 Task: Select traffic view around selected location Grand Teton National Park, Wyoming, United States and identify the nearest hotel to the peak traffic point
Action: Mouse moved to (379, 236)
Screenshot: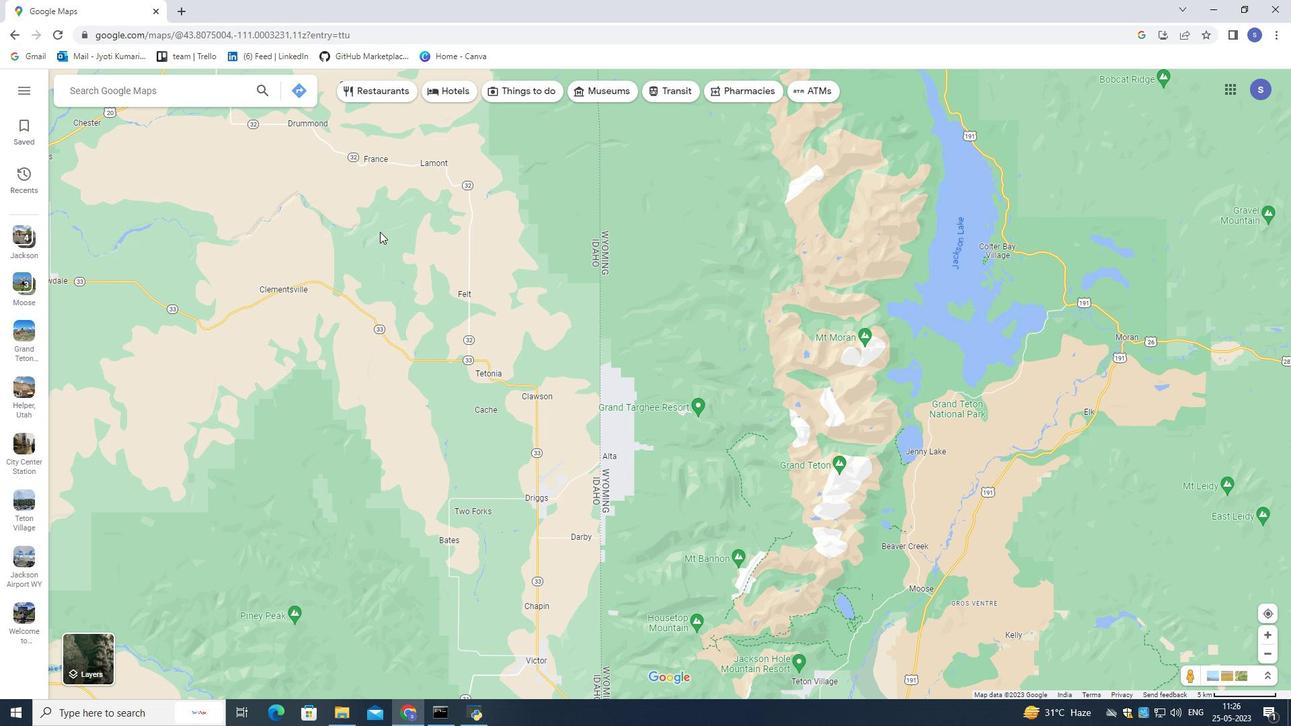 
Action: Mouse scrolled (379, 232) with delta (0, 0)
Screenshot: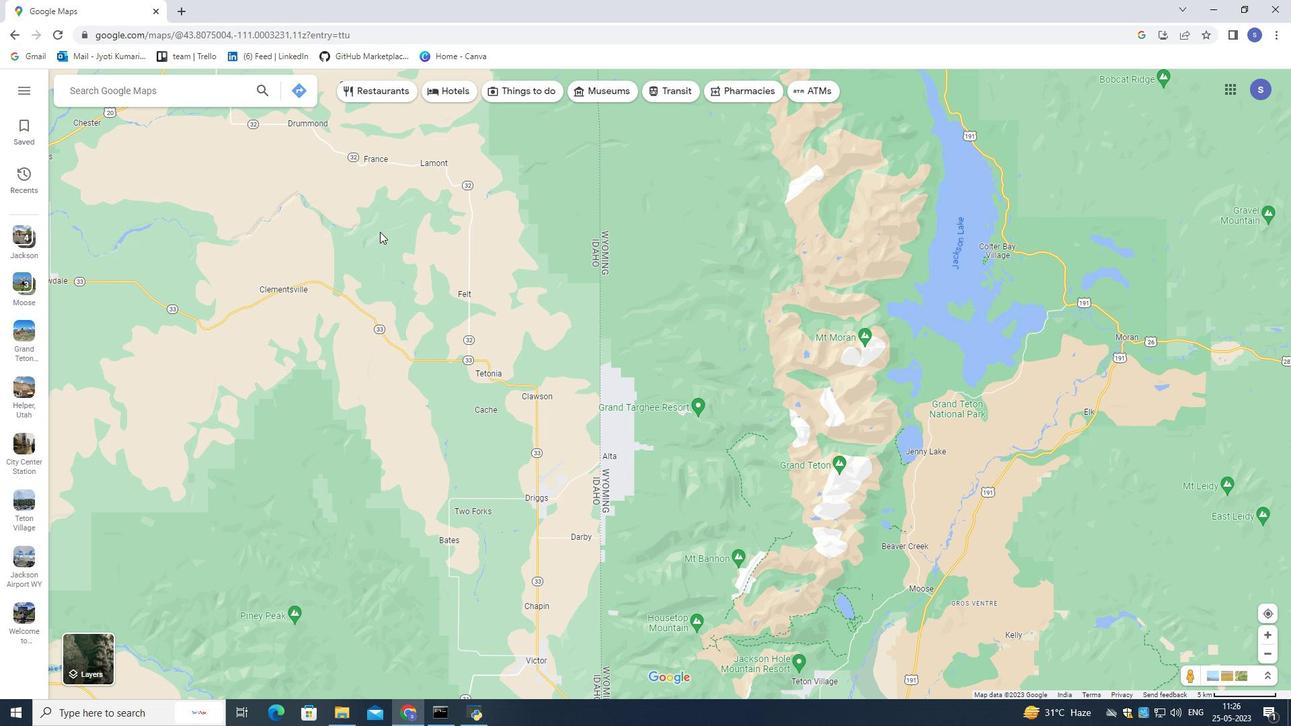 
Action: Mouse moved to (379, 247)
Screenshot: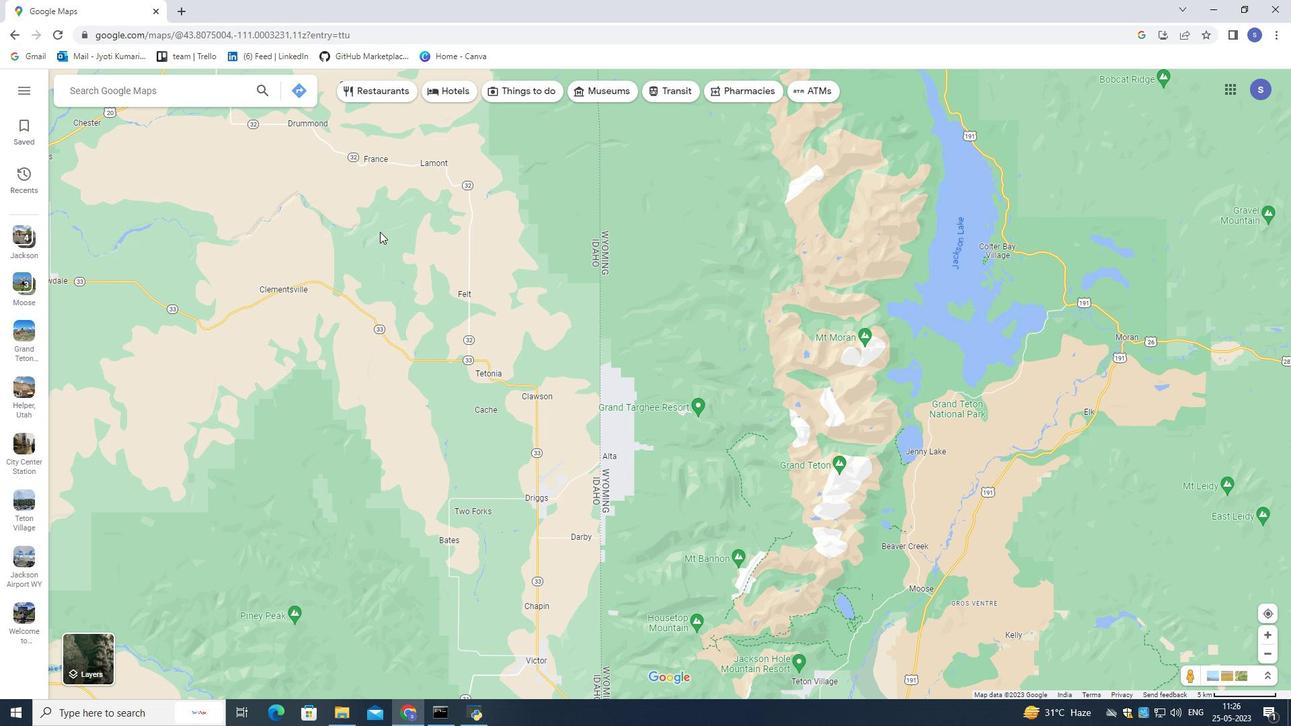 
Action: Mouse scrolled (379, 235) with delta (0, 0)
Screenshot: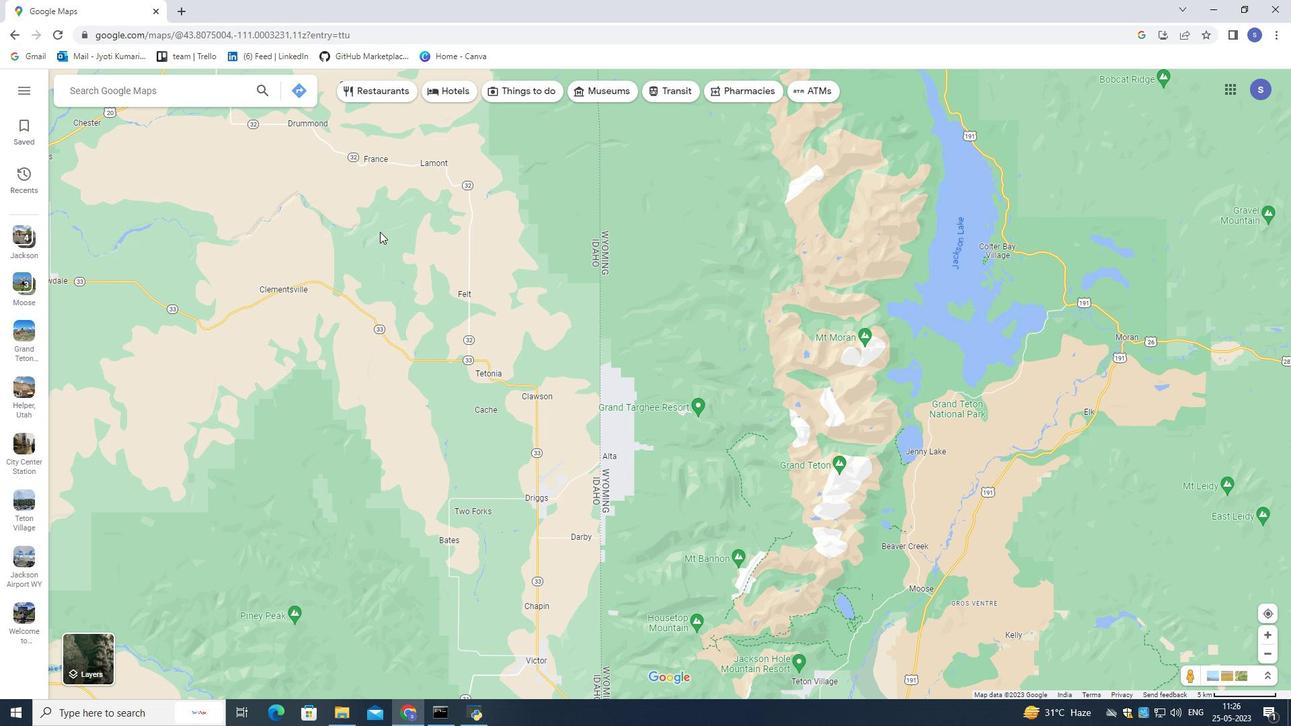 
Action: Mouse scrolled (379, 238) with delta (0, 0)
Screenshot: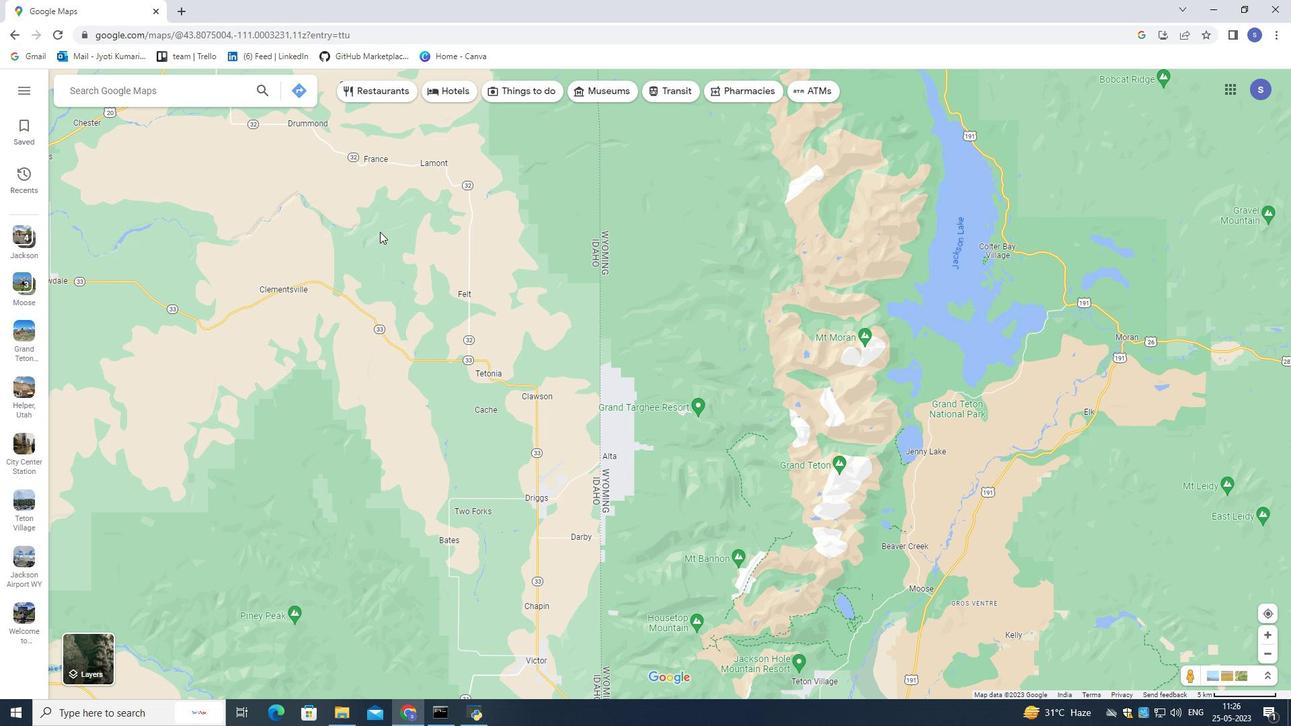 
Action: Mouse scrolled (379, 244) with delta (0, 0)
Screenshot: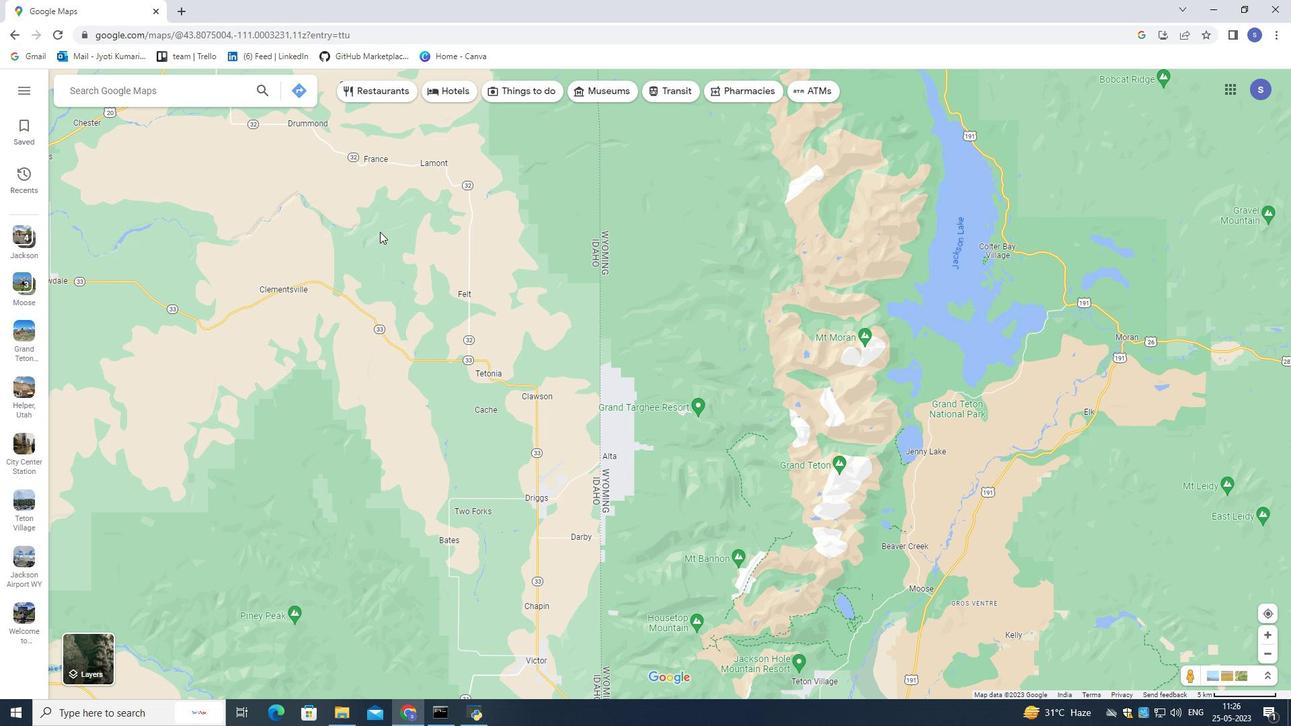 
Action: Mouse scrolled (379, 246) with delta (0, 0)
Screenshot: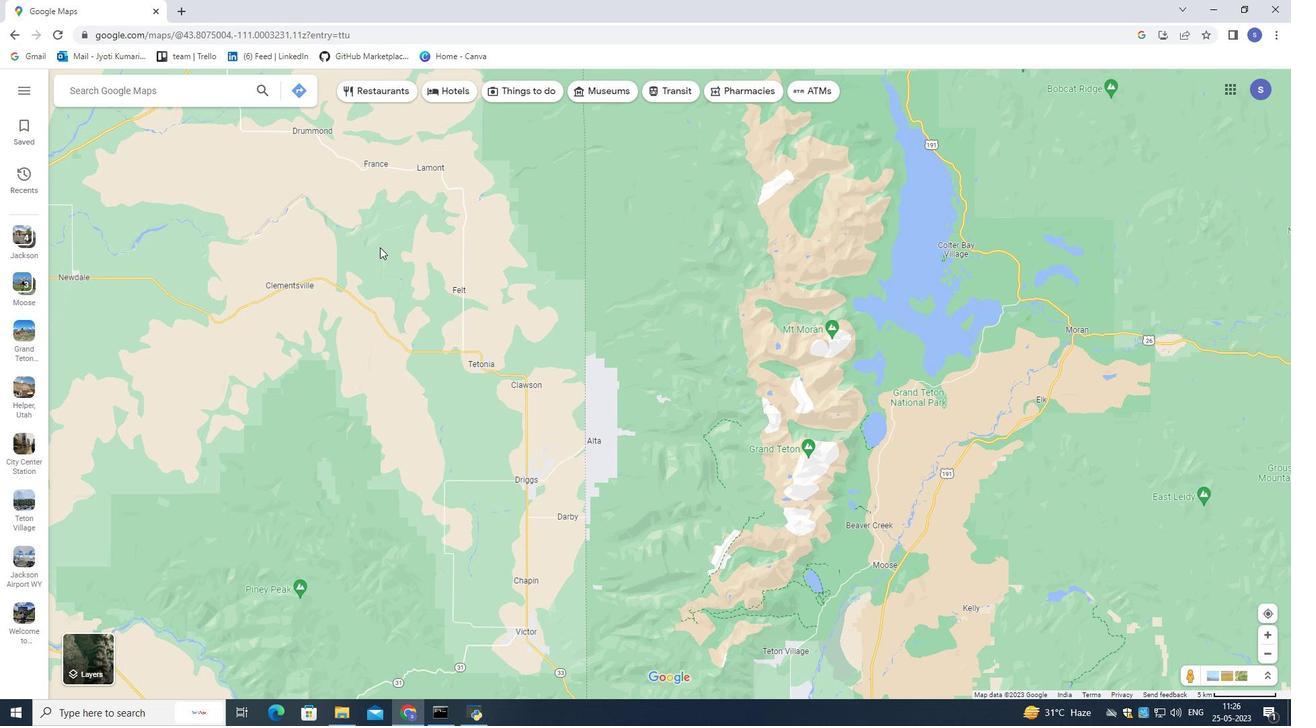 
Action: Mouse scrolled (379, 246) with delta (0, 0)
Screenshot: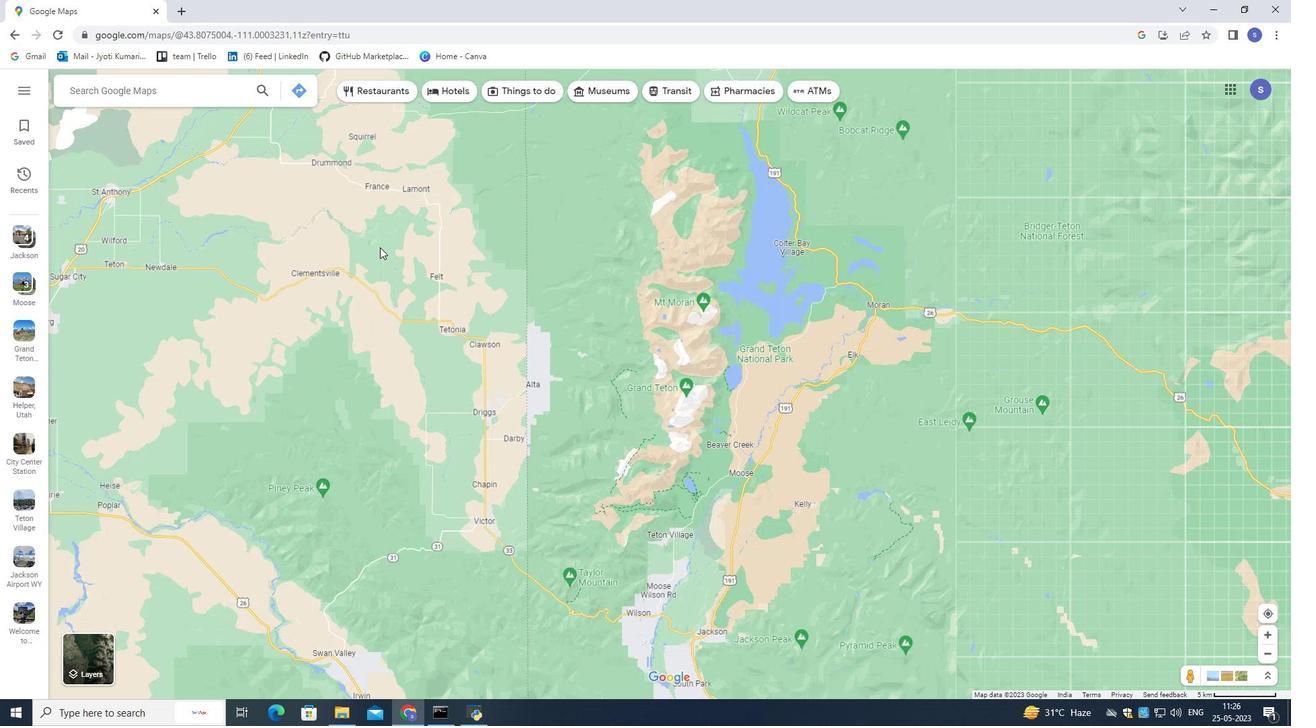 
Action: Mouse moved to (379, 248)
Screenshot: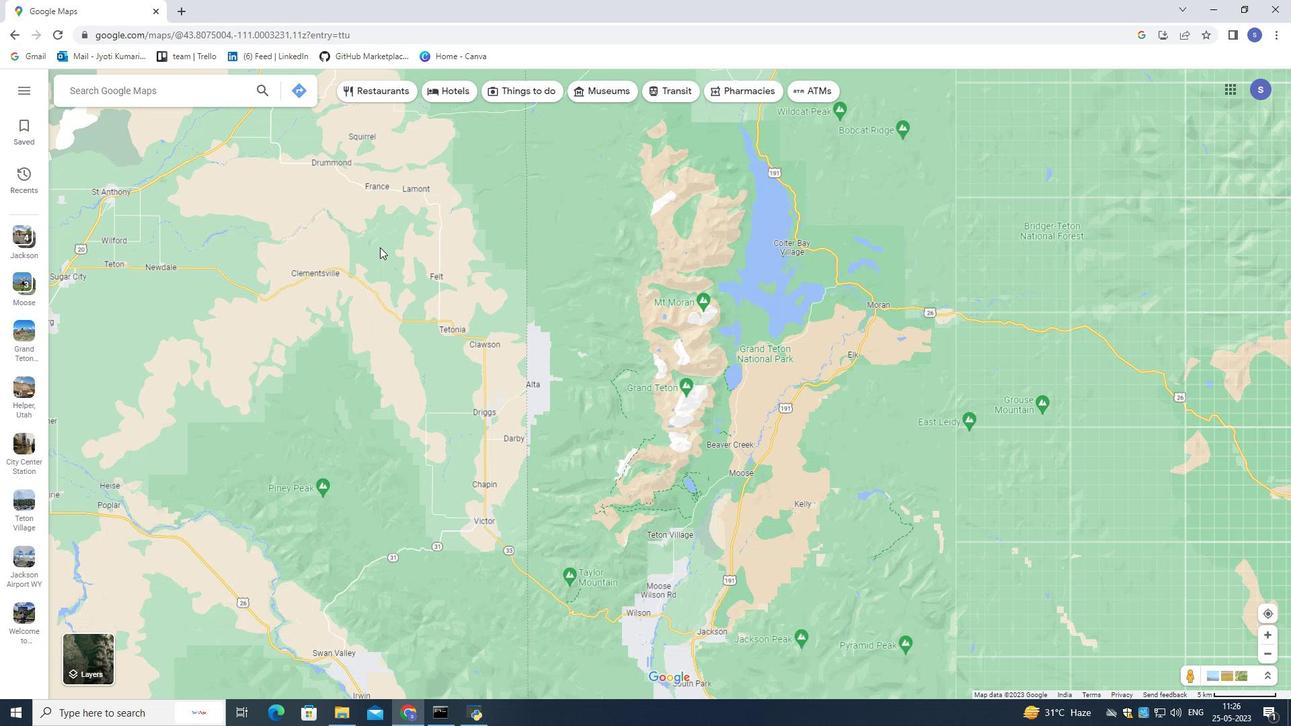 
Action: Mouse scrolled (379, 247) with delta (0, 0)
Screenshot: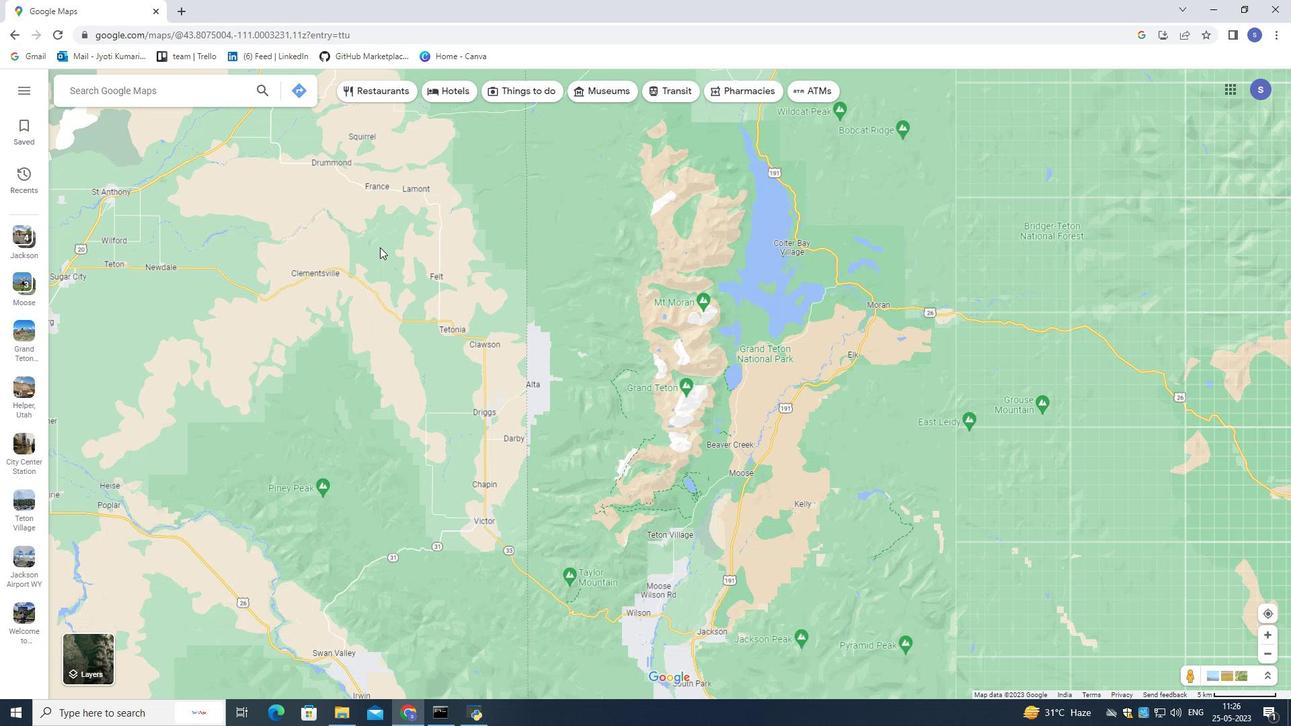 
Action: Mouse moved to (379, 248)
Screenshot: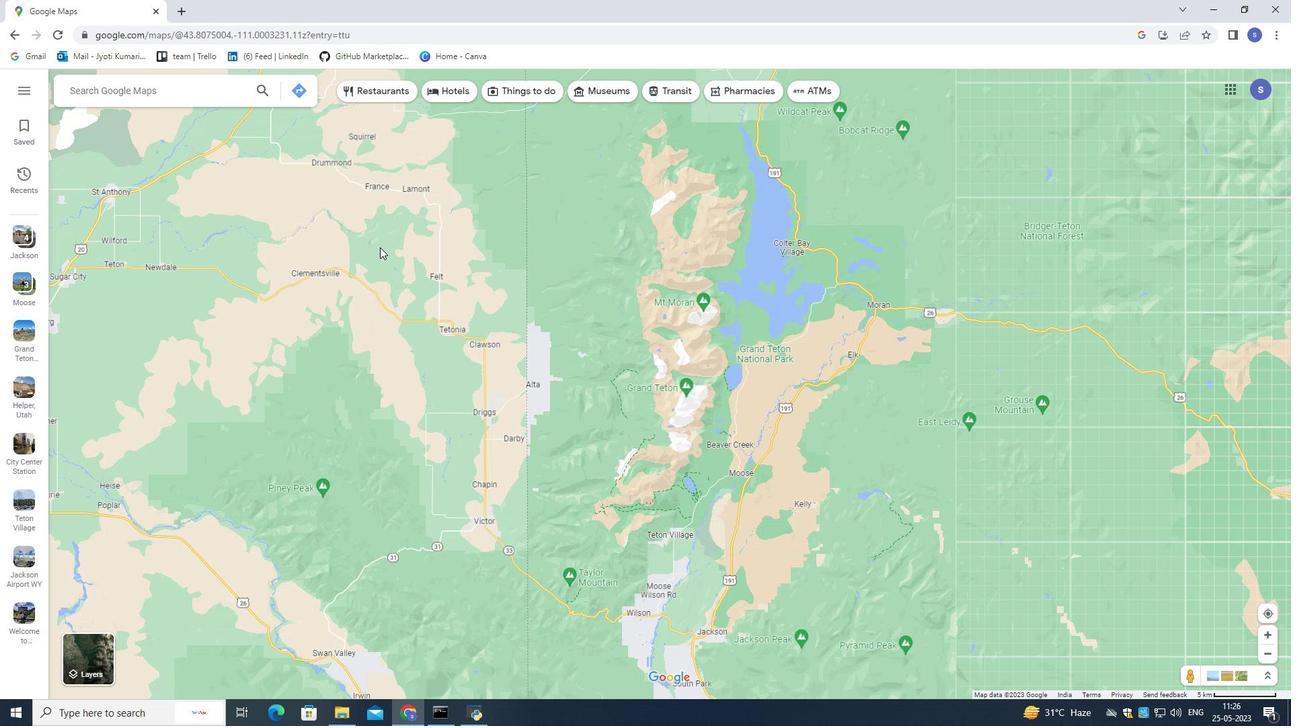 
Action: Mouse scrolled (379, 248) with delta (0, 0)
Screenshot: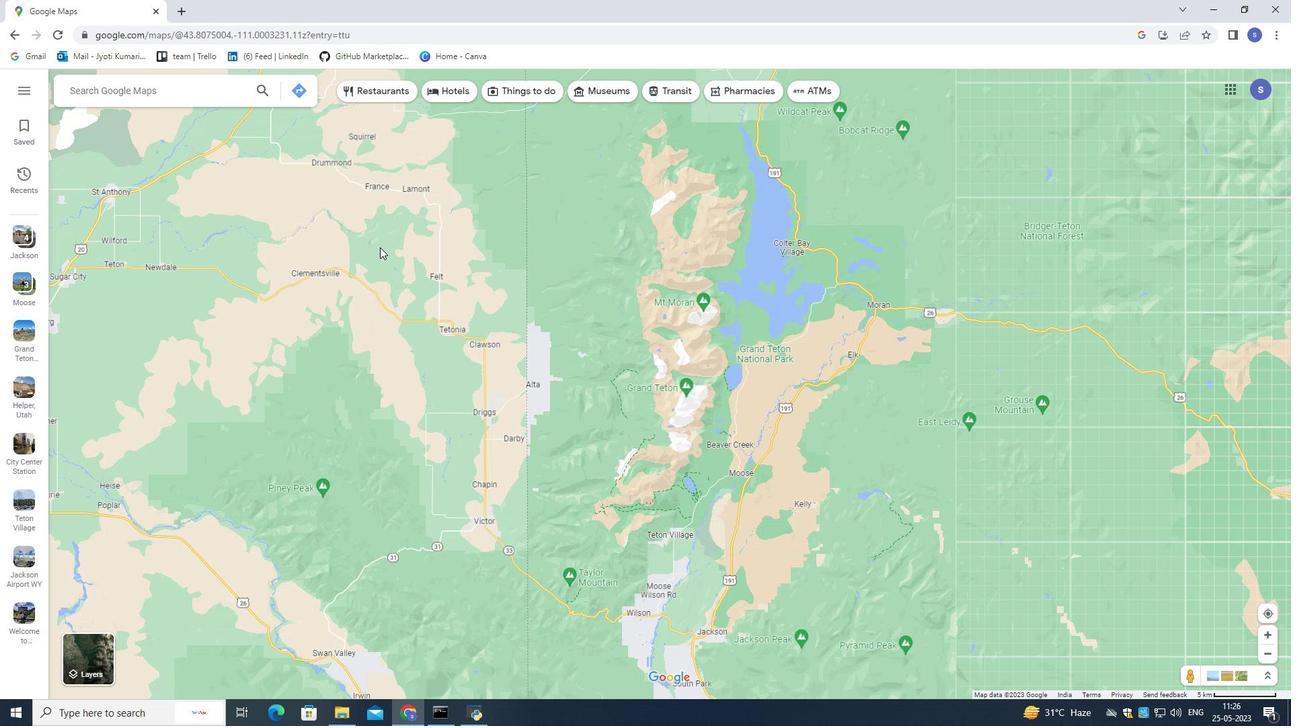 
Action: Mouse moved to (379, 249)
Screenshot: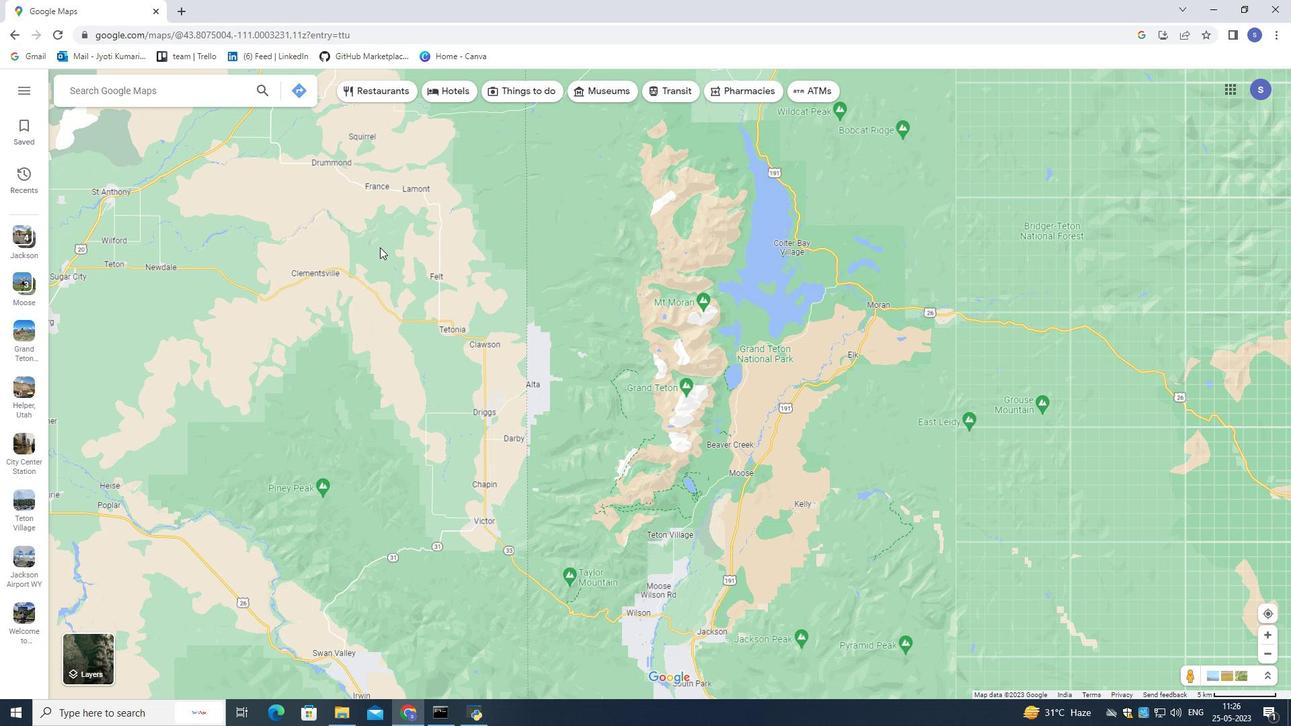 
Action: Mouse scrolled (379, 248) with delta (0, 0)
Screenshot: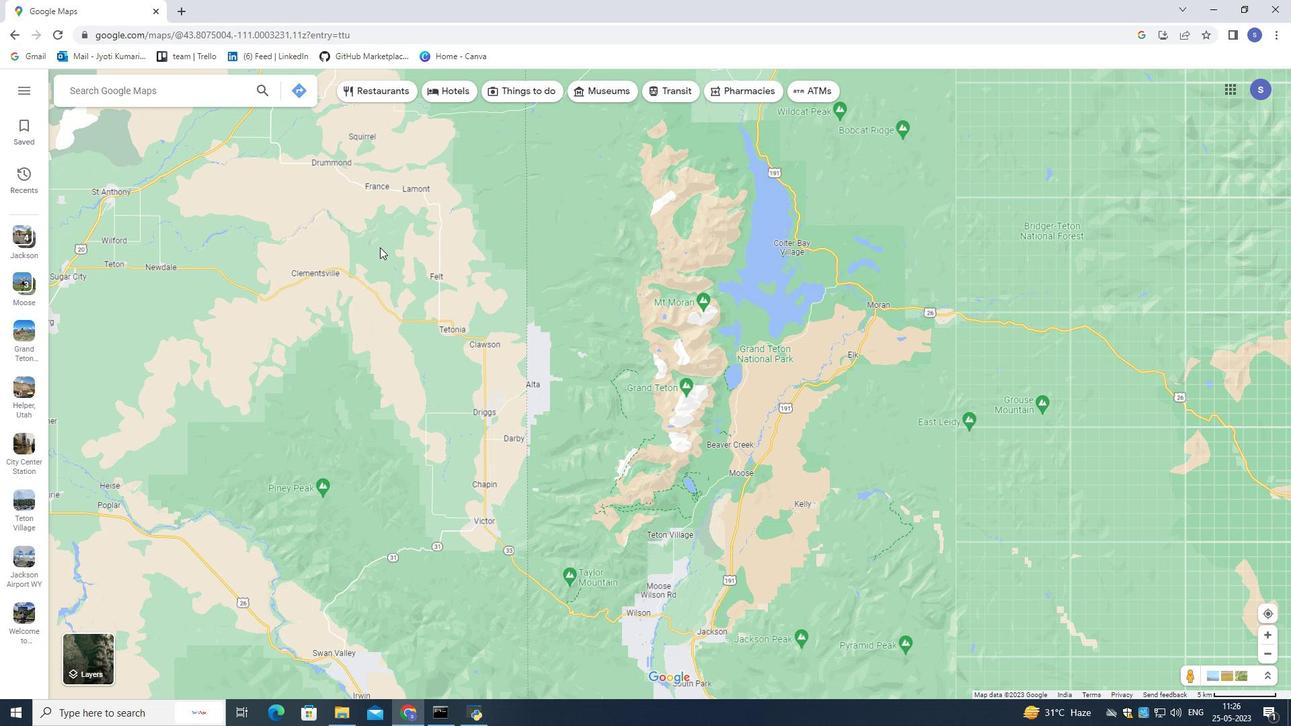 
Action: Mouse moved to (379, 249)
Screenshot: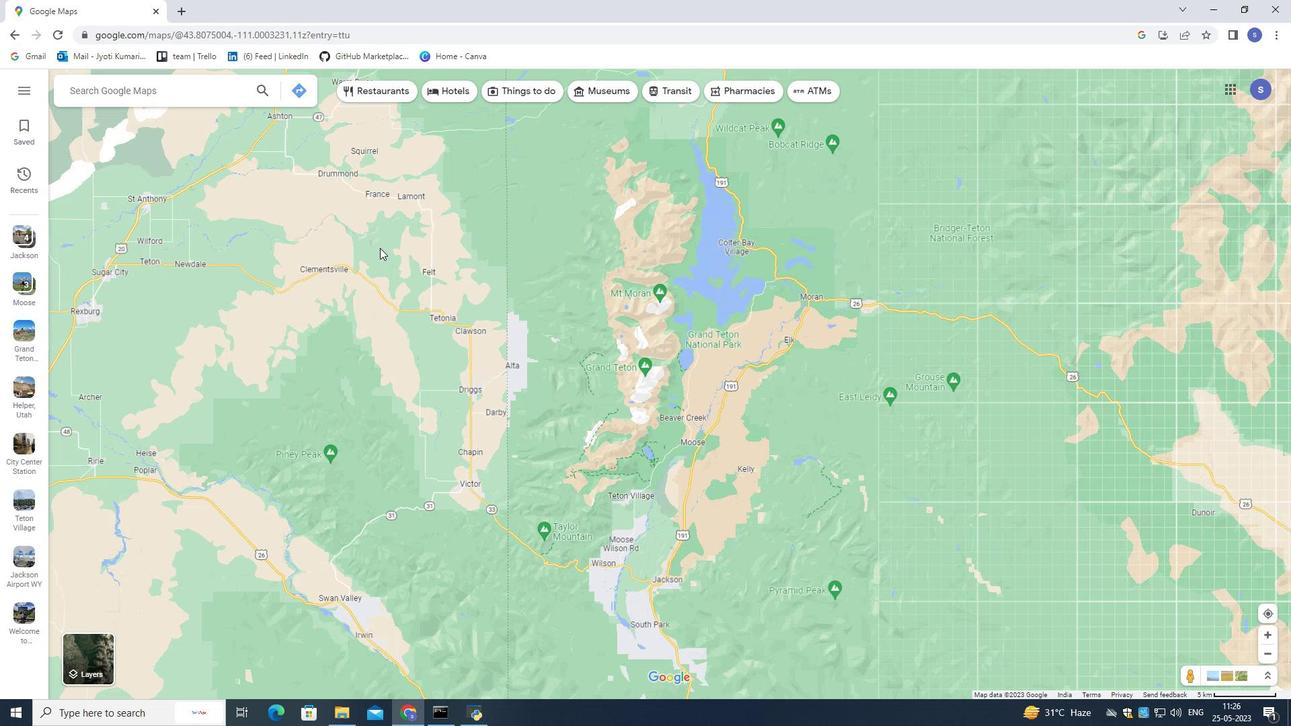 
Action: Mouse scrolled (379, 248) with delta (0, 0)
Screenshot: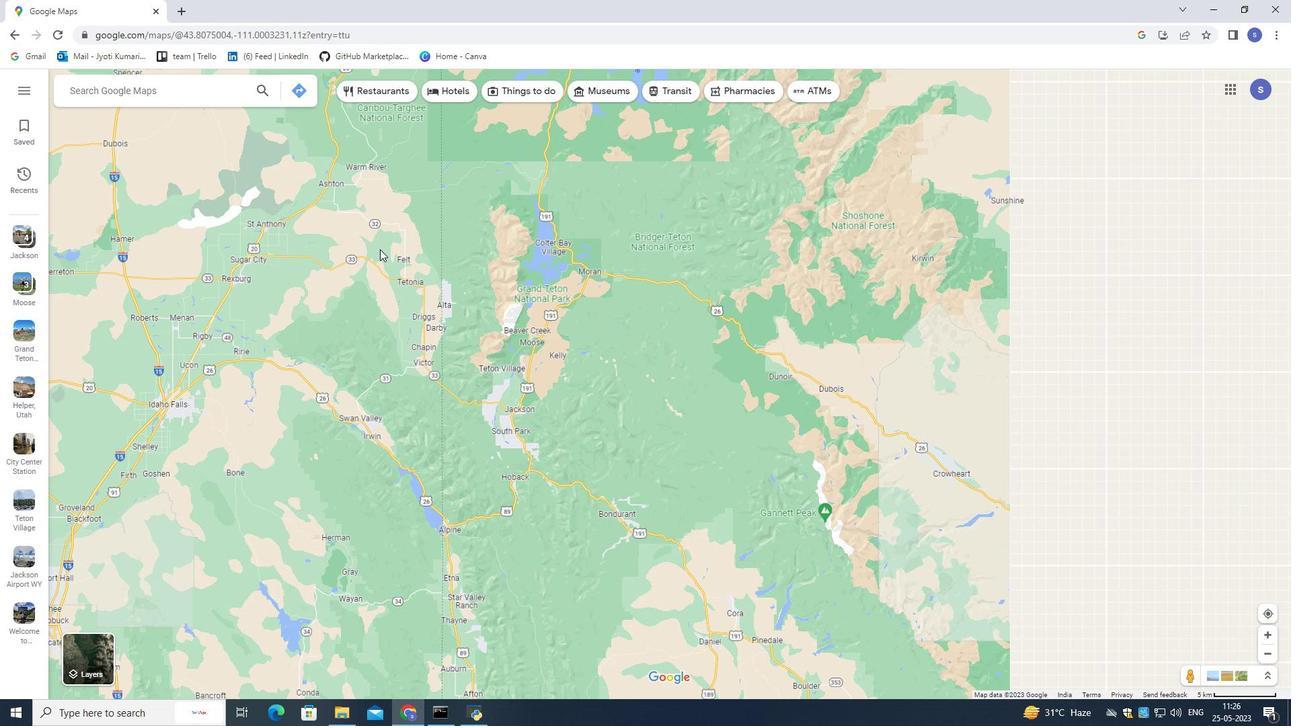 
Action: Mouse scrolled (379, 248) with delta (0, 0)
Screenshot: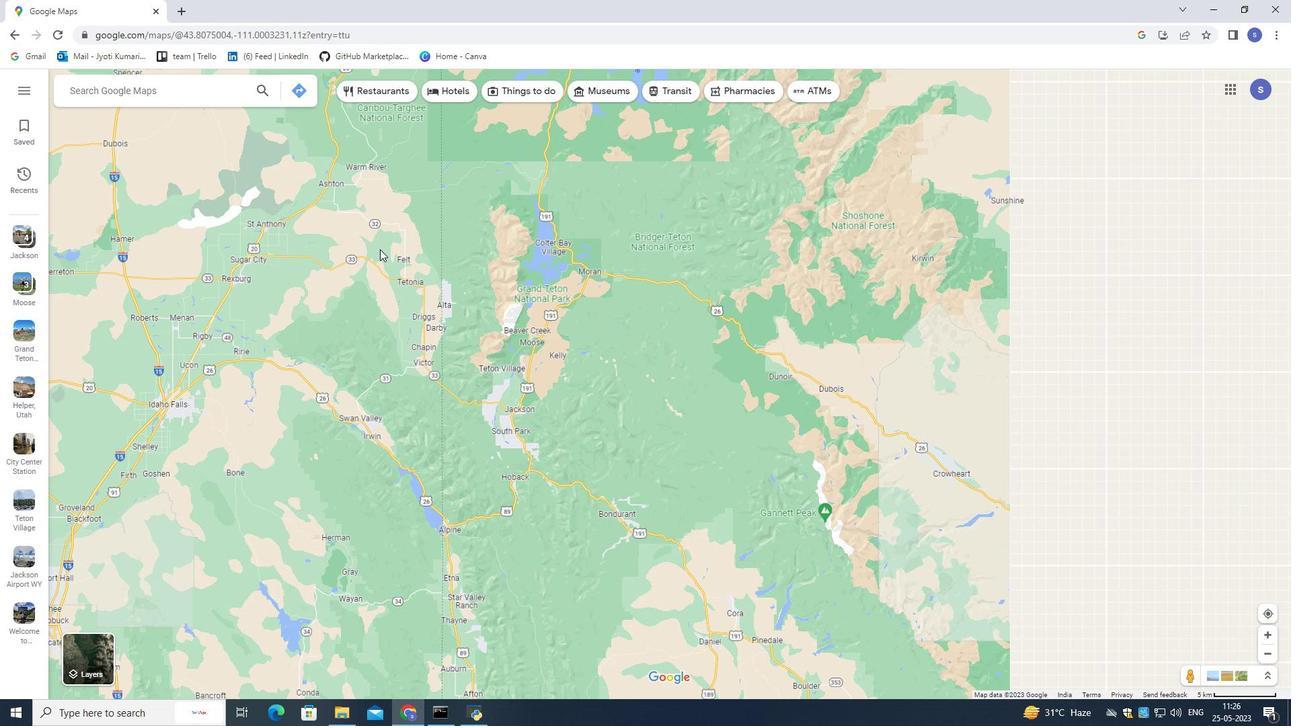 
Action: Mouse scrolled (379, 248) with delta (0, 0)
Screenshot: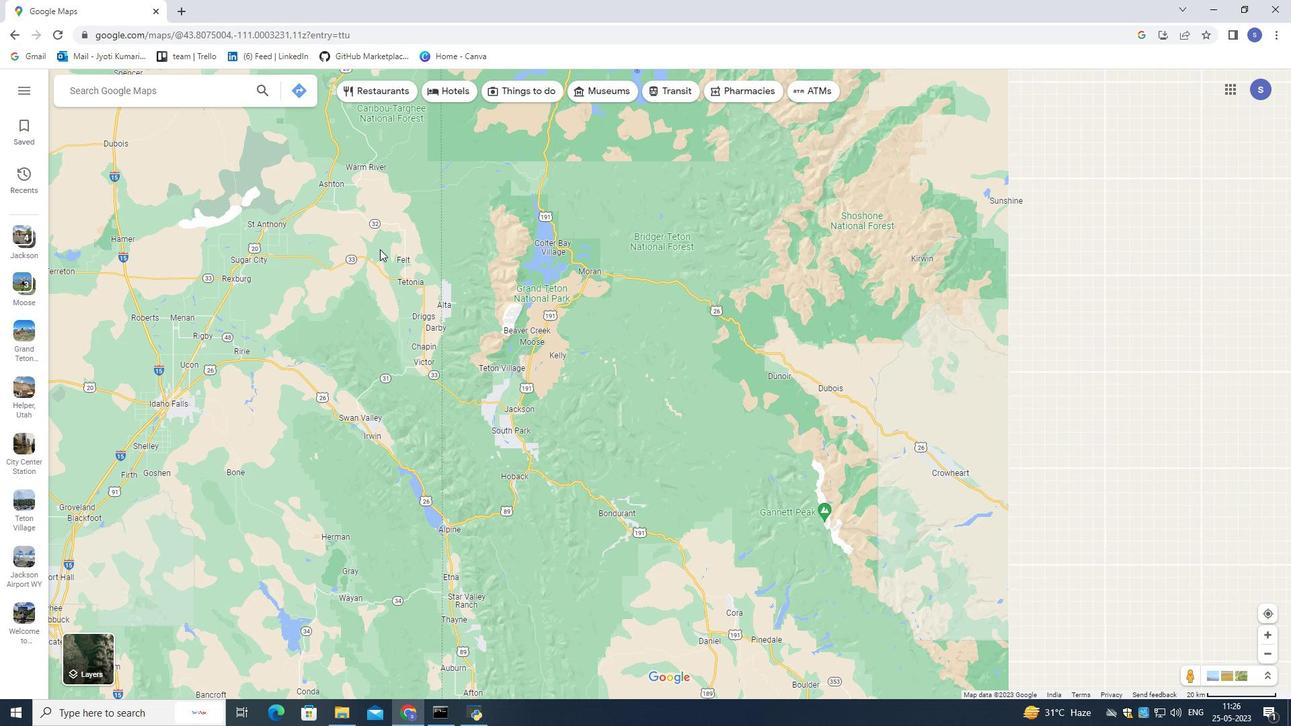 
Action: Mouse scrolled (379, 248) with delta (0, 0)
Screenshot: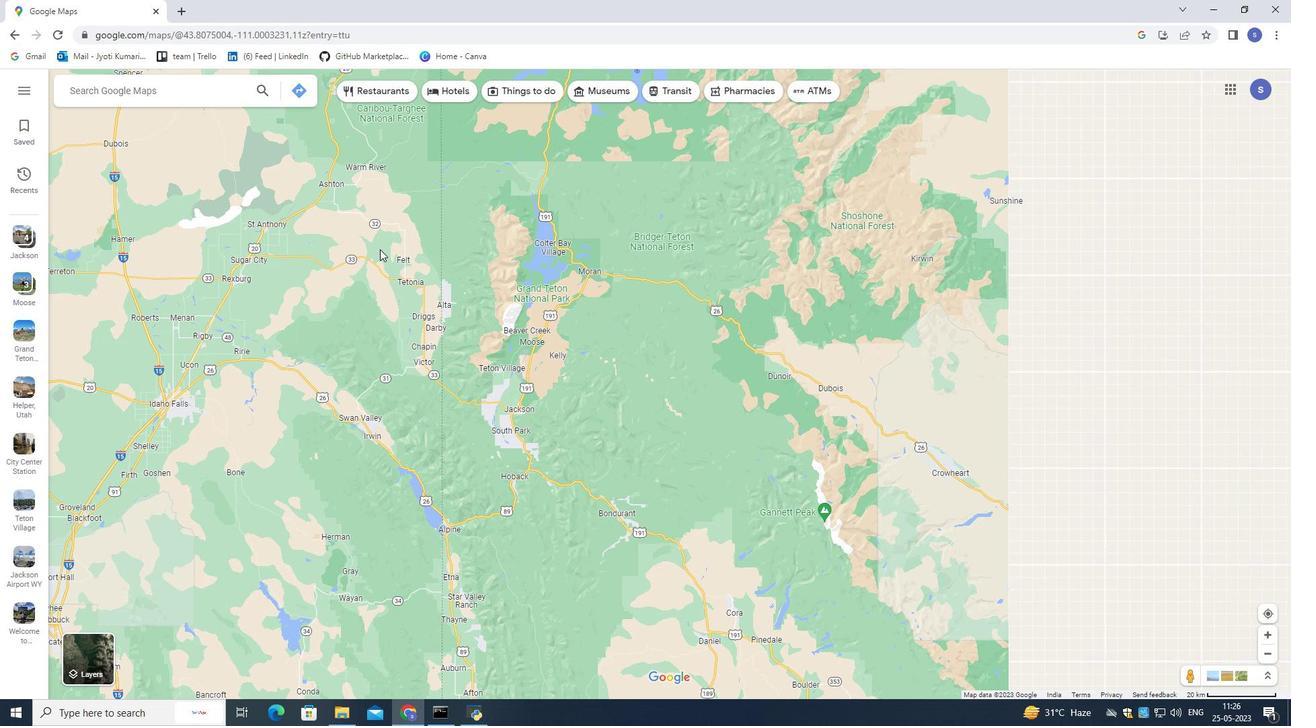 
Action: Mouse scrolled (379, 248) with delta (0, 0)
Screenshot: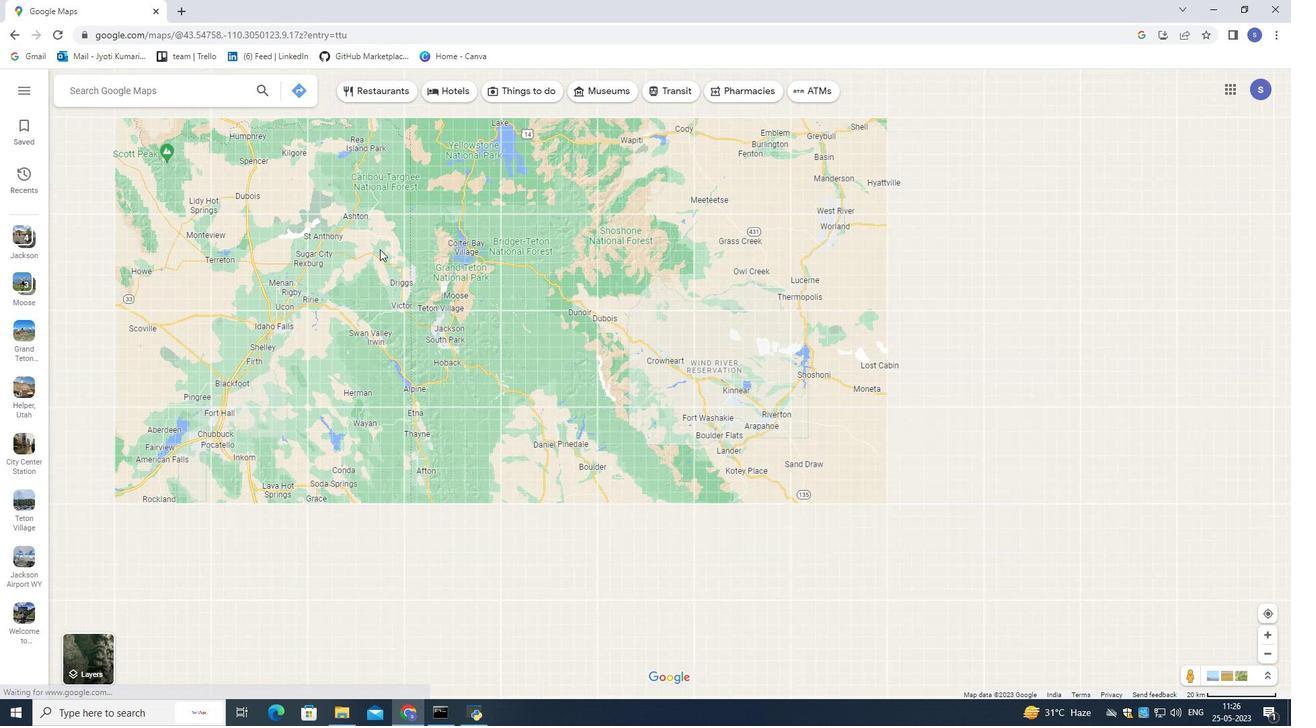 
Action: Mouse scrolled (379, 248) with delta (0, 0)
Screenshot: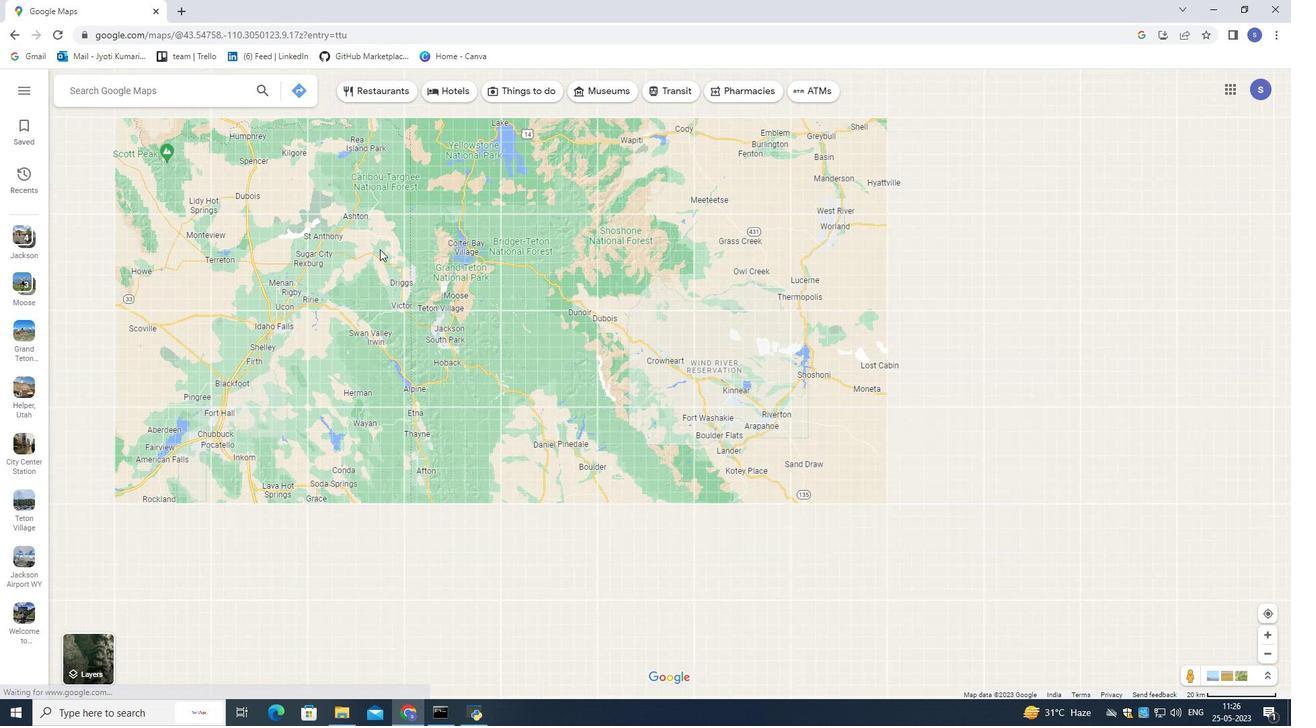 
Action: Mouse scrolled (379, 248) with delta (0, 0)
Screenshot: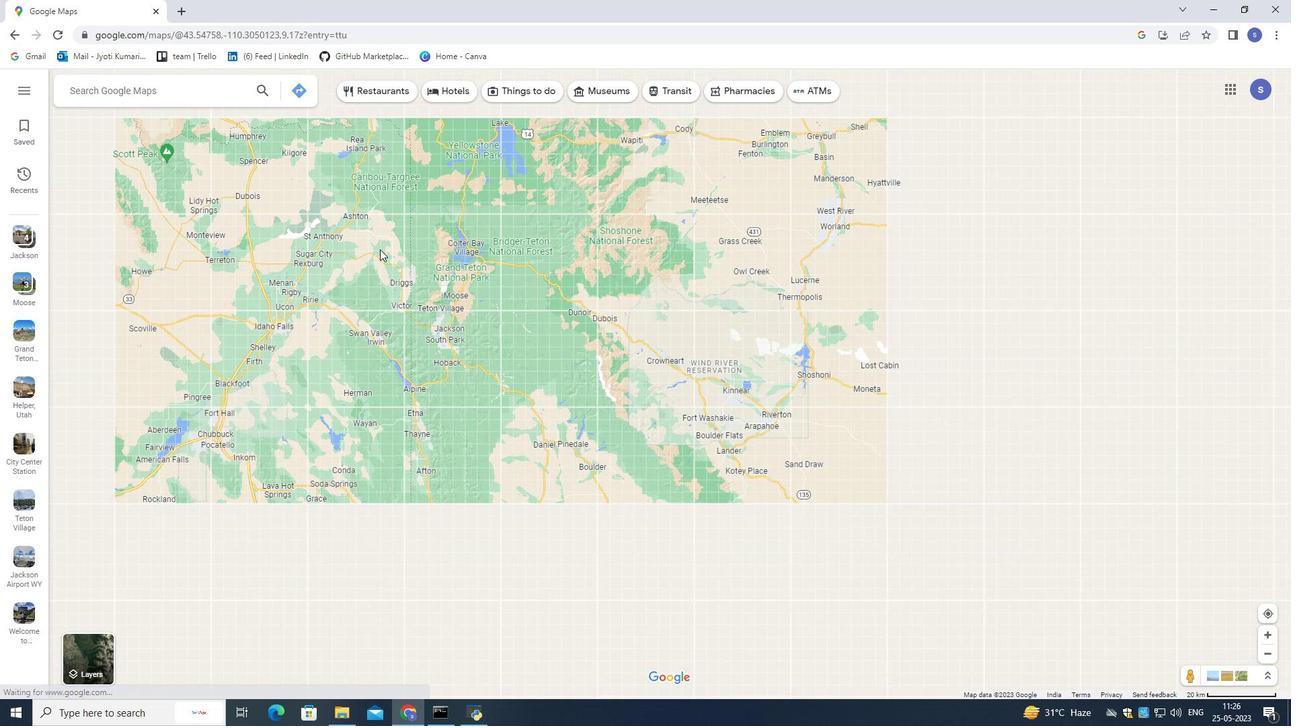 
Action: Mouse scrolled (379, 248) with delta (0, 0)
Screenshot: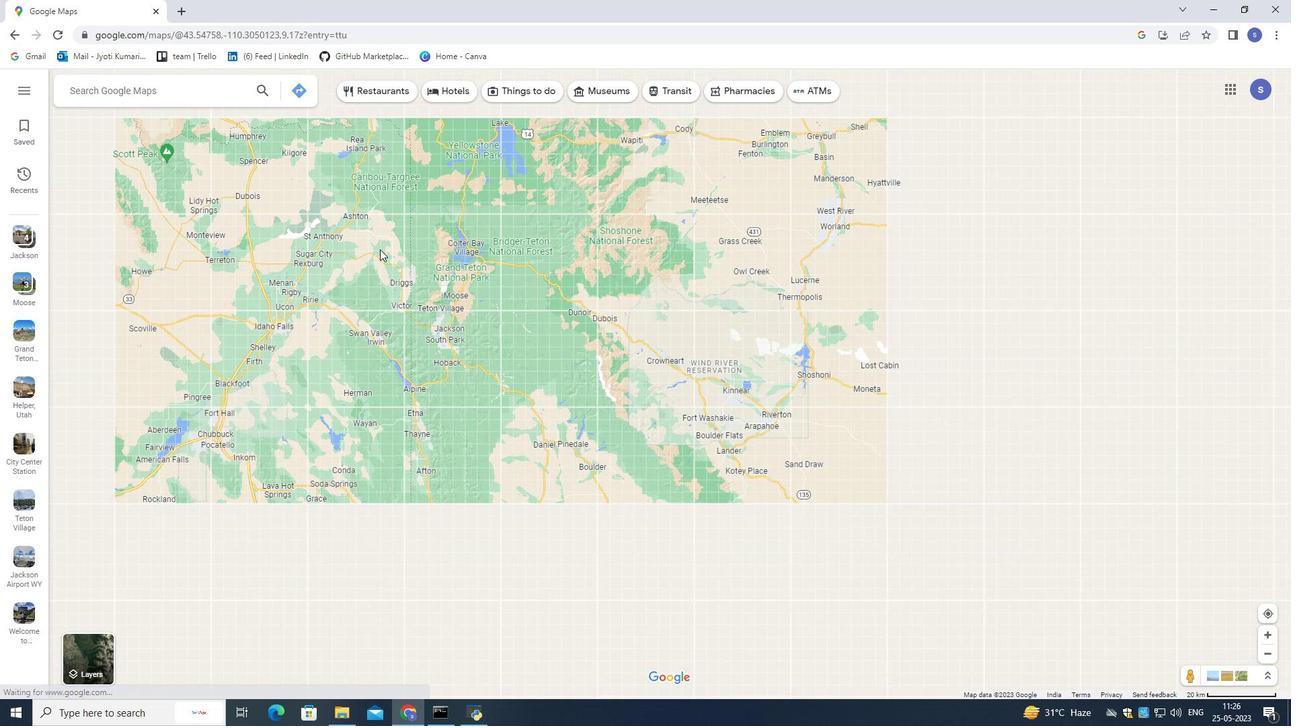 
Action: Mouse scrolled (379, 248) with delta (0, 0)
Screenshot: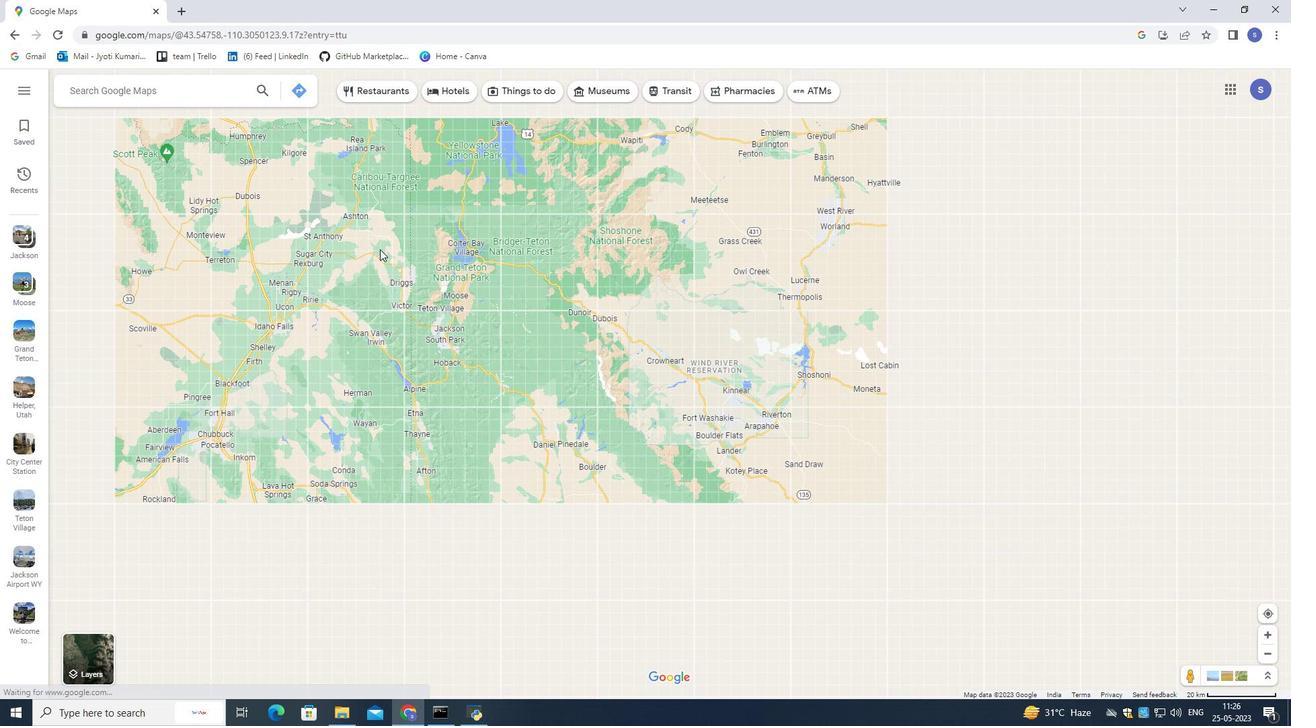 
Action: Mouse moved to (379, 248)
Screenshot: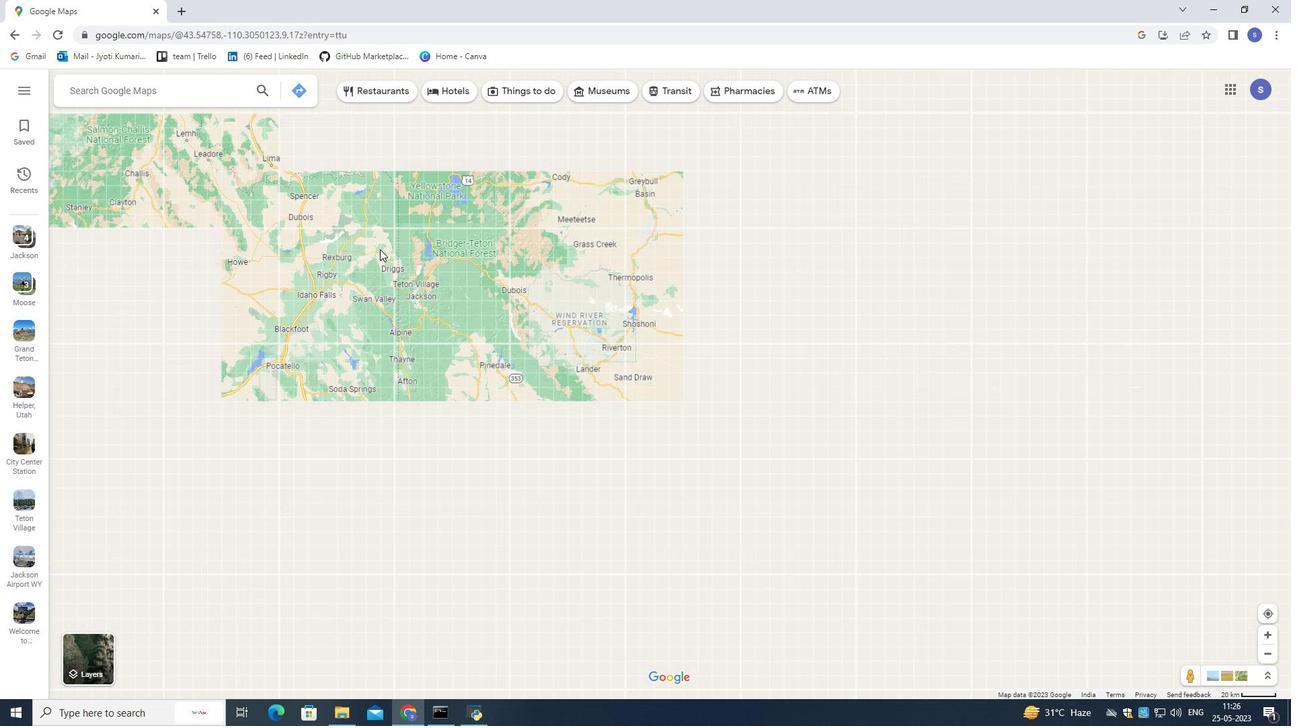 
Action: Mouse scrolled (379, 248) with delta (0, 0)
Screenshot: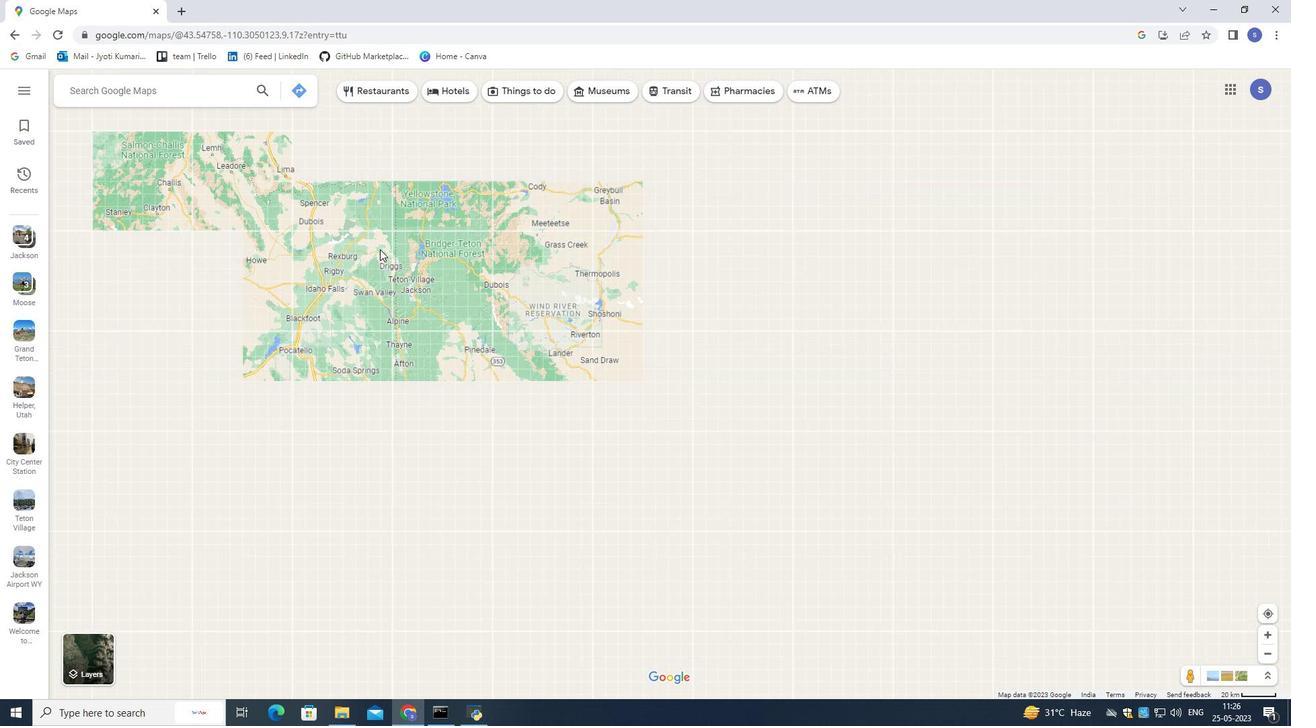 
Action: Mouse scrolled (379, 248) with delta (0, 0)
Screenshot: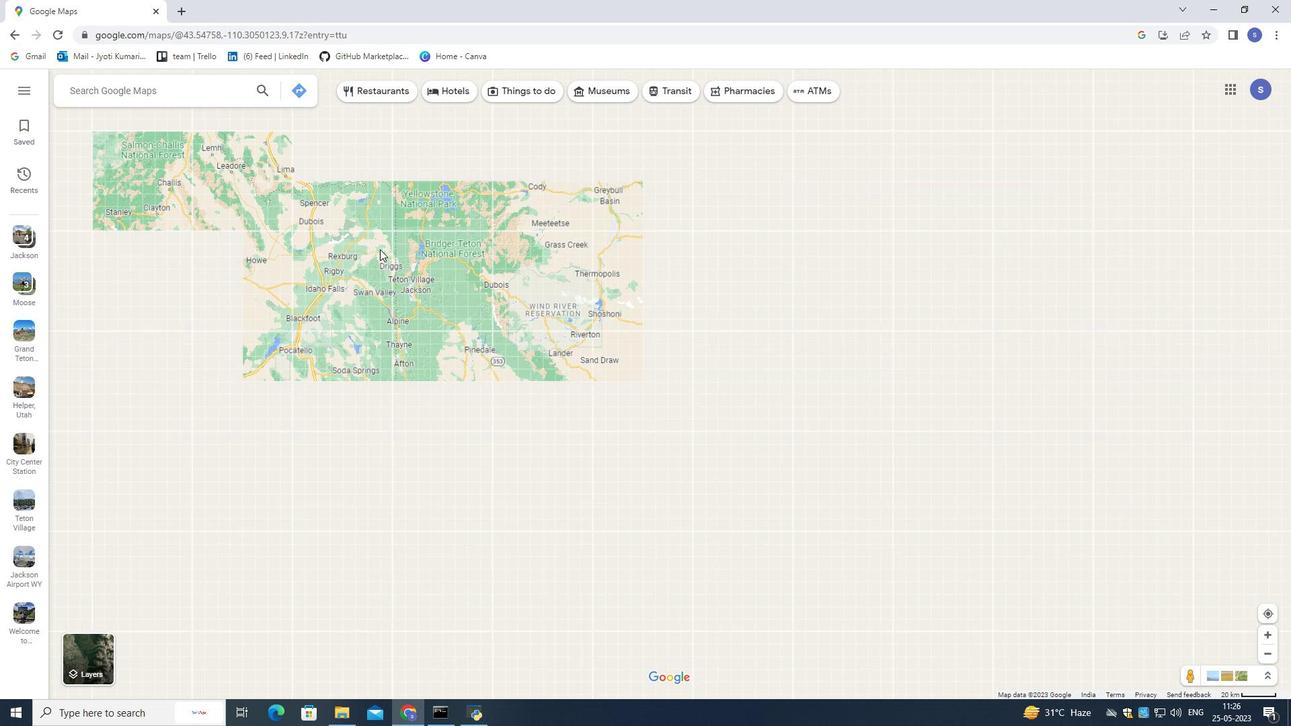 
Action: Mouse scrolled (379, 248) with delta (0, 0)
Screenshot: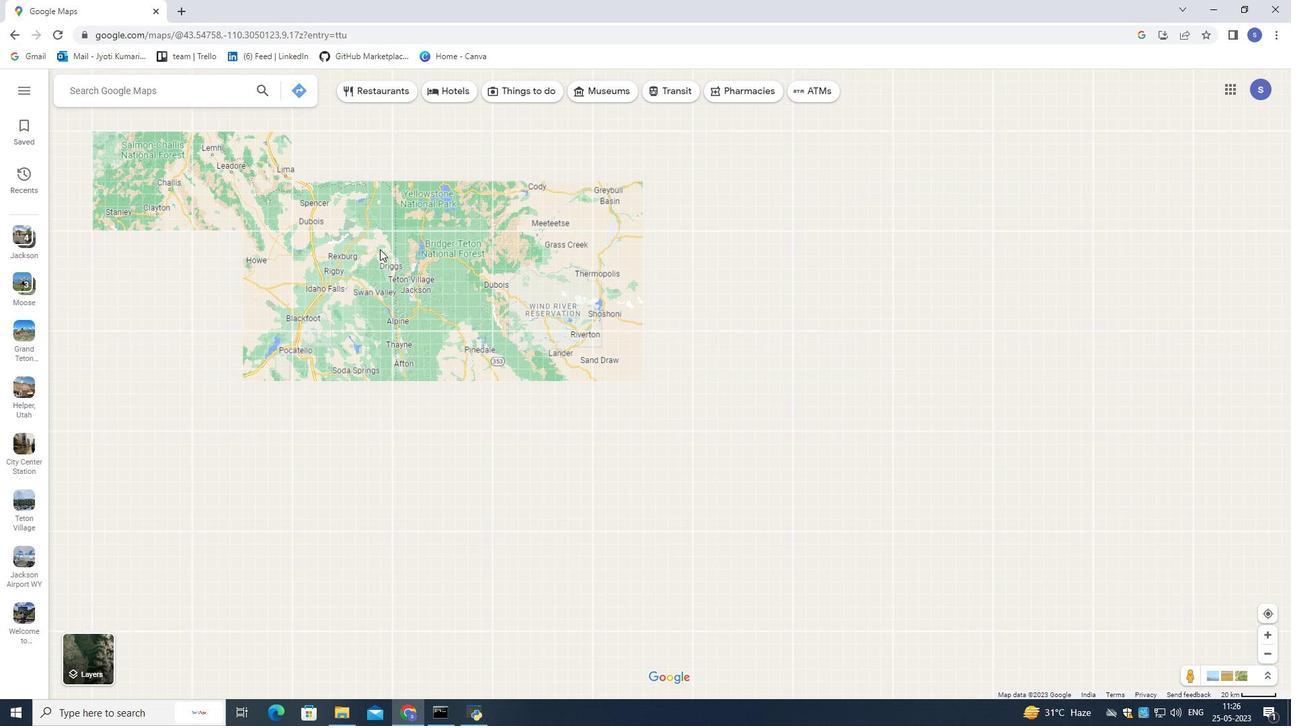 
Action: Mouse scrolled (379, 248) with delta (0, 0)
Screenshot: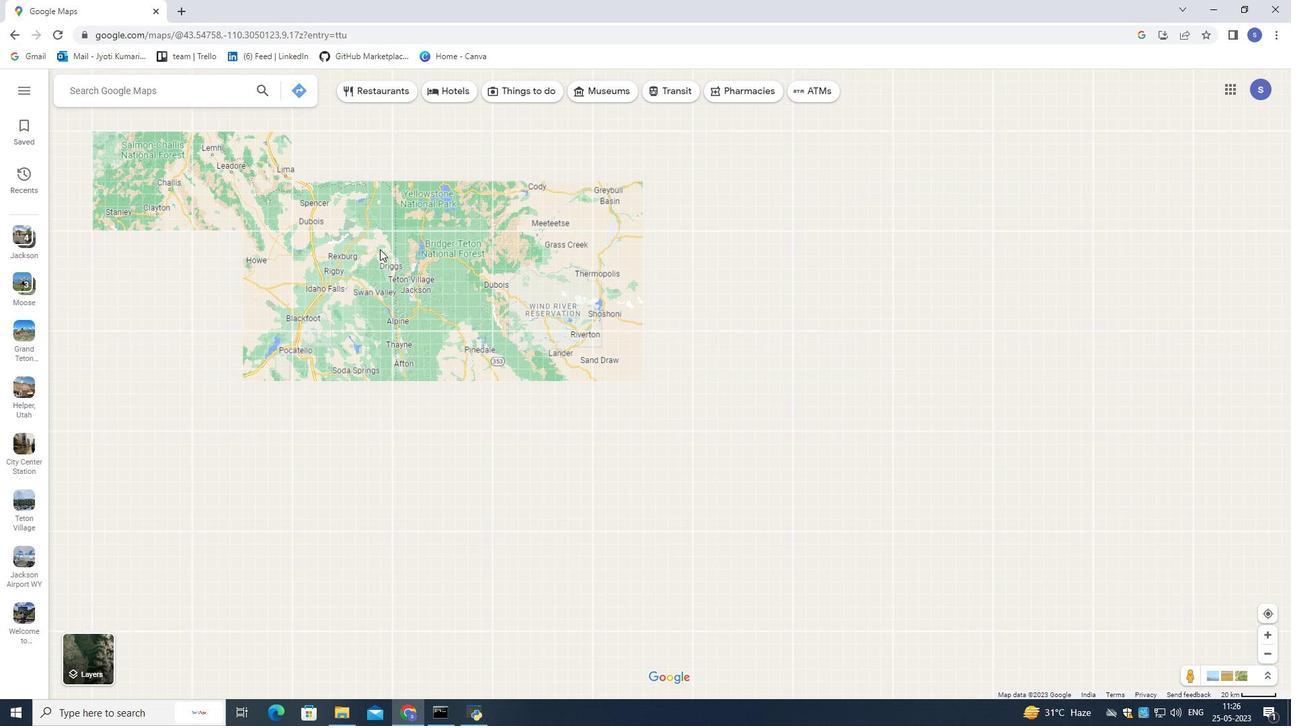 
Action: Mouse scrolled (379, 248) with delta (0, 0)
Screenshot: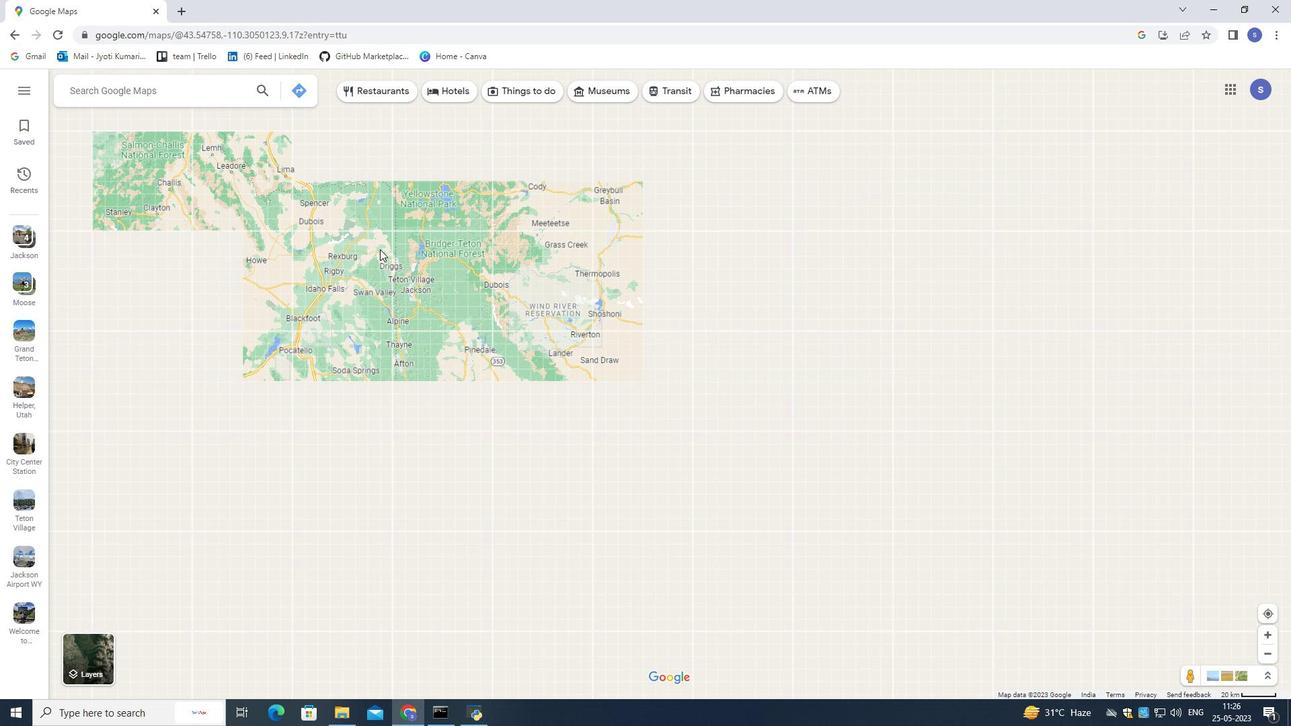 
Action: Mouse moved to (379, 246)
Screenshot: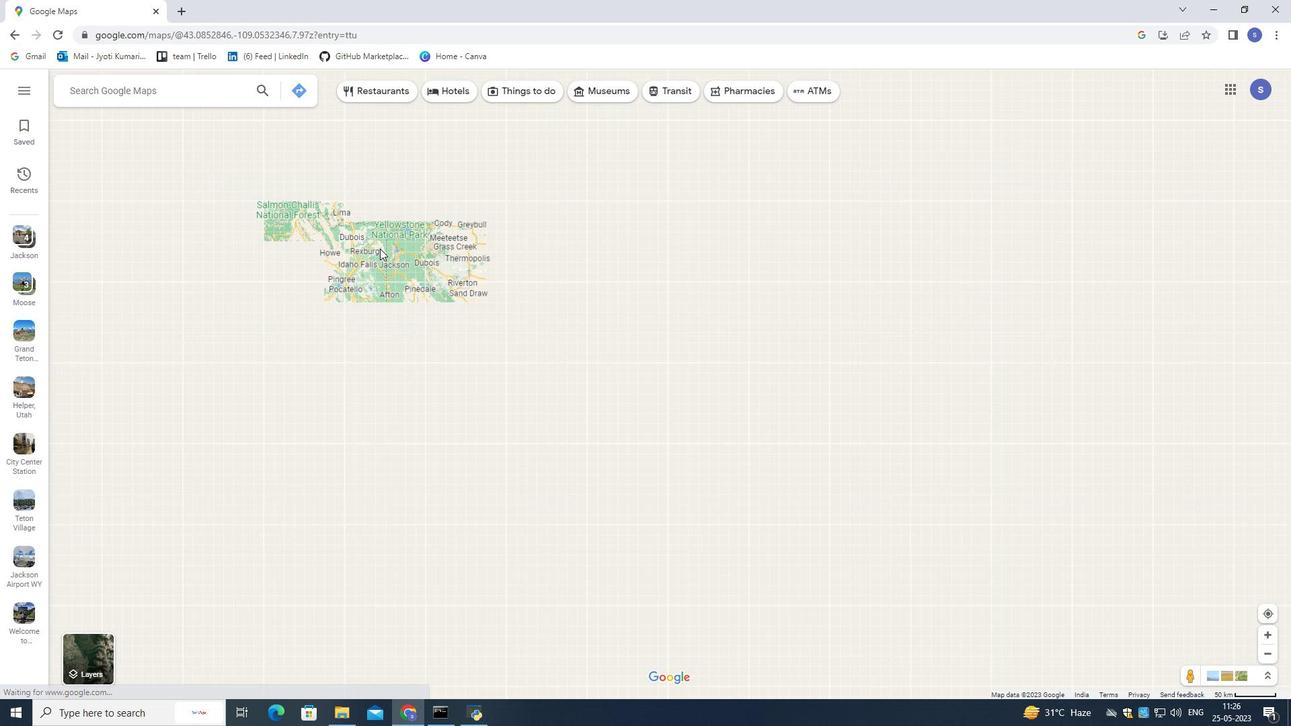 
Action: Mouse scrolled (379, 245) with delta (0, 0)
Screenshot: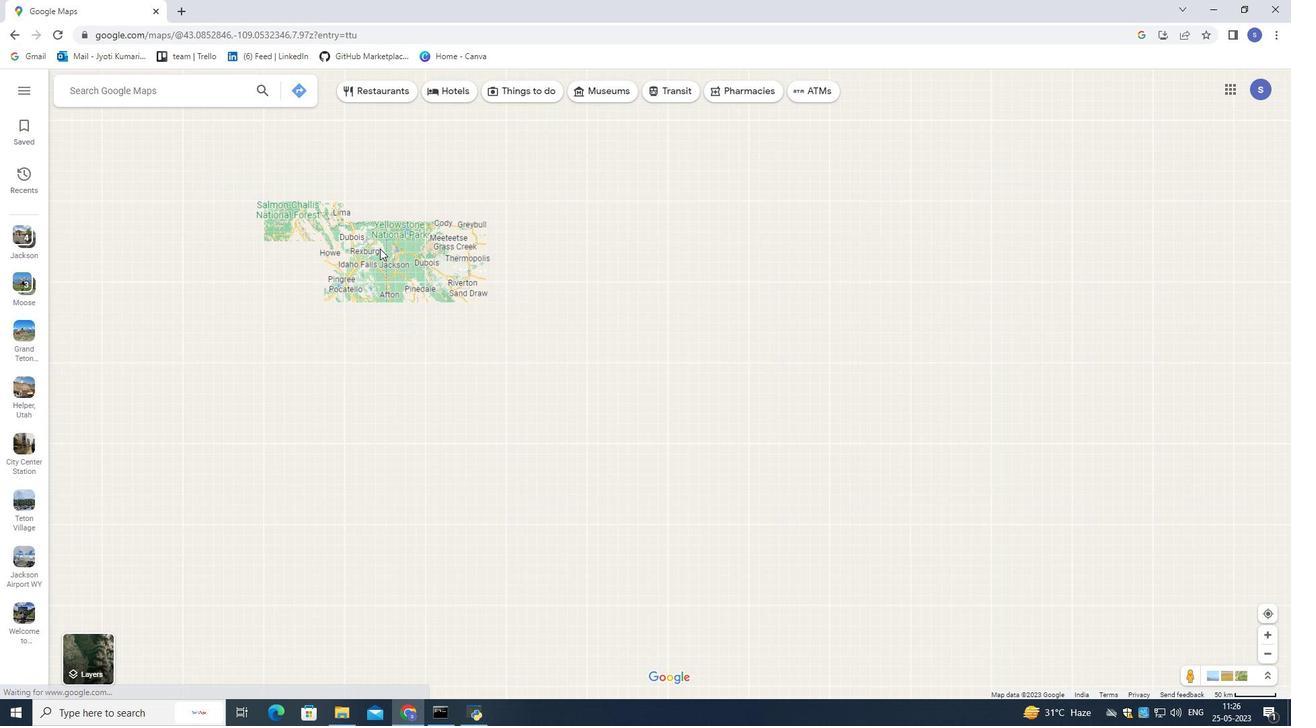 
Action: Mouse scrolled (379, 245) with delta (0, 0)
Screenshot: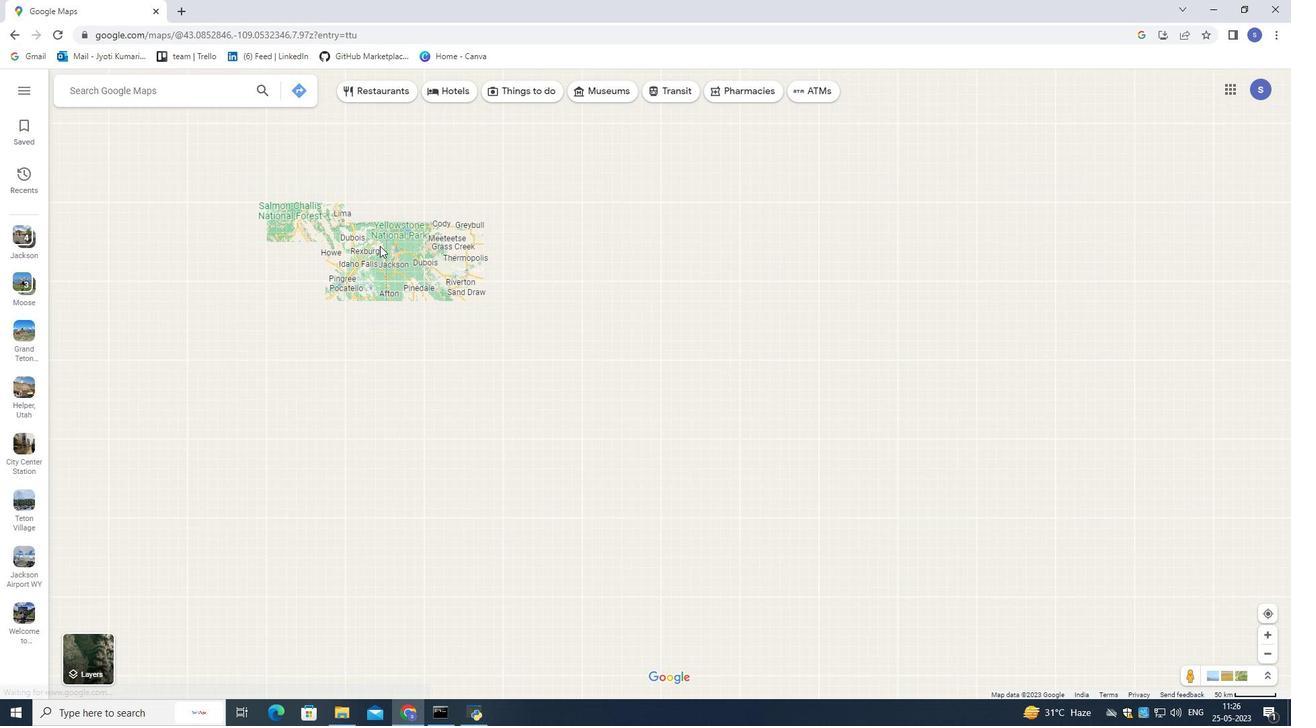 
Action: Mouse scrolled (379, 245) with delta (0, 0)
Screenshot: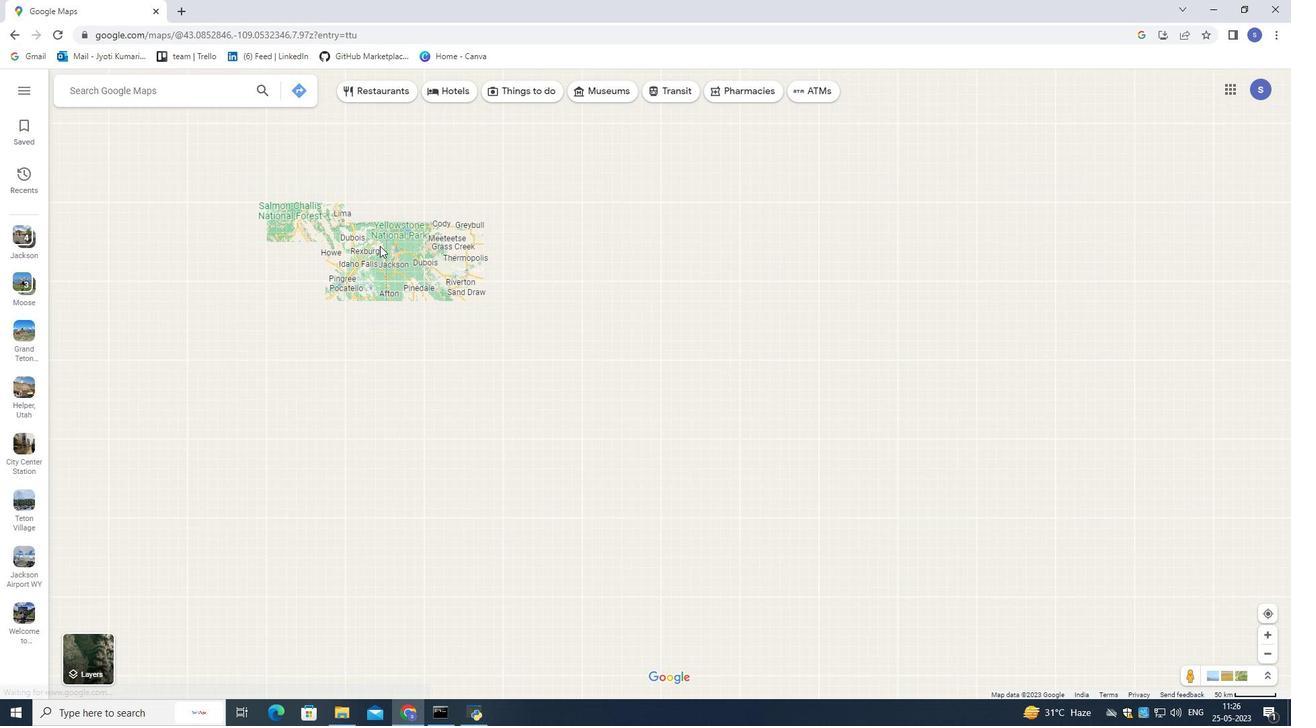 
Action: Mouse scrolled (379, 245) with delta (0, 0)
Screenshot: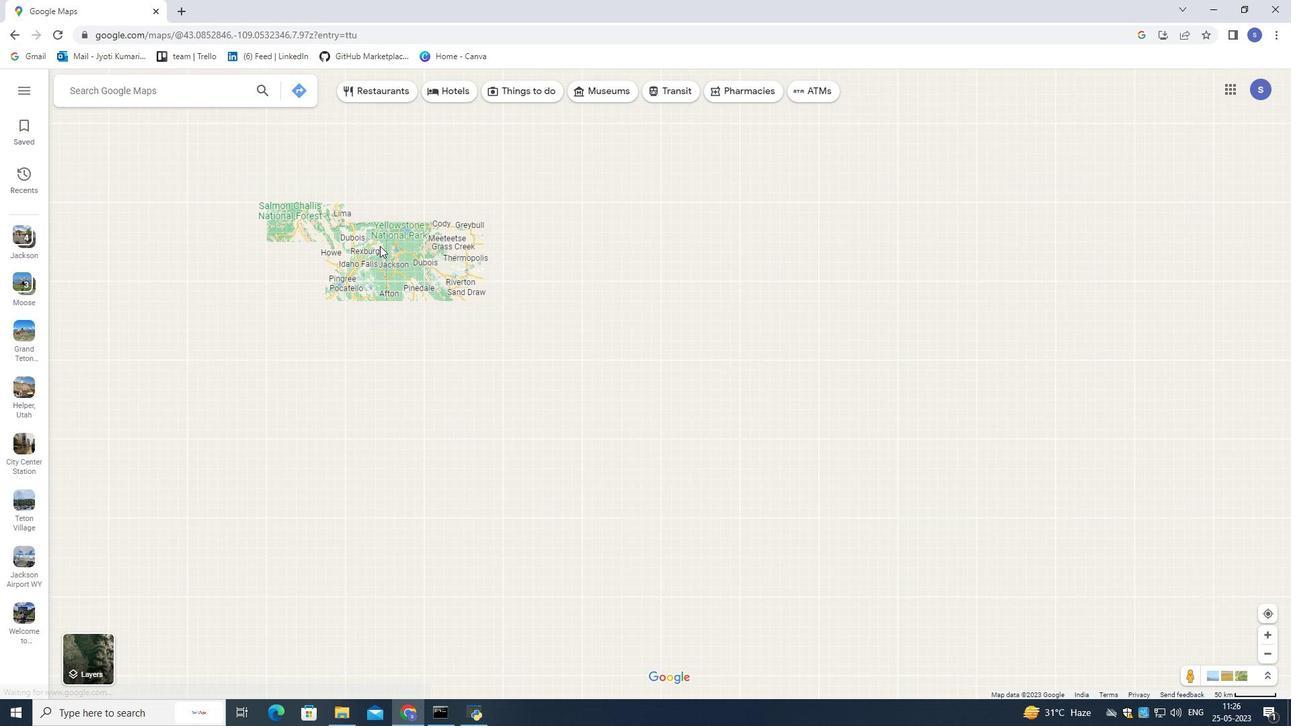 
Action: Mouse scrolled (379, 245) with delta (0, 0)
Screenshot: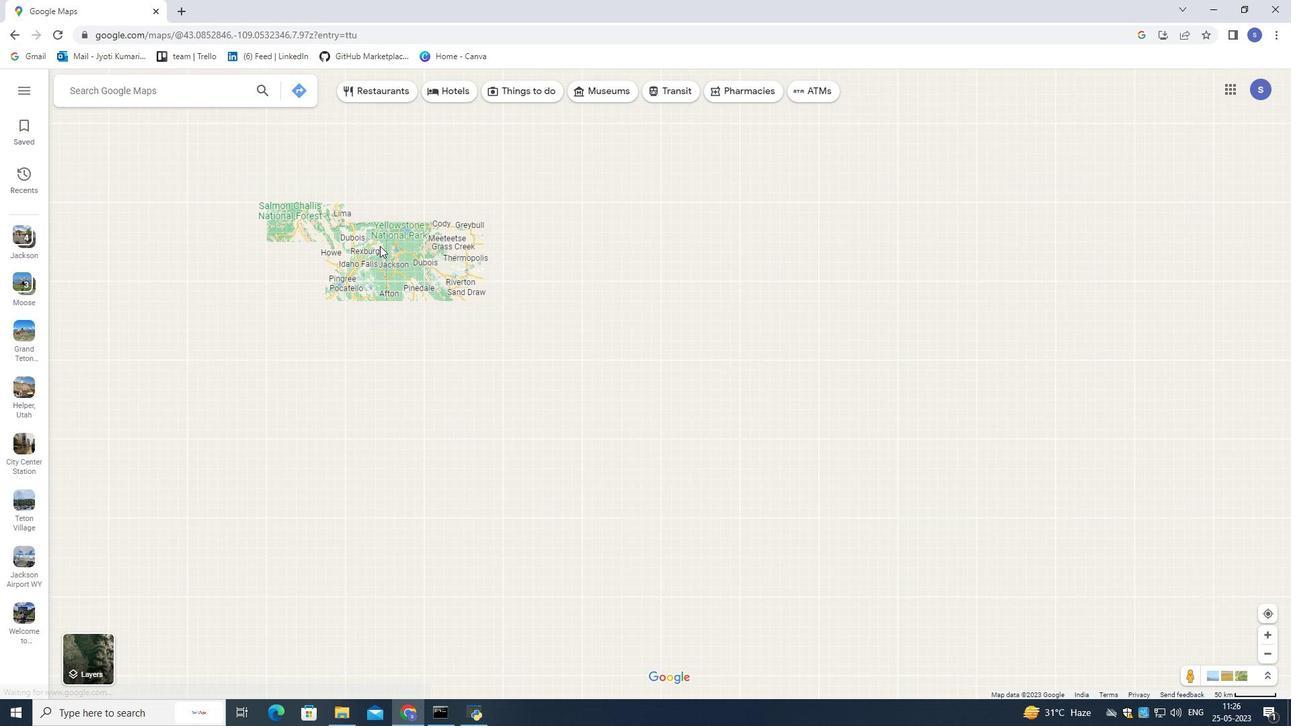 
Action: Mouse scrolled (379, 245) with delta (0, 0)
Screenshot: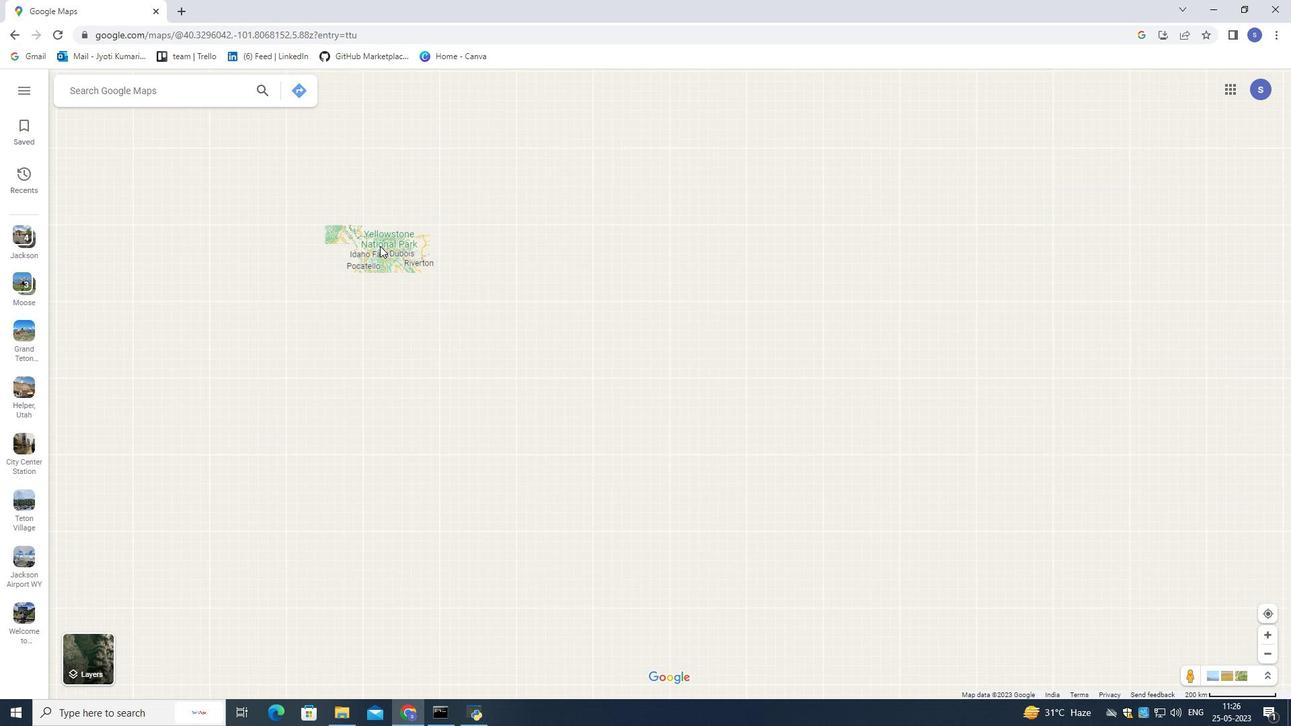 
Action: Mouse scrolled (379, 245) with delta (0, 0)
Screenshot: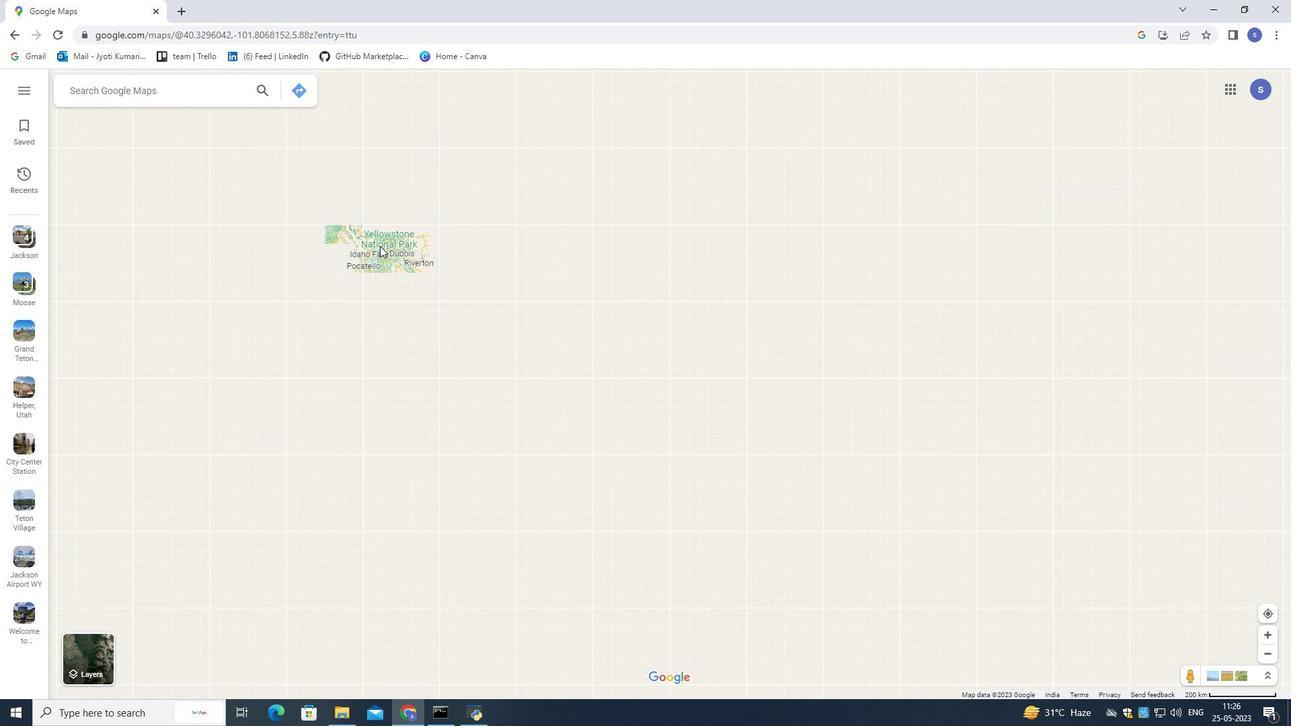 
Action: Mouse scrolled (379, 245) with delta (0, 0)
Screenshot: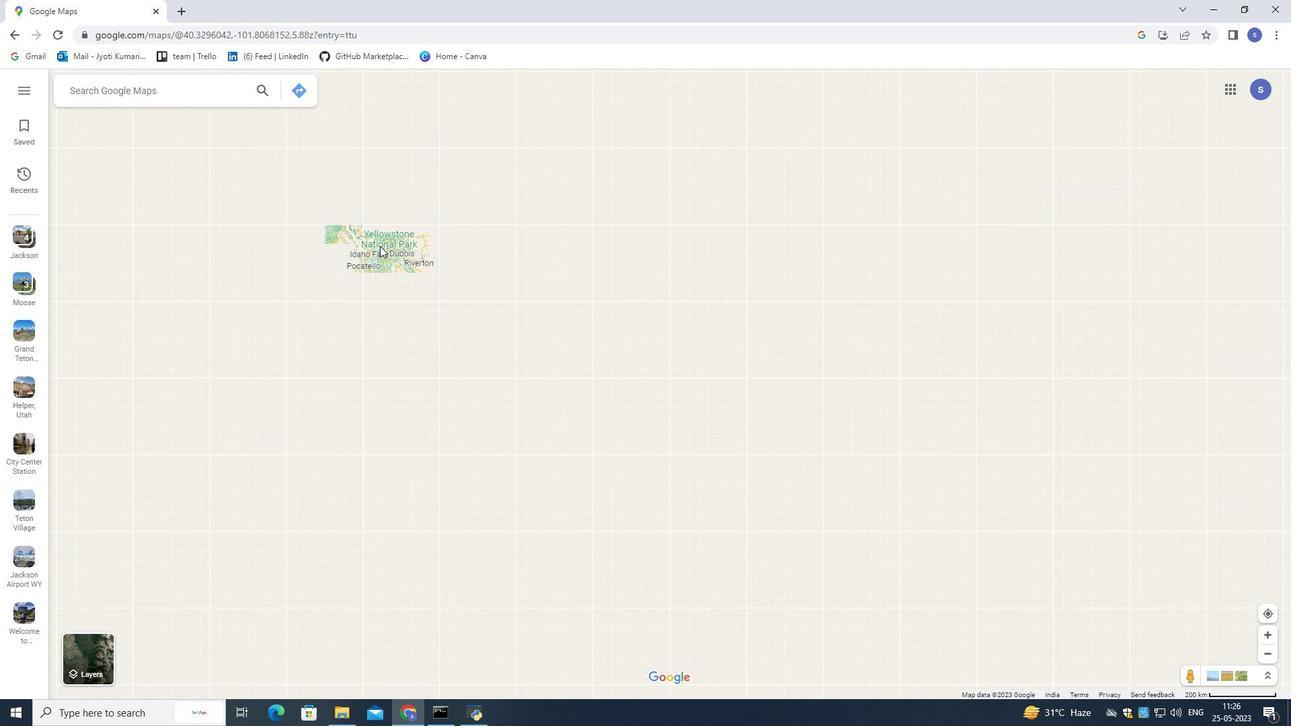 
Action: Mouse scrolled (379, 245) with delta (0, 0)
Screenshot: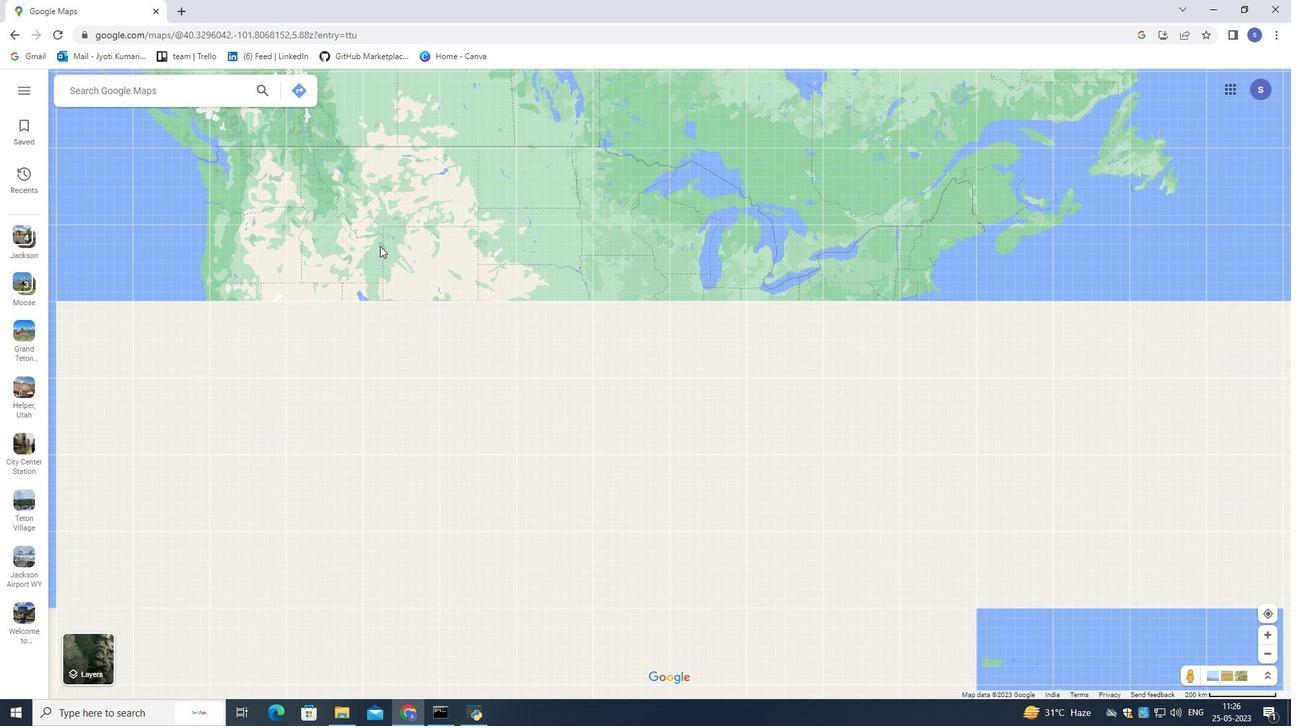 
Action: Mouse moved to (379, 245)
Screenshot: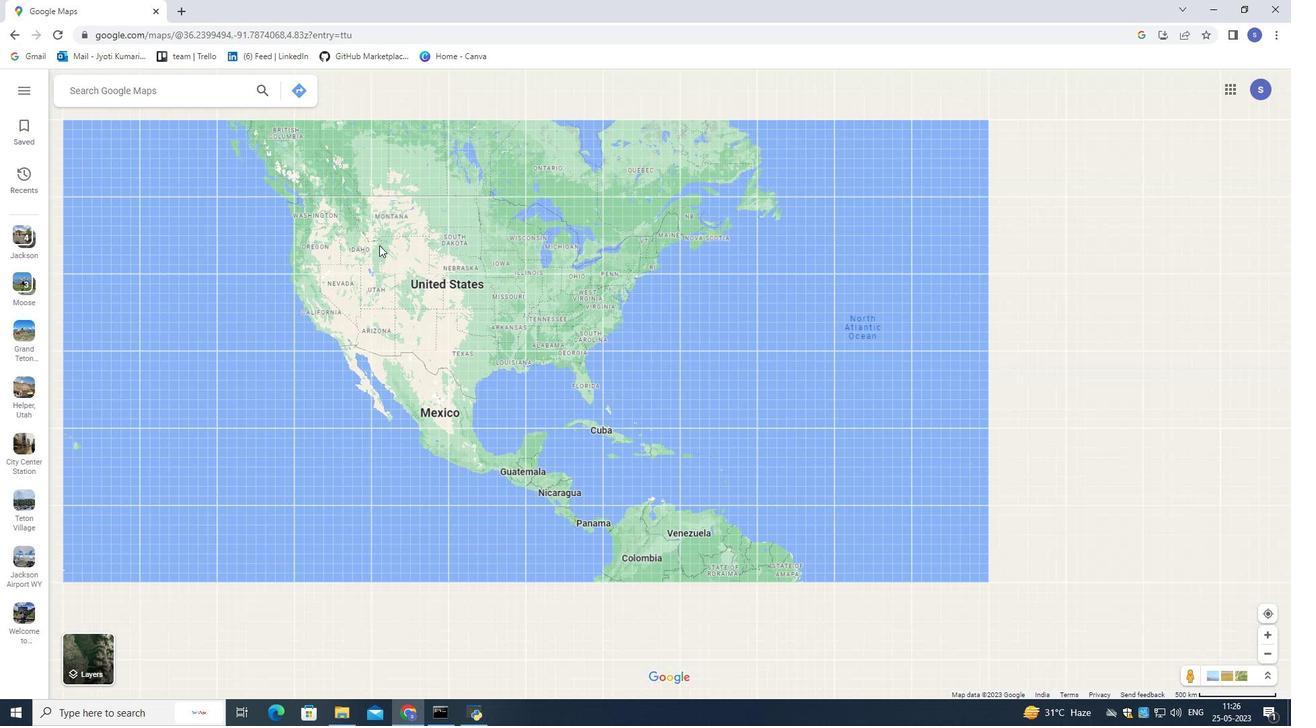 
Action: Mouse scrolled (379, 244) with delta (0, 0)
Screenshot: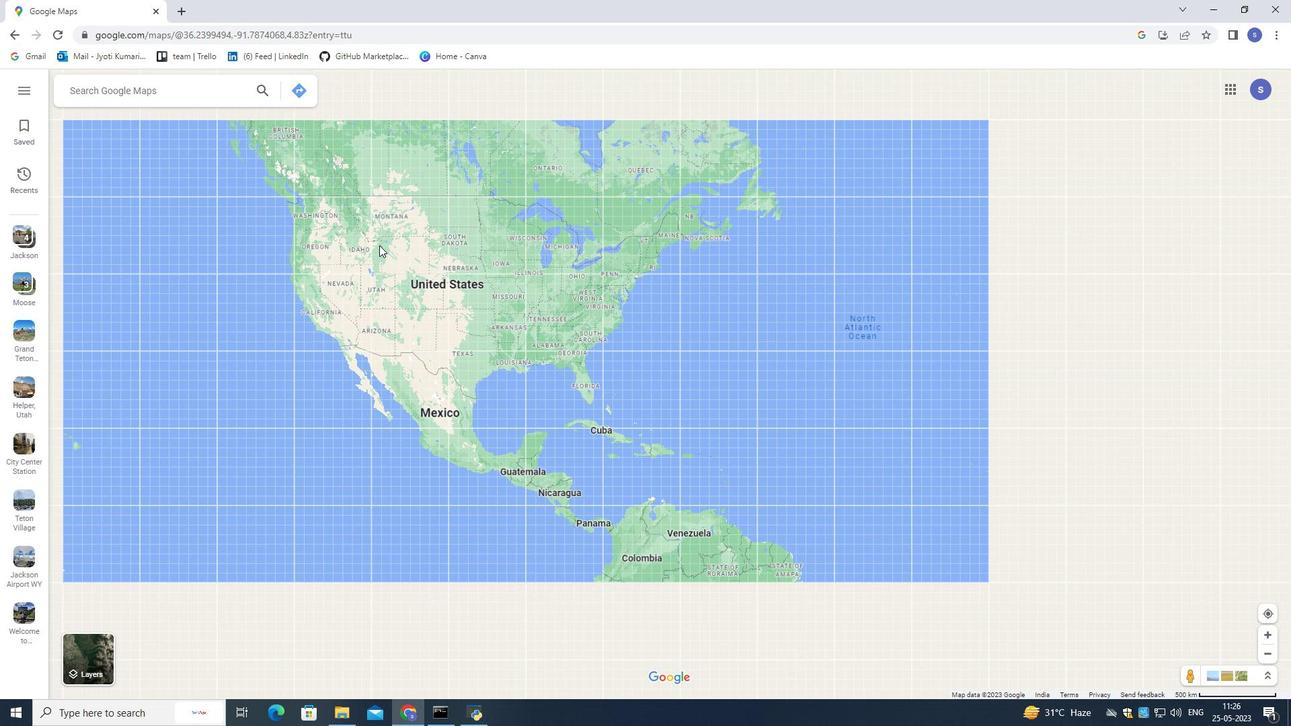 
Action: Mouse scrolled (379, 244) with delta (0, 0)
Screenshot: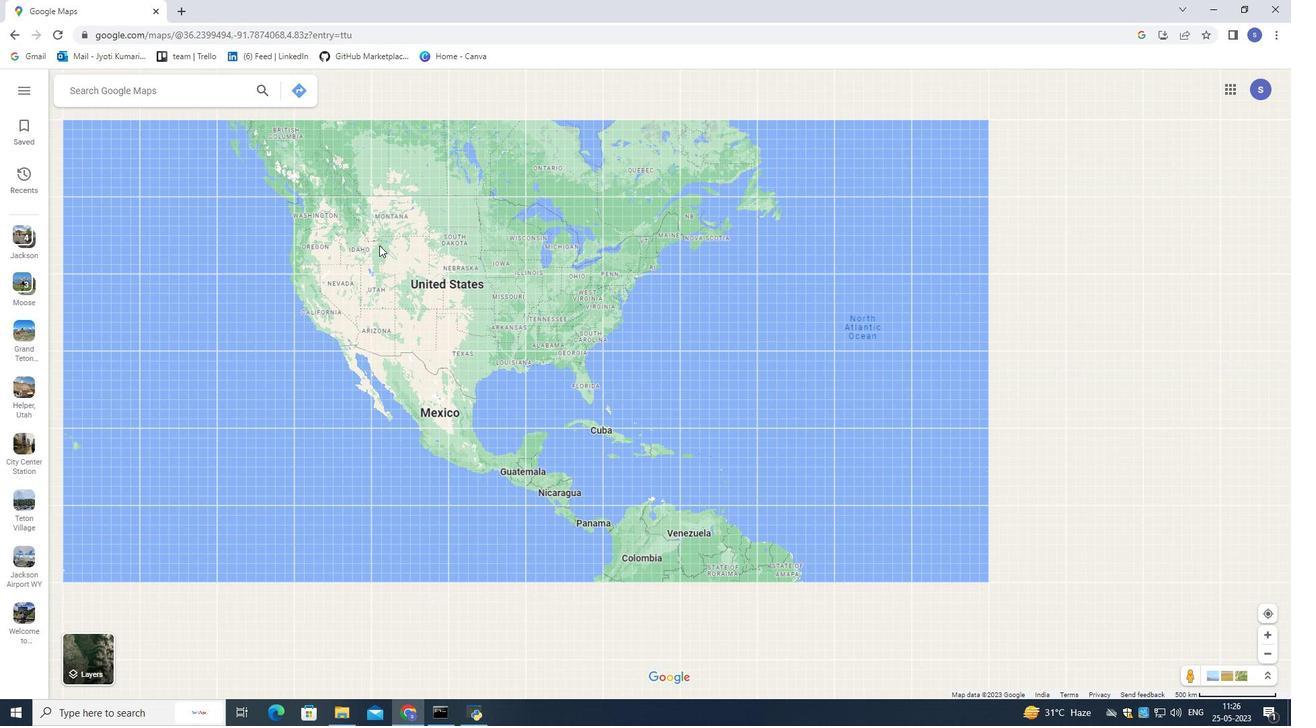 
Action: Mouse scrolled (379, 244) with delta (0, 0)
Screenshot: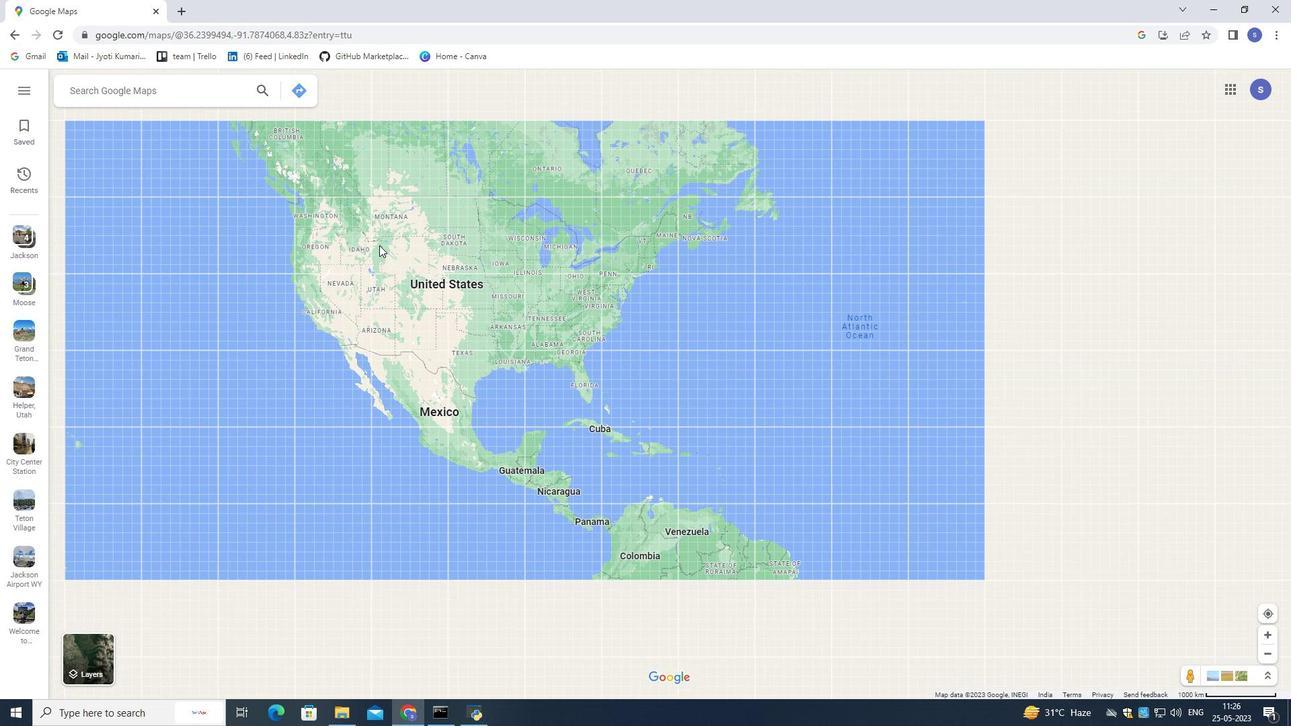
Action: Mouse scrolled (379, 244) with delta (0, 0)
Screenshot: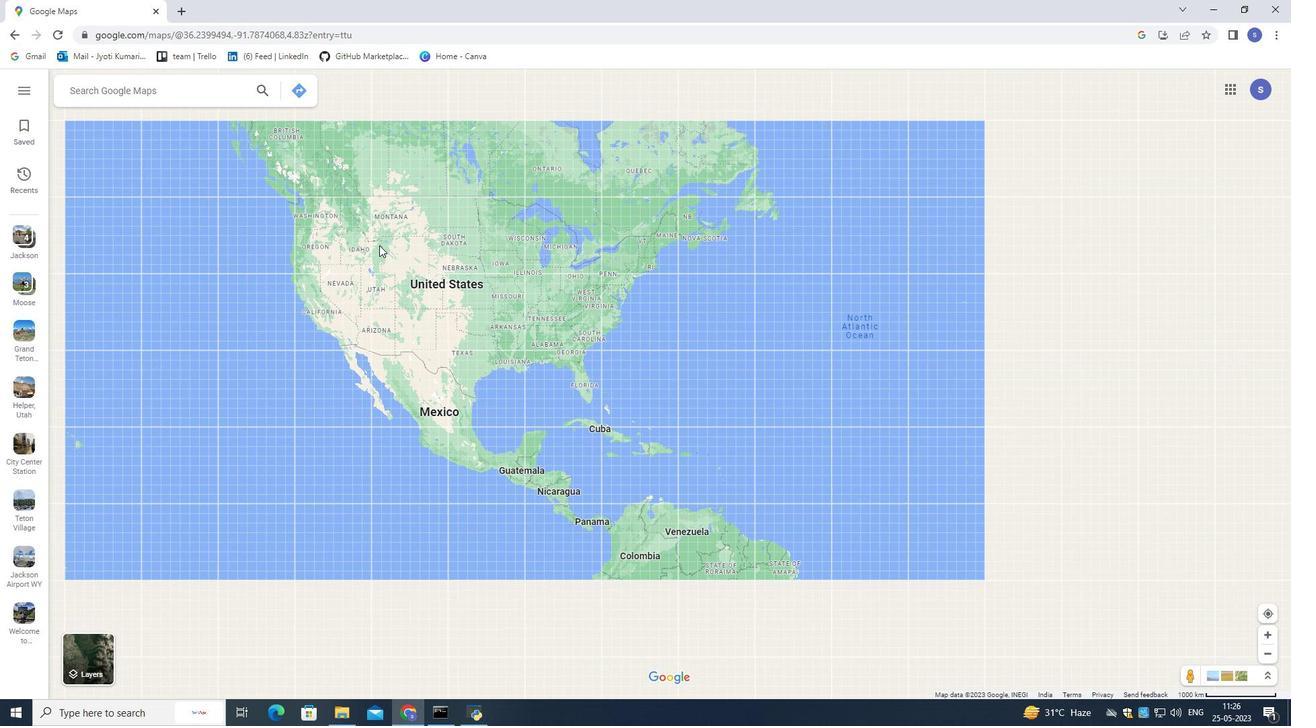 
Action: Mouse moved to (379, 244)
Screenshot: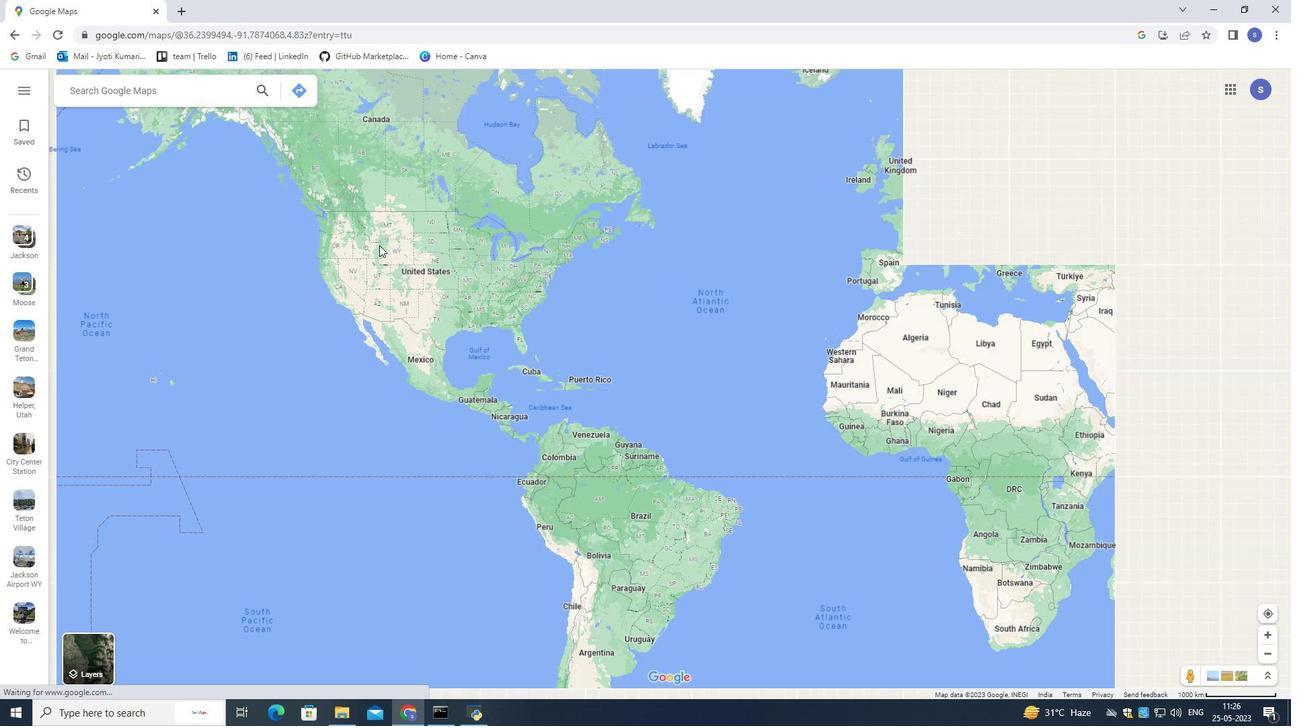 
Action: Mouse scrolled (379, 243) with delta (0, 0)
Screenshot: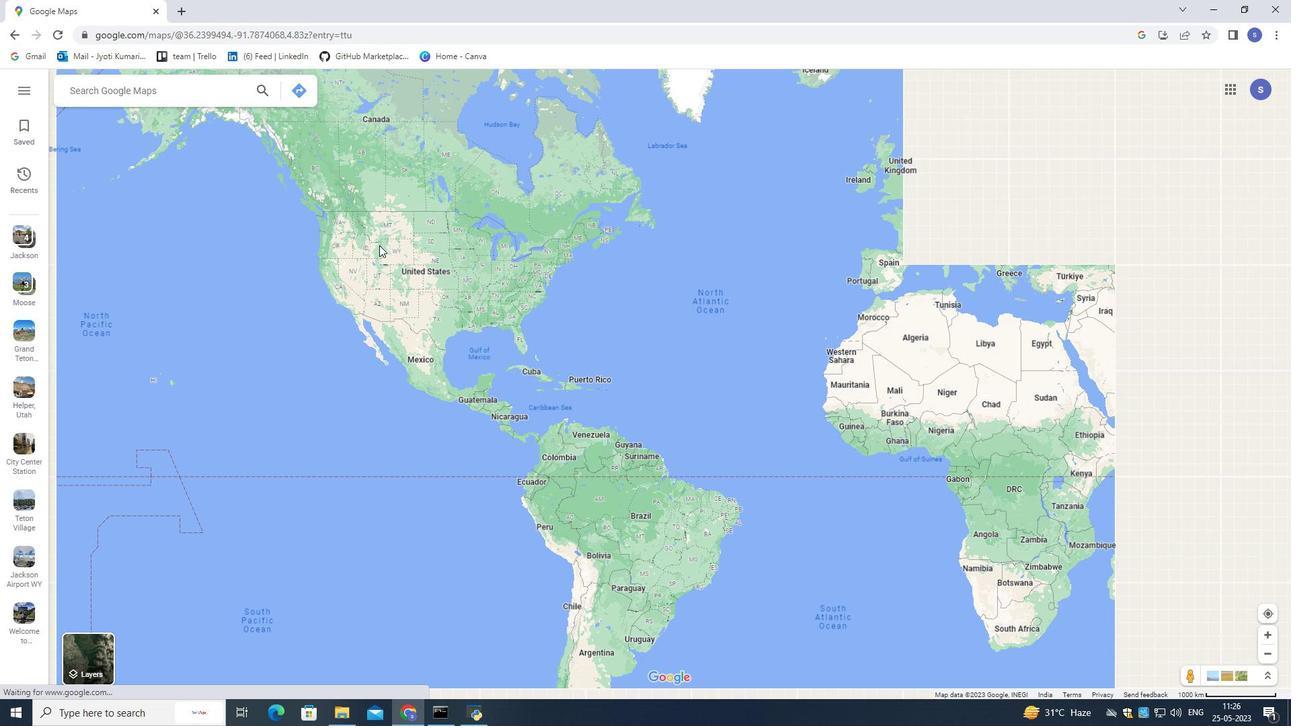 
Action: Mouse scrolled (379, 243) with delta (0, 0)
Screenshot: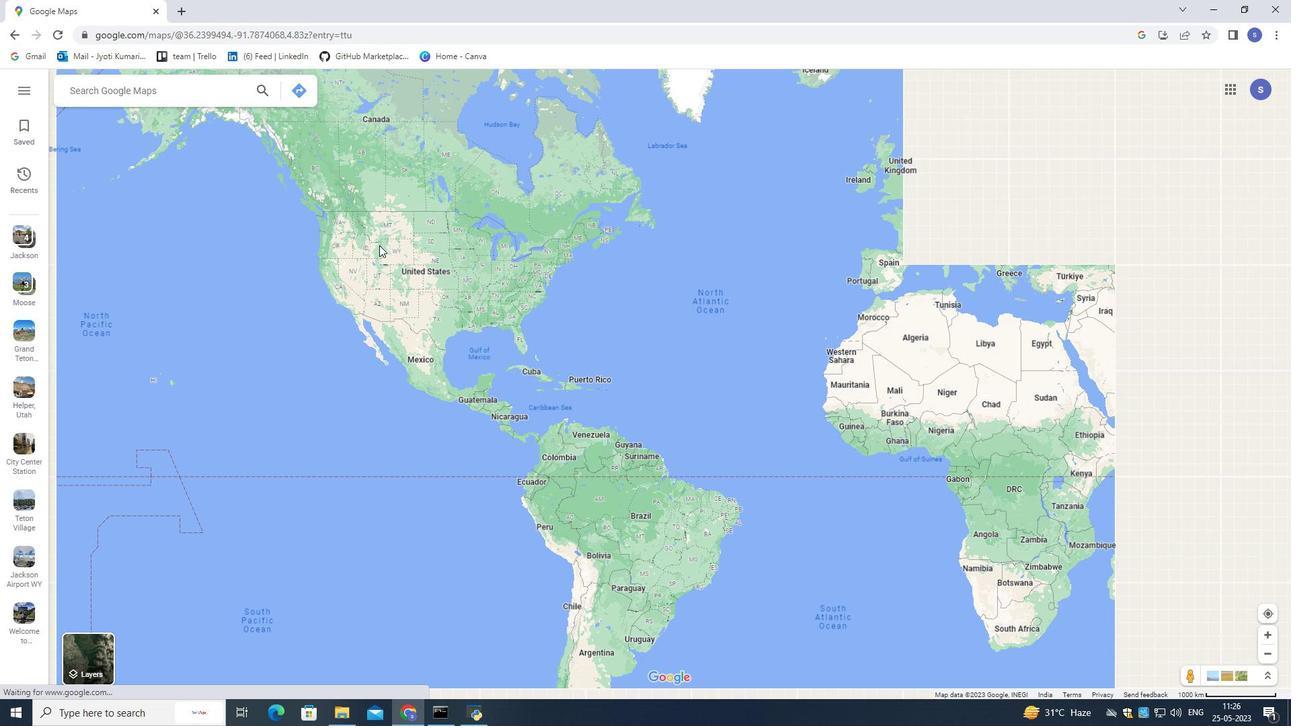 
Action: Mouse scrolled (379, 243) with delta (0, 0)
Screenshot: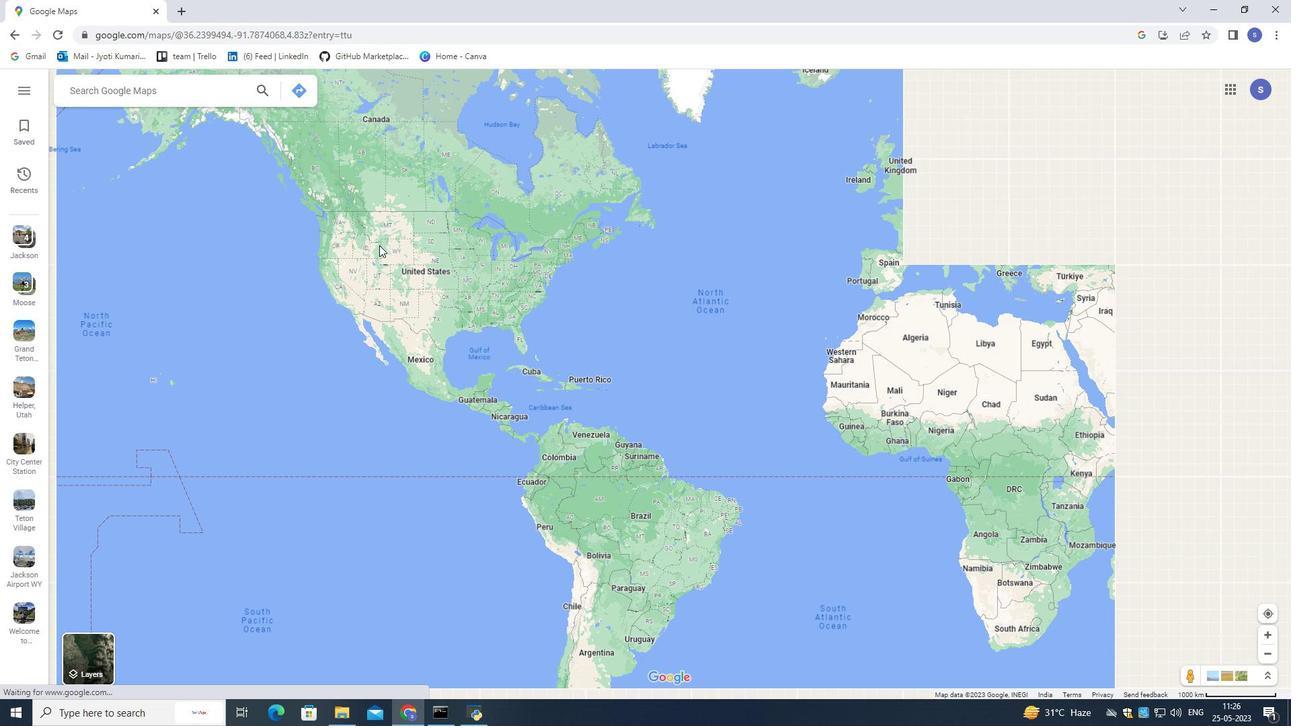 
Action: Mouse scrolled (379, 243) with delta (0, 0)
Screenshot: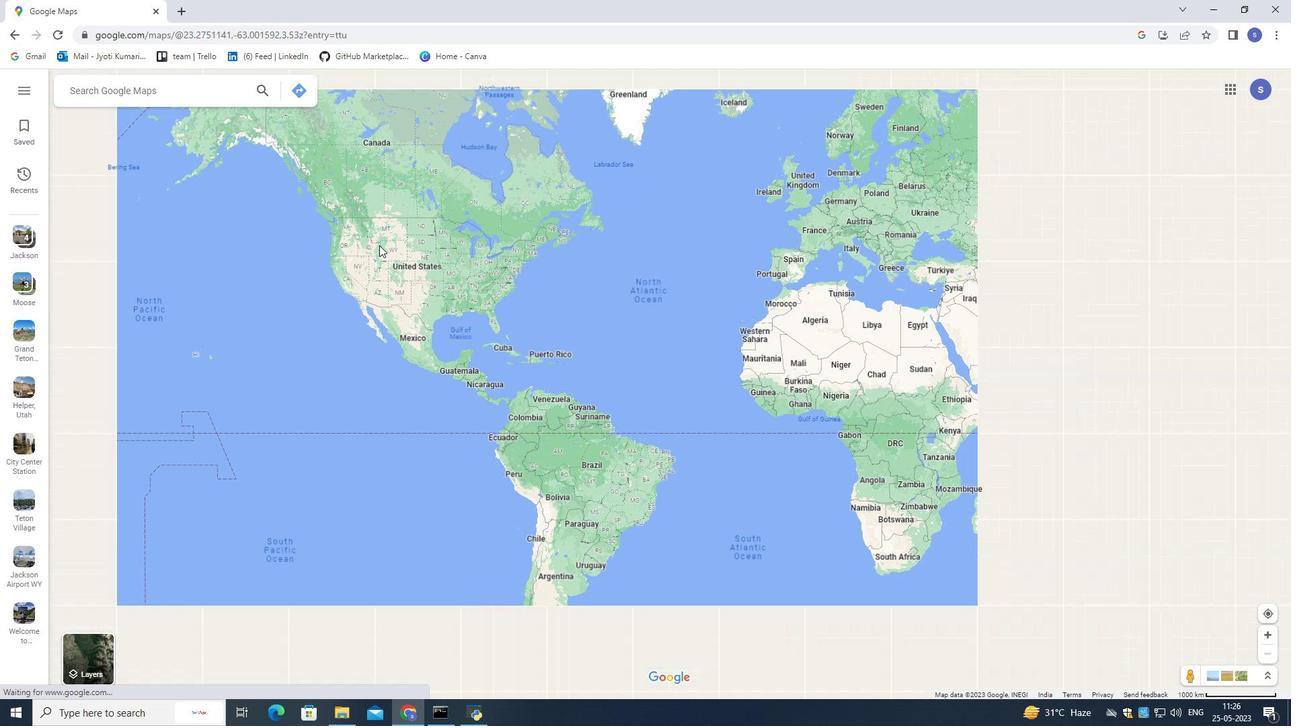 
Action: Mouse moved to (378, 243)
Screenshot: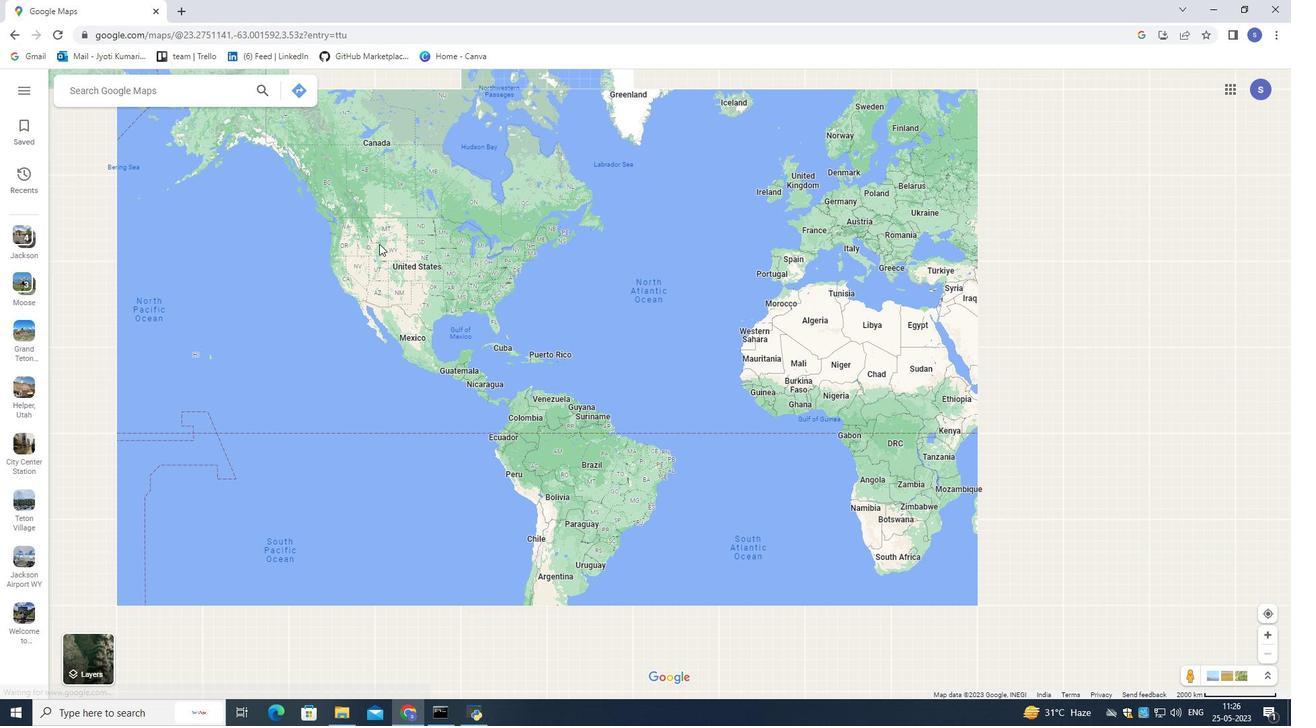 
Action: Mouse scrolled (378, 242) with delta (0, 0)
Screenshot: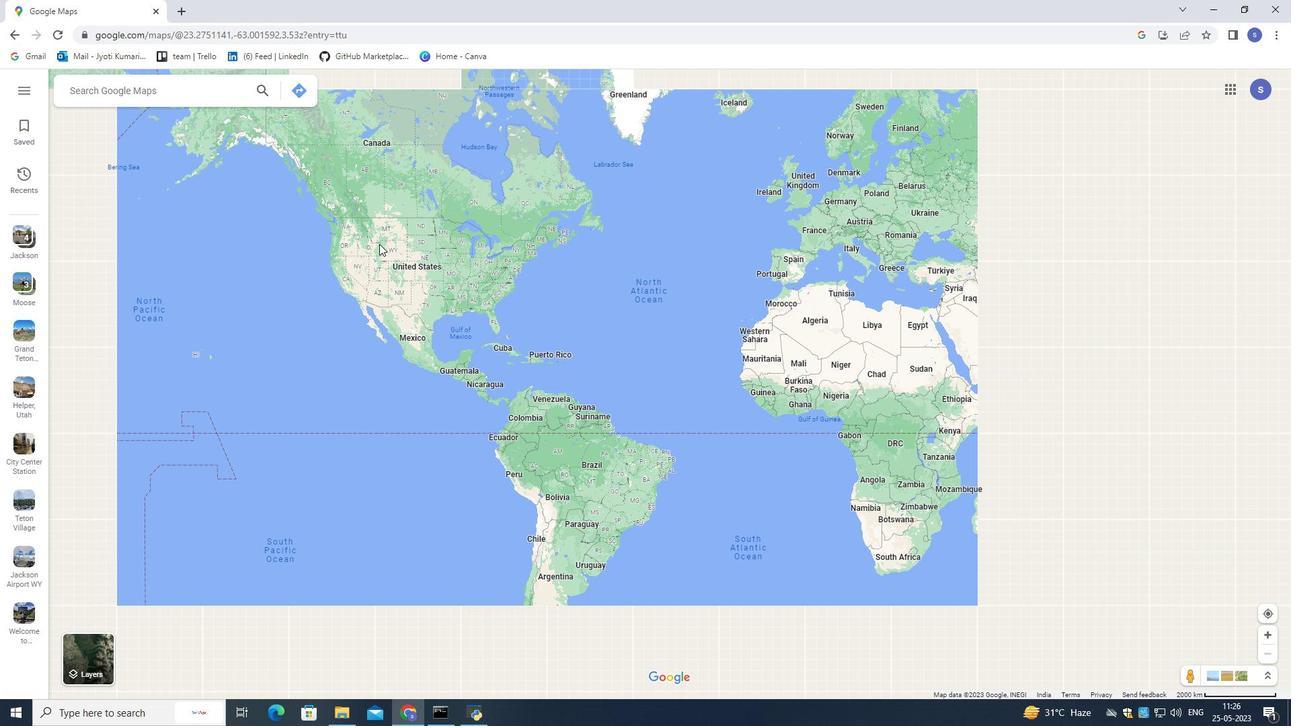 
Action: Mouse scrolled (378, 242) with delta (0, 0)
Screenshot: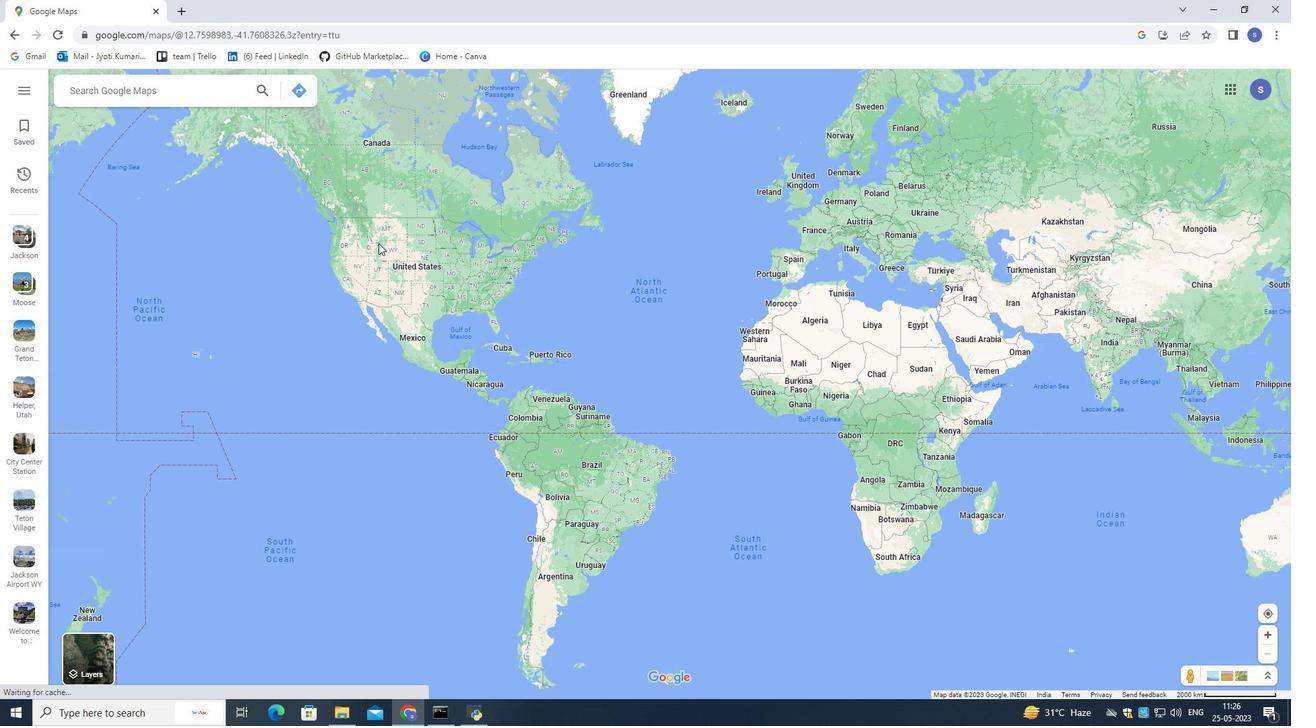 
Action: Mouse scrolled (378, 242) with delta (0, 0)
Screenshot: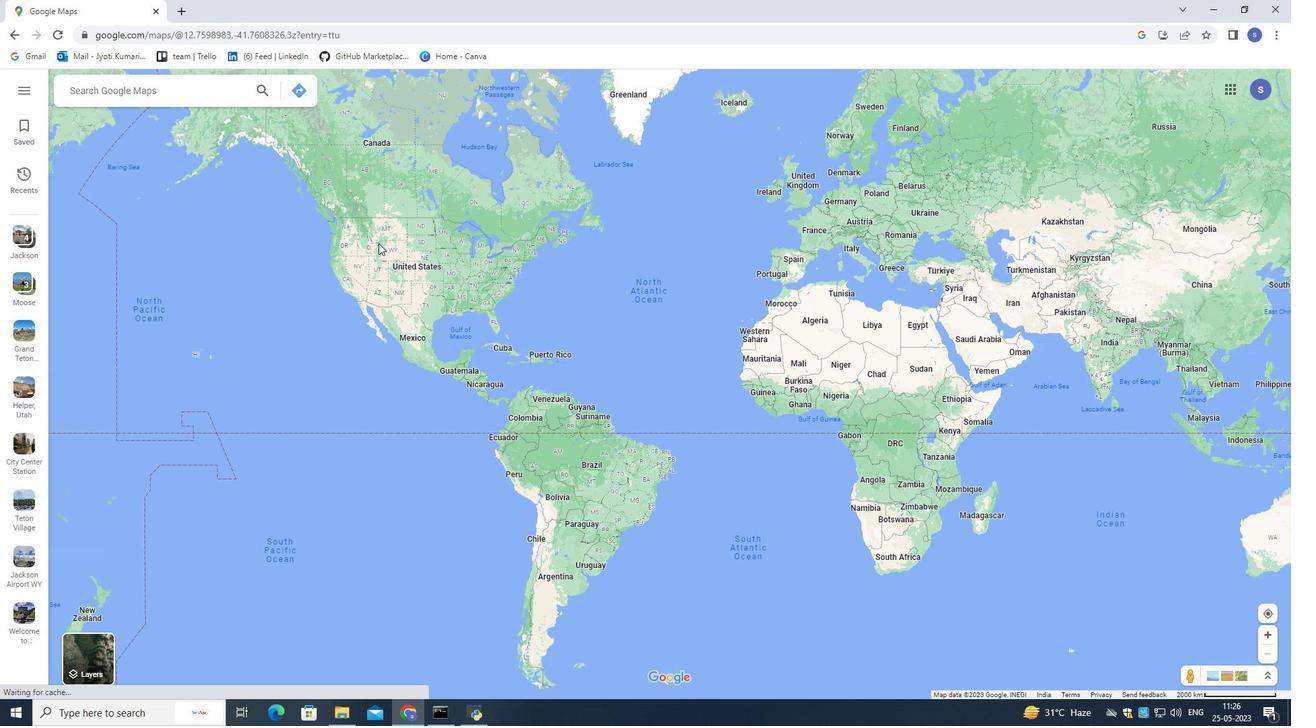 
Action: Mouse scrolled (378, 242) with delta (0, 0)
Screenshot: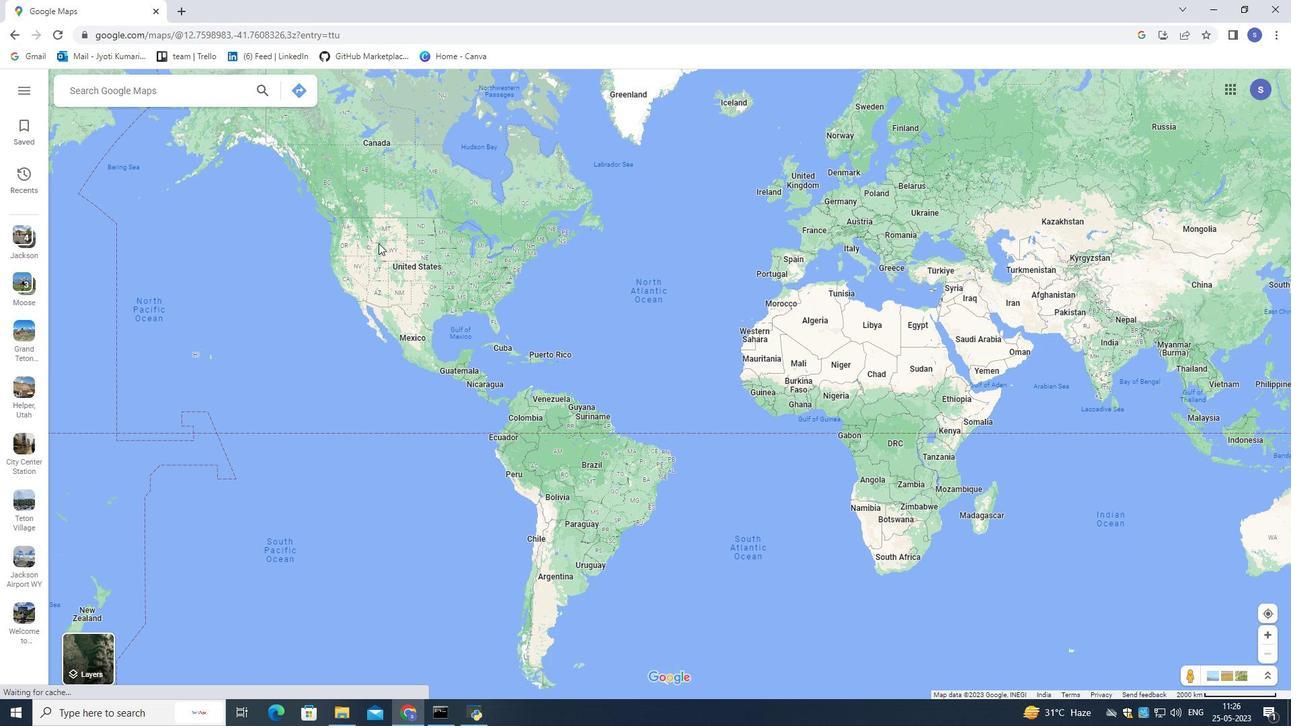 
Action: Mouse moved to (378, 243)
Screenshot: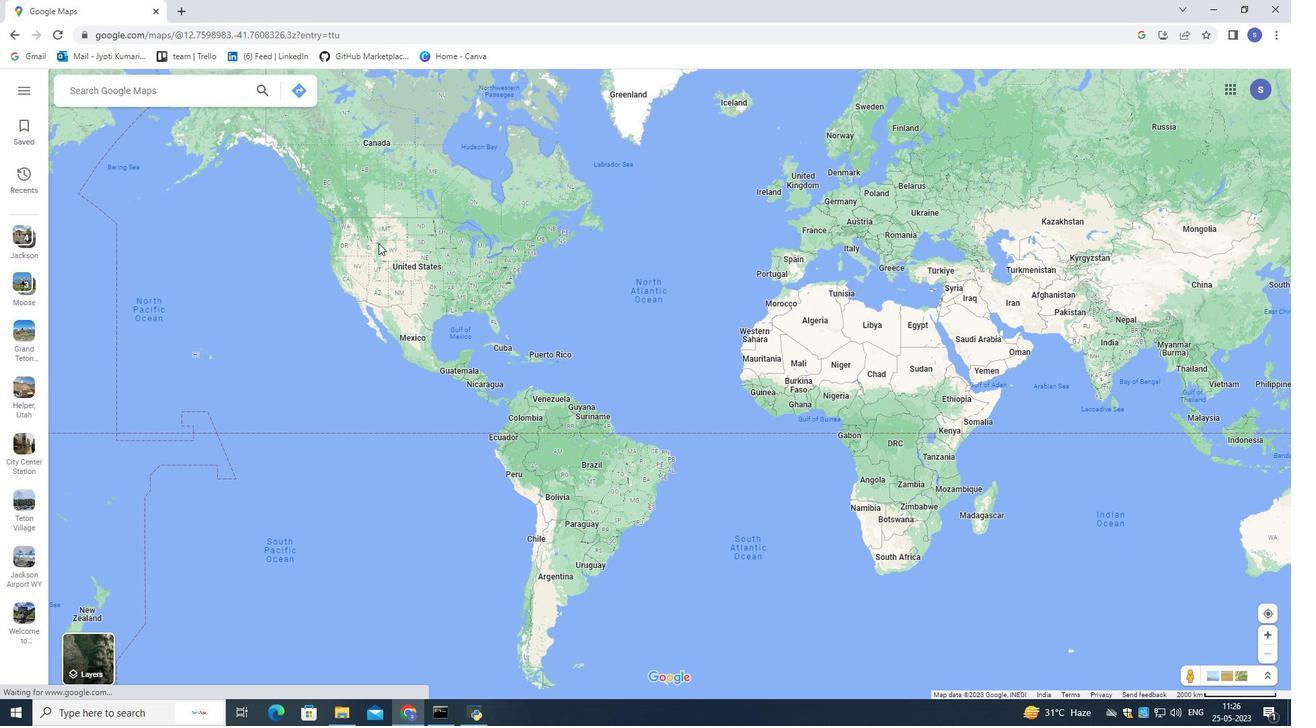 
Action: Mouse scrolled (378, 242) with delta (0, 0)
Screenshot: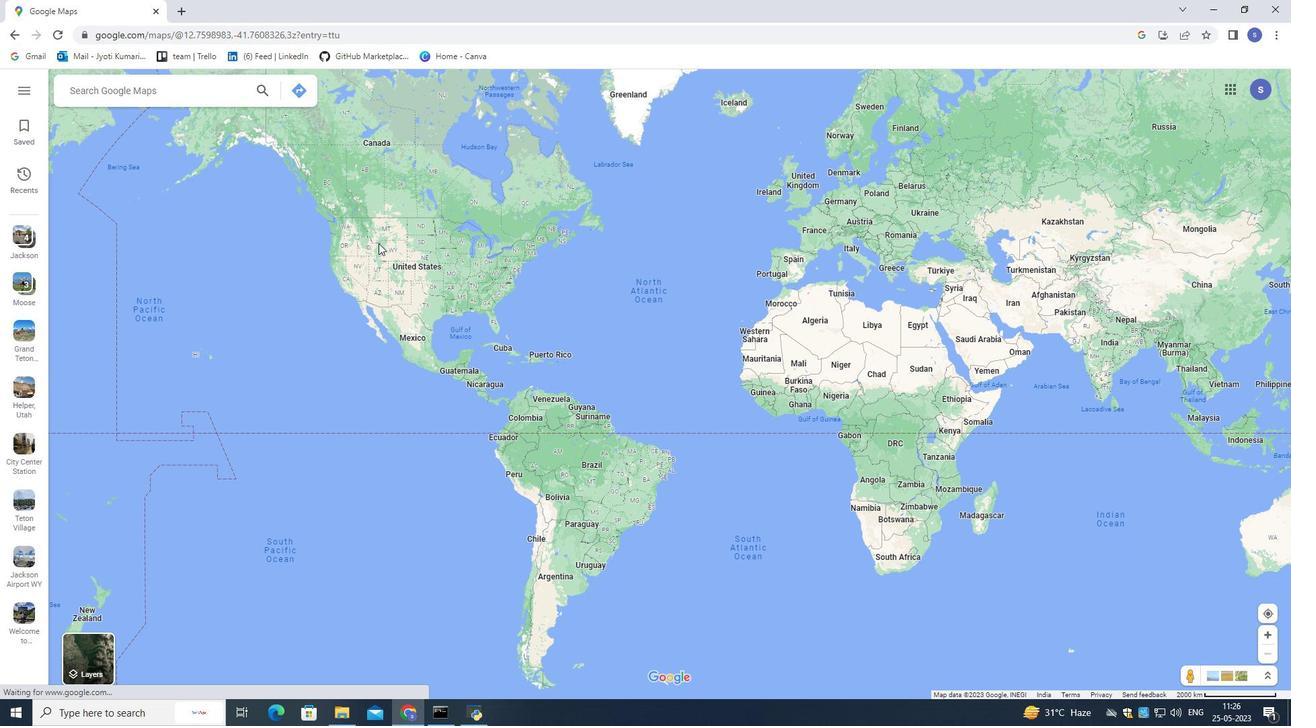 
Action: Mouse scrolled (378, 242) with delta (0, 0)
Screenshot: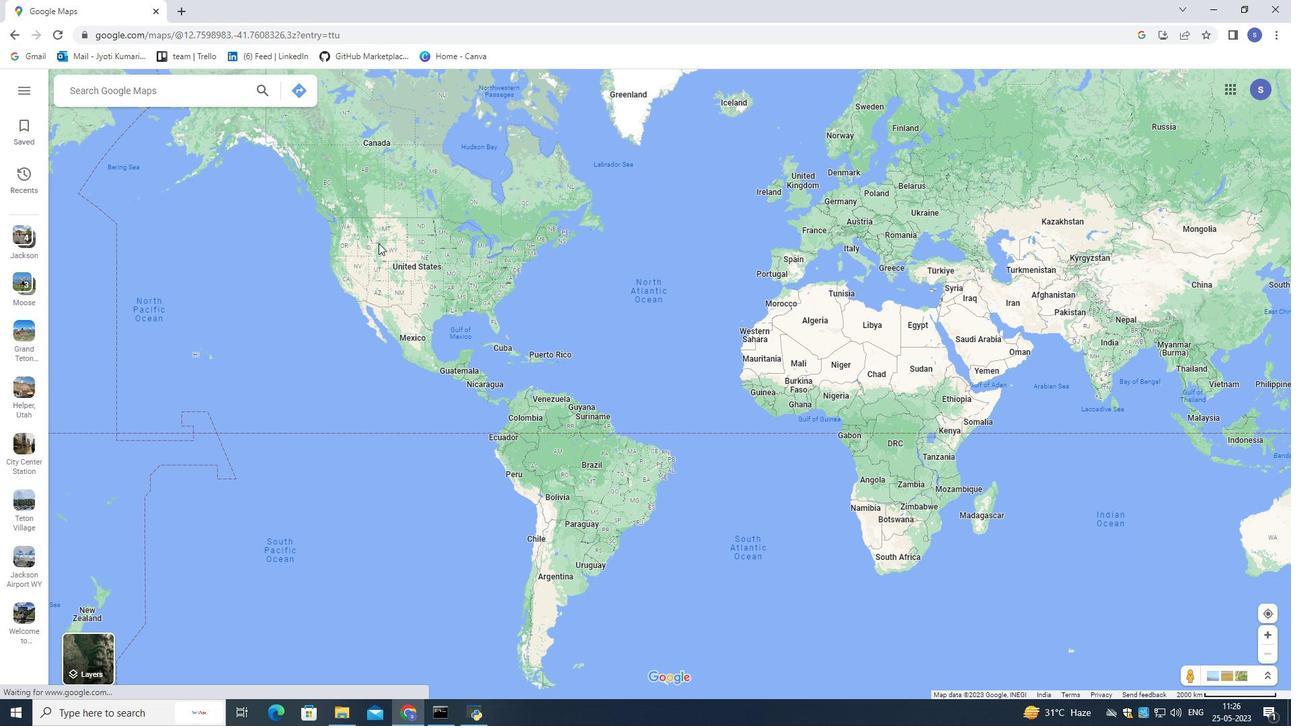 
Action: Mouse scrolled (378, 242) with delta (0, 0)
Screenshot: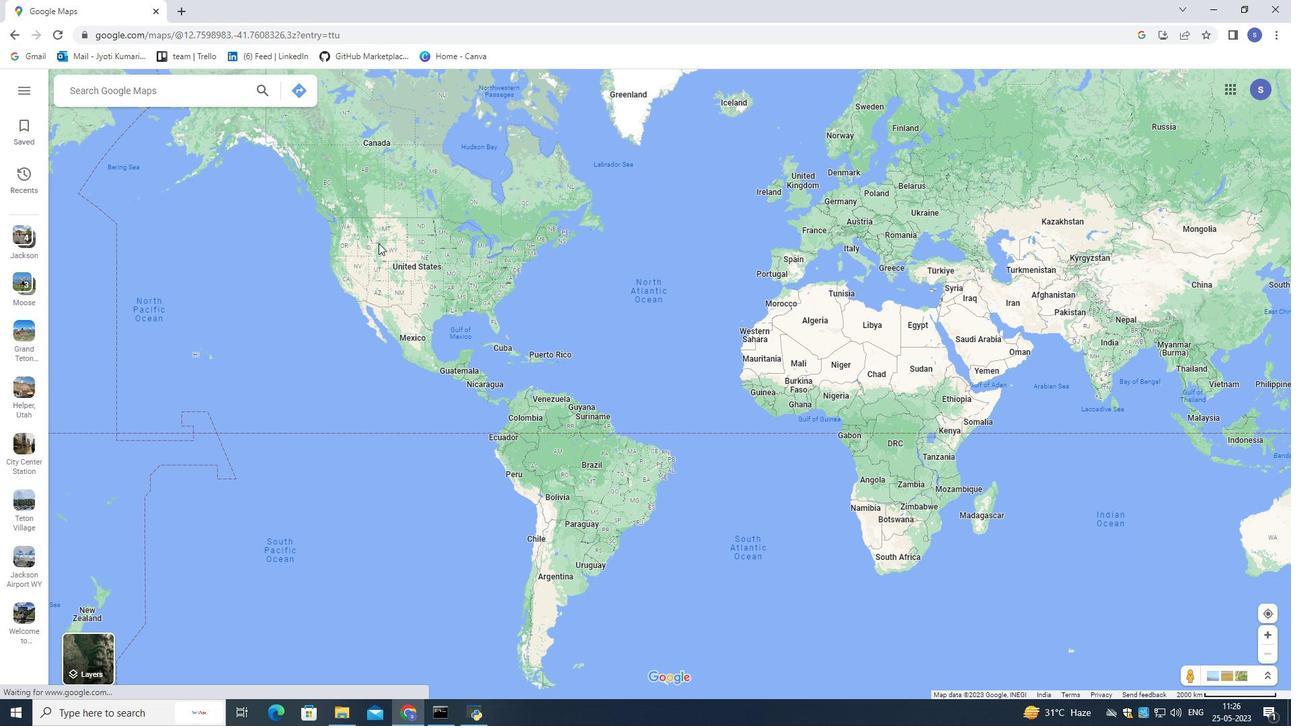 
Action: Mouse scrolled (378, 242) with delta (0, 0)
Screenshot: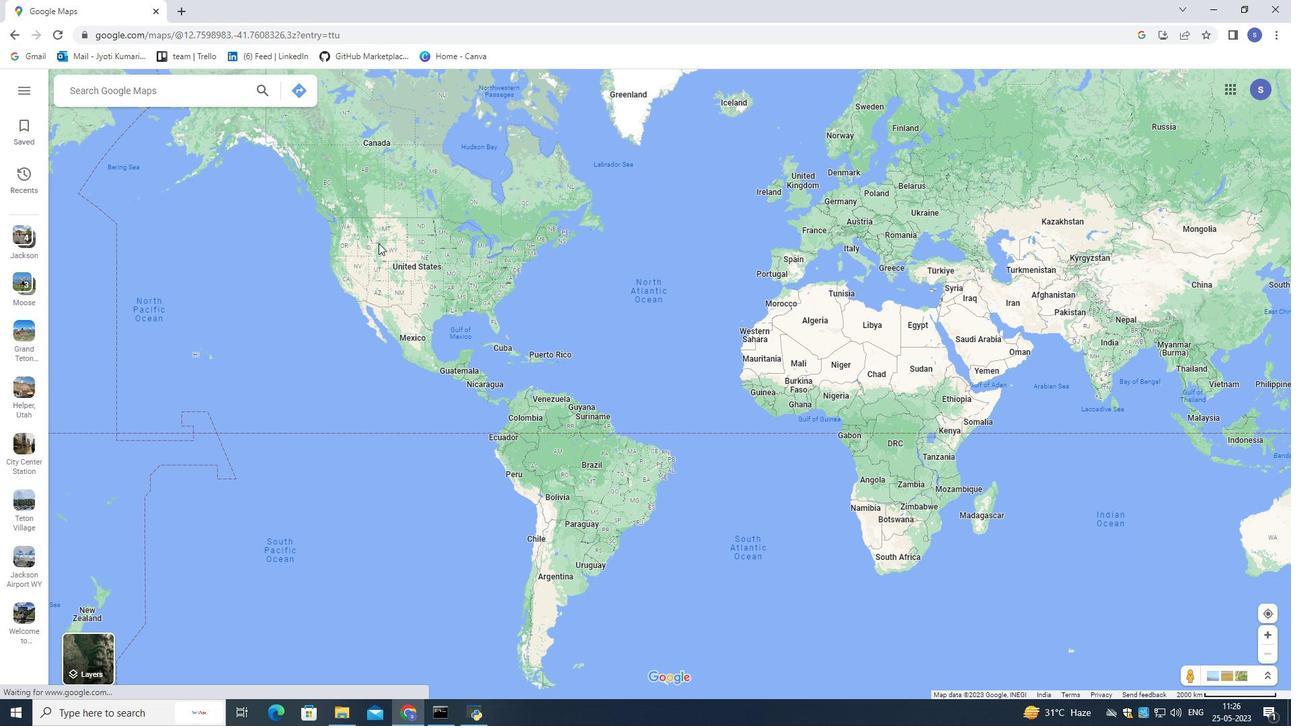 
Action: Mouse scrolled (378, 242) with delta (0, 0)
Screenshot: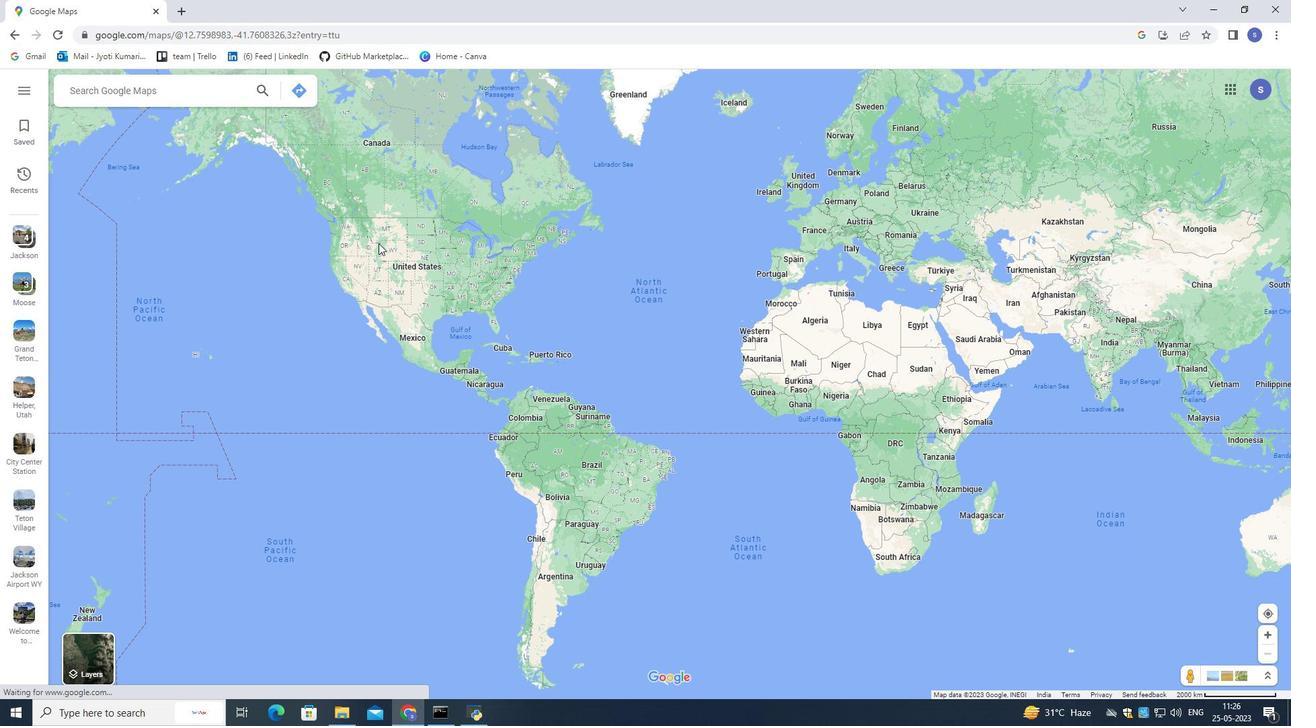 
Action: Mouse pressed left at (378, 243)
Screenshot: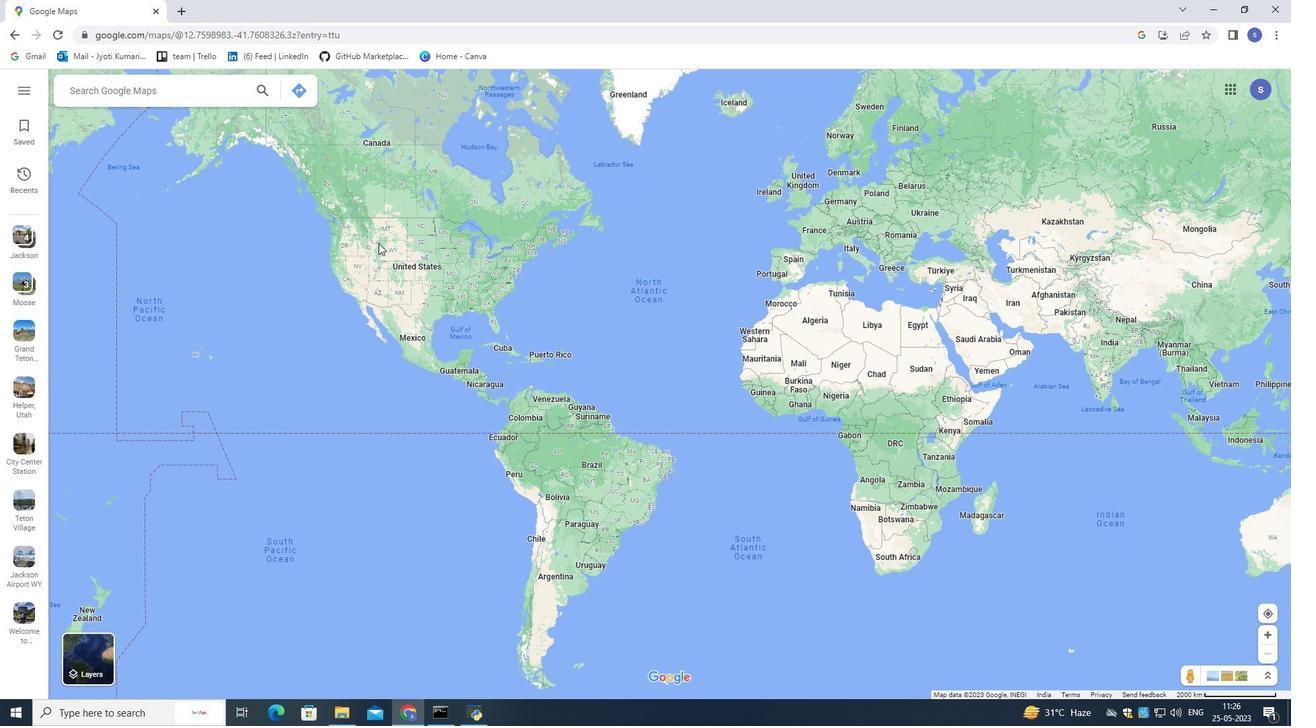 
Action: Mouse moved to (322, 354)
Screenshot: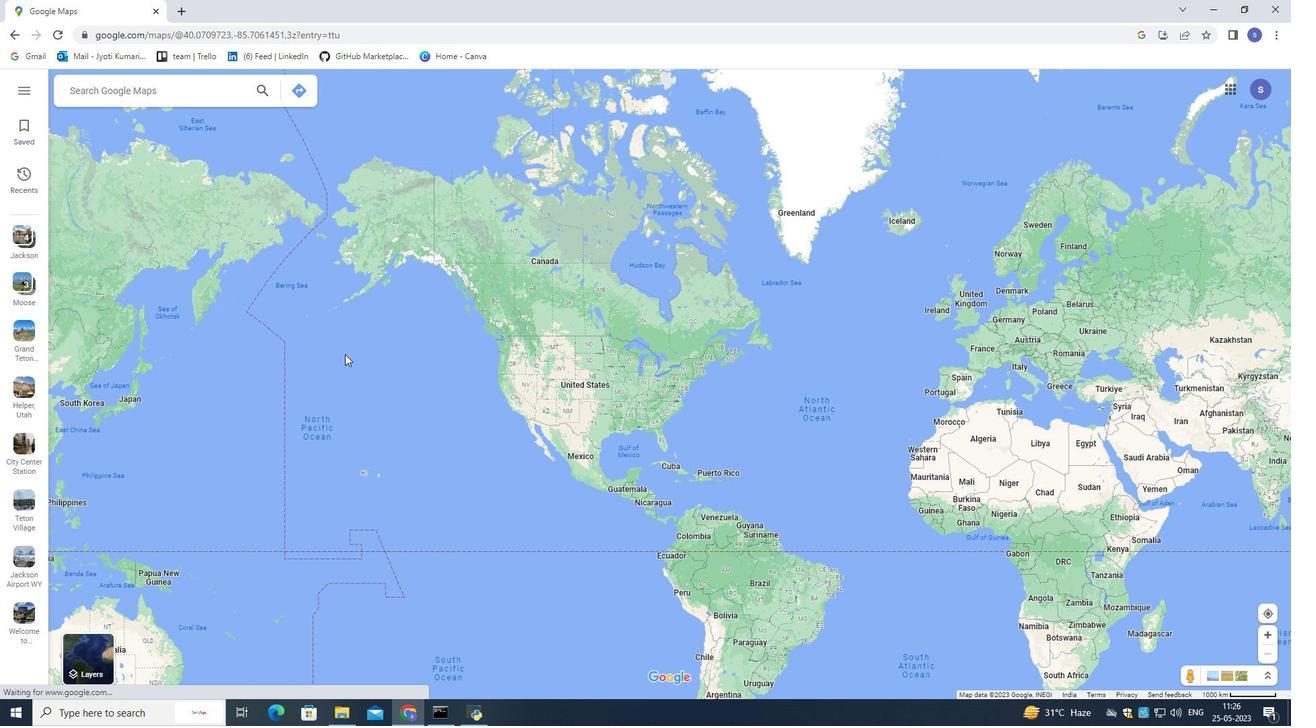 
Action: Mouse pressed left at (322, 354)
Screenshot: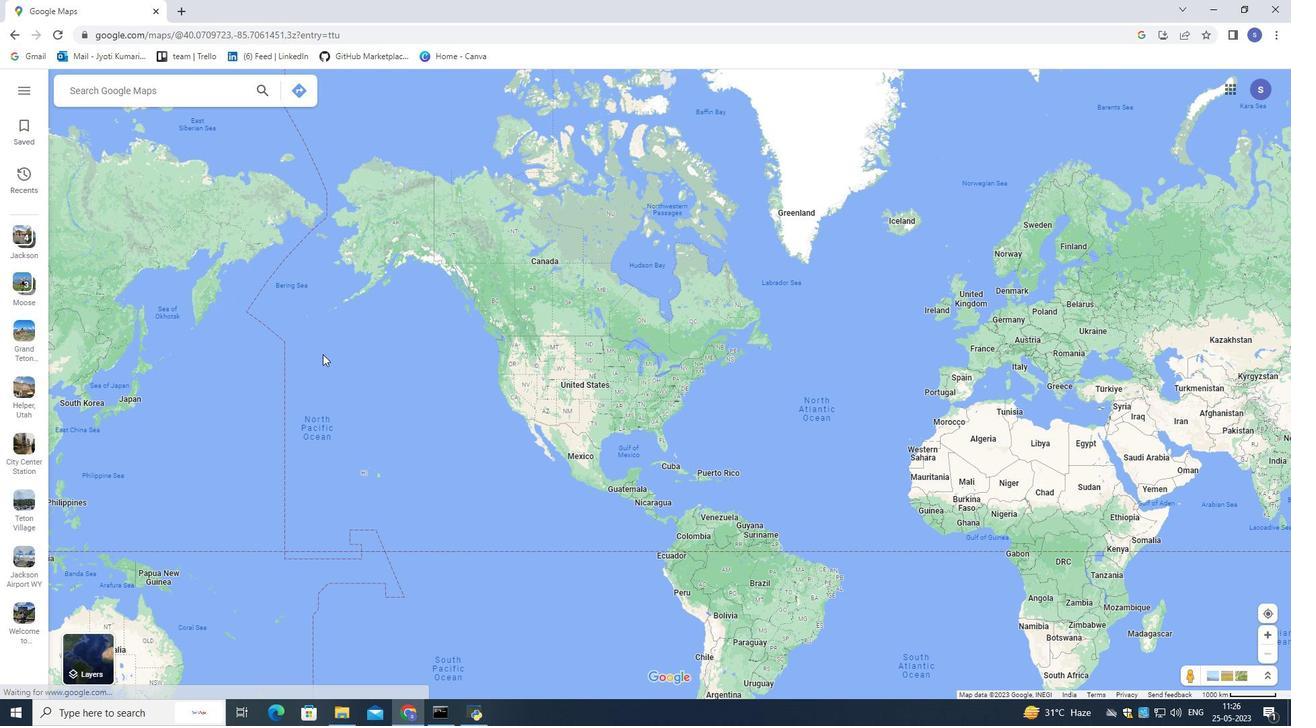 
Action: Mouse moved to (383, 455)
Screenshot: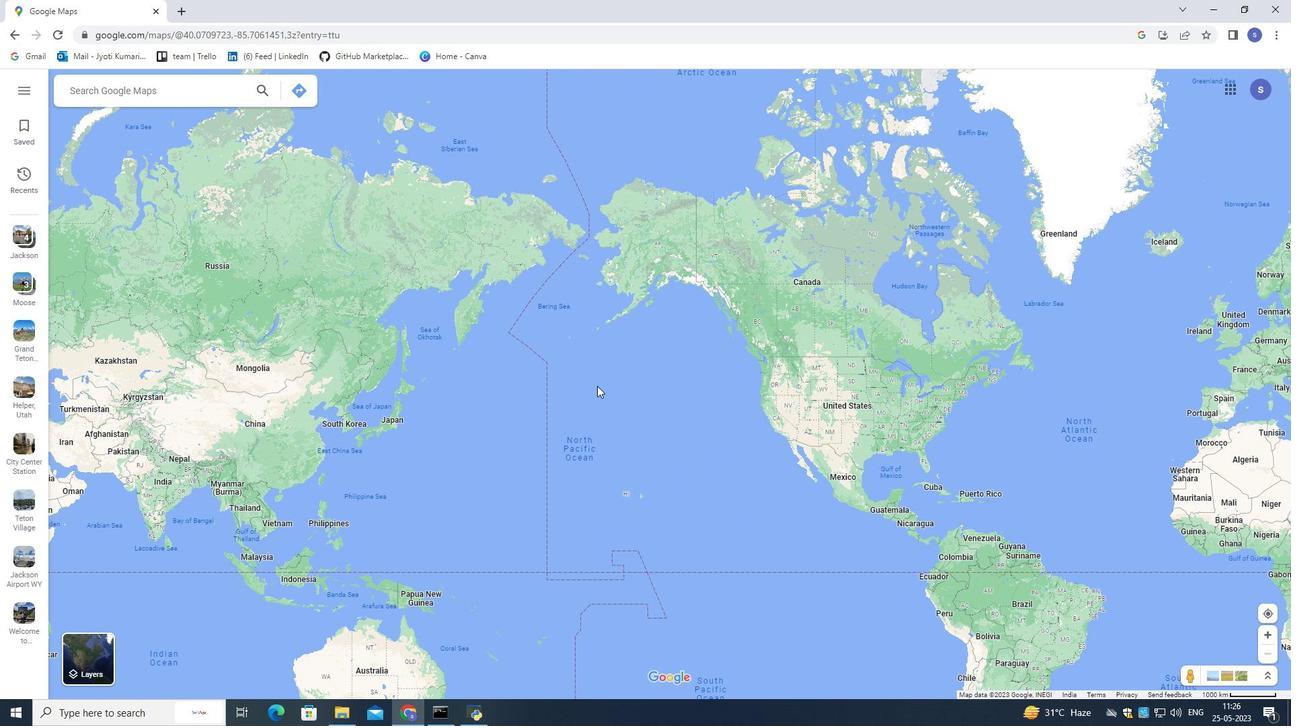 
Action: Mouse pressed left at (383, 455)
Screenshot: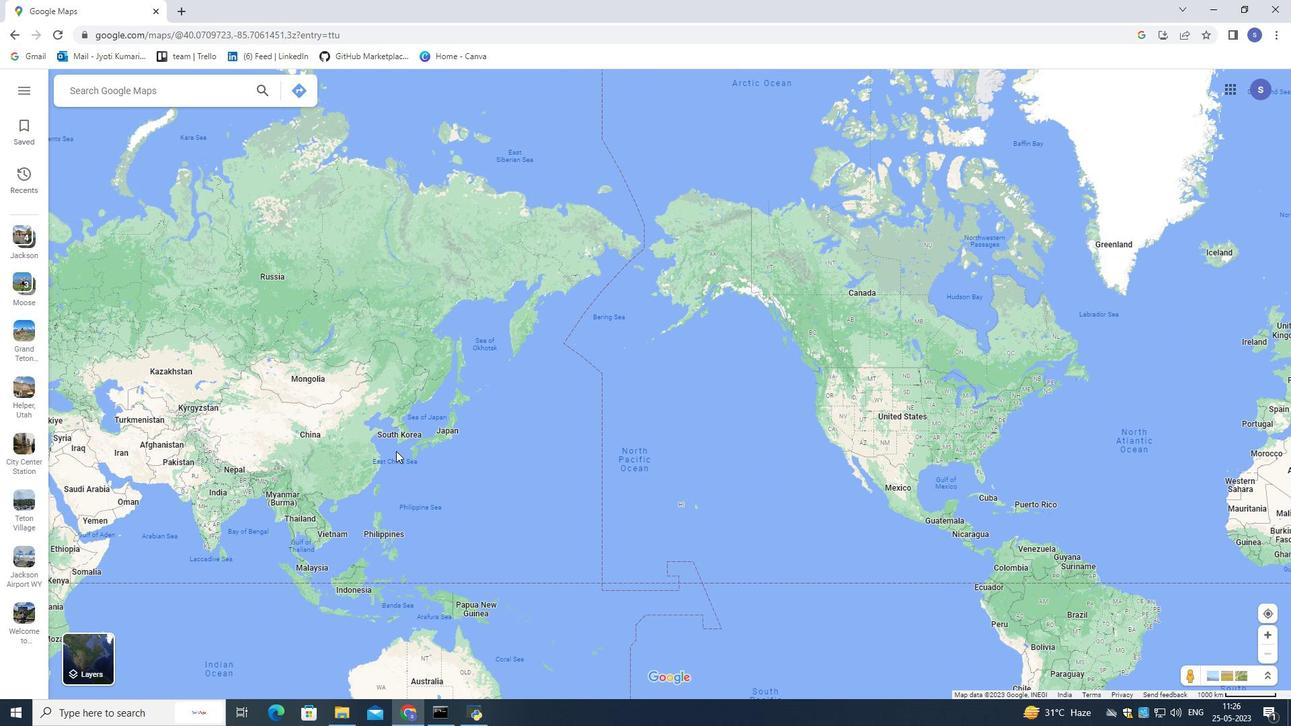 
Action: Mouse moved to (492, 457)
Screenshot: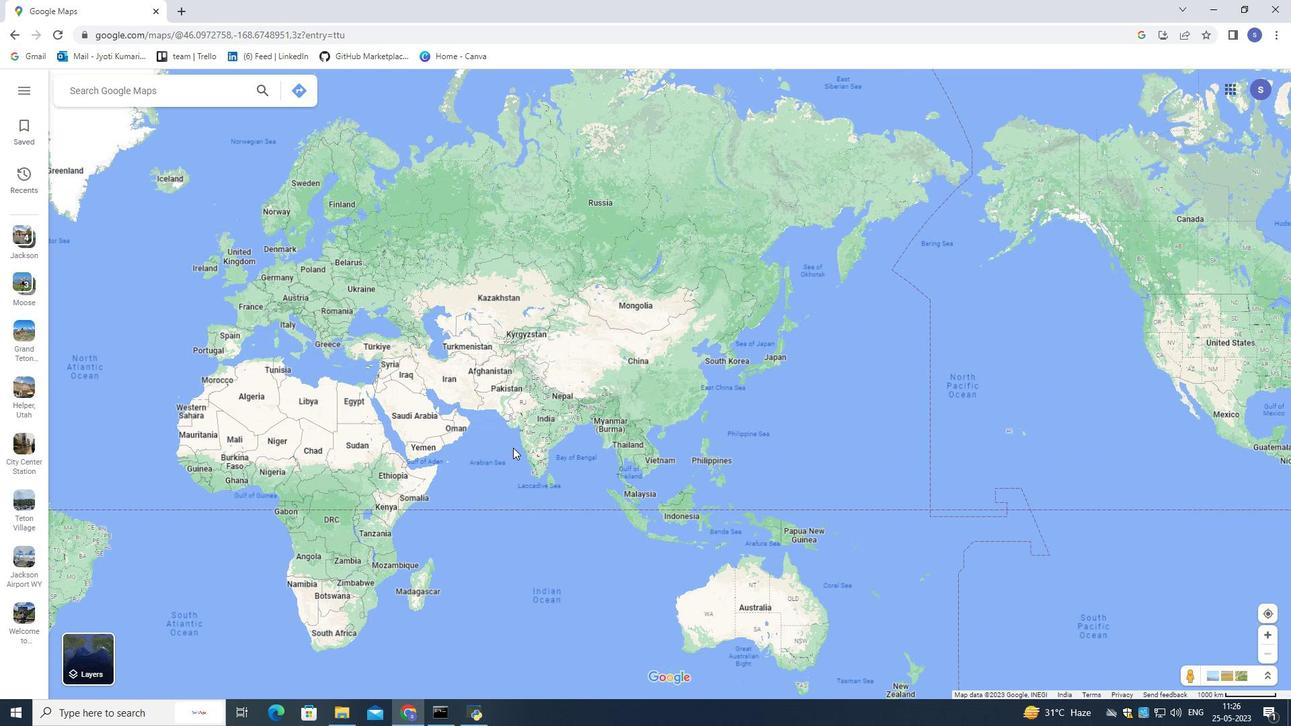 
Action: Mouse pressed left at (492, 457)
Screenshot: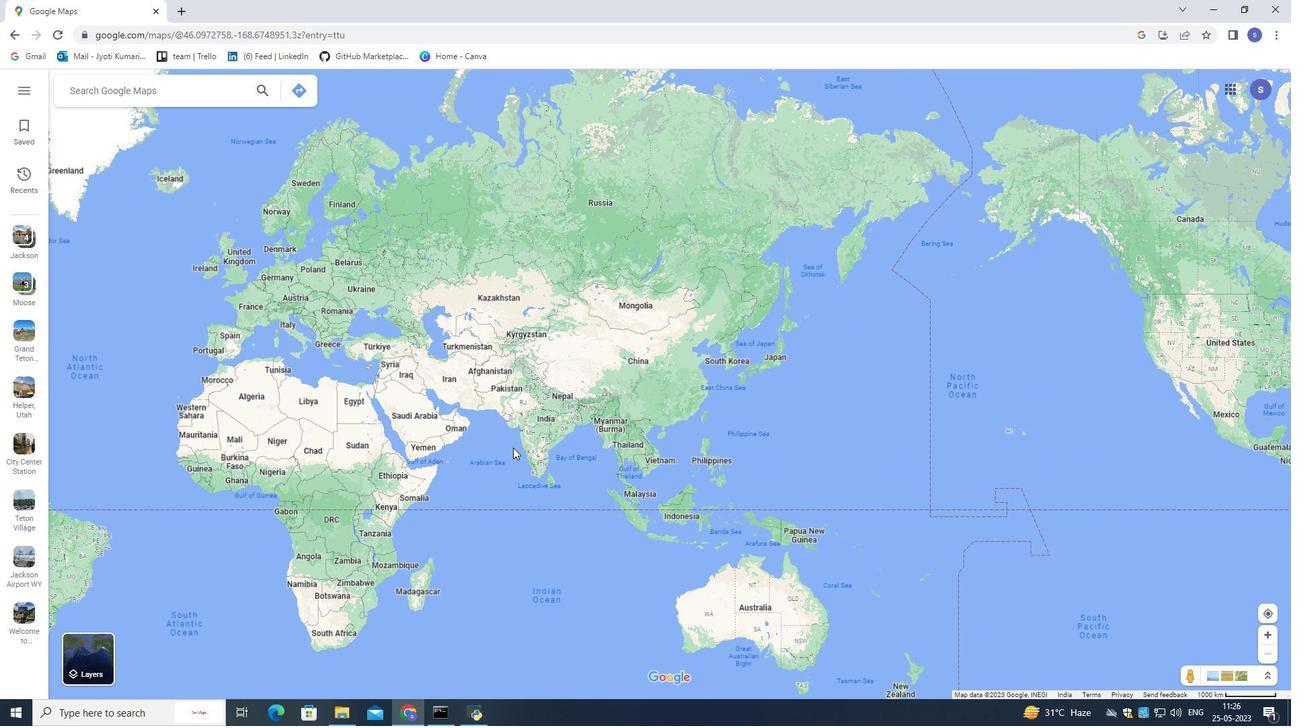 
Action: Mouse moved to (597, 449)
Screenshot: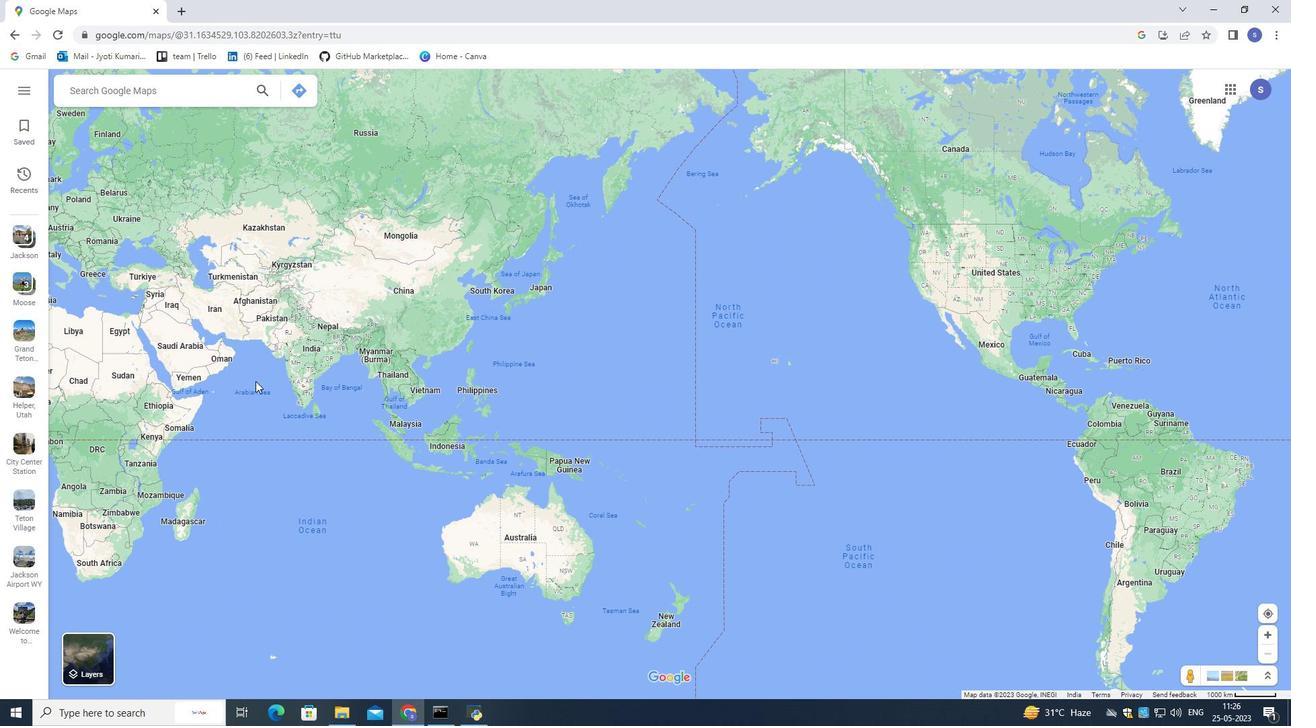 
Action: Mouse pressed left at (597, 449)
Screenshot: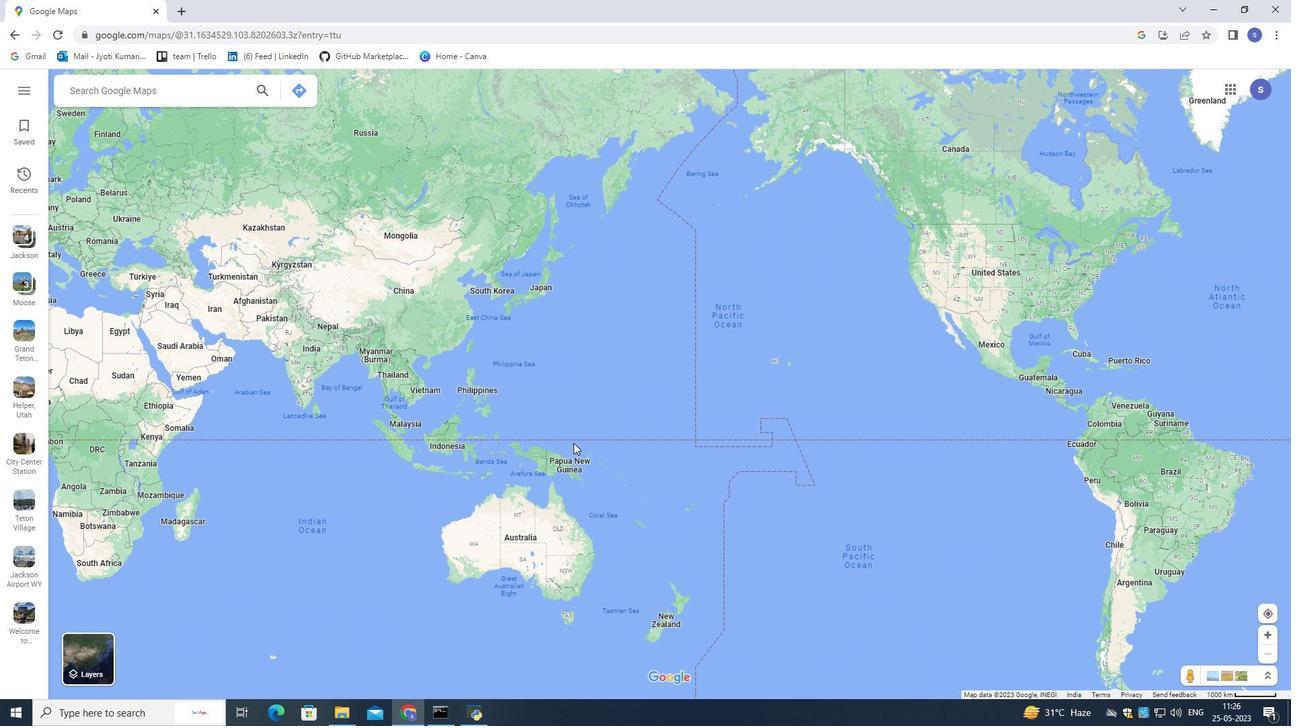 
Action: Mouse moved to (423, 326)
Screenshot: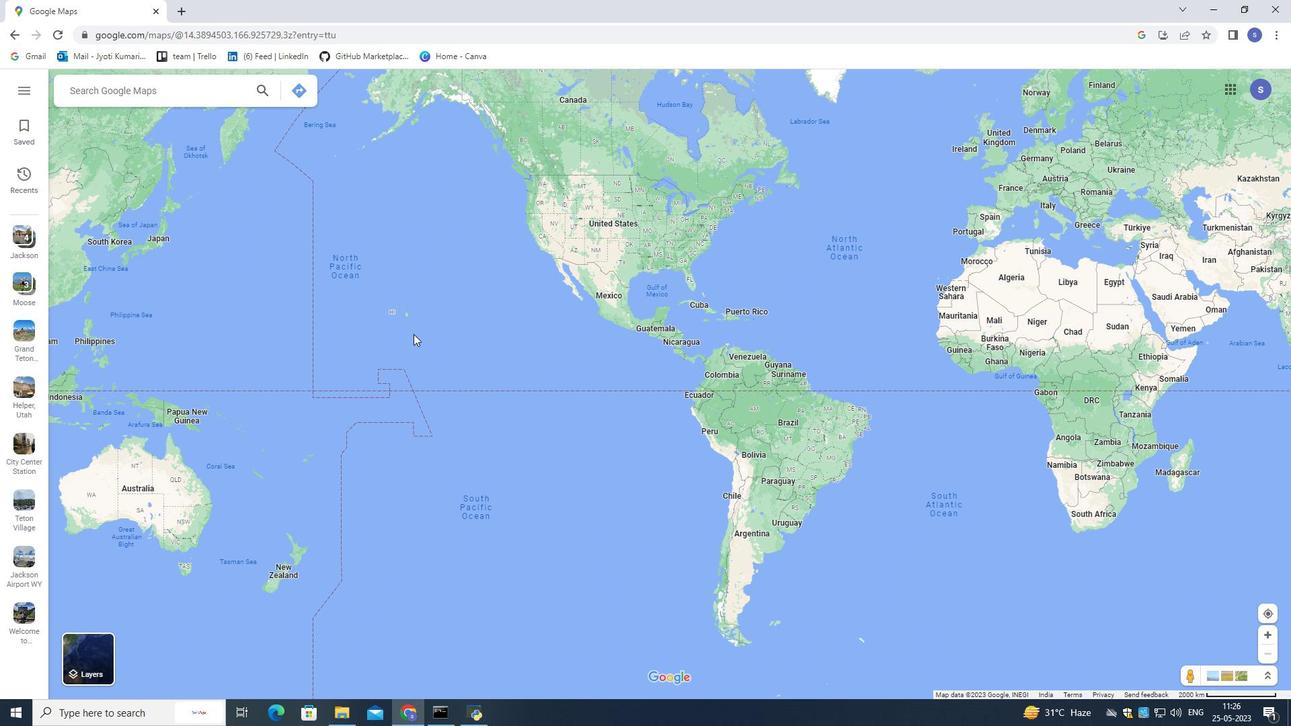 
Action: Mouse pressed left at (423, 326)
Screenshot: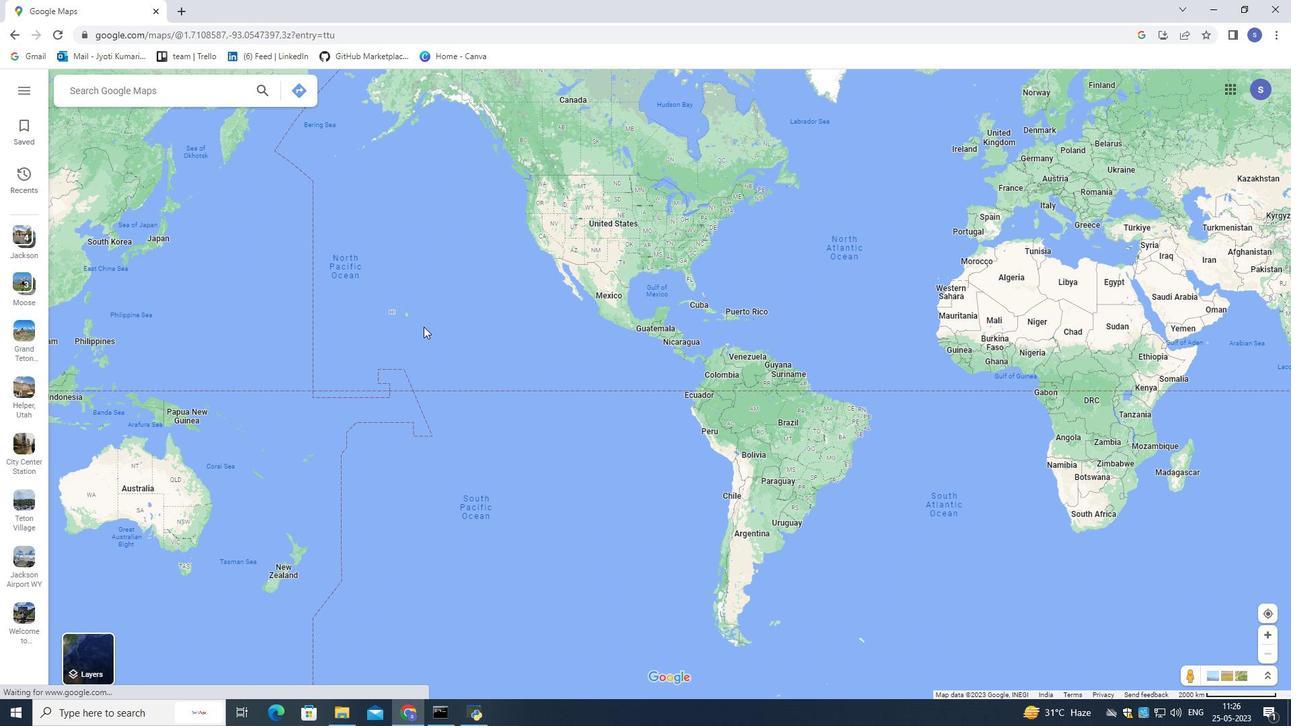 
Action: Mouse moved to (404, 381)
Screenshot: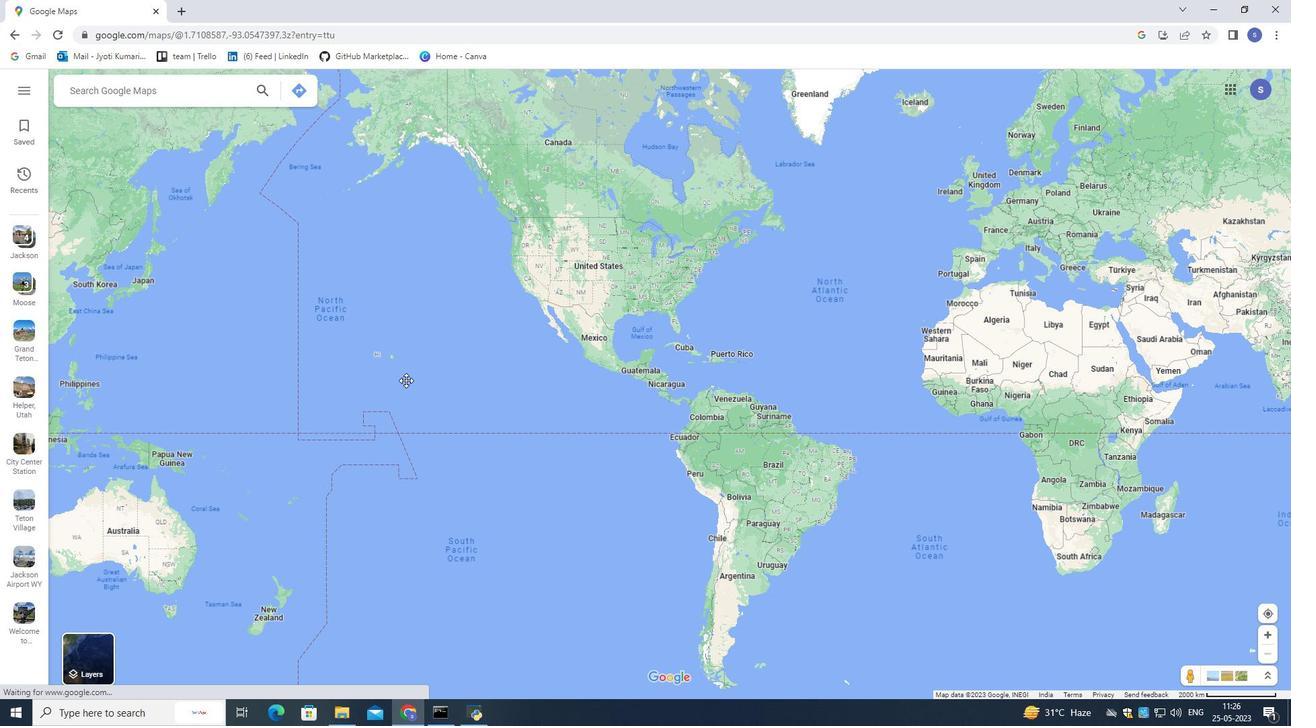 
Action: Mouse scrolled (402, 381) with delta (0, 0)
Screenshot: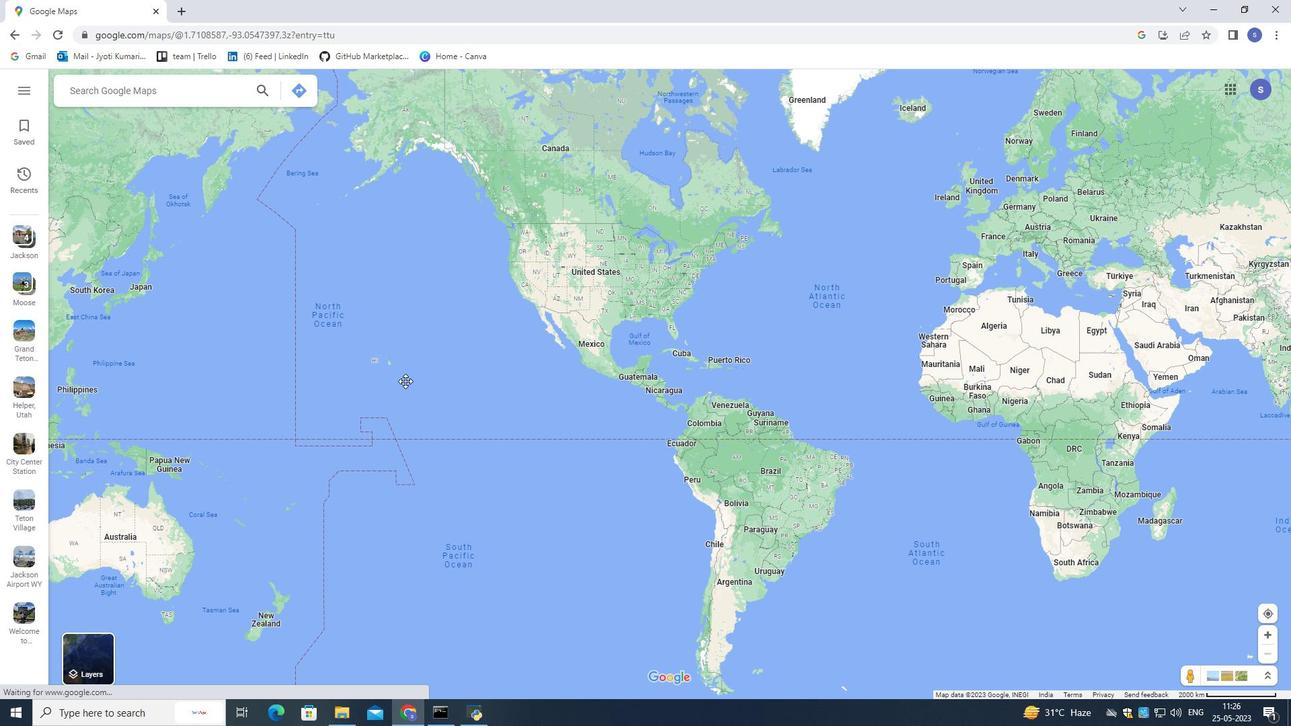 
Action: Mouse scrolled (402, 381) with delta (0, 0)
Screenshot: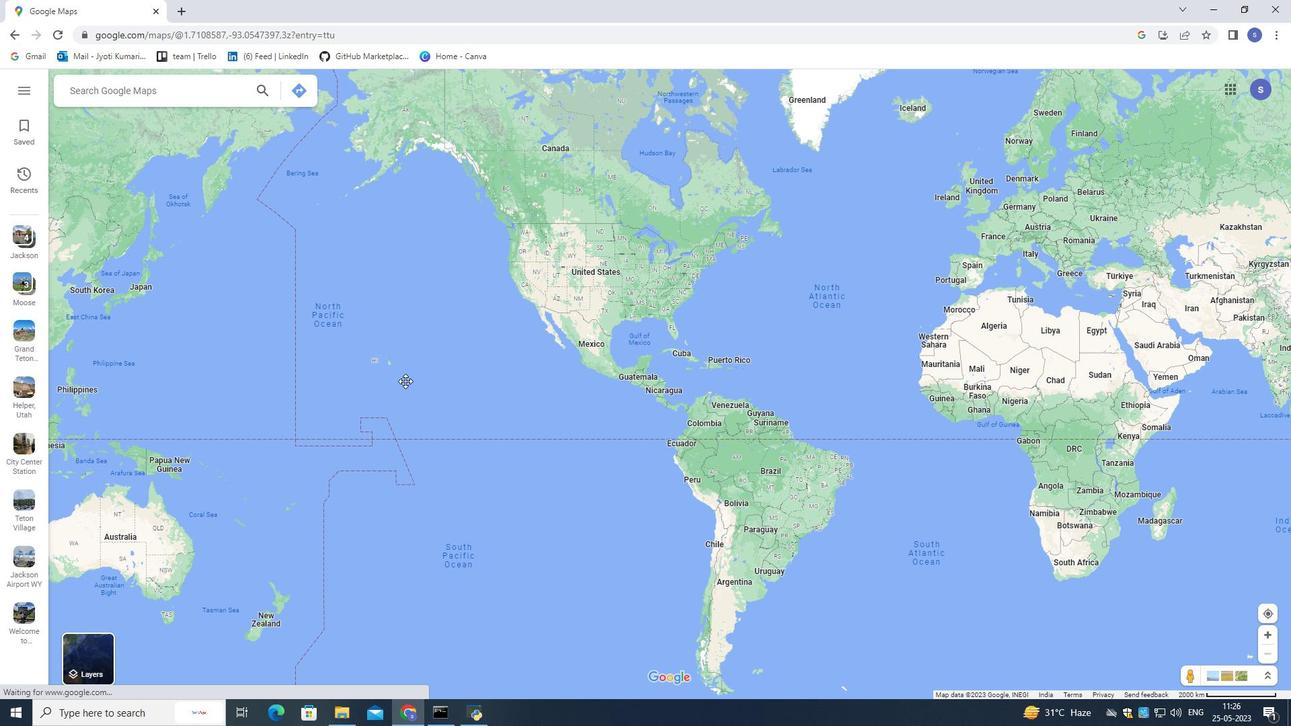 
Action: Mouse moved to (402, 380)
Screenshot: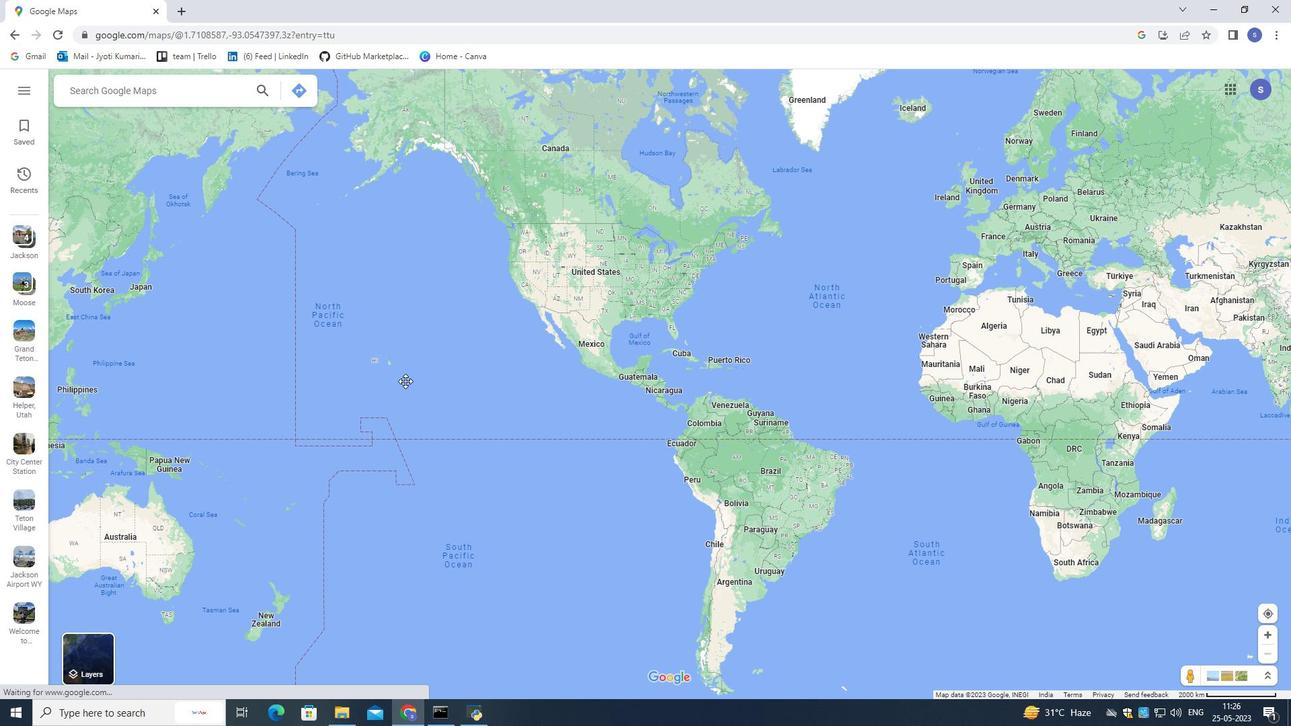 
Action: Mouse scrolled (402, 381) with delta (0, 0)
Screenshot: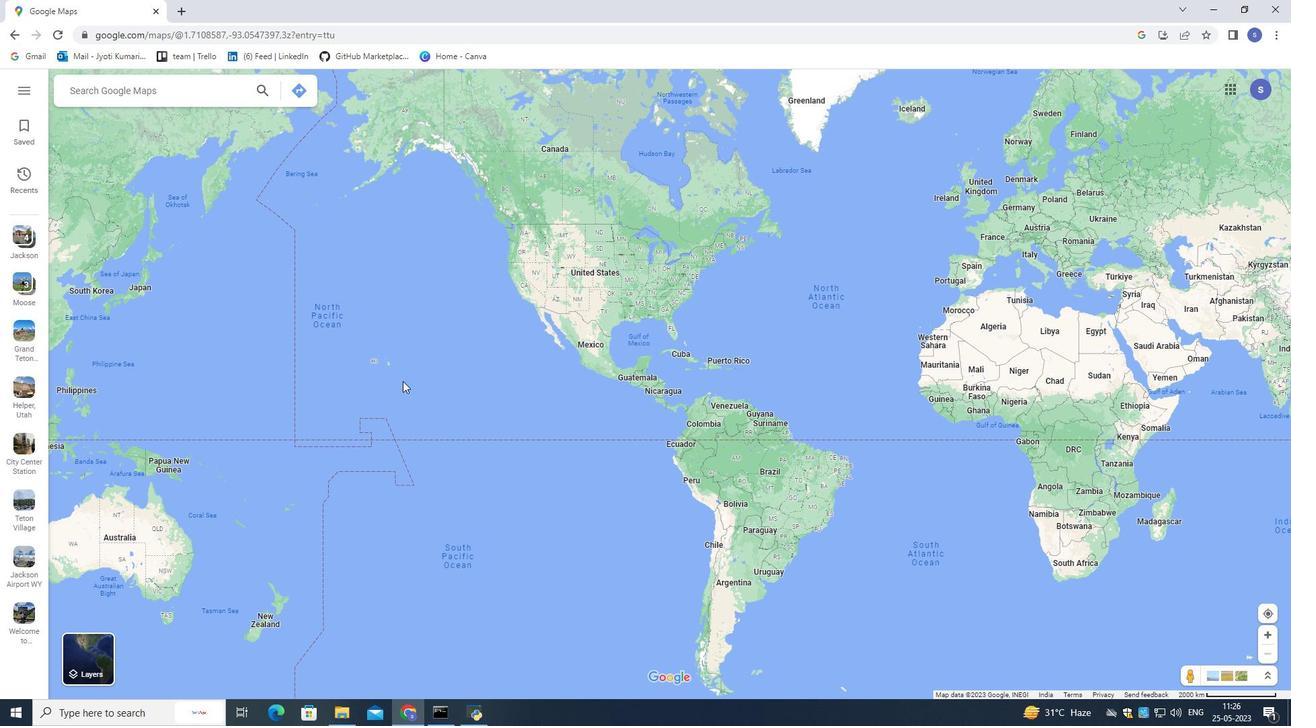 
Action: Mouse scrolled (402, 379) with delta (0, 0)
Screenshot: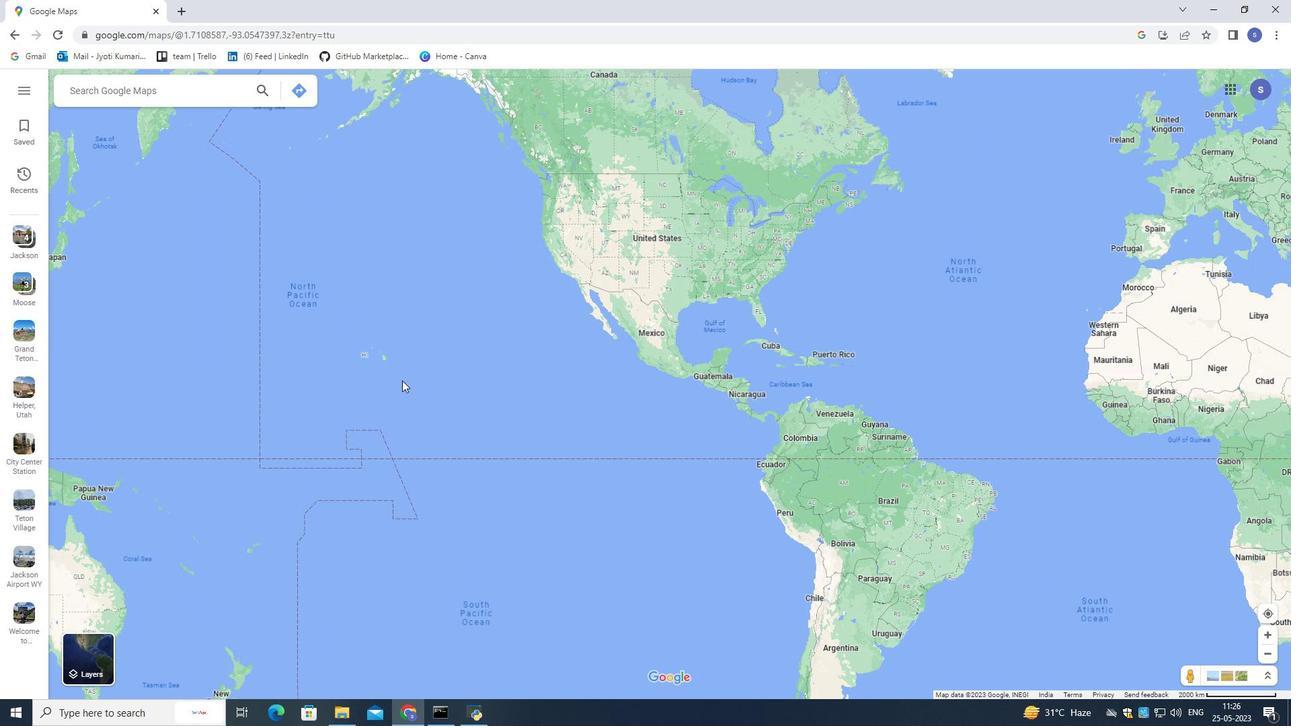 
Action: Mouse scrolled (402, 379) with delta (0, 0)
Screenshot: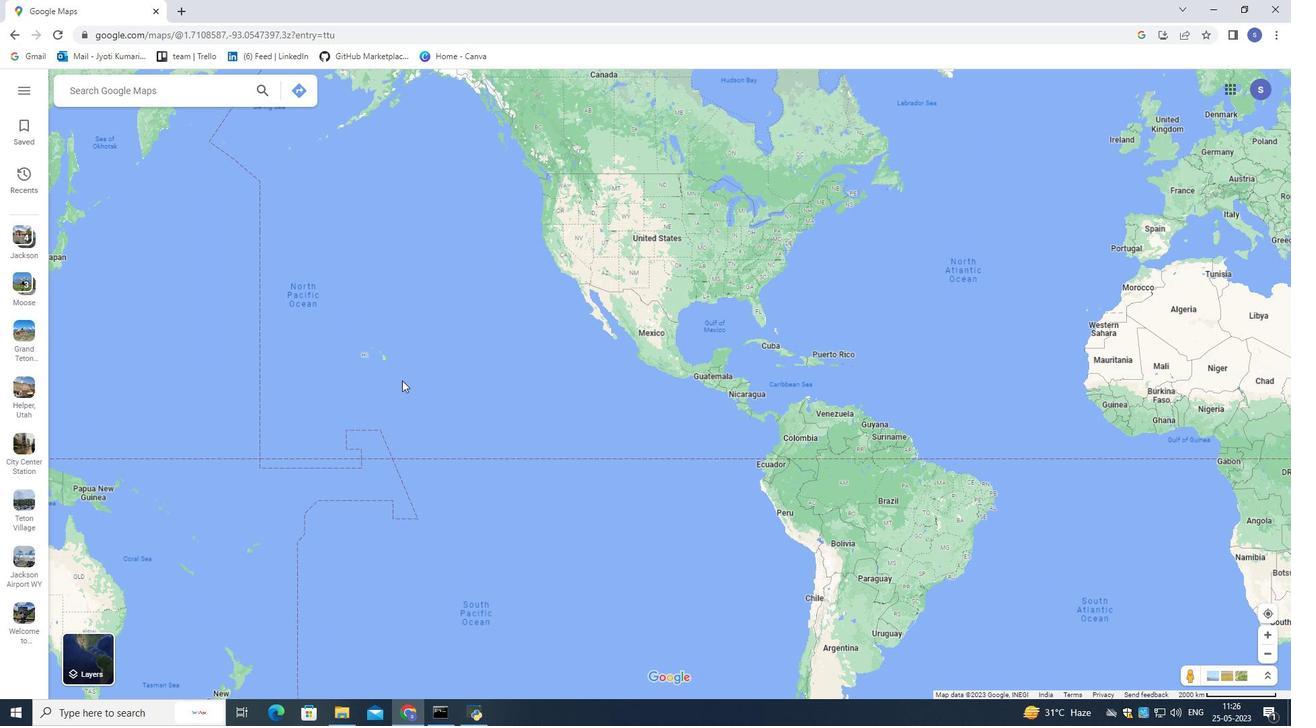 
Action: Mouse scrolled (402, 379) with delta (0, 0)
Screenshot: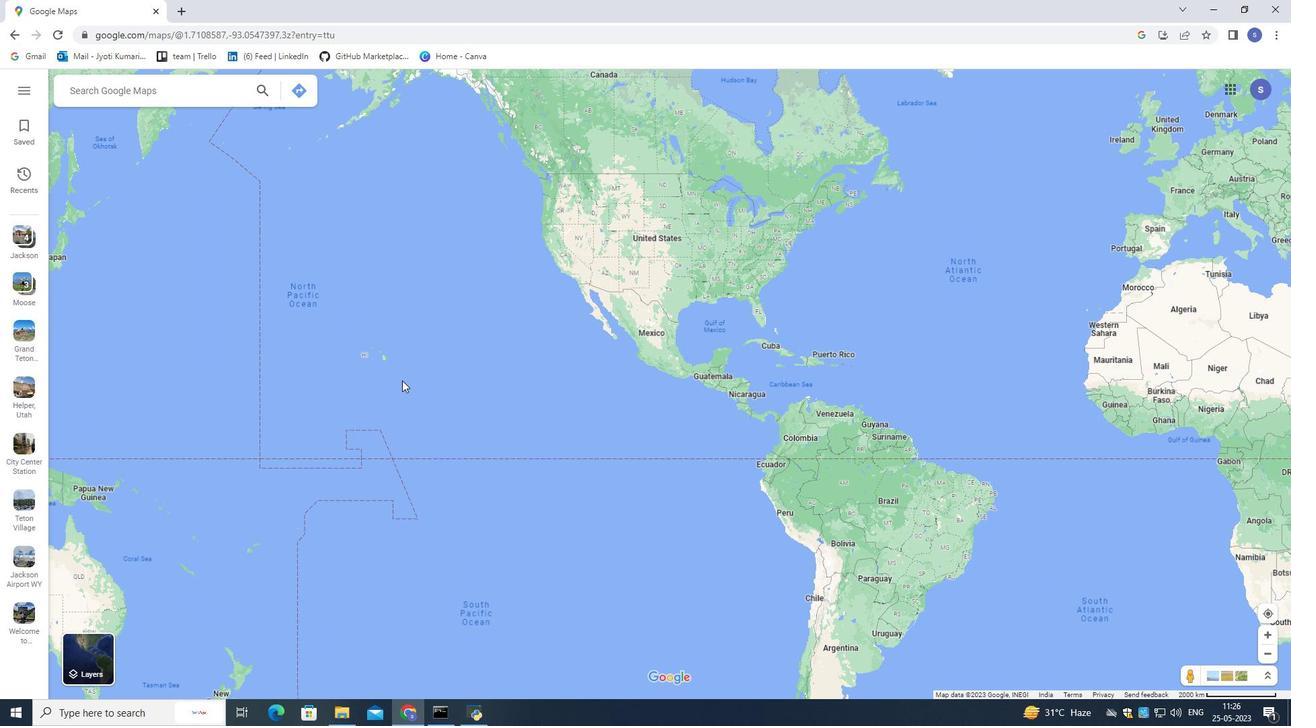 
Action: Mouse scrolled (402, 379) with delta (0, 0)
Screenshot: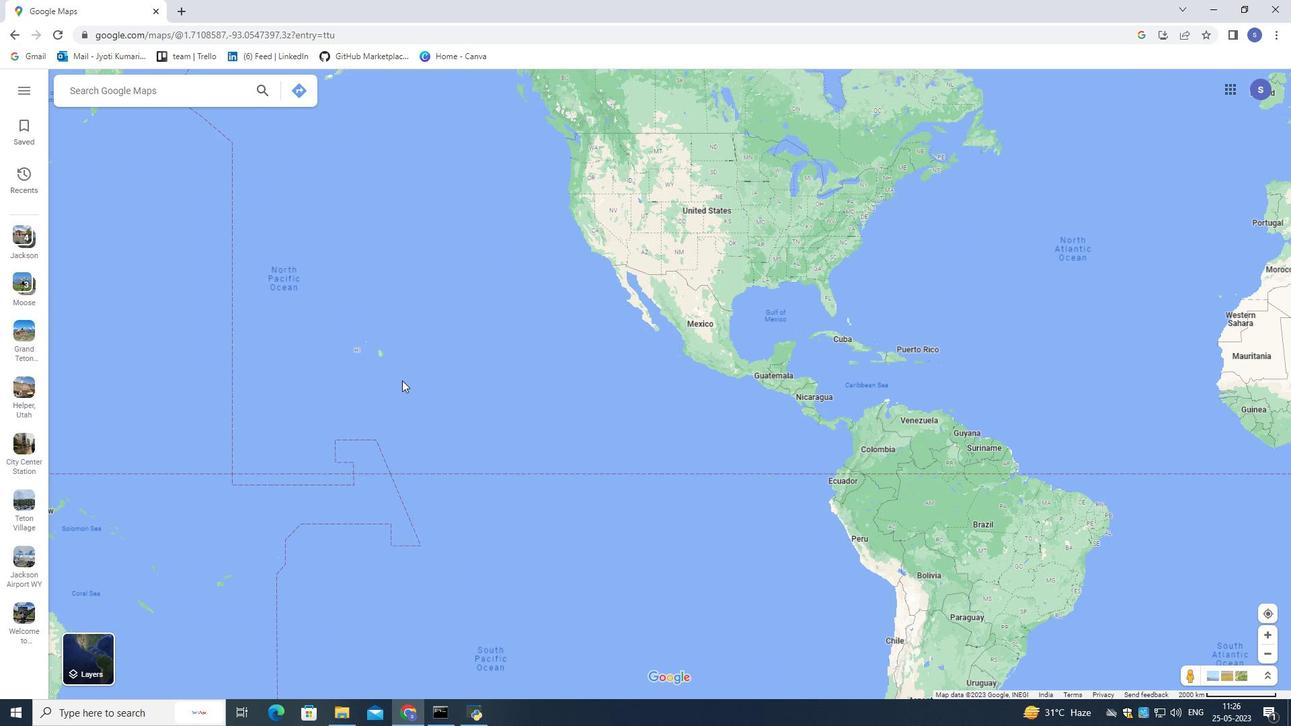 
Action: Mouse scrolled (402, 379) with delta (0, 0)
Screenshot: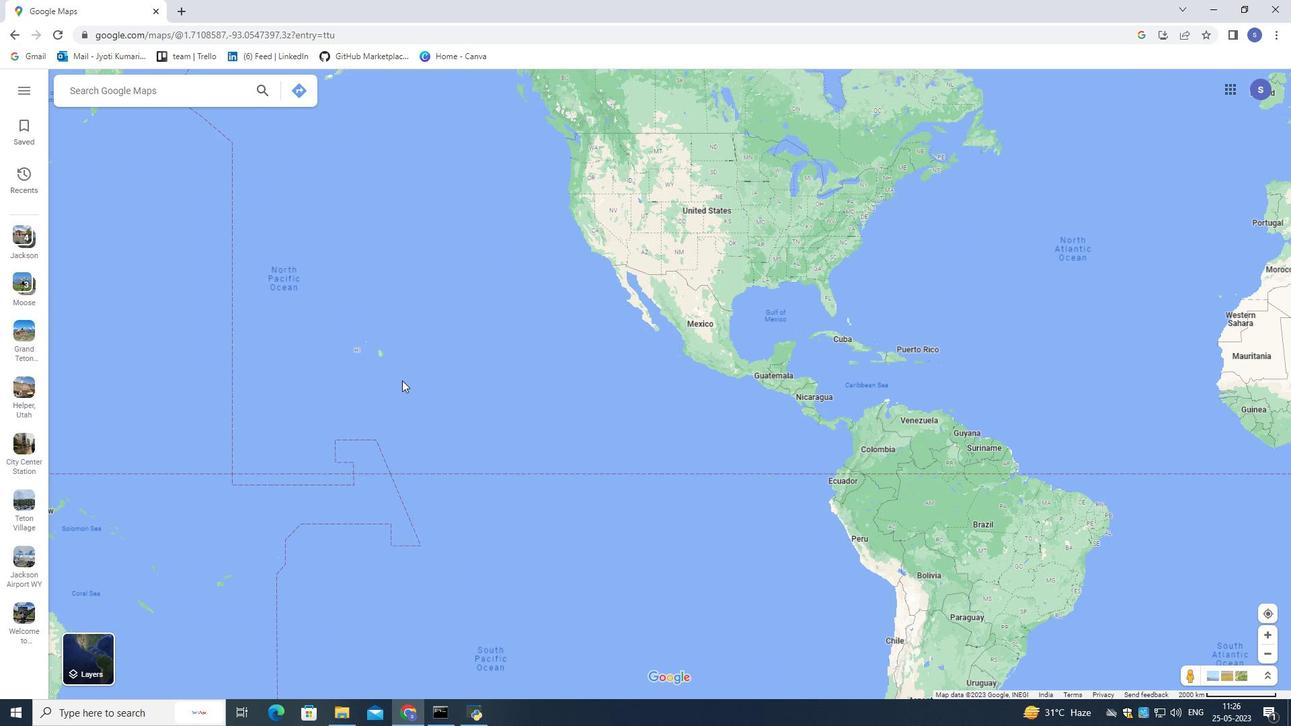 
Action: Mouse scrolled (402, 379) with delta (0, 0)
Screenshot: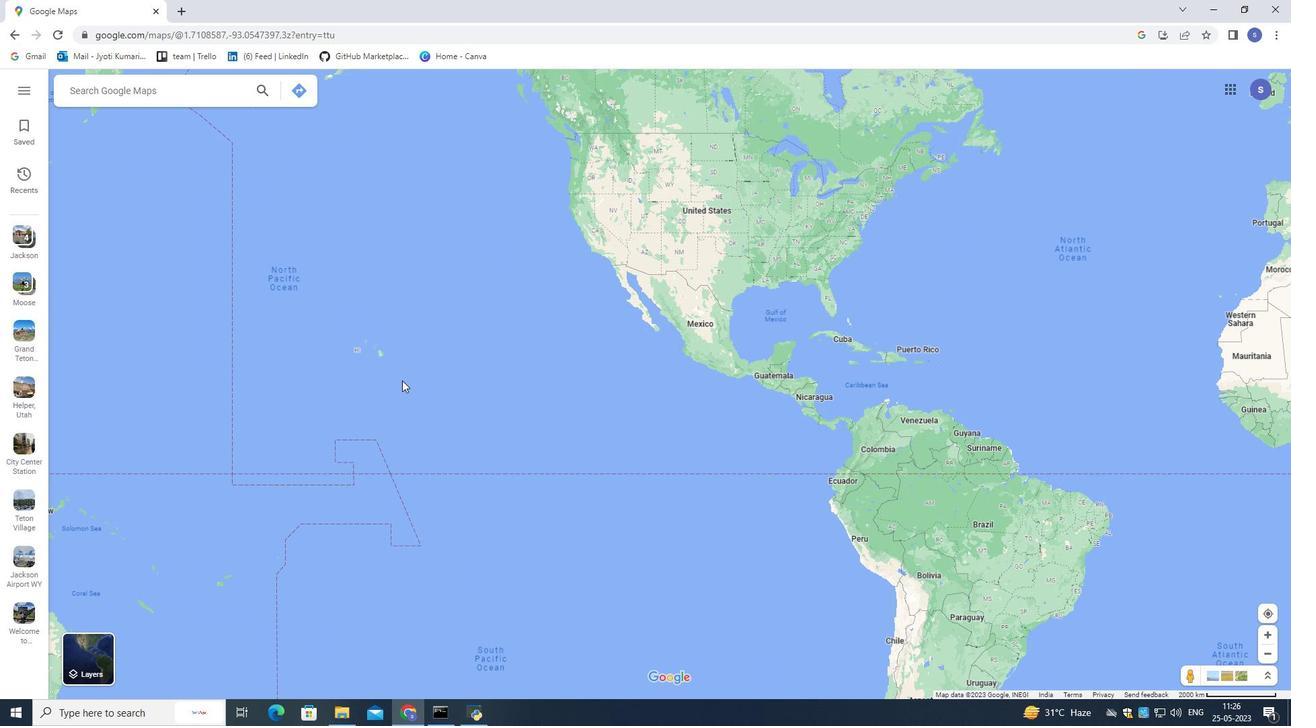 
Action: Mouse moved to (400, 378)
Screenshot: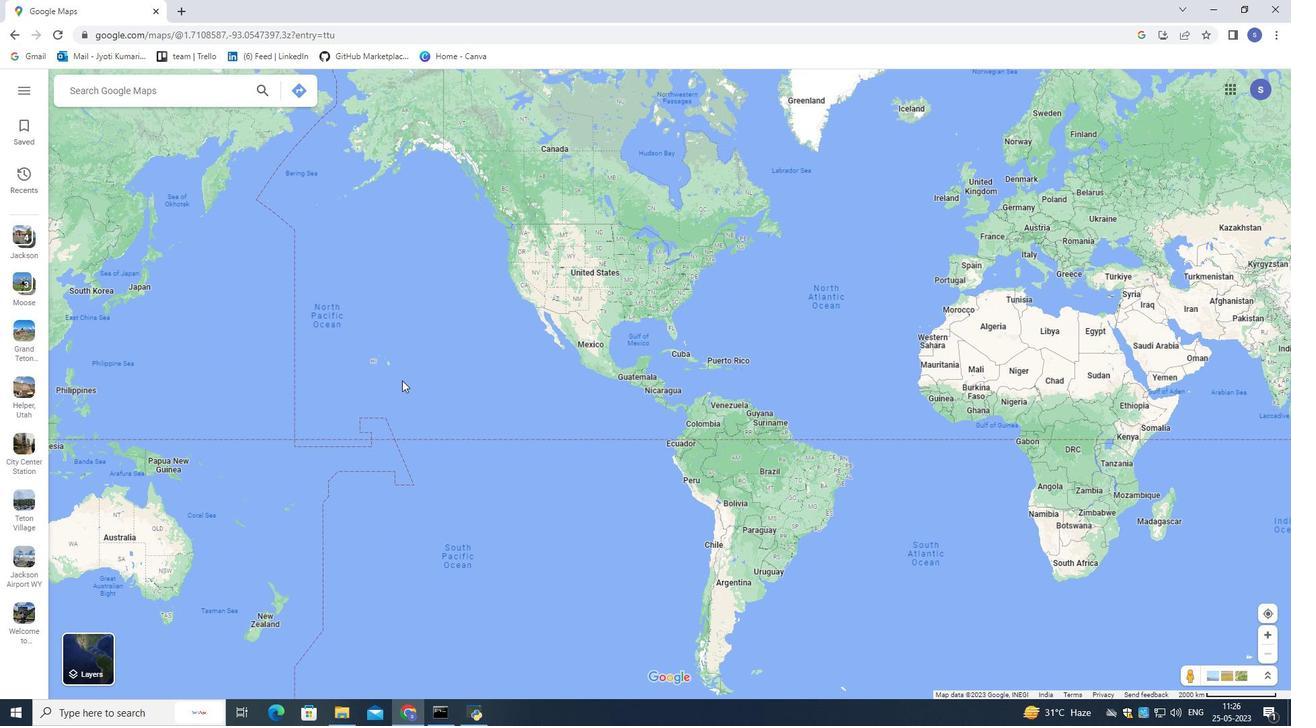 
Action: Mouse scrolled (400, 377) with delta (0, 0)
Screenshot: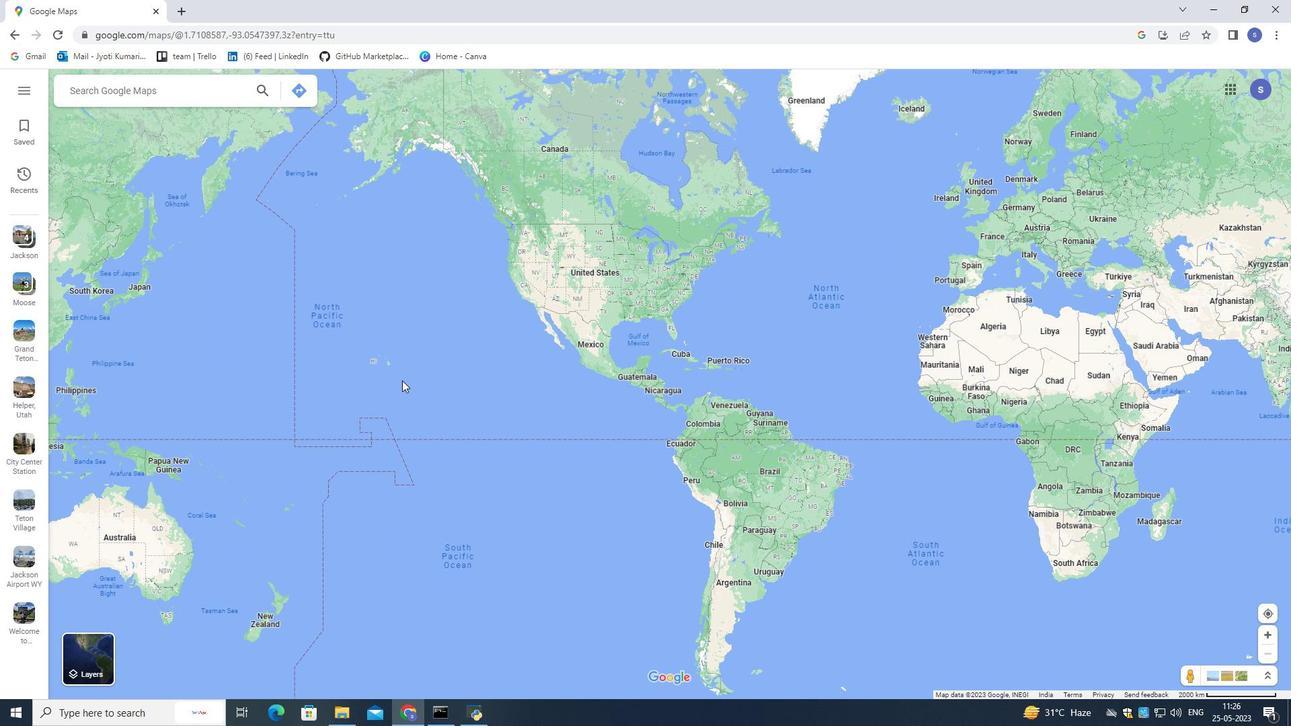 
Action: Mouse scrolled (400, 377) with delta (0, 0)
Screenshot: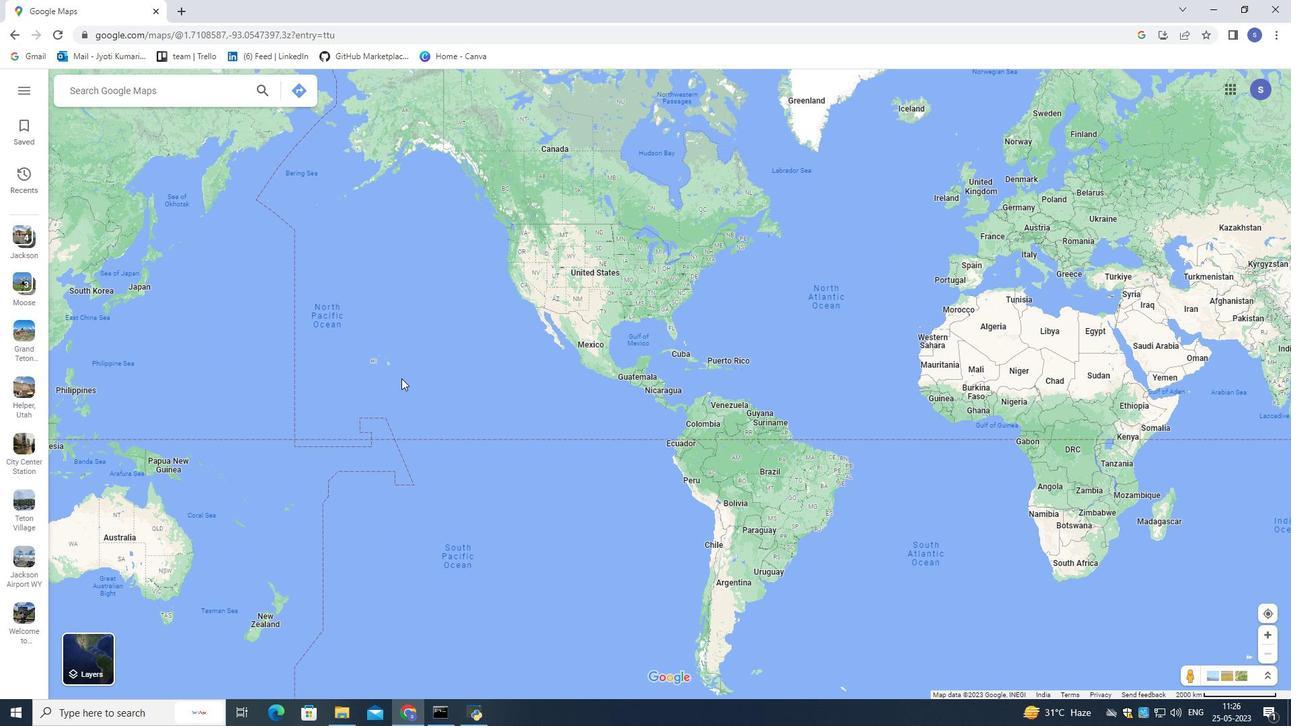 
Action: Mouse moved to (400, 377)
Screenshot: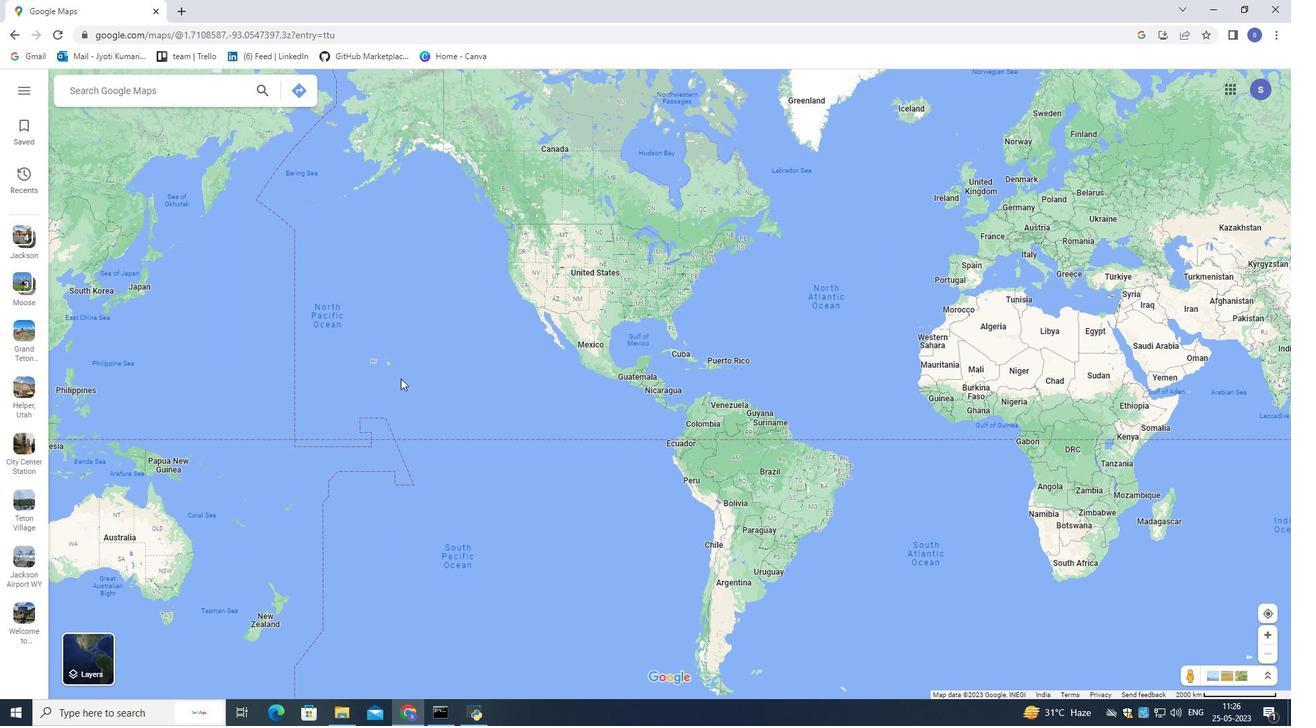 
Action: Mouse scrolled (400, 377) with delta (0, 0)
Screenshot: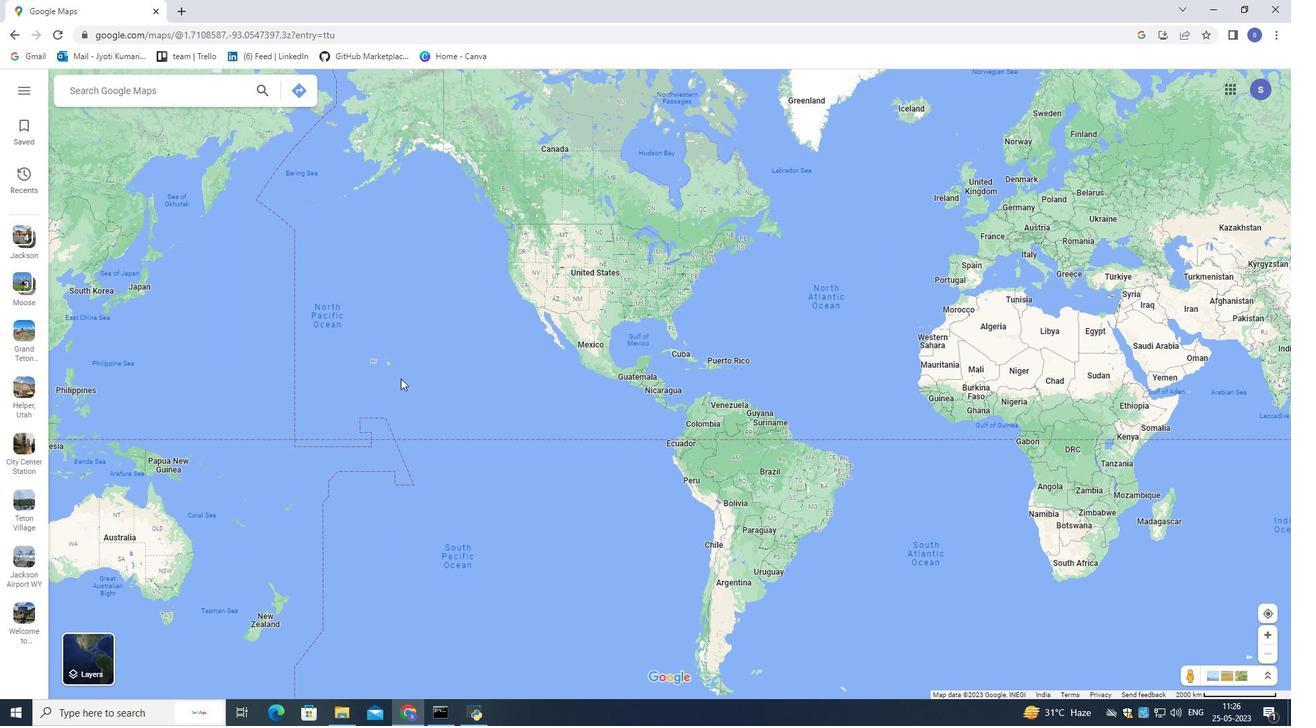 
Action: Mouse moved to (400, 377)
Screenshot: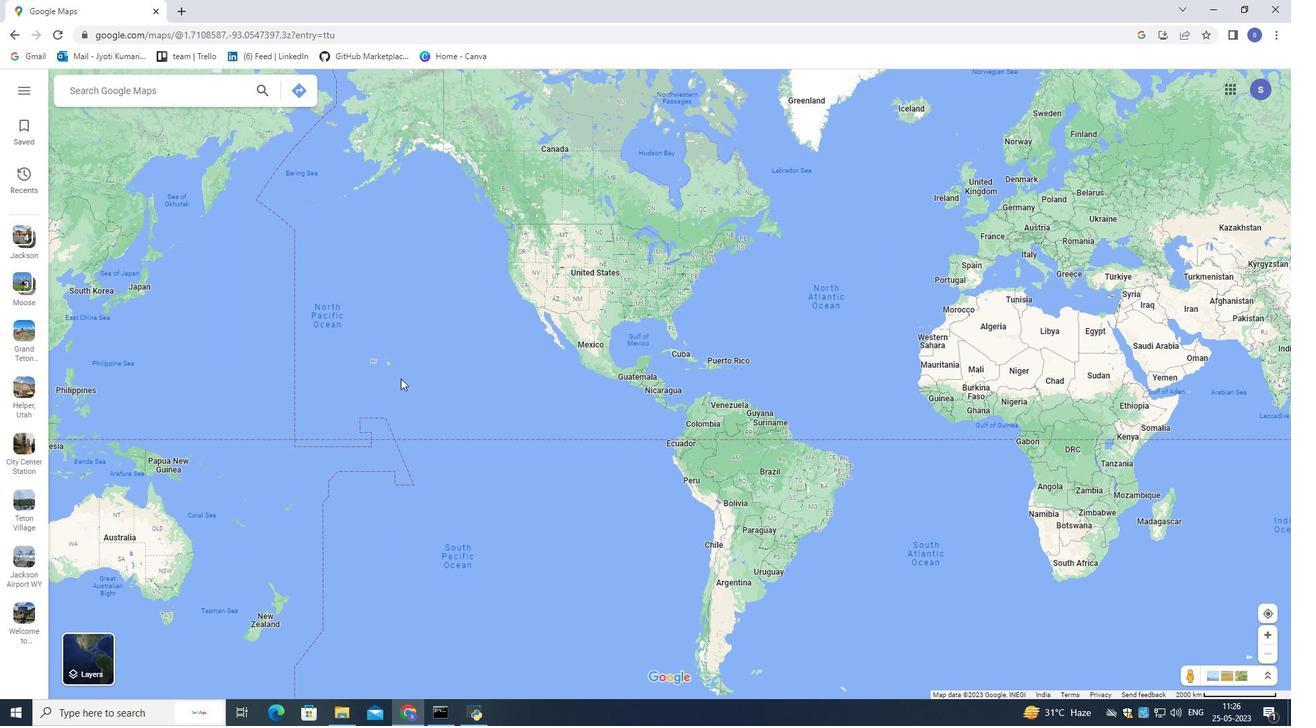 
Action: Mouse scrolled (400, 377) with delta (0, 0)
Screenshot: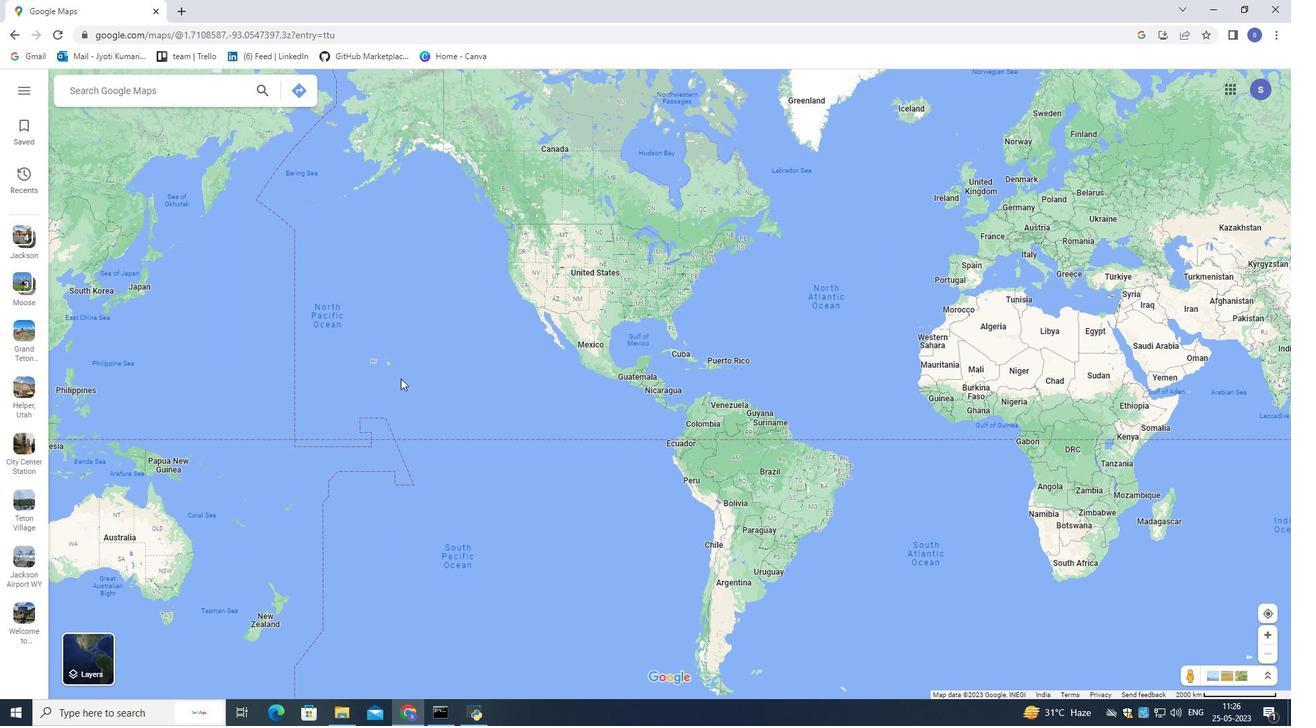 
Action: Mouse scrolled (400, 377) with delta (0, 0)
Screenshot: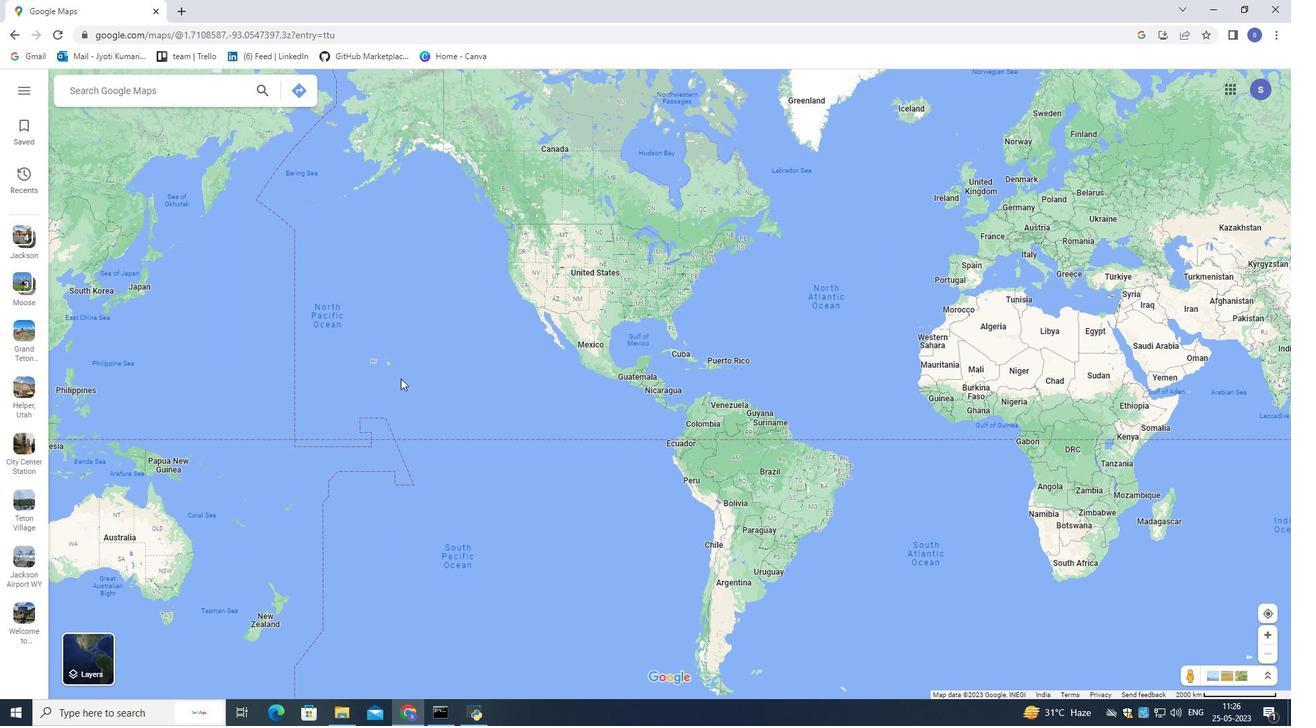 
Action: Mouse moved to (400, 375)
Screenshot: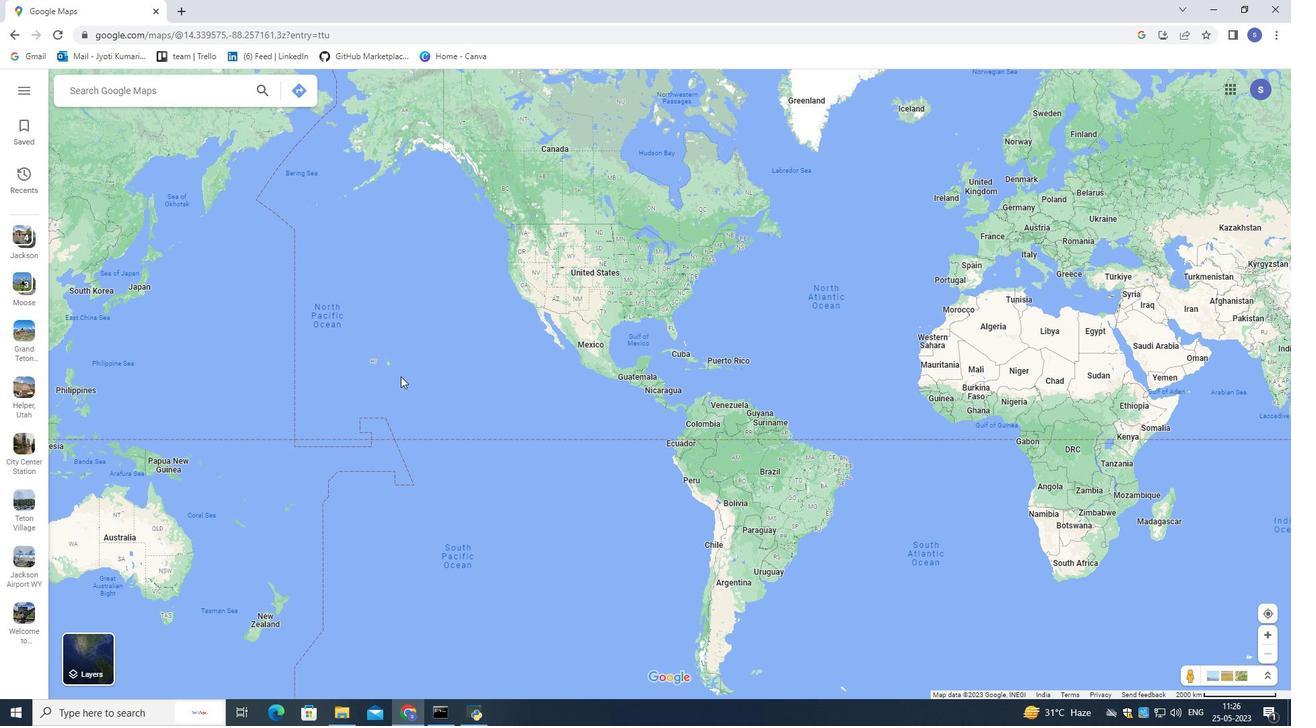 
Action: Mouse scrolled (400, 374) with delta (0, 0)
Screenshot: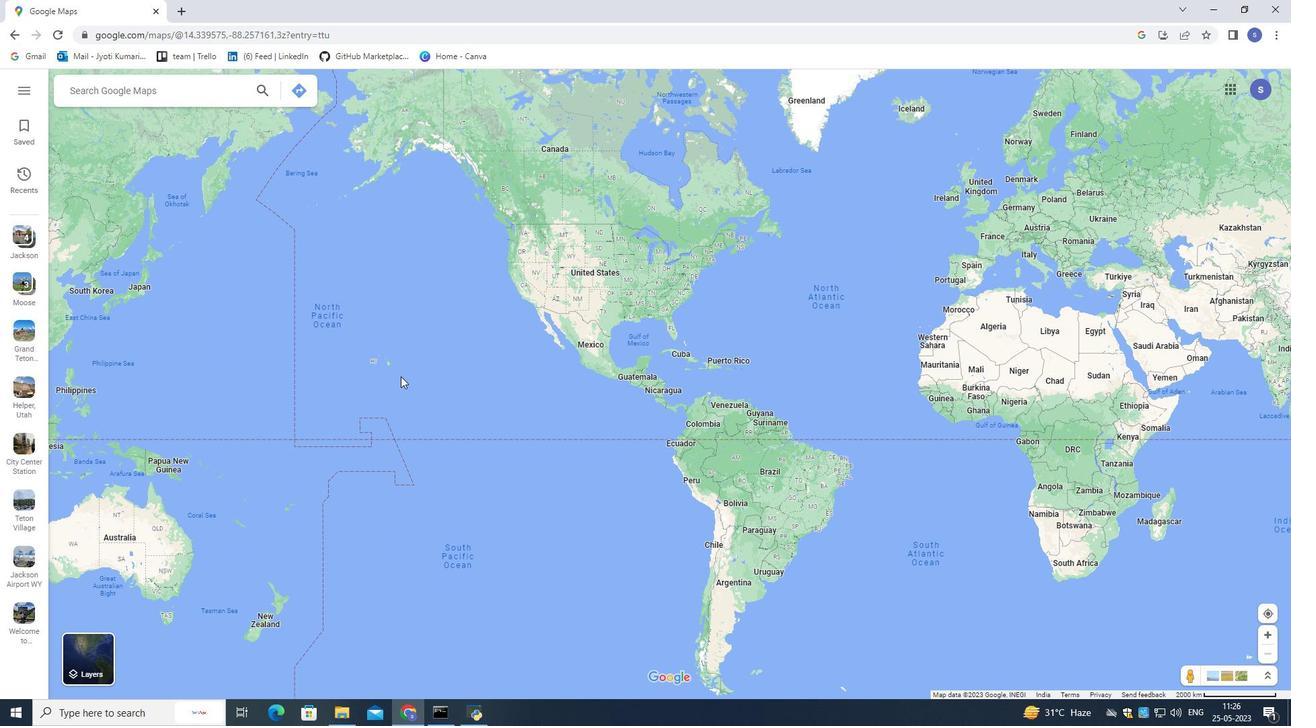 
Action: Mouse scrolled (400, 374) with delta (0, 0)
Screenshot: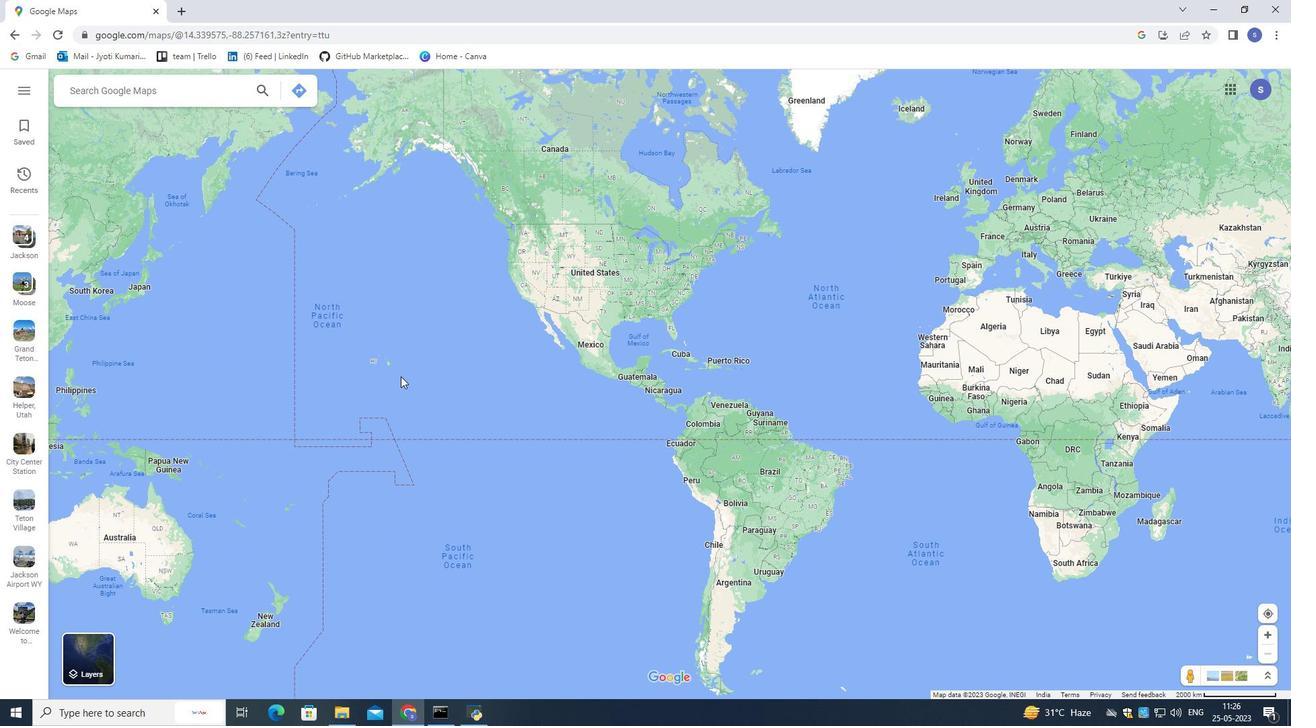 
Action: Mouse scrolled (400, 374) with delta (0, 0)
Screenshot: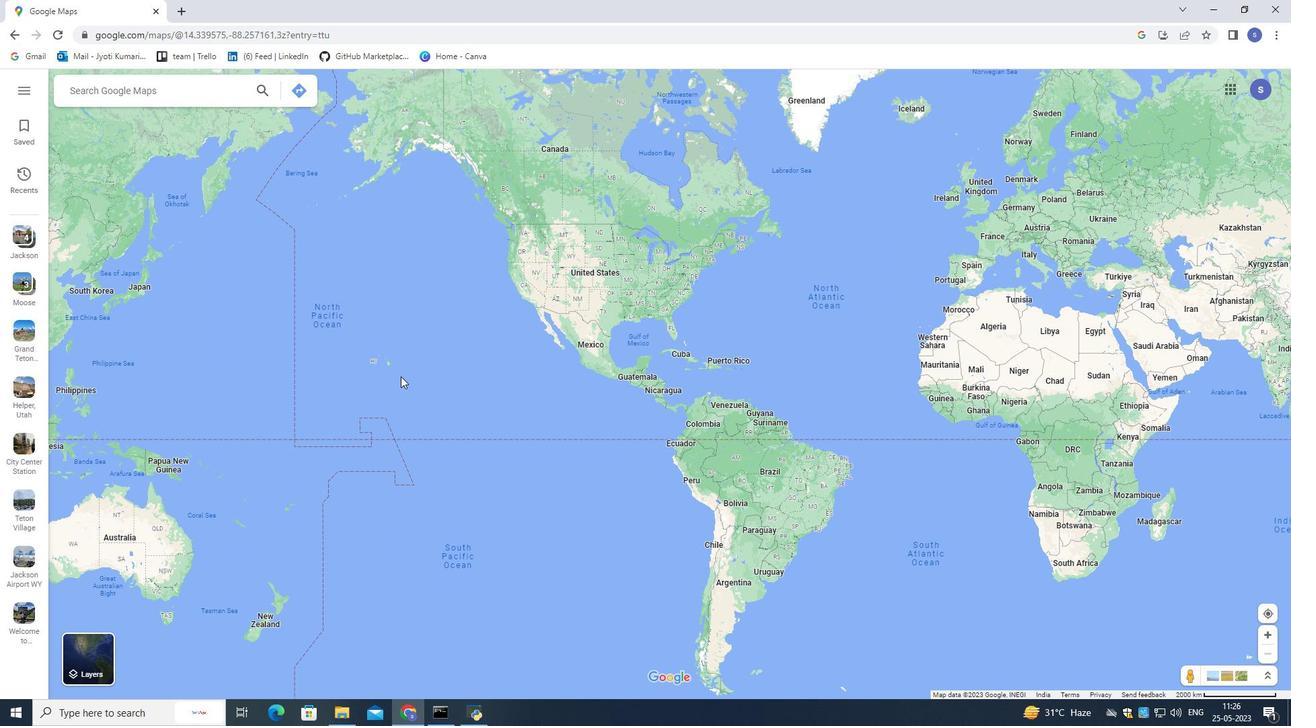 
Action: Mouse scrolled (400, 374) with delta (0, 0)
Screenshot: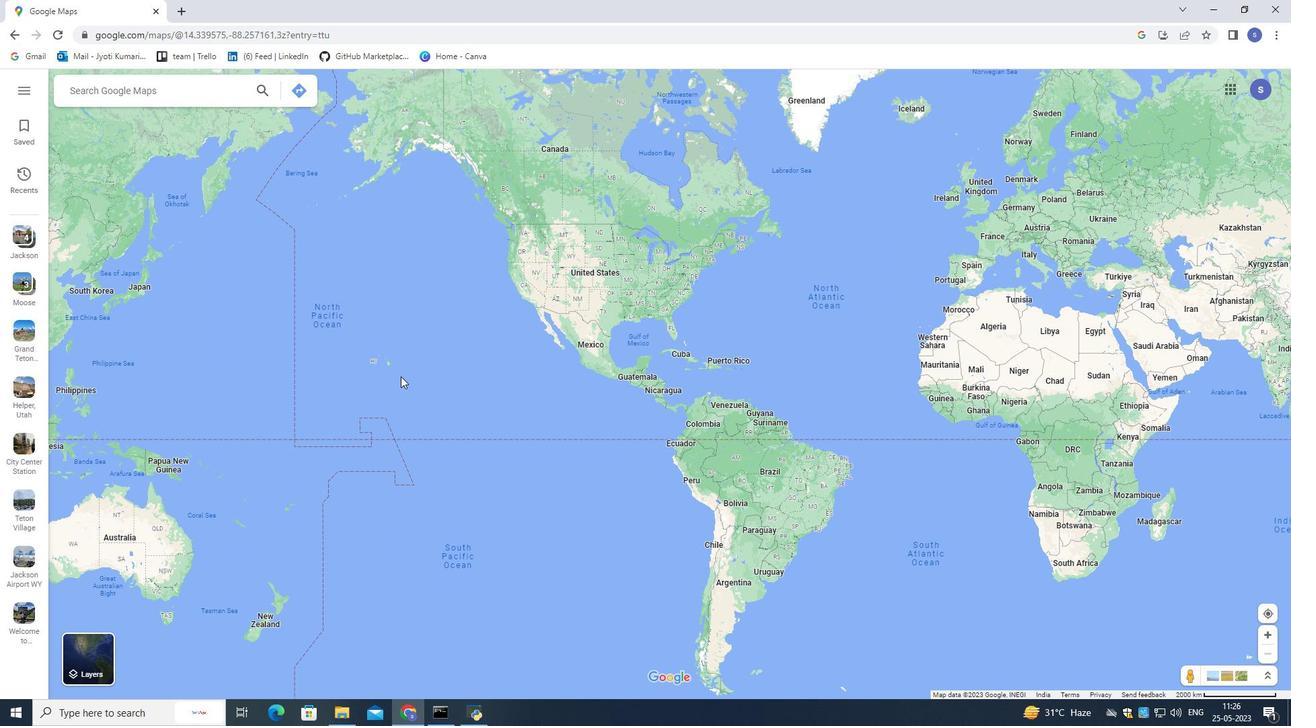 
Action: Mouse moved to (451, 324)
Screenshot: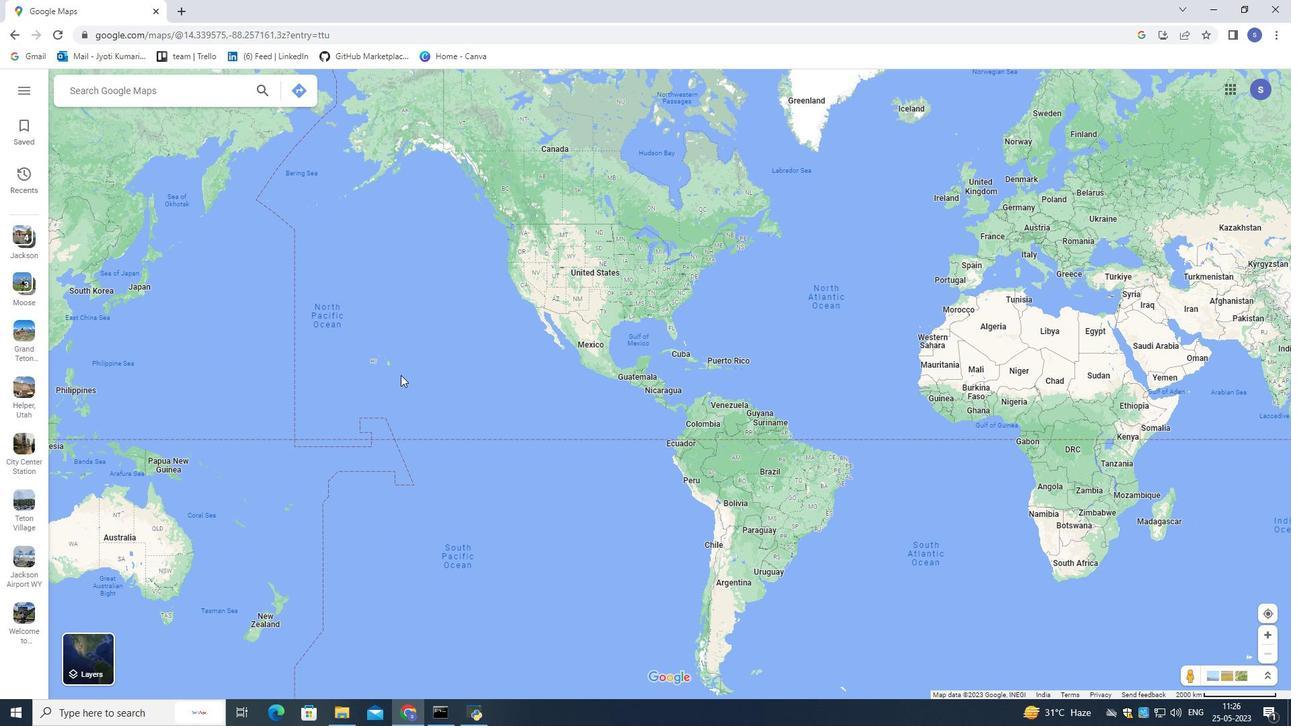 
Action: Mouse pressed left at (451, 324)
Screenshot: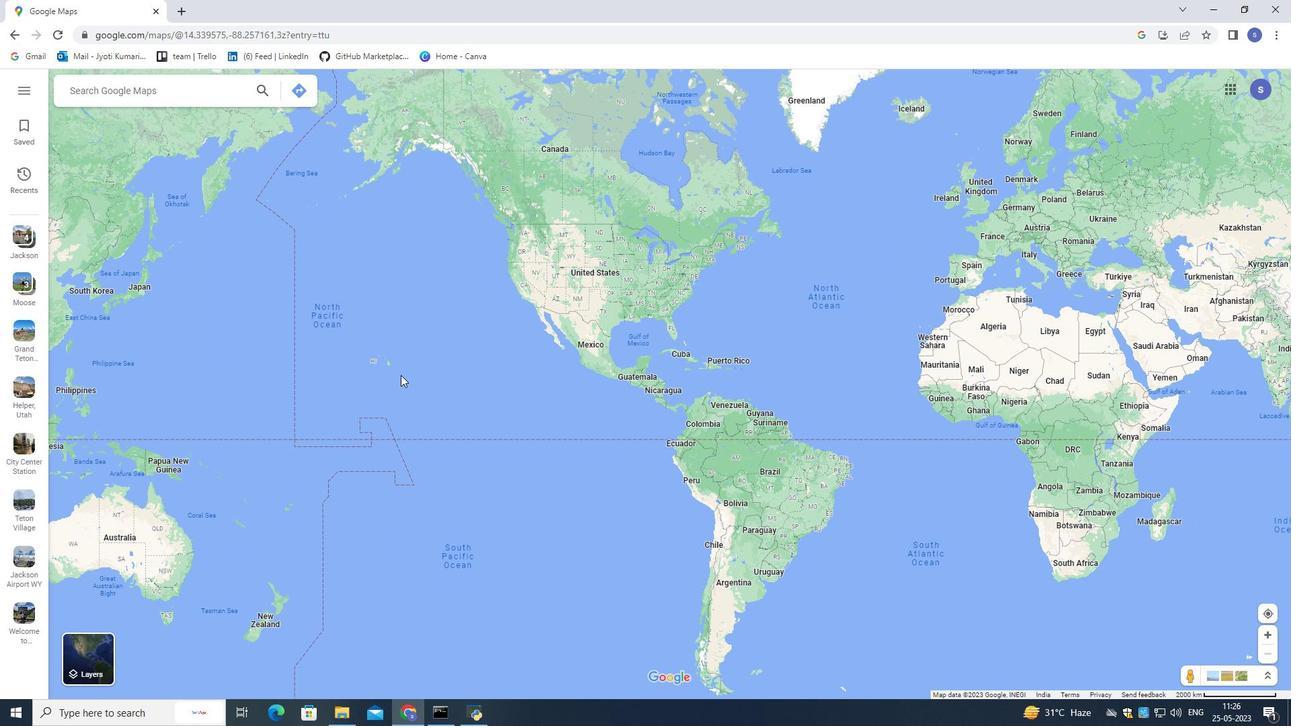 
Action: Mouse moved to (439, 392)
Screenshot: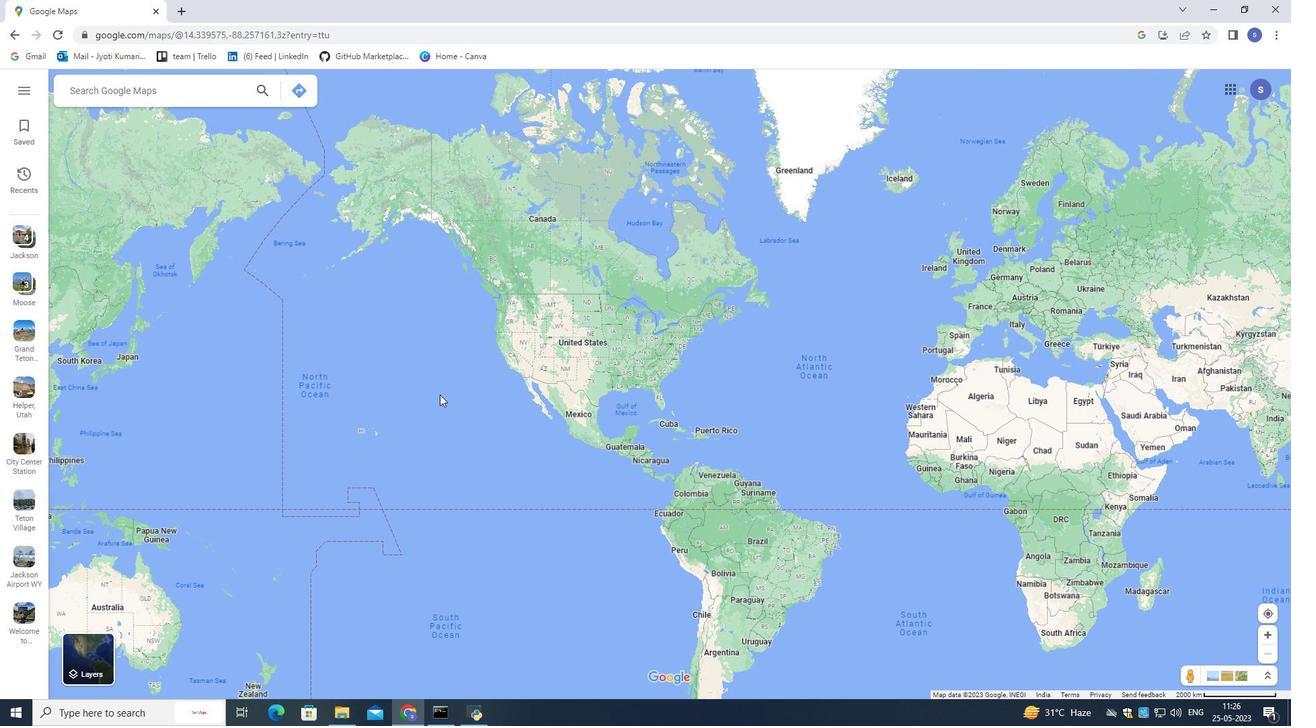 
Action: Mouse scrolled (439, 393) with delta (0, 0)
Screenshot: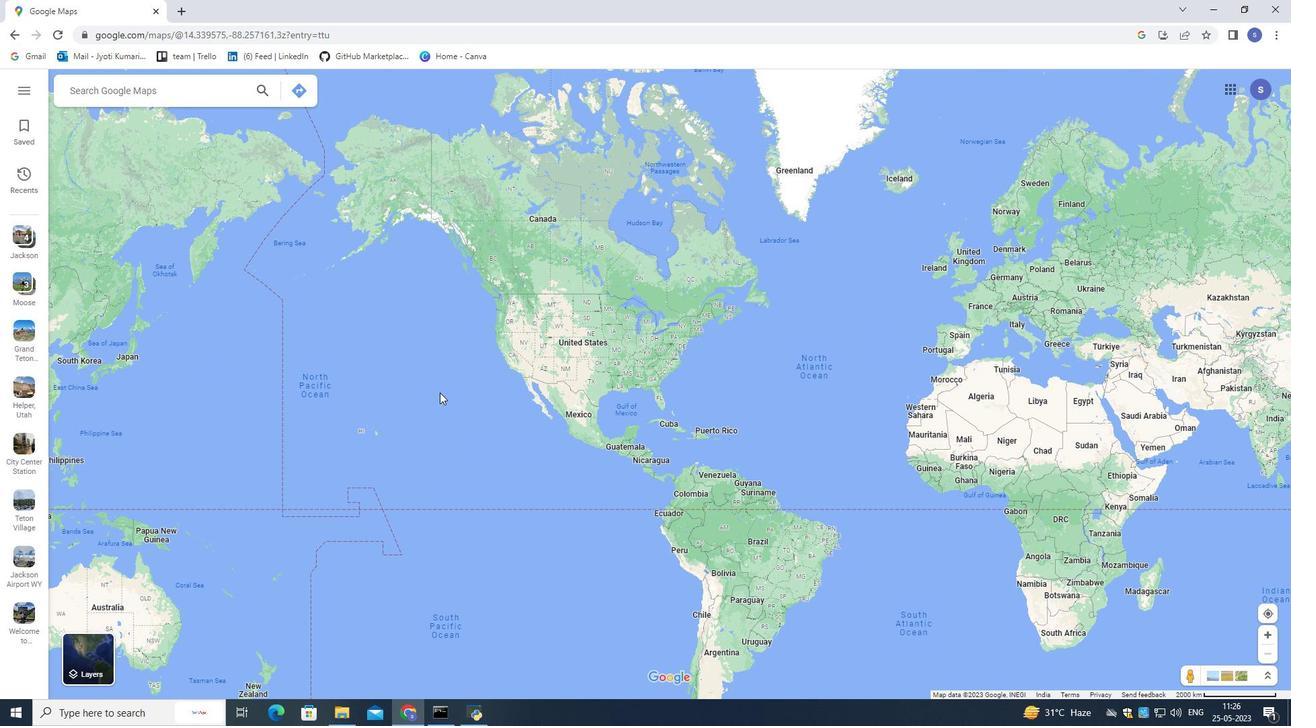 
Action: Mouse moved to (439, 390)
Screenshot: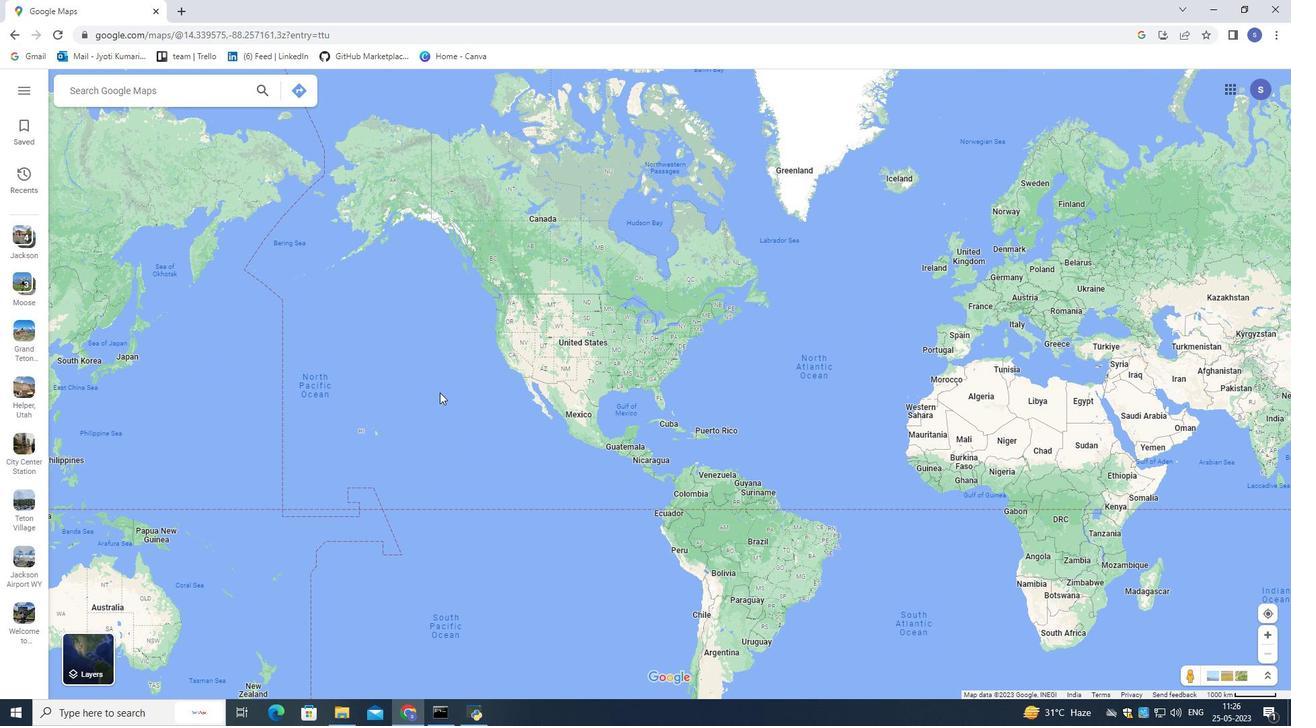 
Action: Mouse scrolled (439, 391) with delta (0, 0)
Screenshot: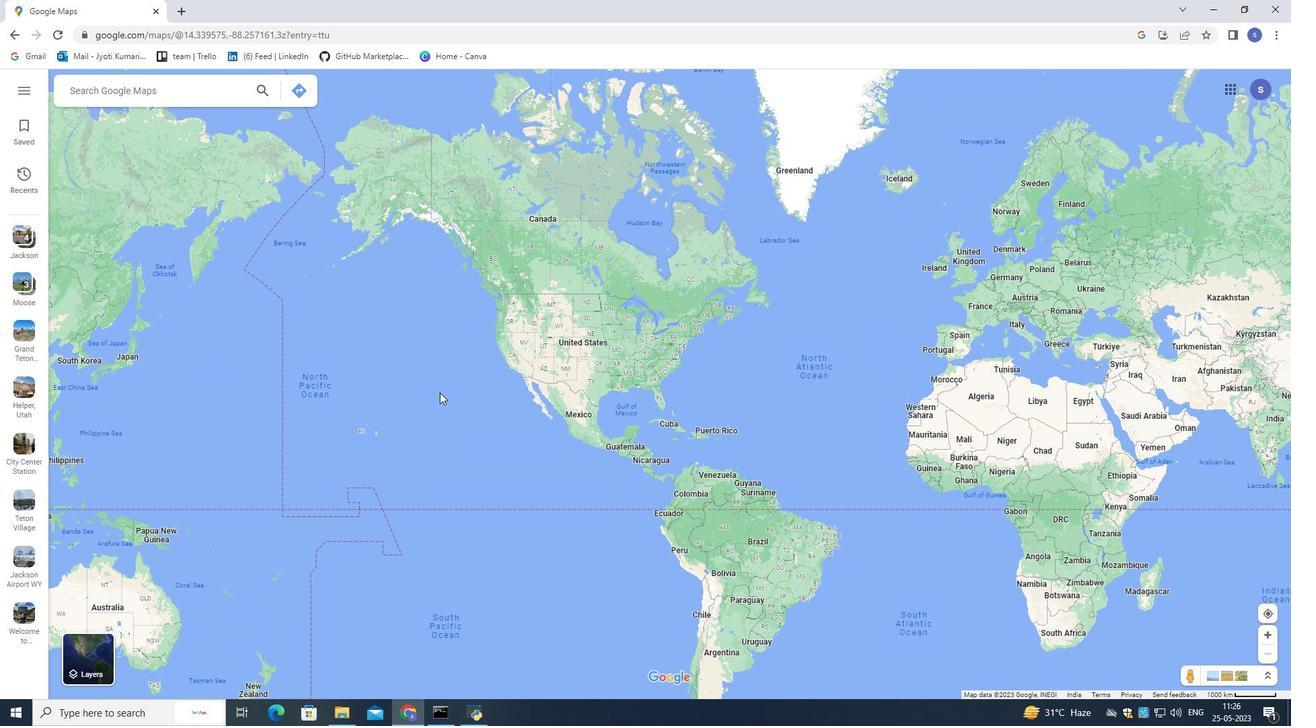 
Action: Mouse moved to (444, 368)
Screenshot: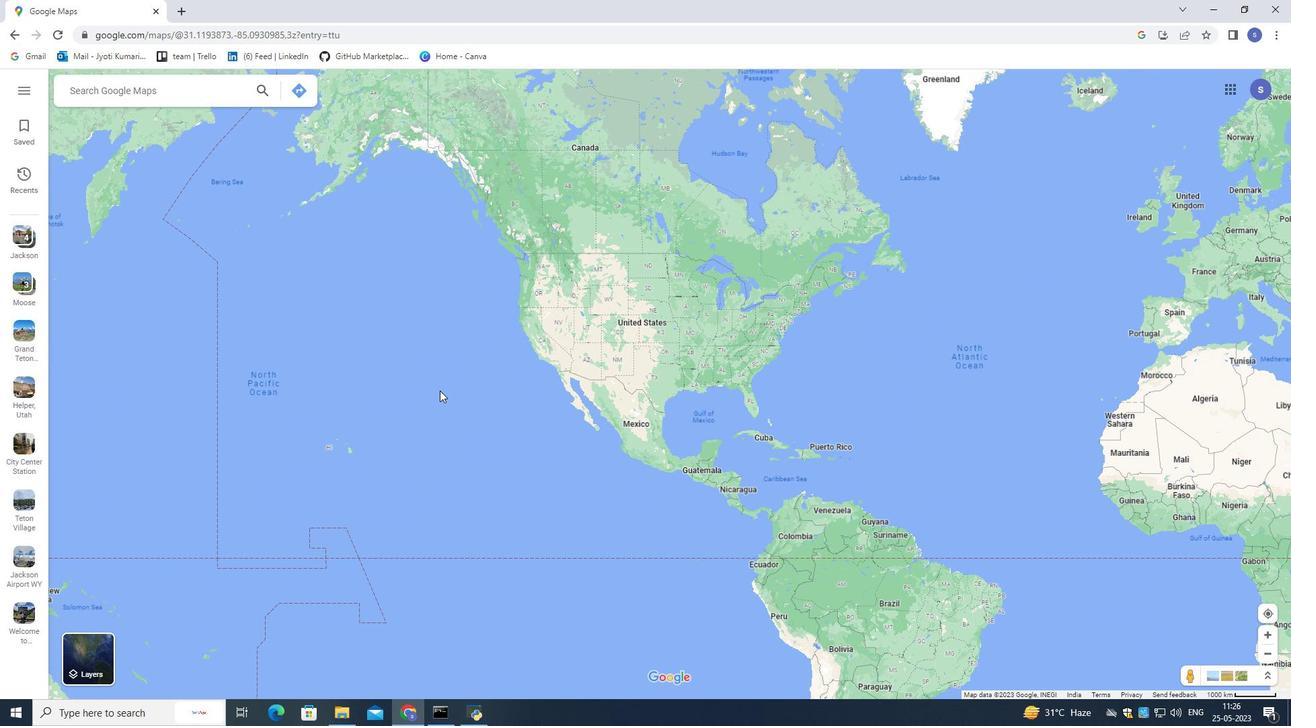 
Action: Mouse pressed left at (444, 368)
Screenshot: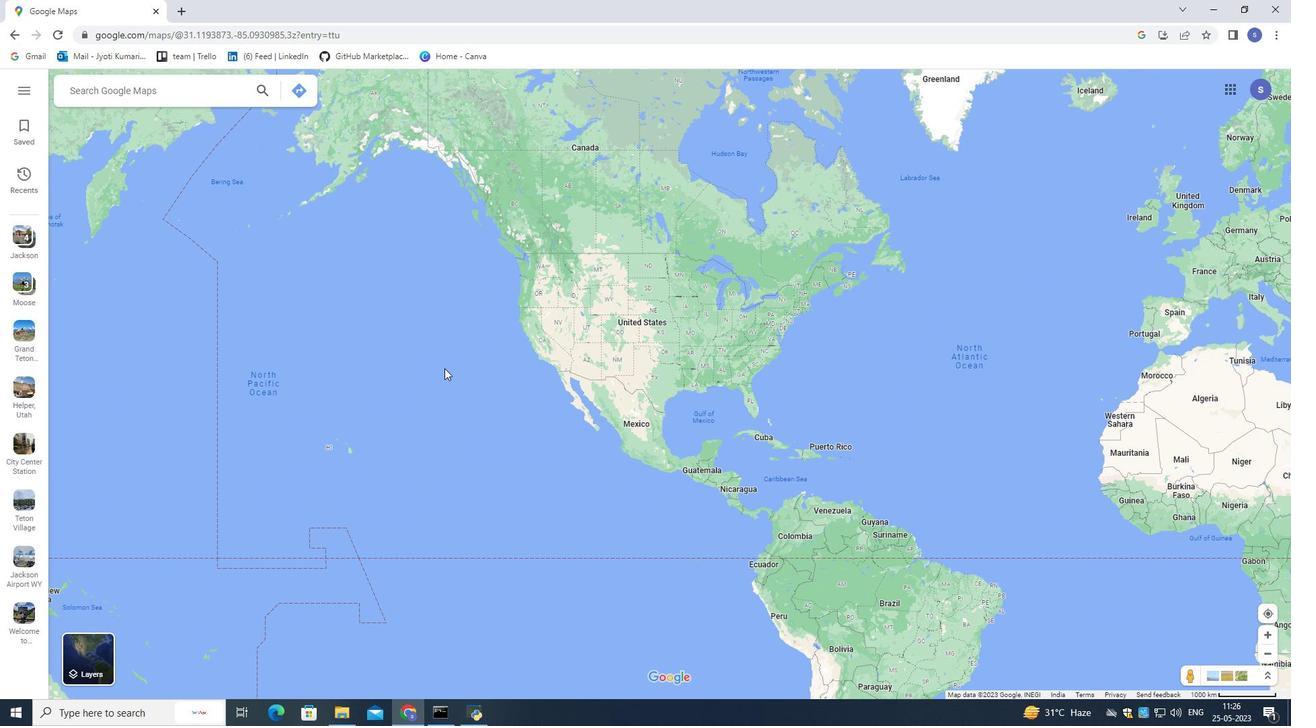 
Action: Mouse moved to (432, 404)
Screenshot: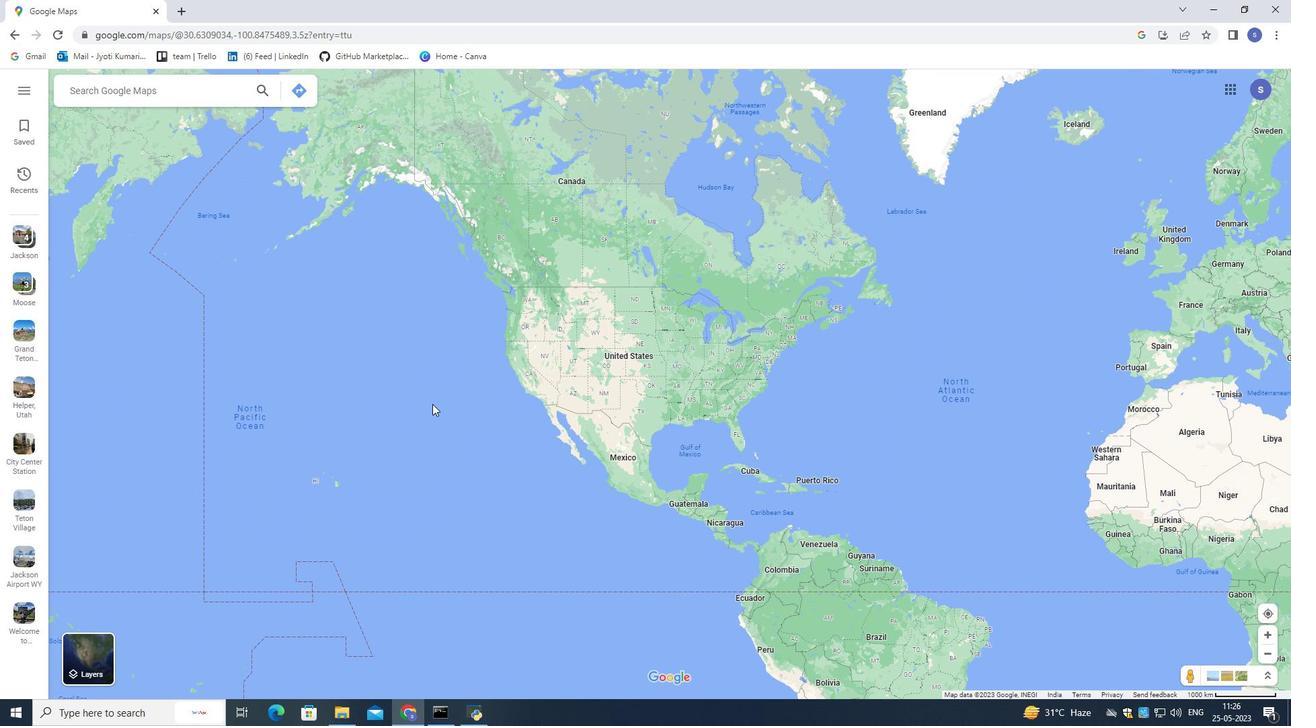 
Action: Mouse scrolled (432, 404) with delta (0, 0)
Screenshot: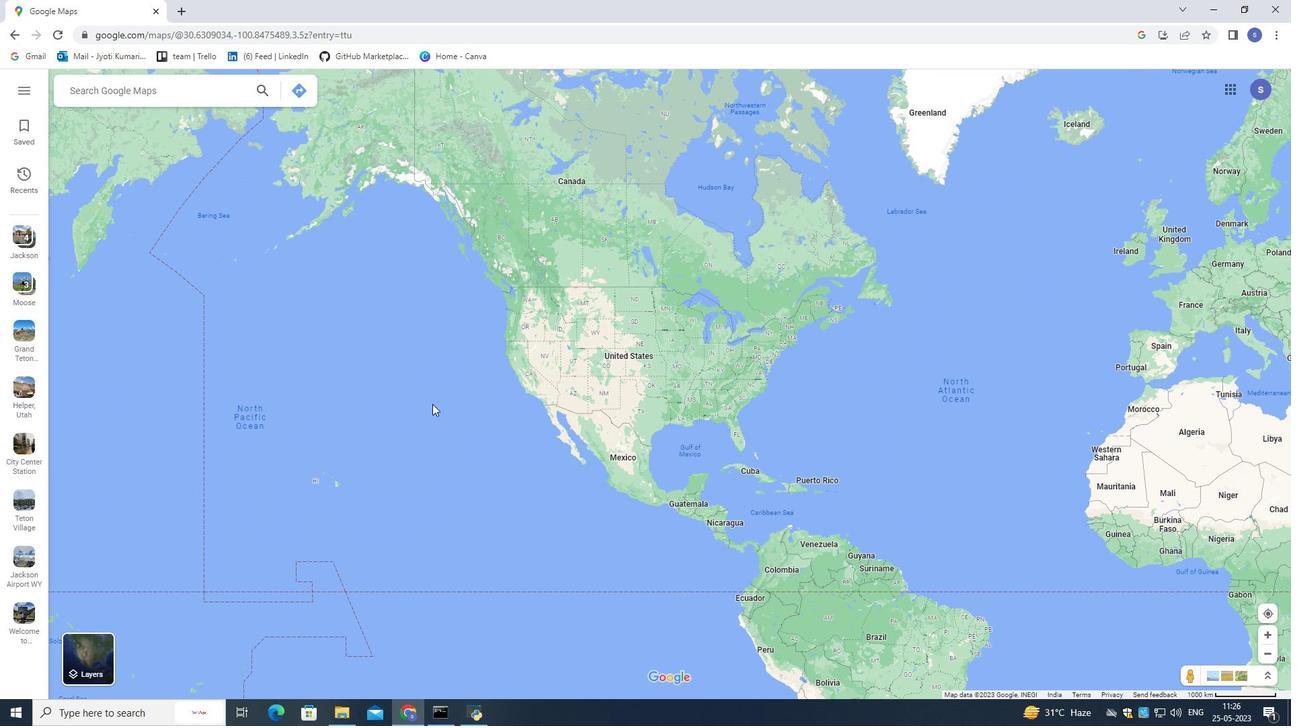 
Action: Mouse moved to (432, 402)
Screenshot: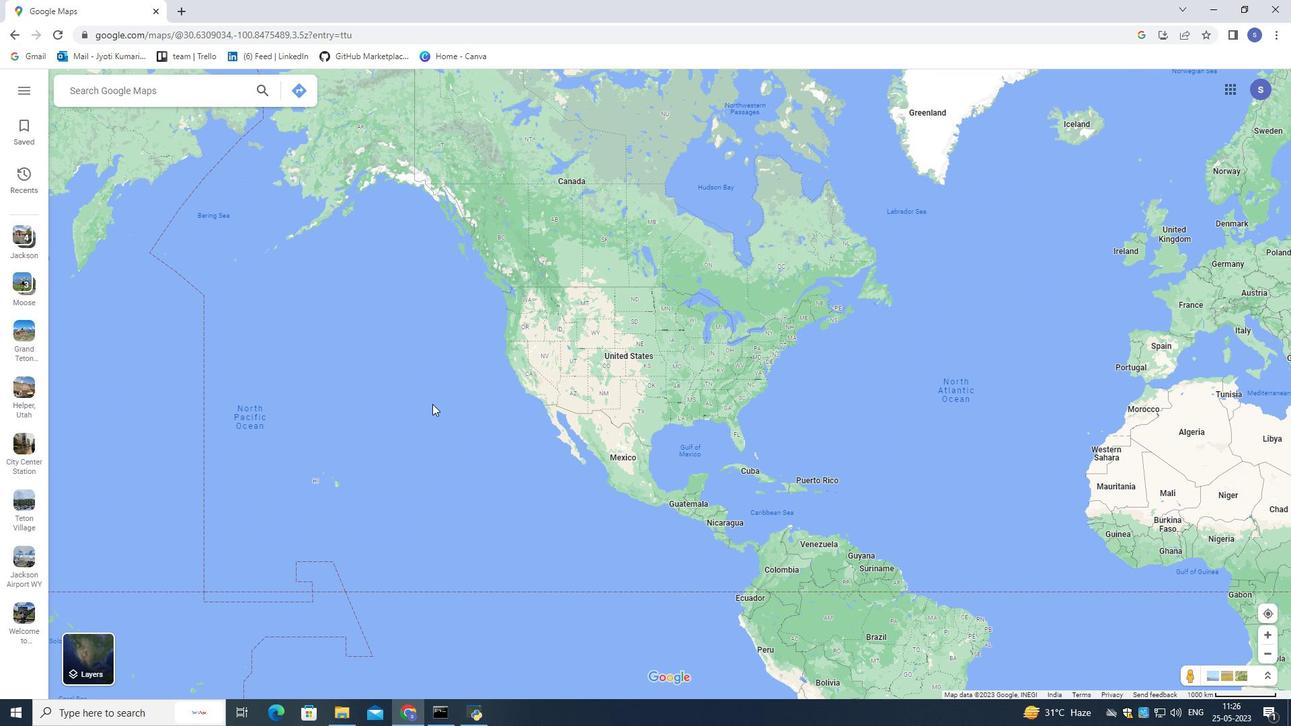 
Action: Mouse scrolled (432, 403) with delta (0, 0)
Screenshot: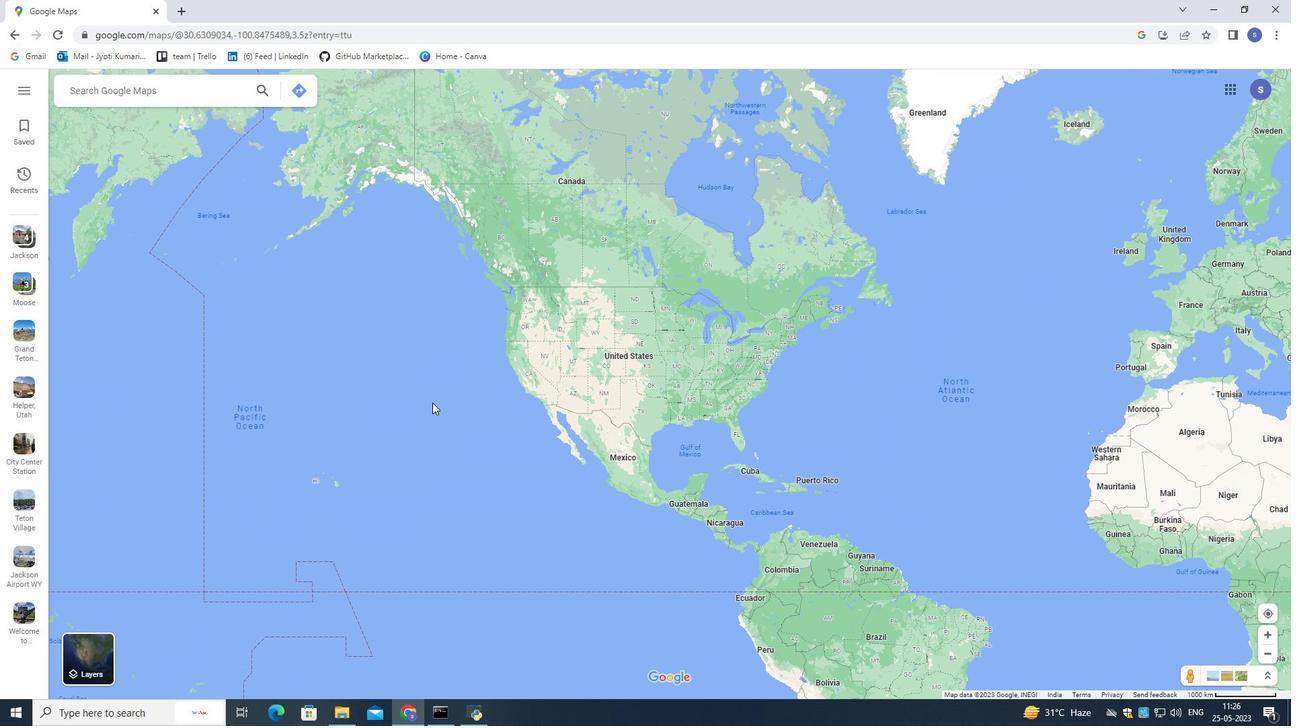 
Action: Mouse moved to (453, 363)
Screenshot: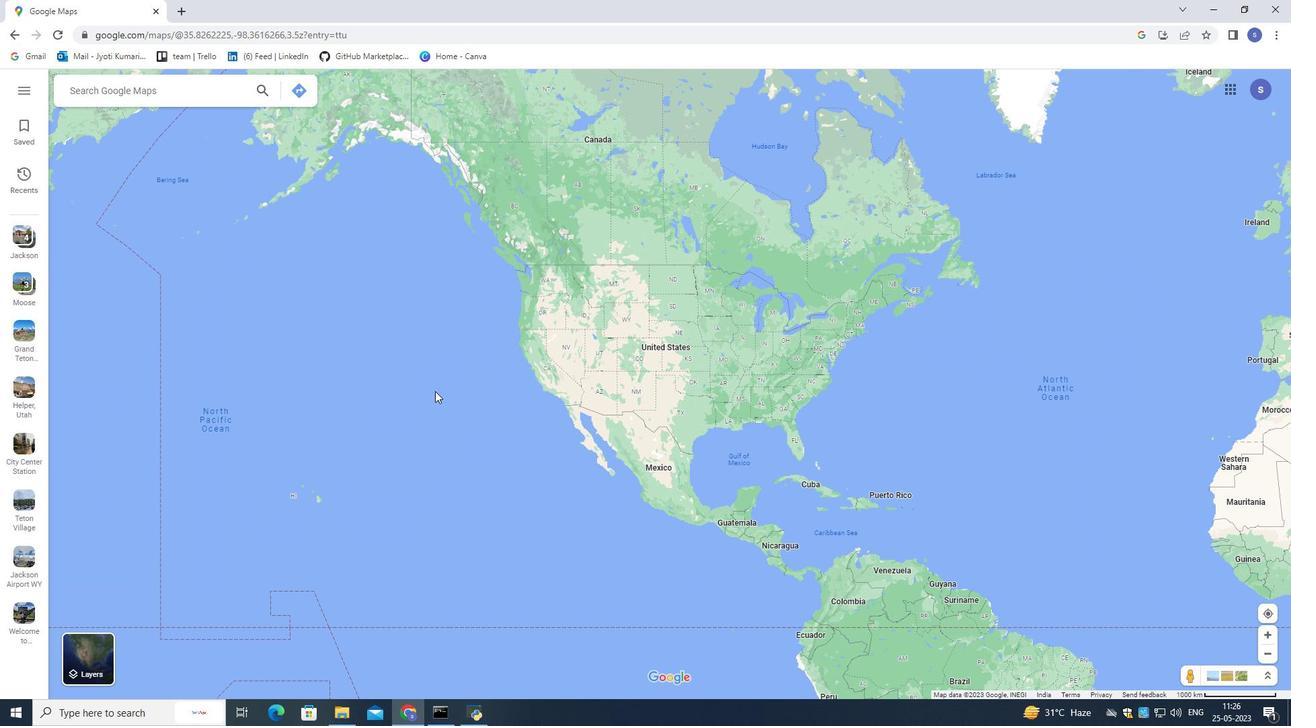 
Action: Mouse pressed left at (453, 363)
Screenshot: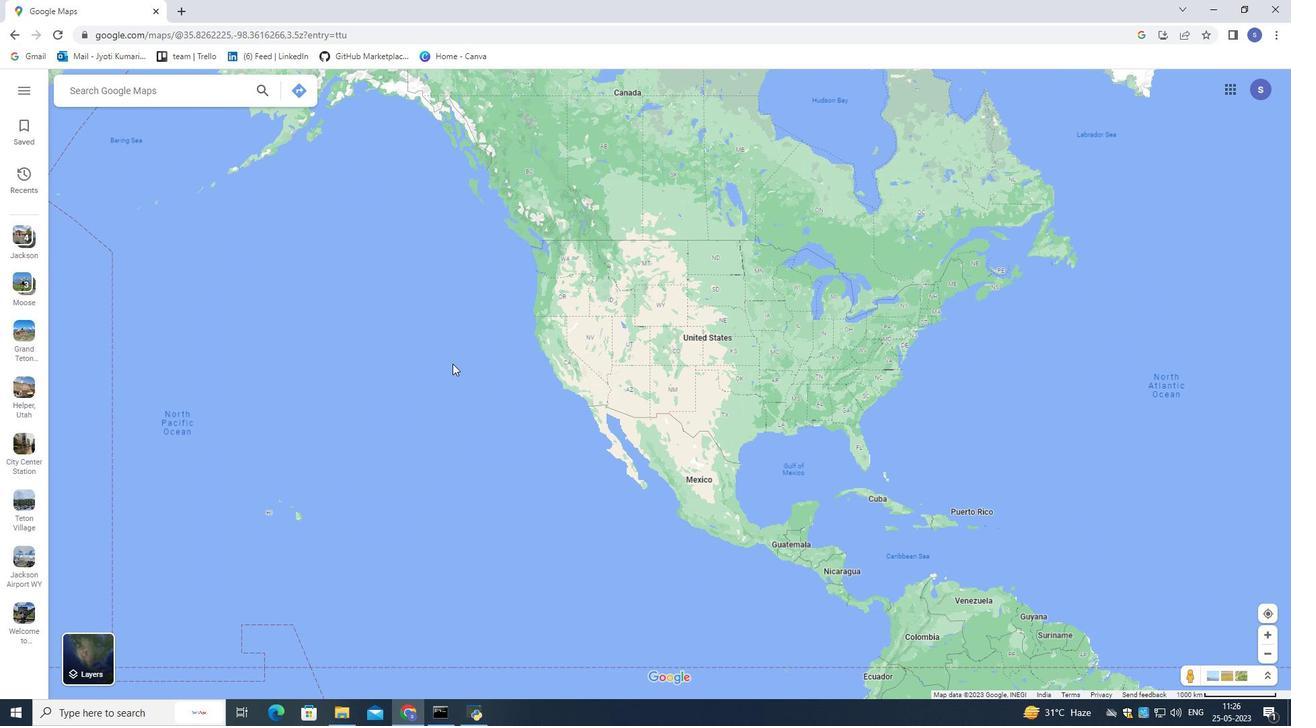 
Action: Mouse moved to (399, 402)
Screenshot: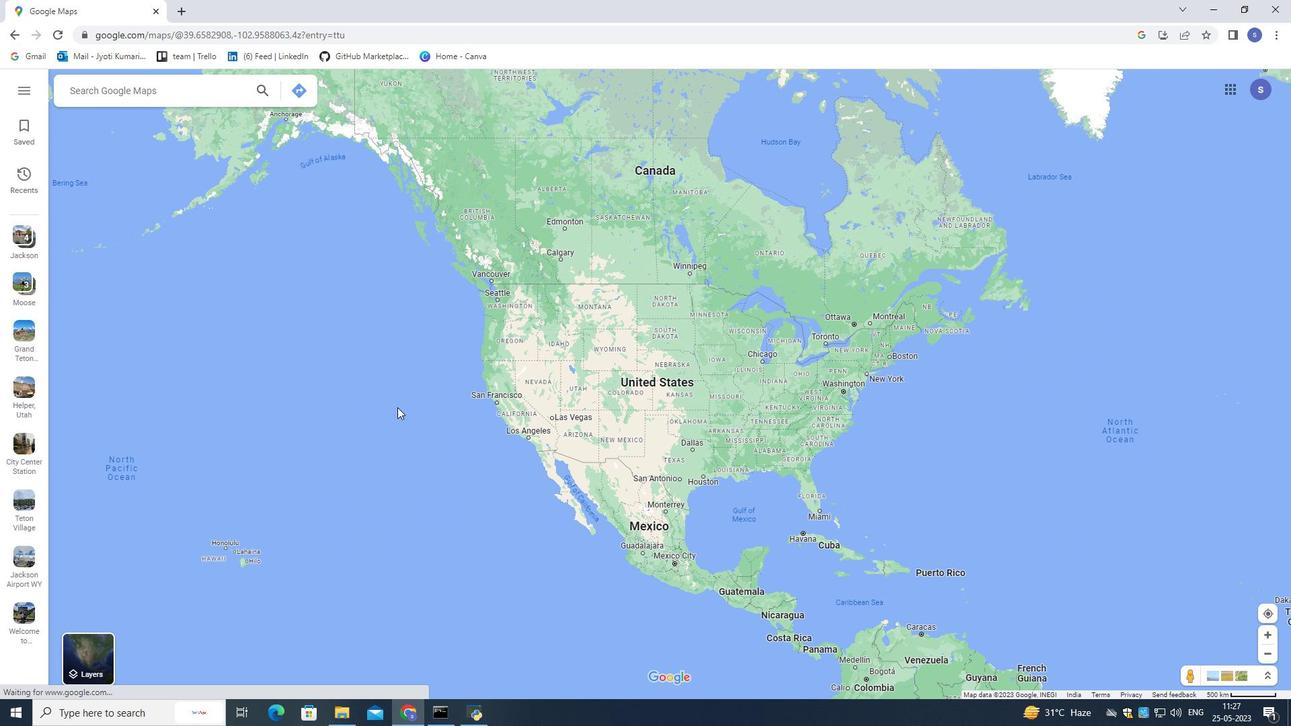 
Action: Mouse scrolled (399, 403) with delta (0, 0)
Screenshot: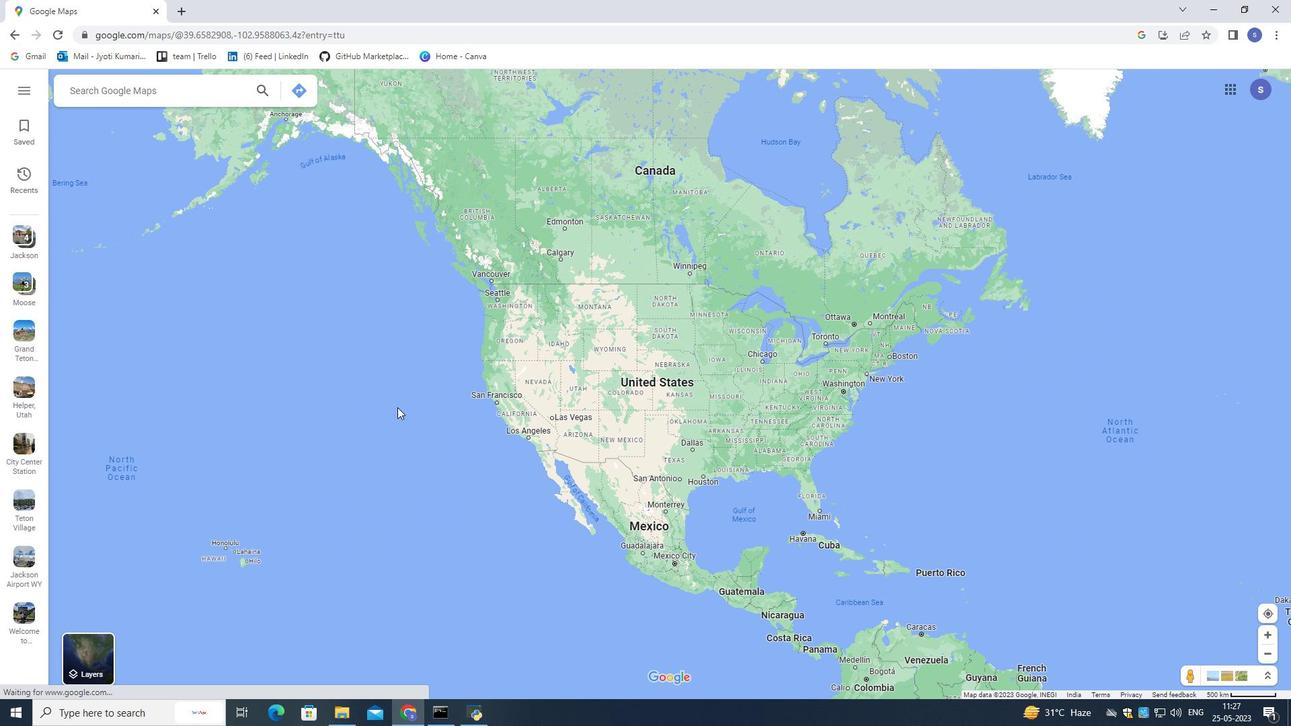 
Action: Mouse moved to (399, 400)
Screenshot: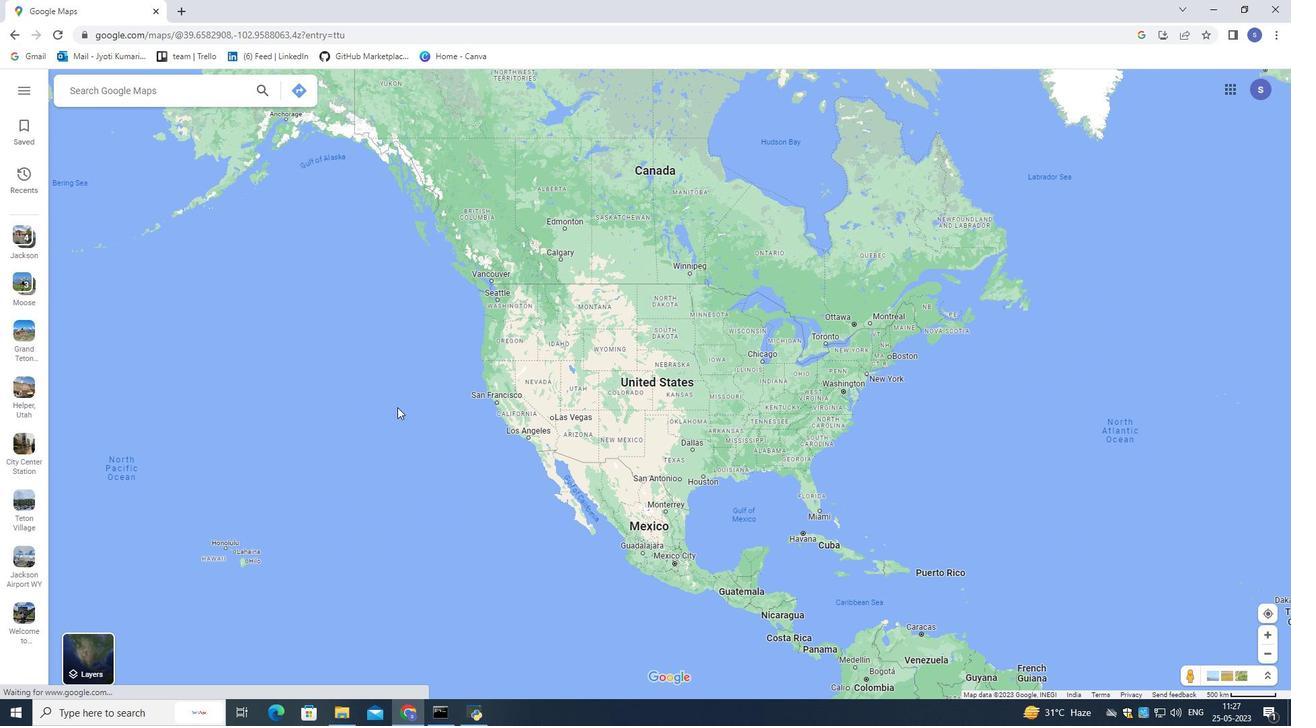
Action: Mouse scrolled (399, 401) with delta (0, 0)
Screenshot: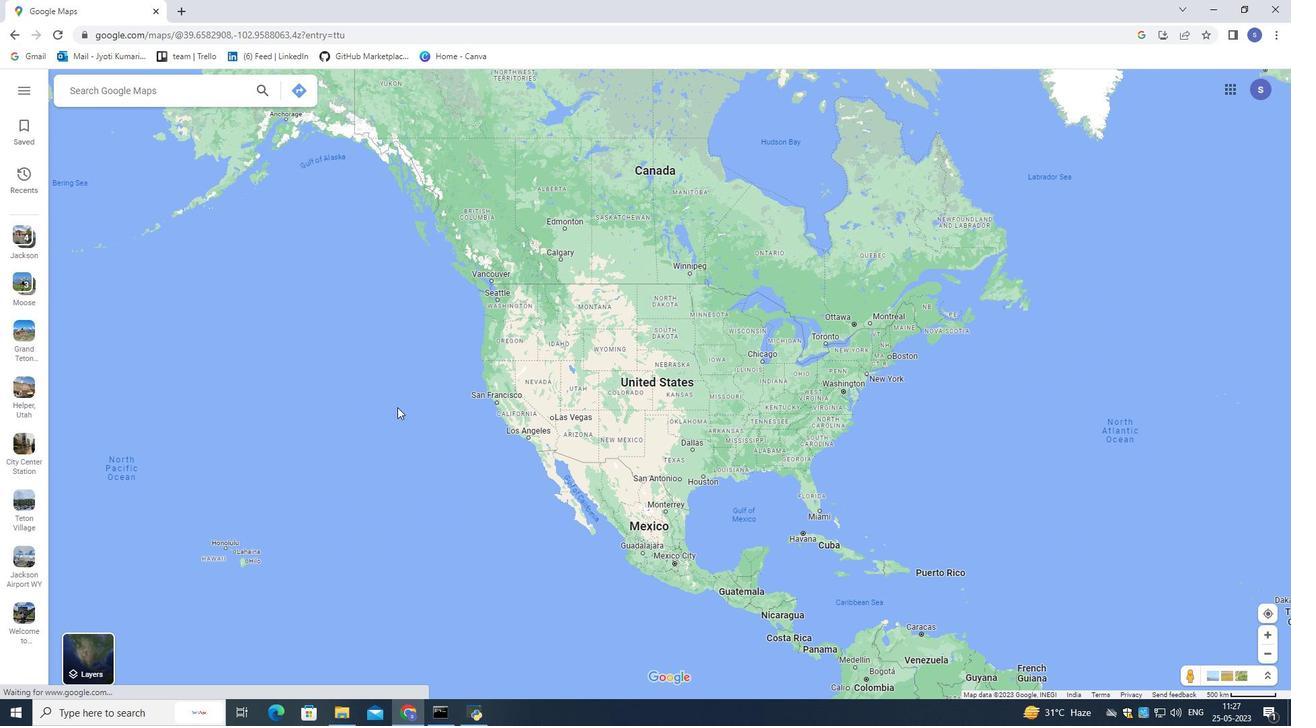 
Action: Mouse moved to (400, 398)
Screenshot: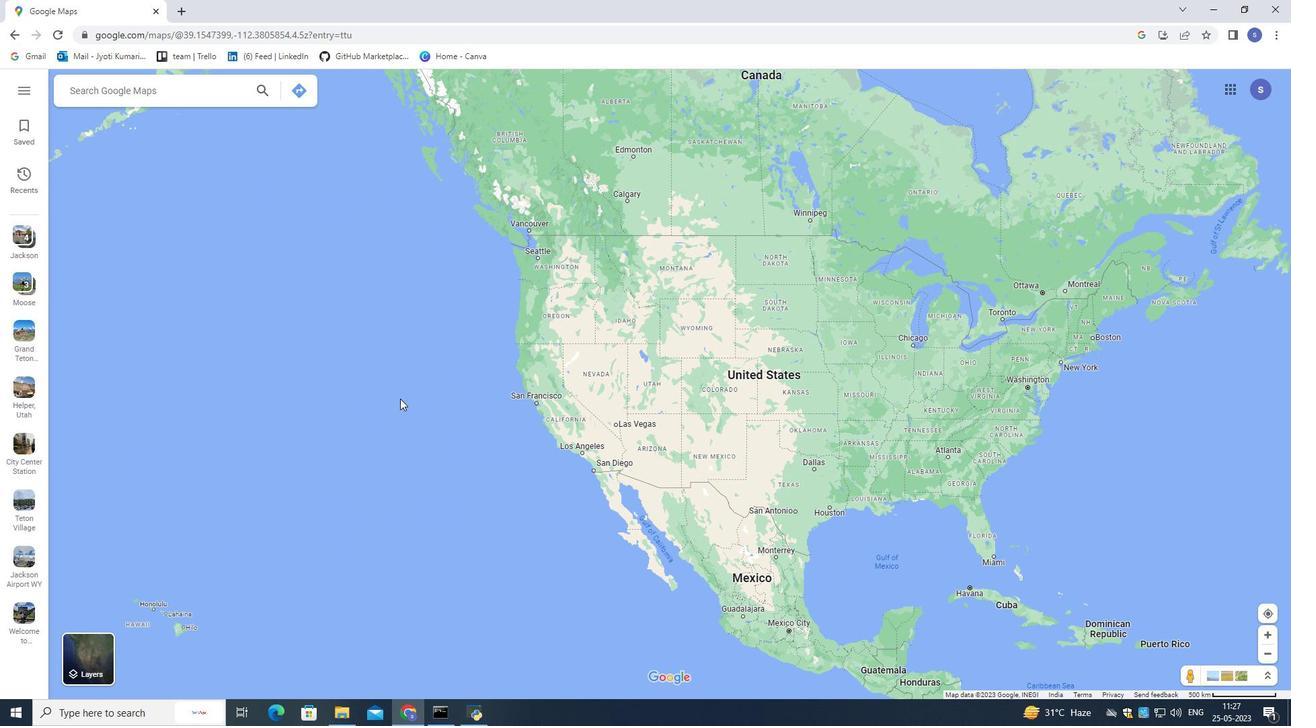 
Action: Mouse scrolled (400, 397) with delta (0, 0)
Screenshot: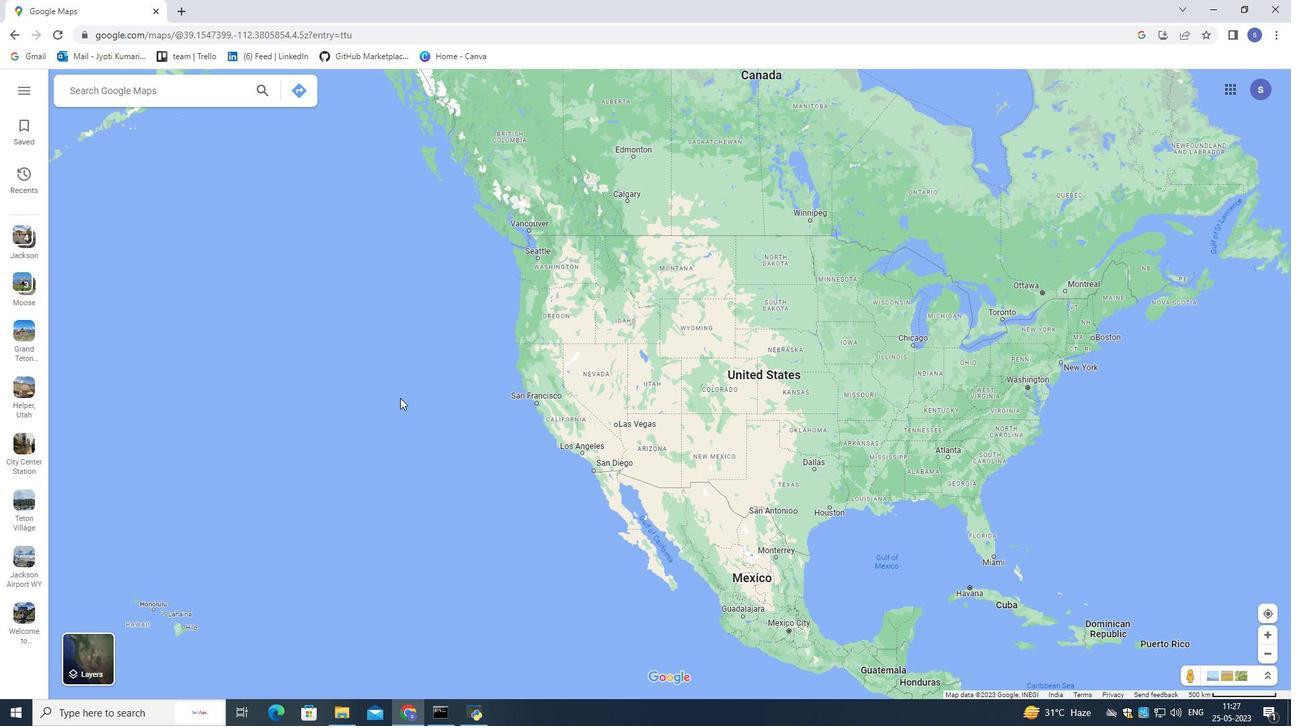 
Action: Mouse scrolled (400, 397) with delta (0, 0)
Screenshot: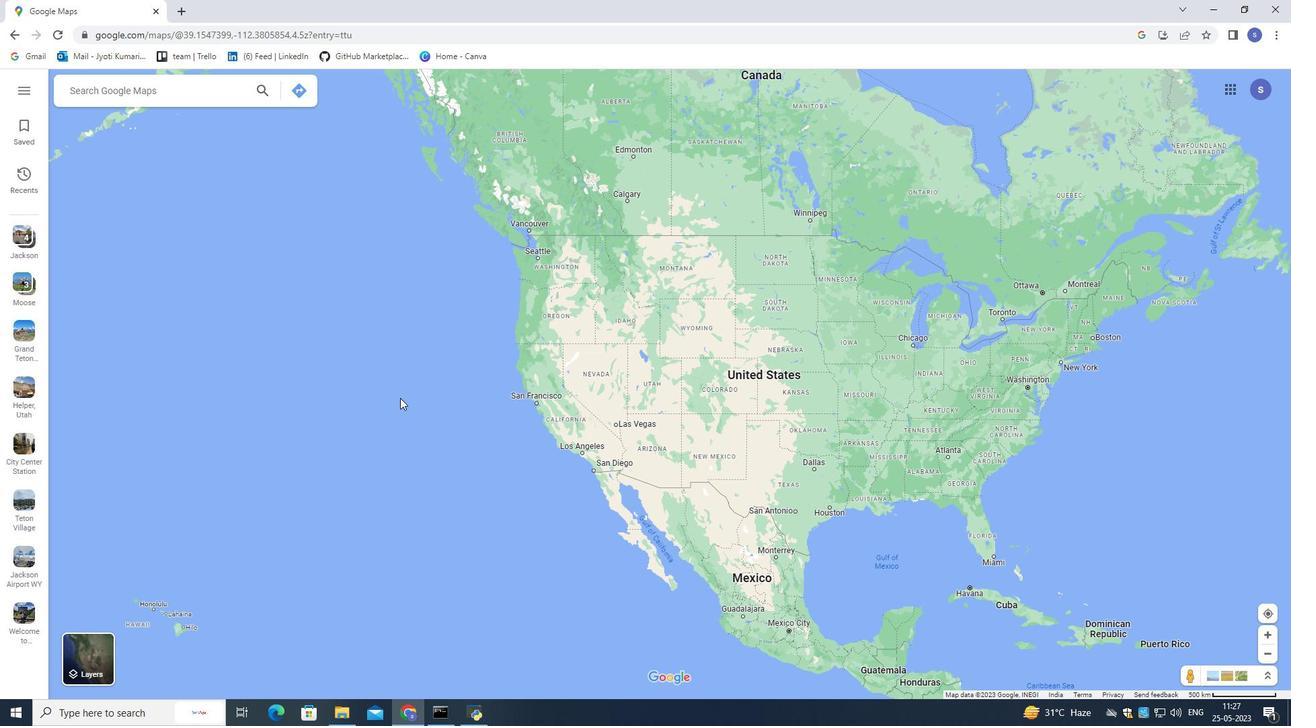 
Action: Mouse scrolled (400, 397) with delta (0, 0)
Screenshot: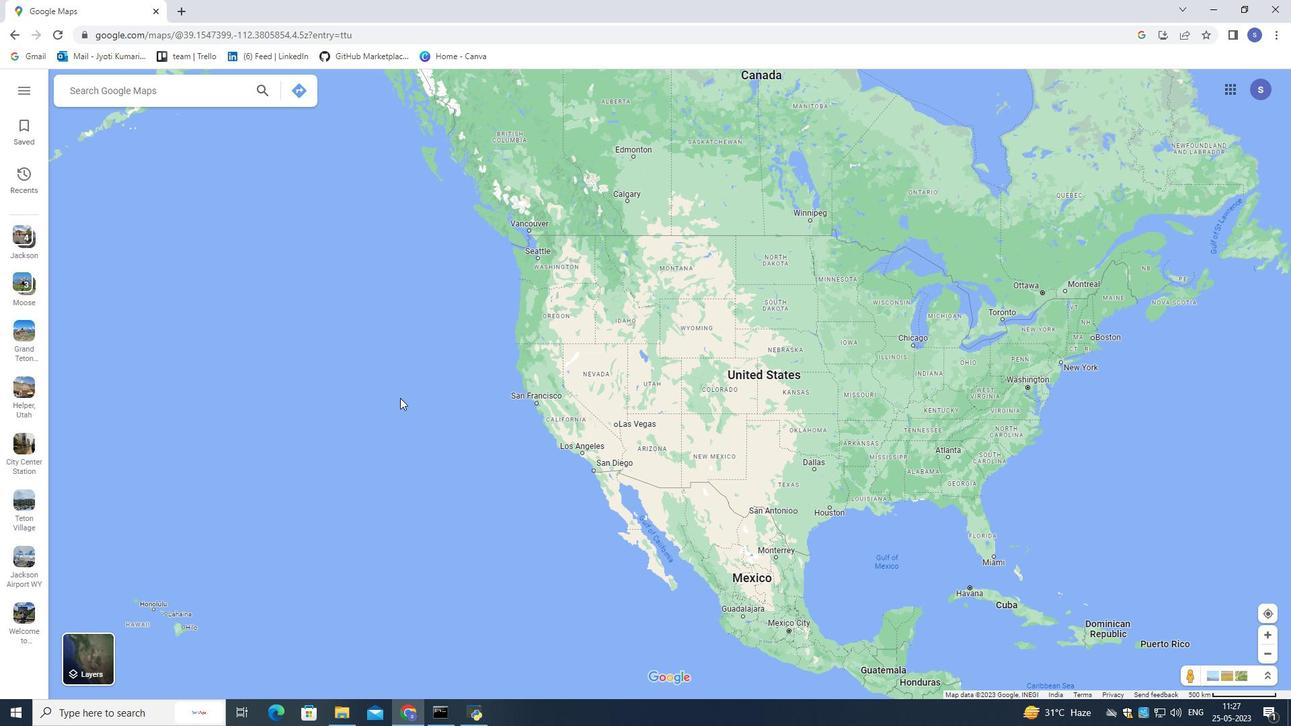 
Action: Mouse moved to (400, 397)
Screenshot: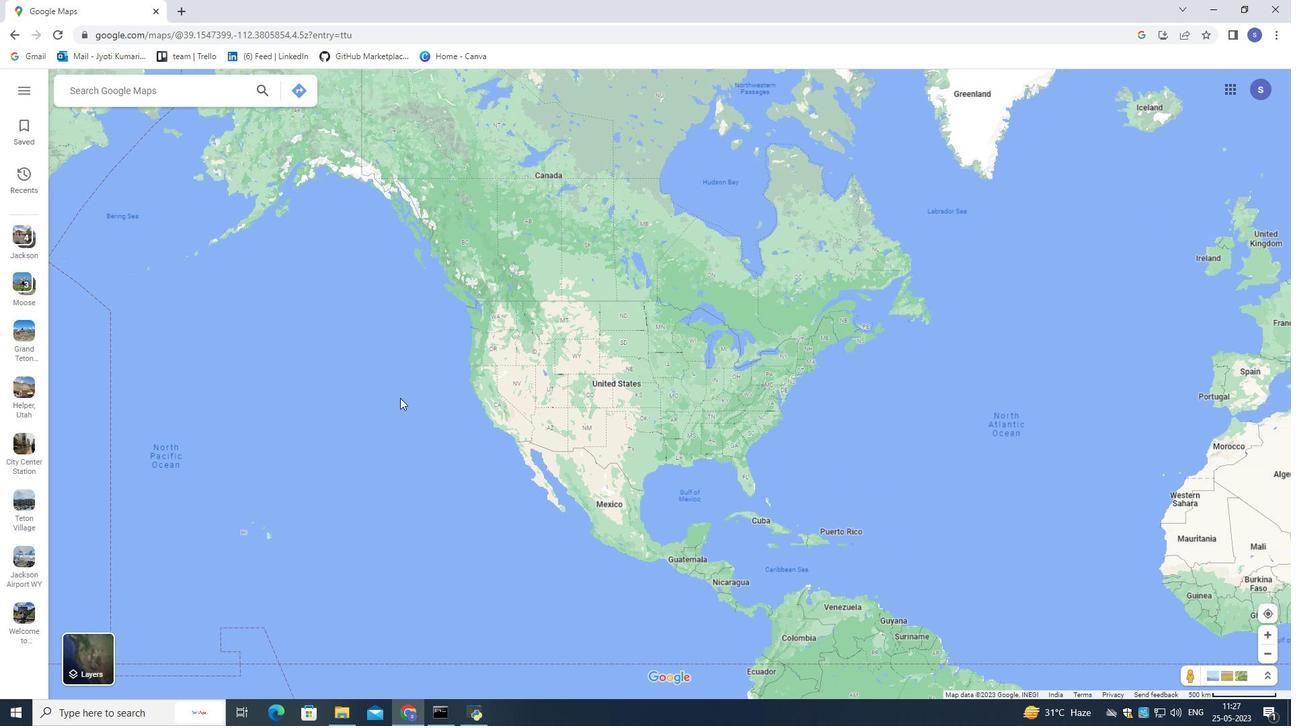 
Action: Mouse scrolled (400, 396) with delta (0, 0)
Screenshot: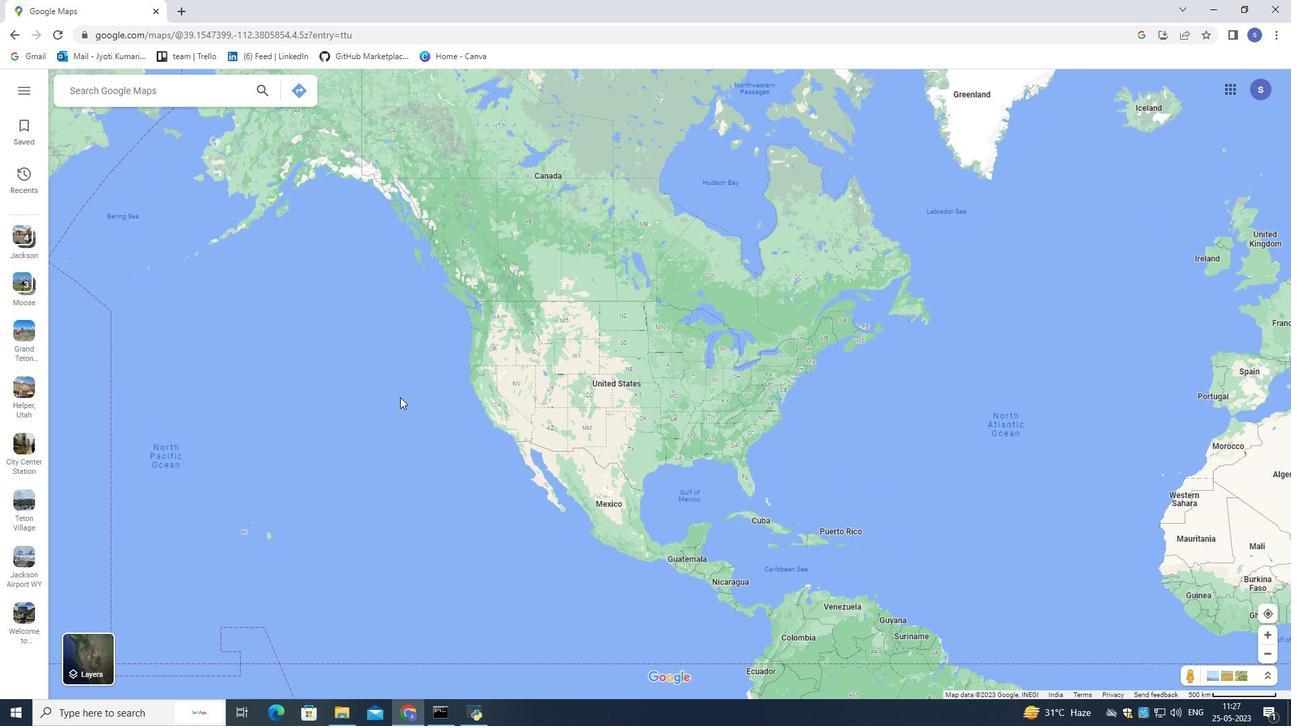 
Action: Mouse scrolled (400, 396) with delta (0, 0)
Screenshot: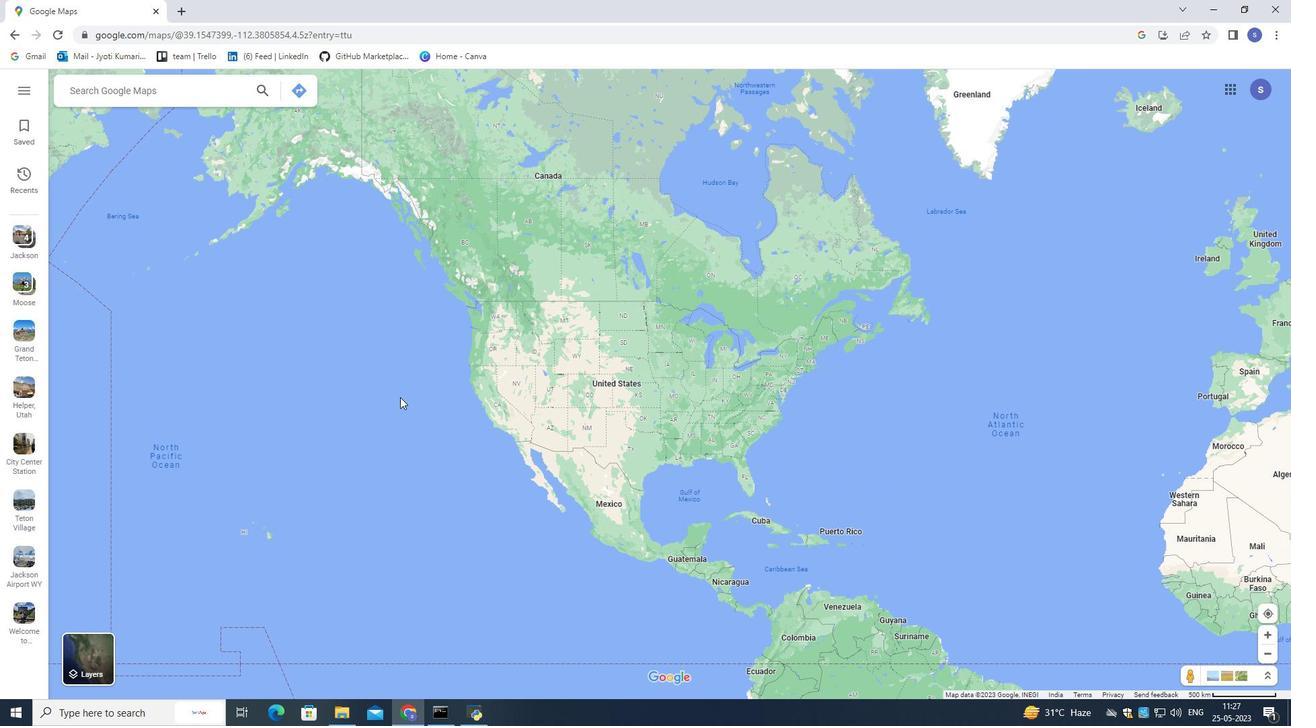 
Action: Mouse scrolled (400, 396) with delta (0, 0)
Screenshot: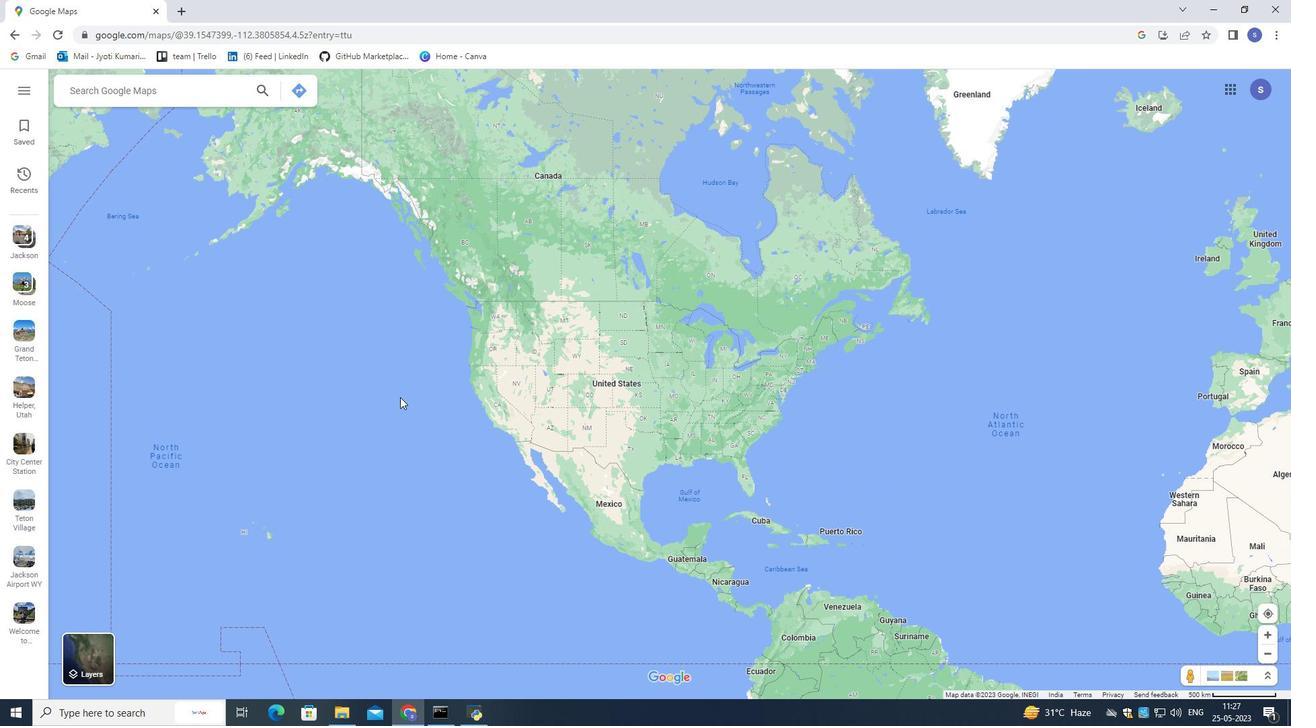 
Action: Mouse scrolled (400, 396) with delta (0, 0)
Screenshot: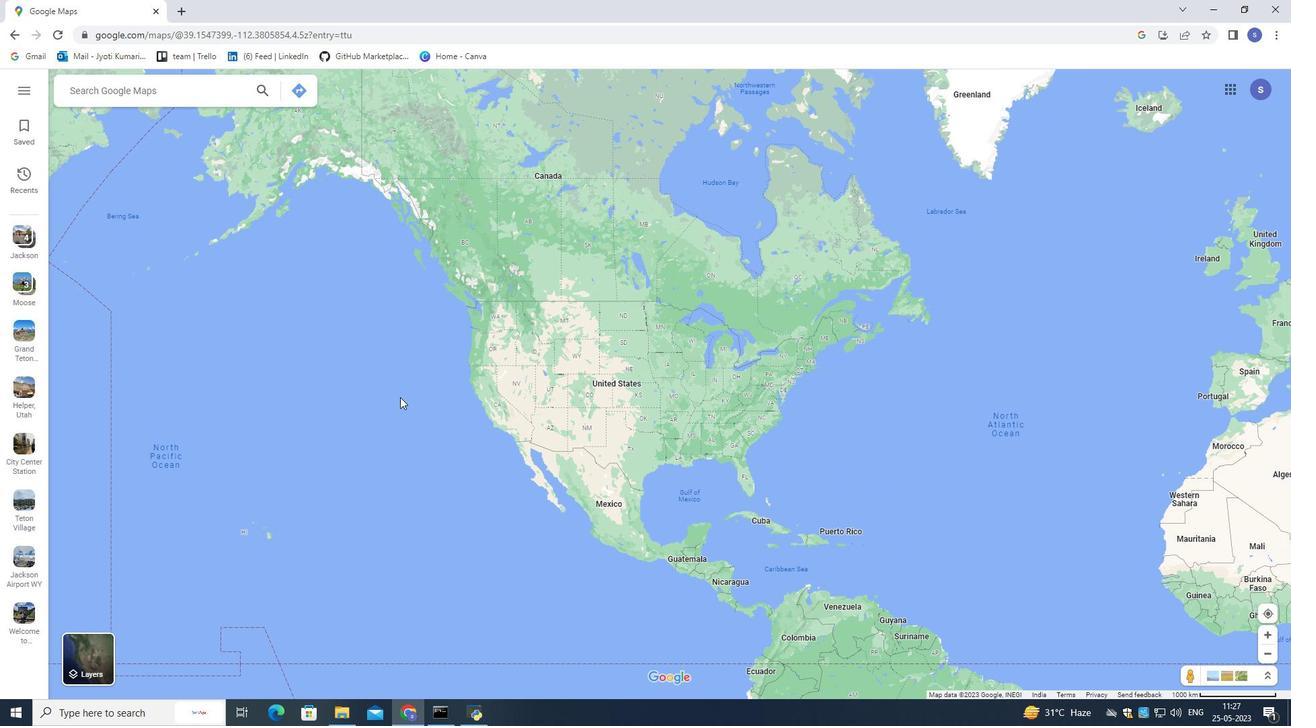 
Action: Mouse scrolled (400, 396) with delta (0, 0)
Screenshot: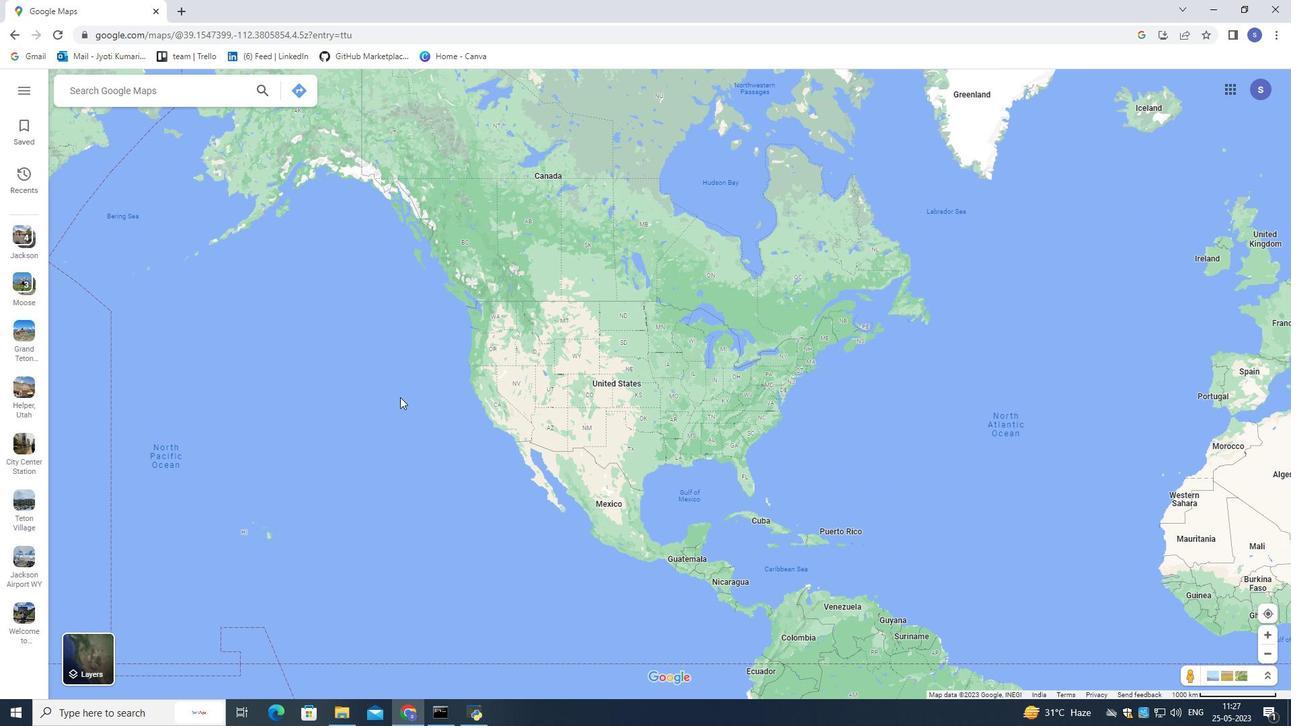 
Action: Mouse scrolled (400, 396) with delta (0, 0)
Screenshot: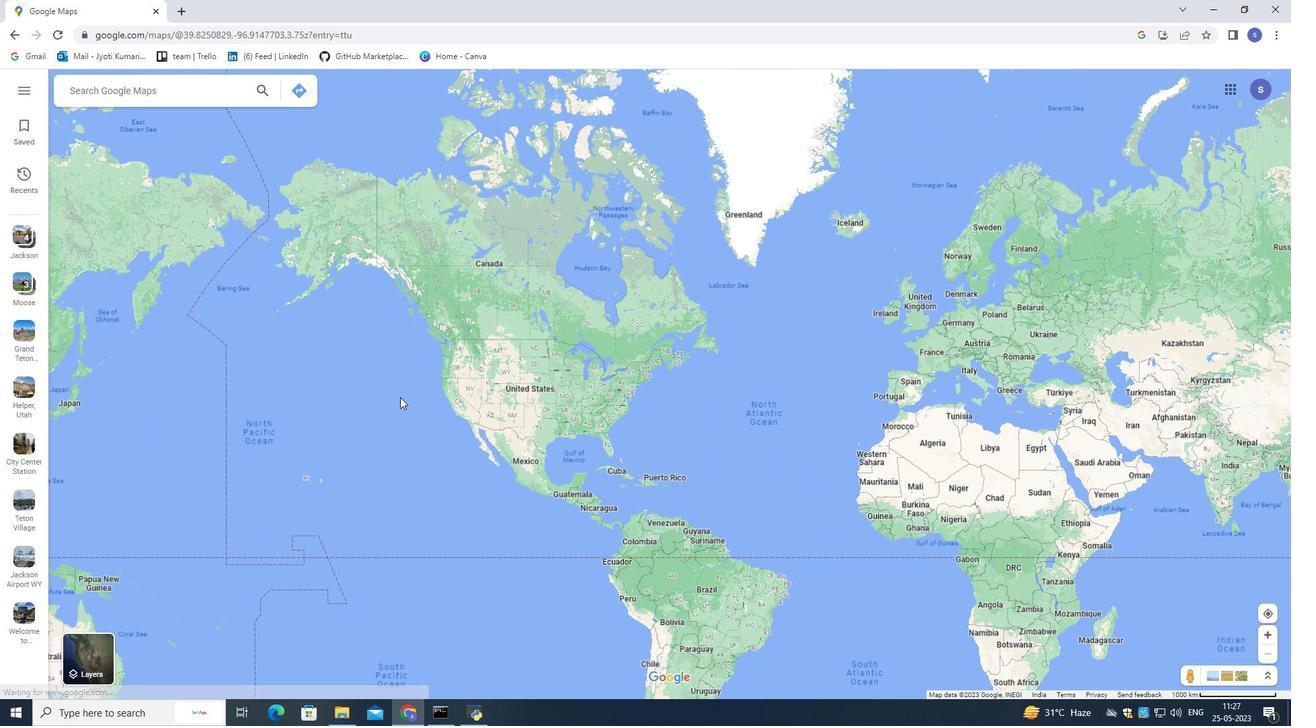 
Action: Mouse scrolled (400, 396) with delta (0, 0)
Screenshot: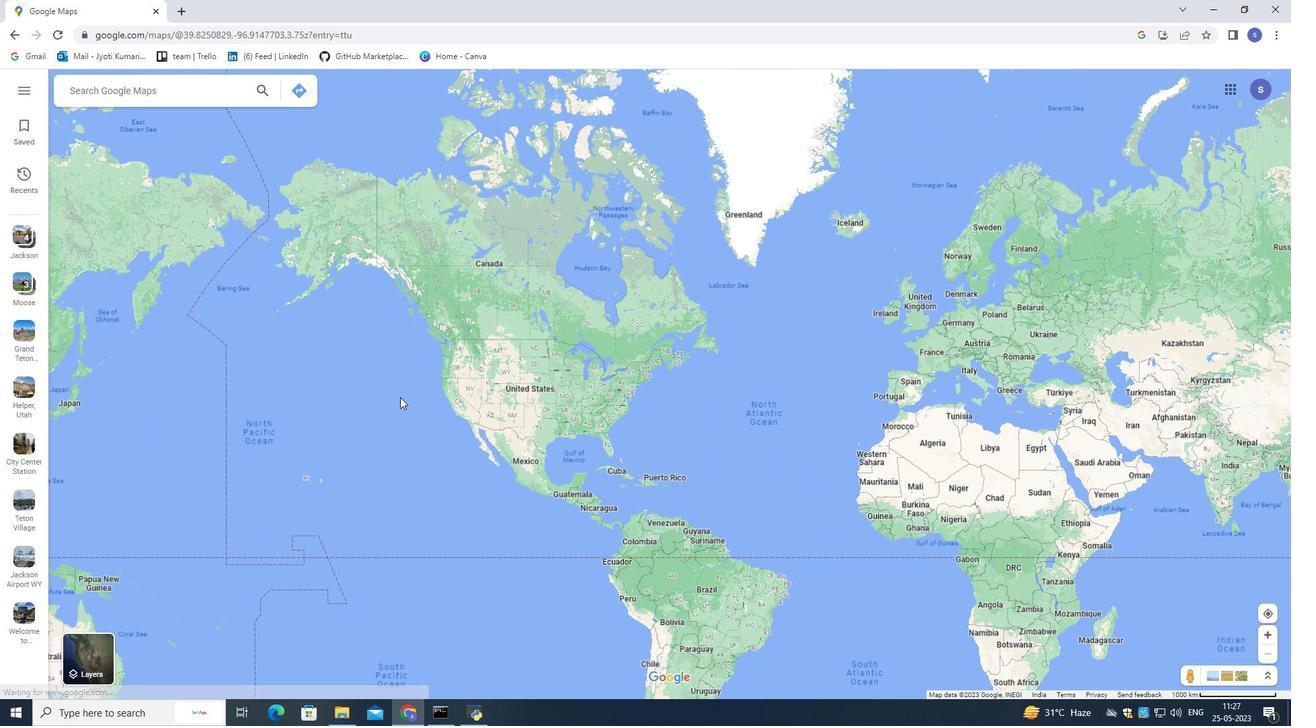 
Action: Mouse scrolled (400, 396) with delta (0, 0)
Screenshot: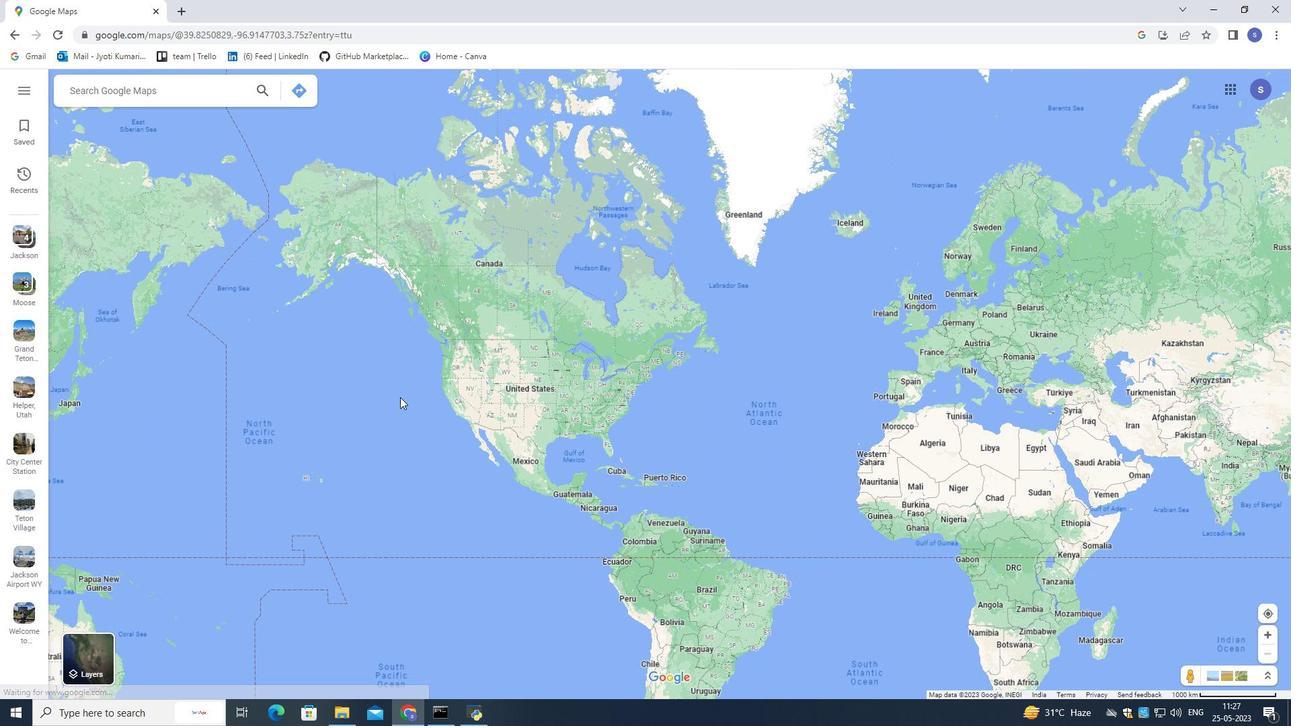 
Action: Mouse scrolled (400, 396) with delta (0, 0)
Screenshot: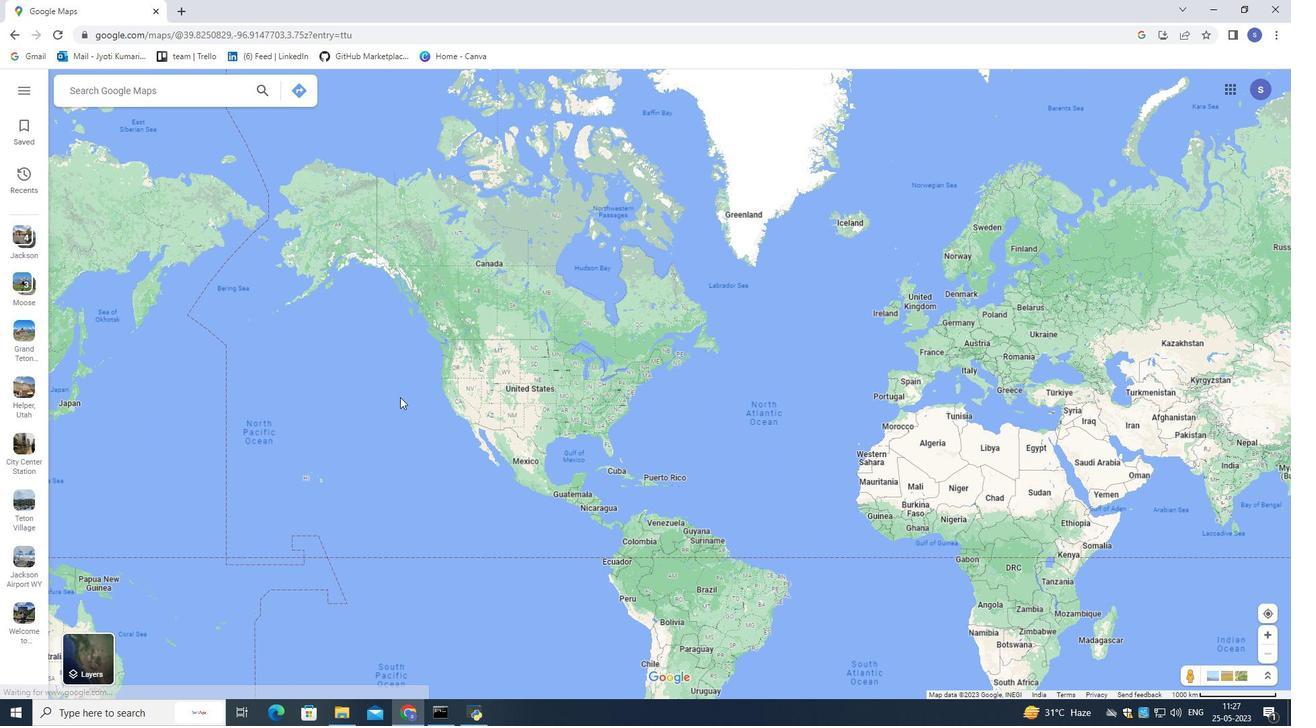 
Action: Mouse scrolled (400, 396) with delta (0, 0)
Screenshot: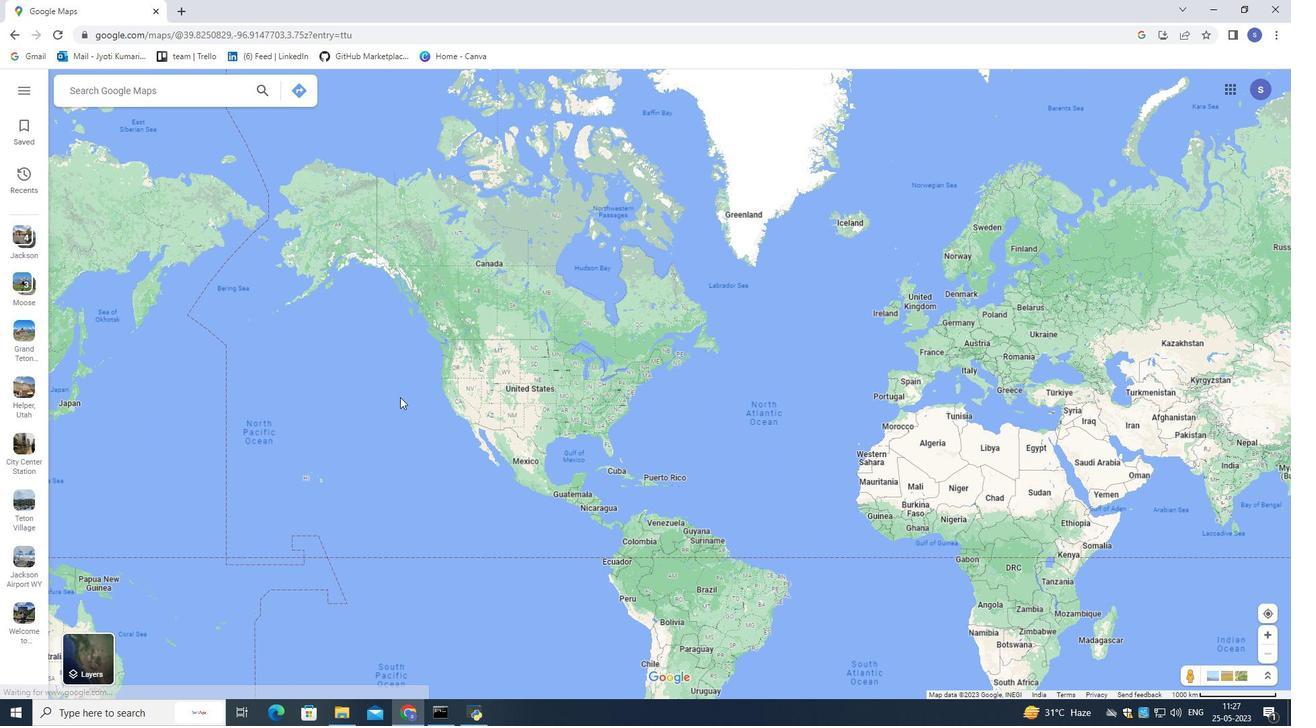 
Action: Mouse scrolled (400, 396) with delta (0, 0)
Screenshot: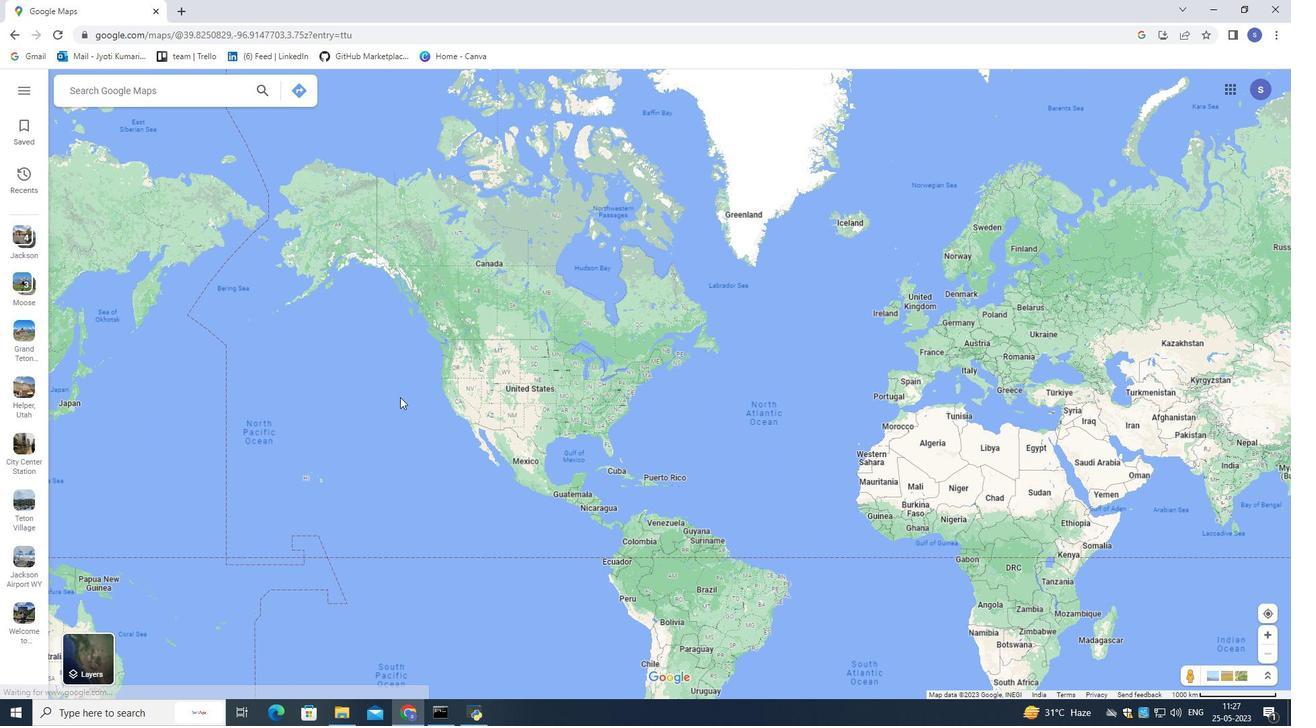 
Action: Mouse scrolled (400, 396) with delta (0, 0)
Screenshot: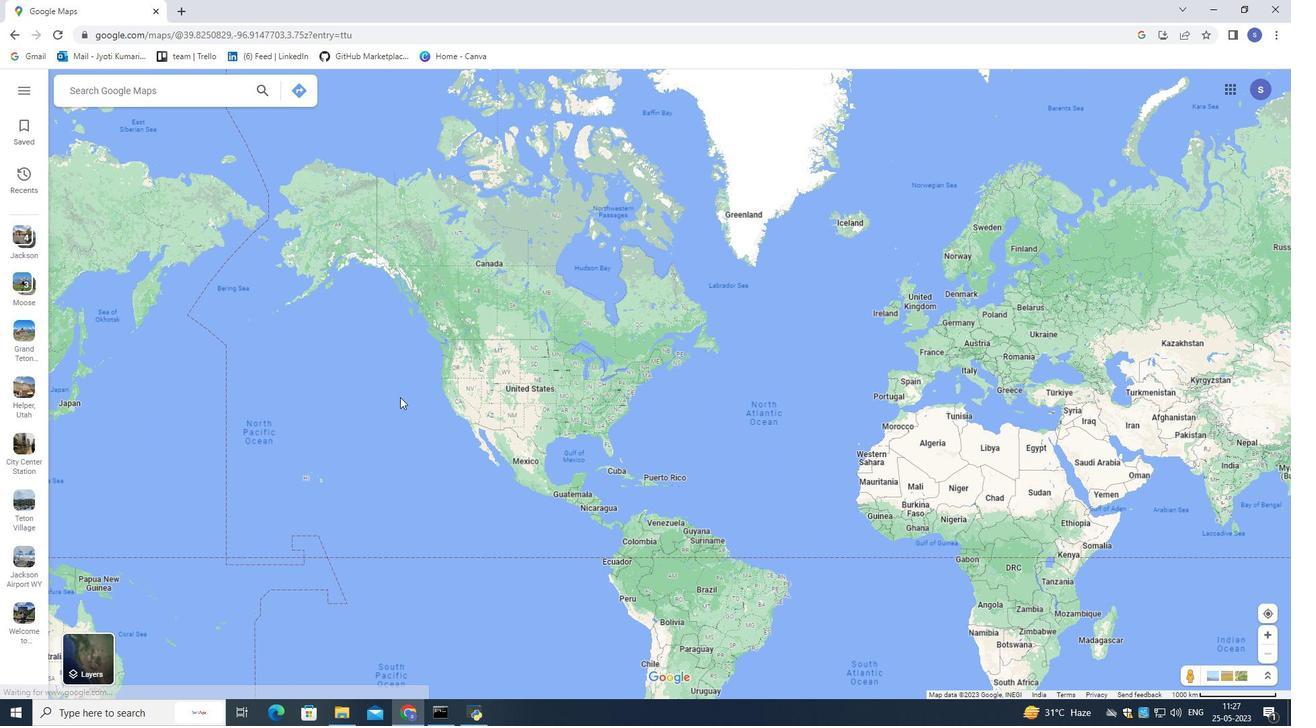 
Action: Mouse scrolled (400, 396) with delta (0, 0)
Screenshot: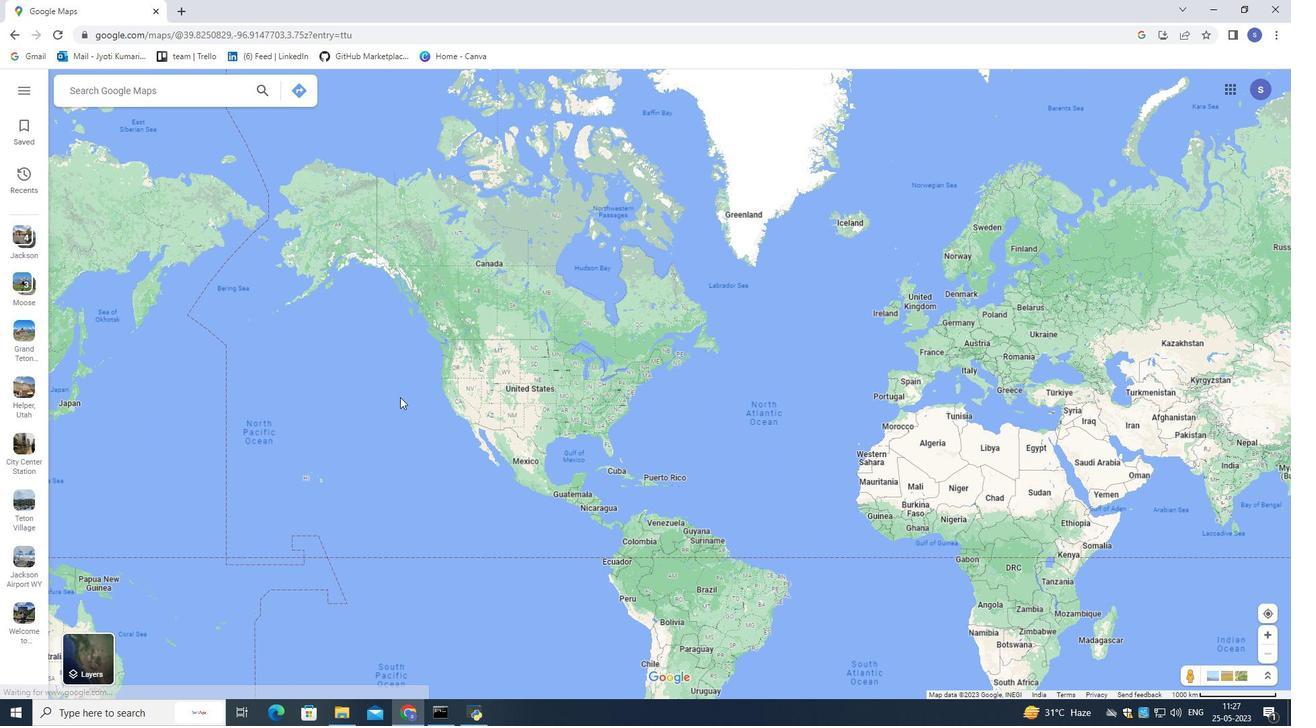 
Action: Mouse scrolled (400, 396) with delta (0, 0)
Screenshot: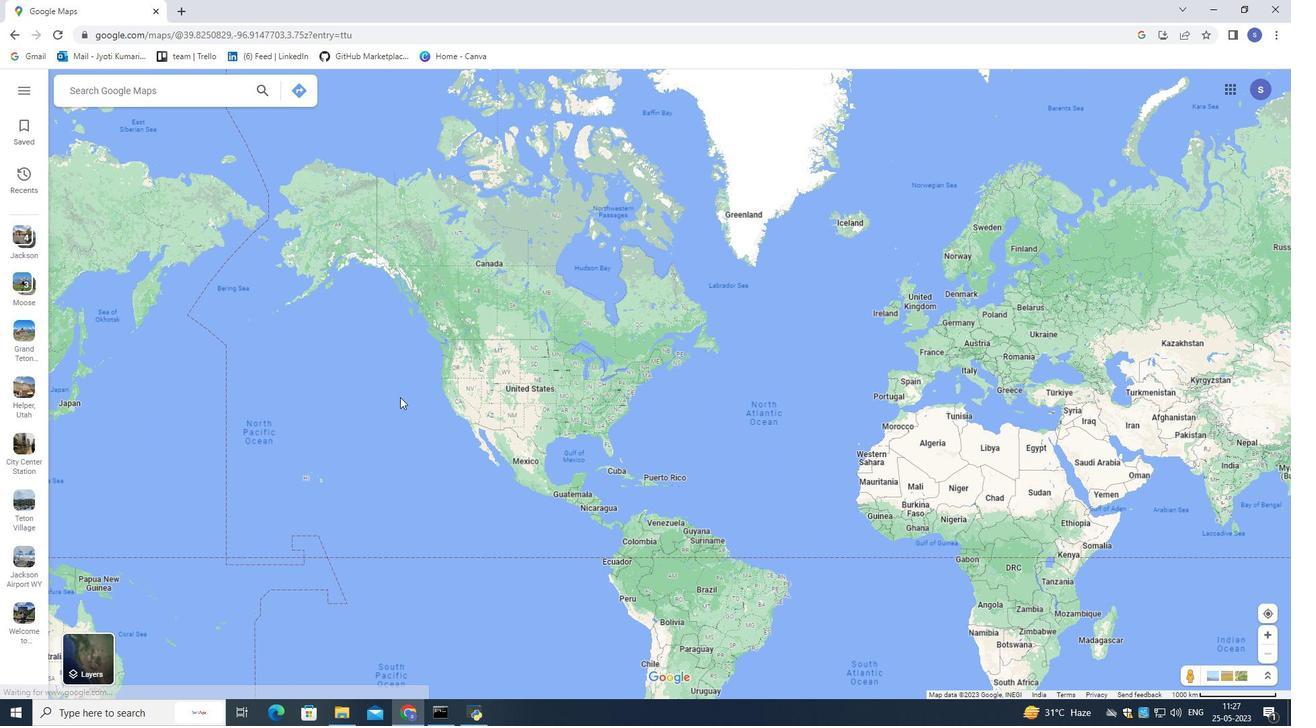 
Action: Mouse scrolled (400, 396) with delta (0, 0)
Screenshot: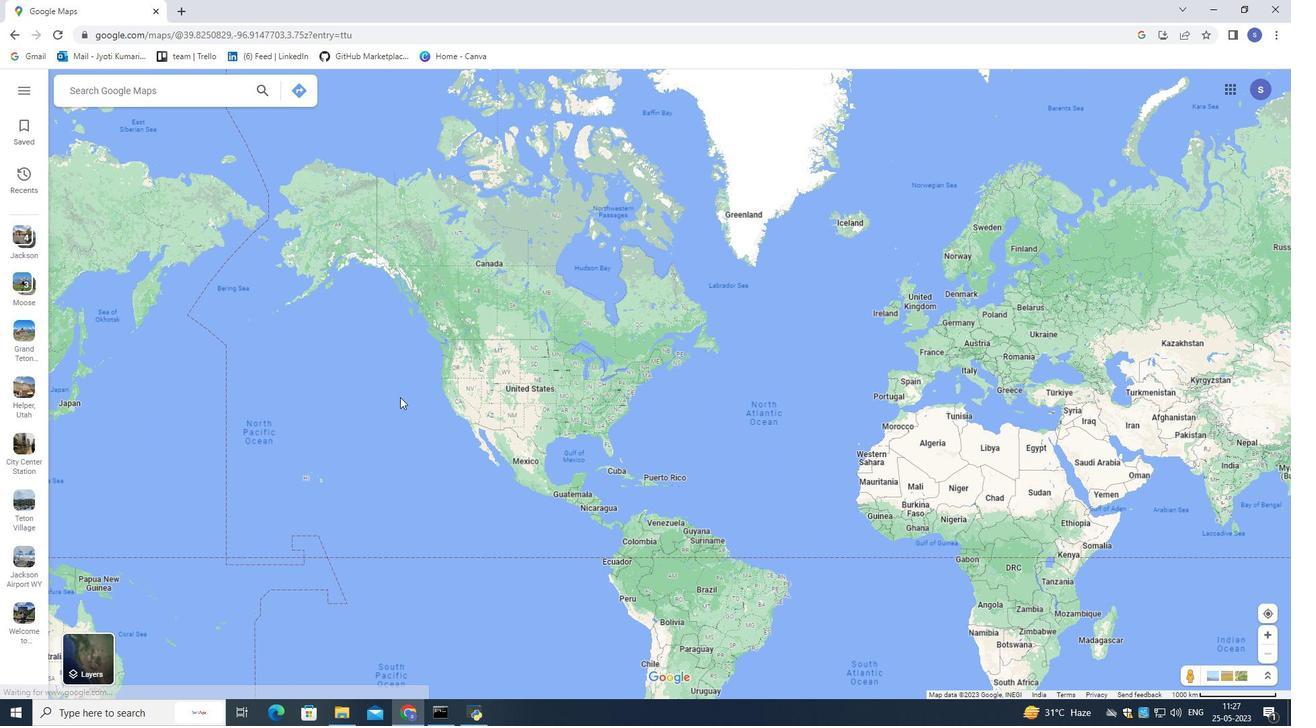 
Action: Mouse scrolled (400, 396) with delta (0, 0)
Screenshot: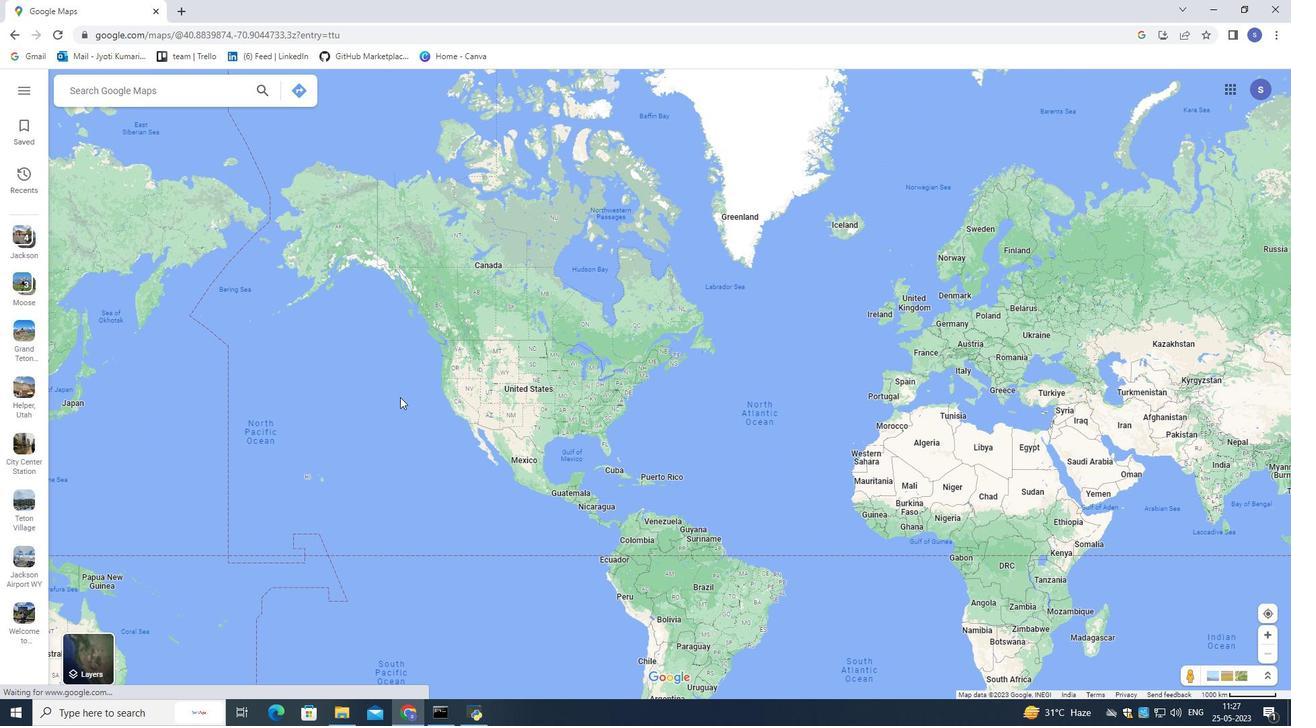 
Action: Mouse moved to (344, 417)
Screenshot: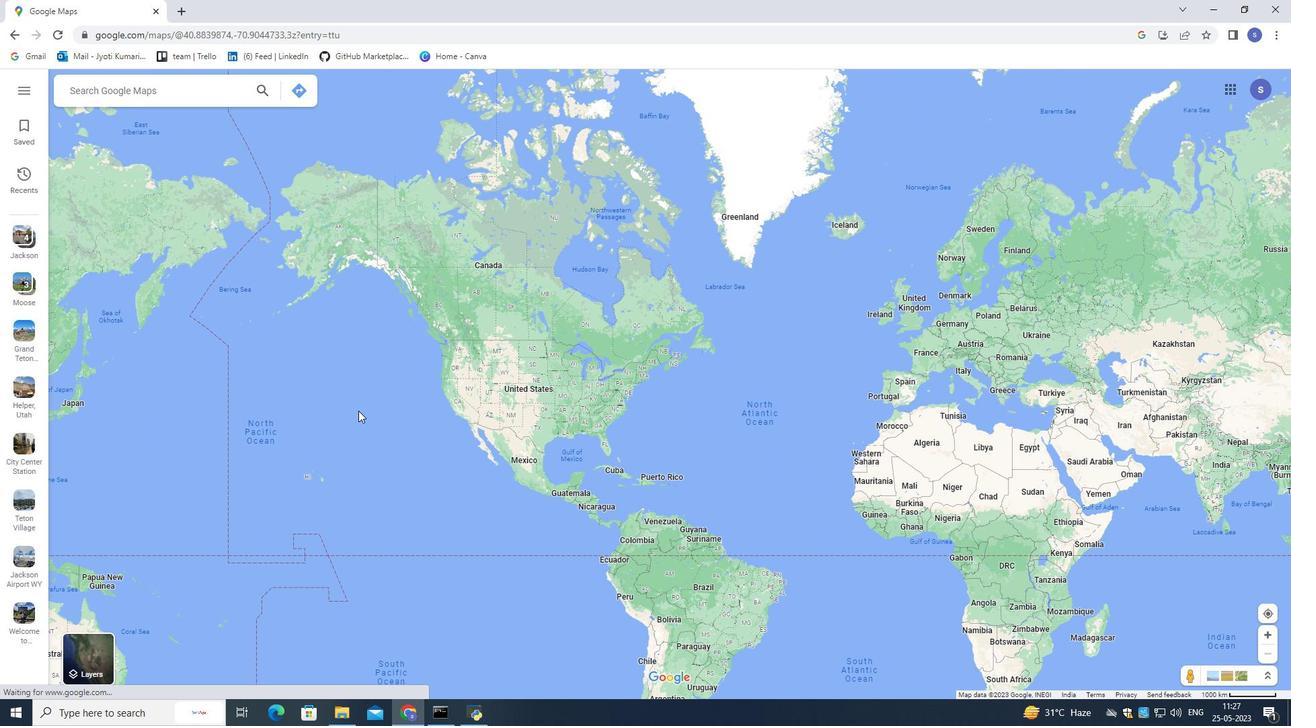 
Action: Mouse pressed left at (344, 417)
Screenshot: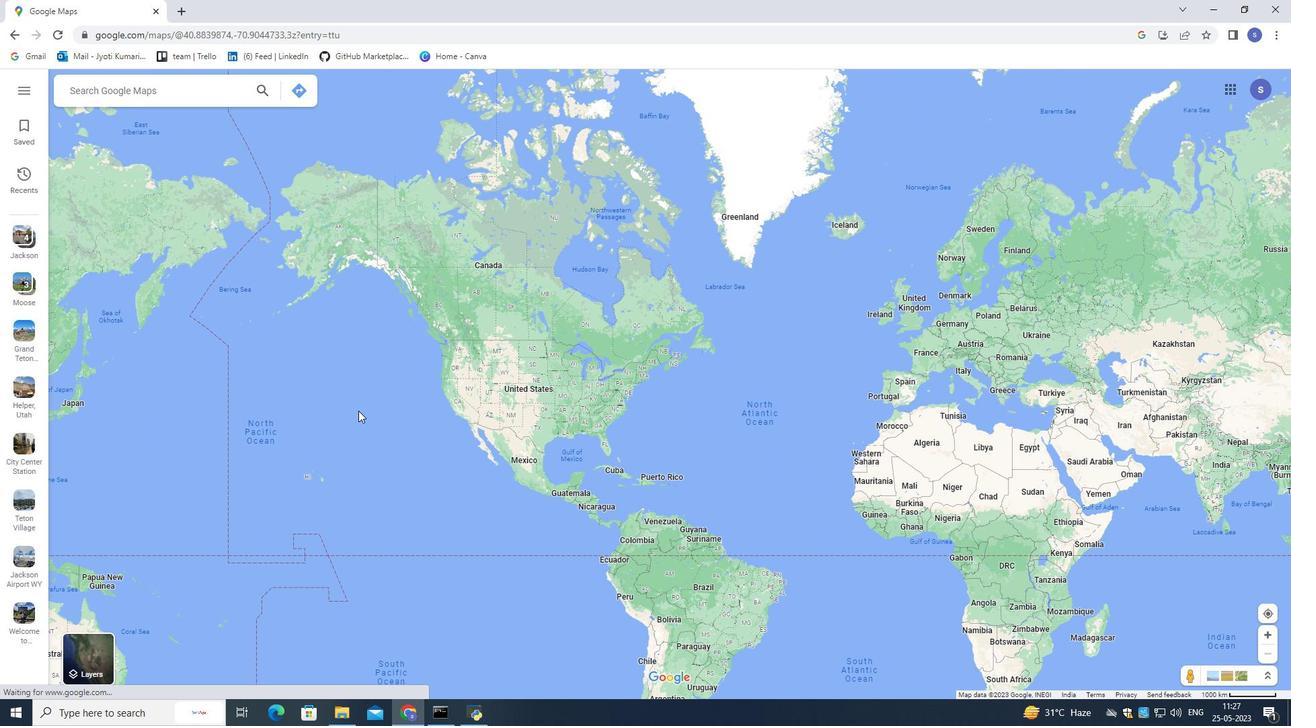 
Action: Mouse moved to (466, 392)
Screenshot: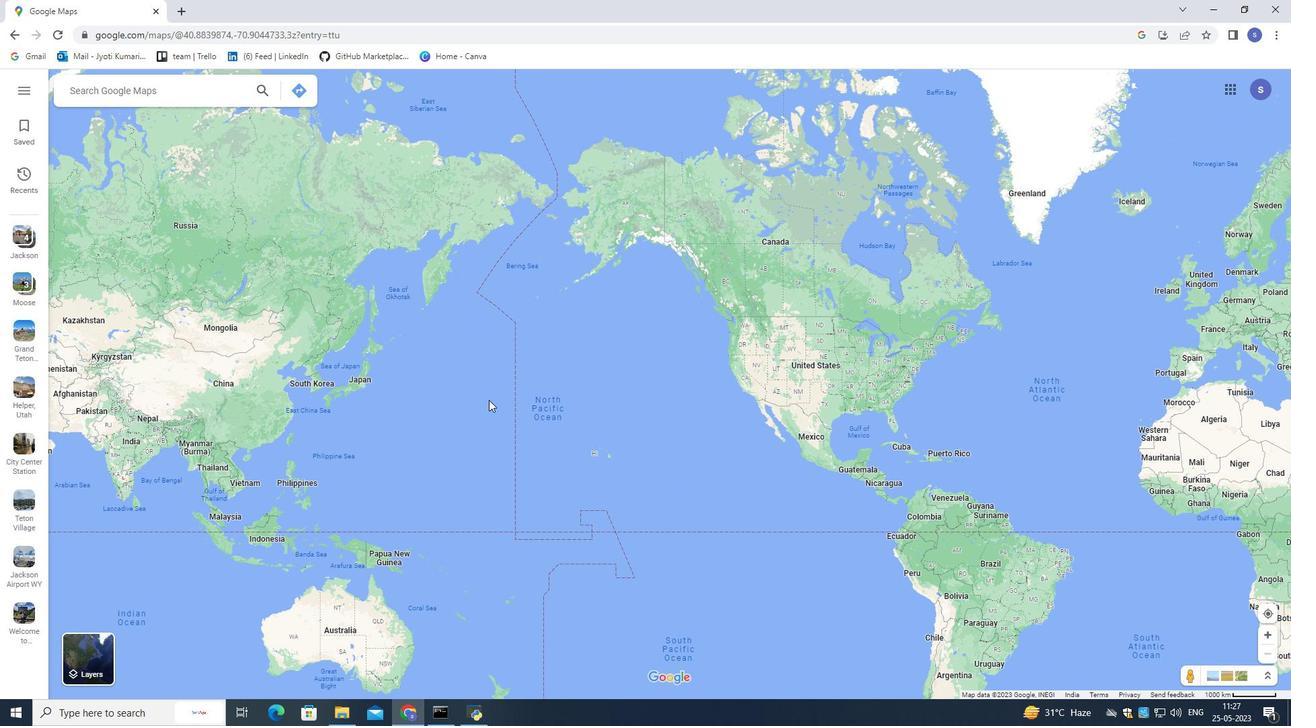 
Action: Mouse pressed left at (443, 402)
Screenshot: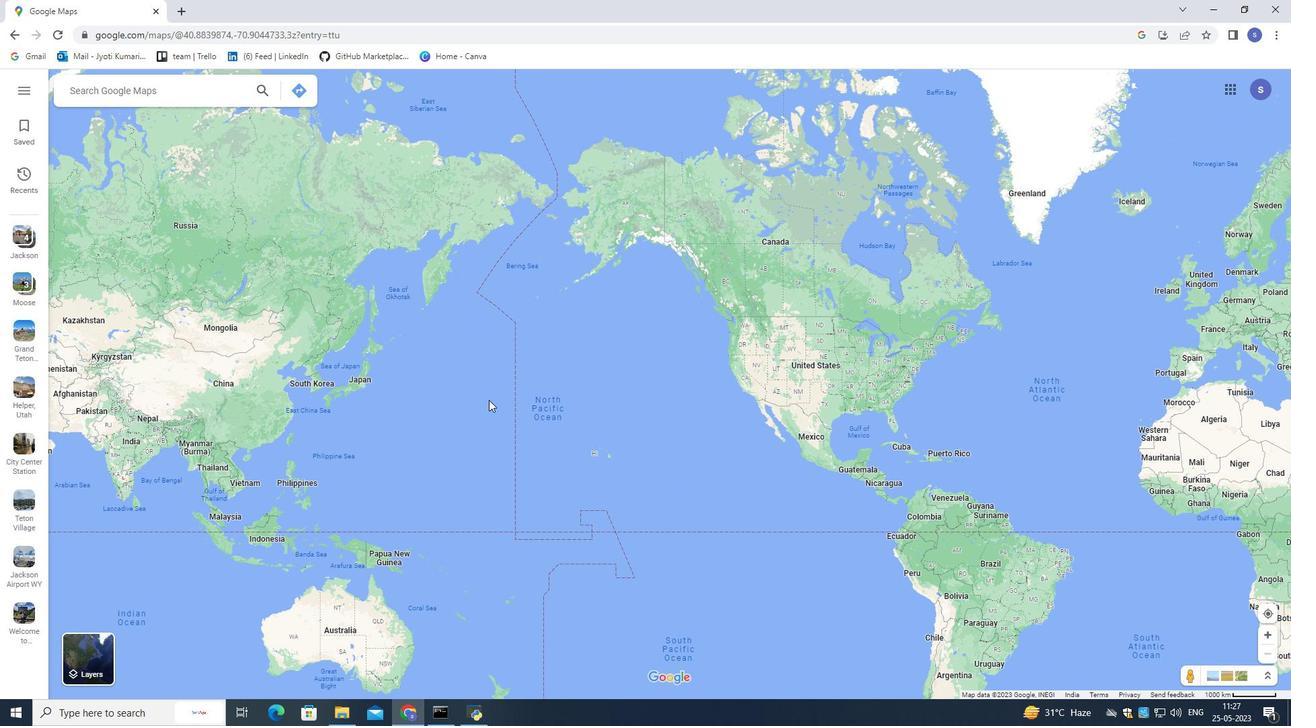
Action: Mouse moved to (490, 400)
Screenshot: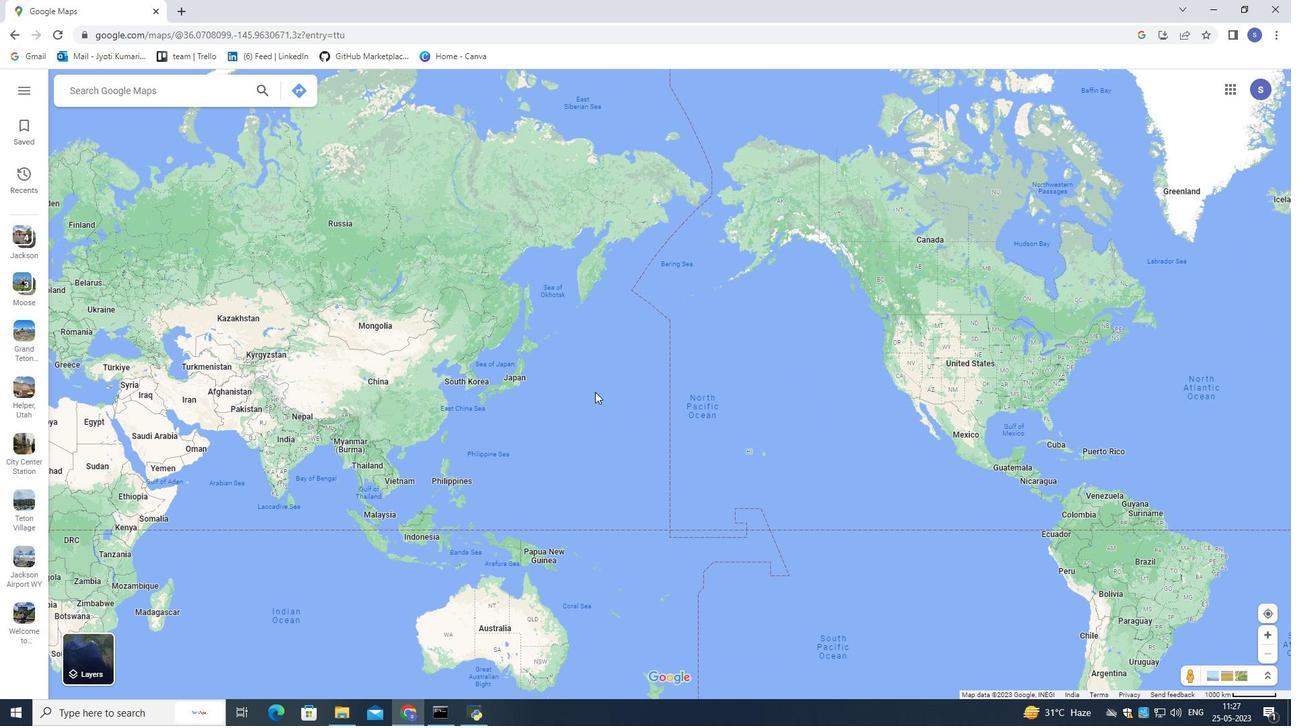 
Action: Mouse pressed left at (490, 400)
Screenshot: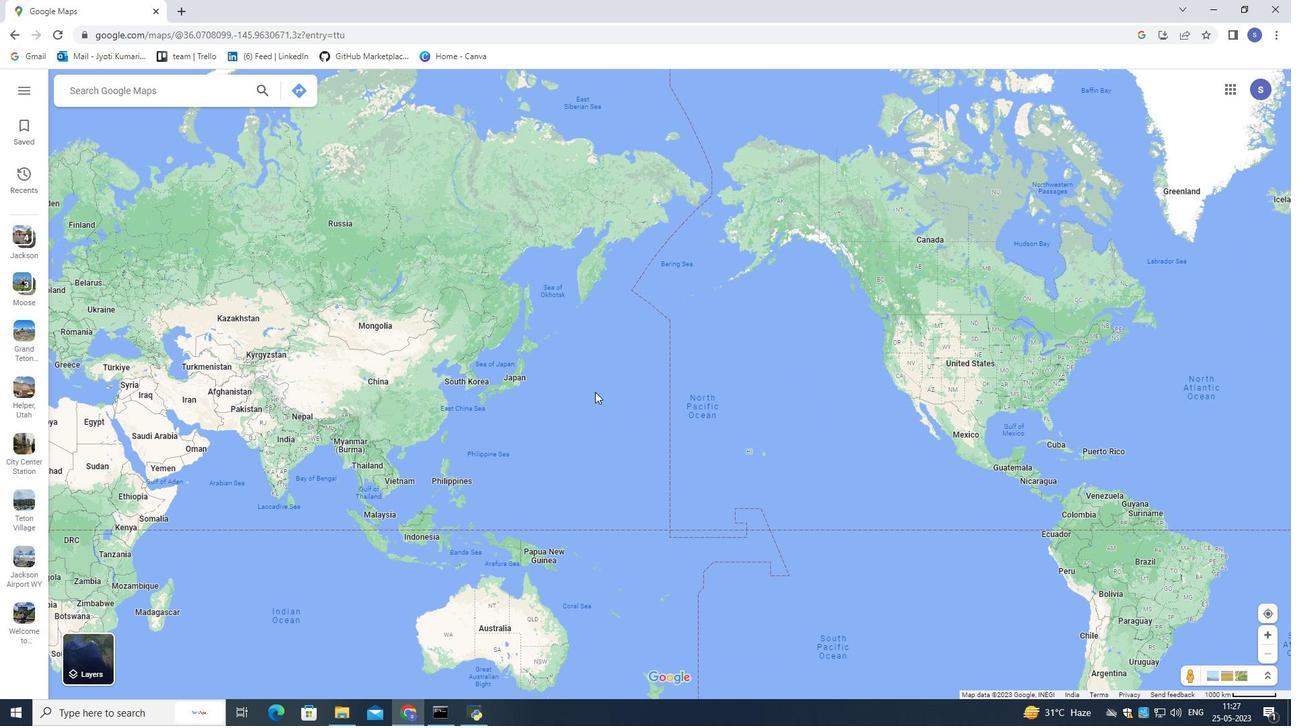 
Action: Mouse moved to (558, 425)
Screenshot: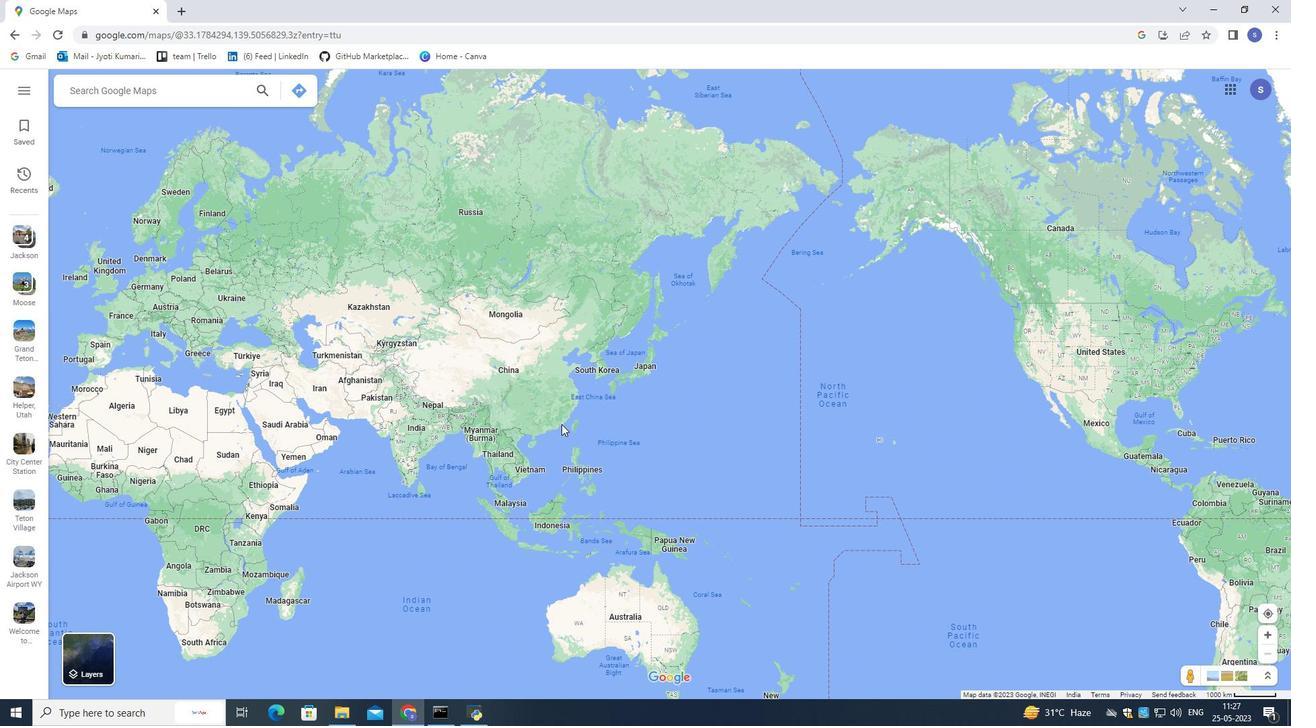 
Action: Mouse pressed left at (558, 425)
Screenshot: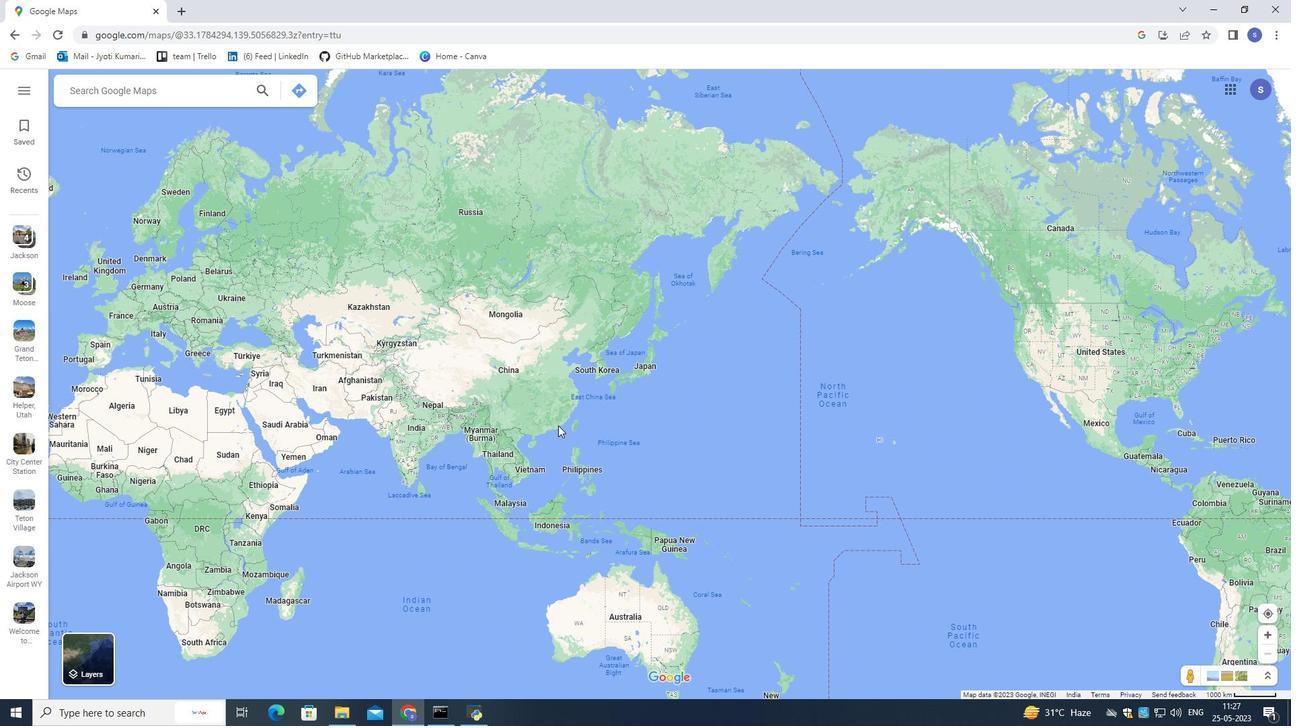 
Action: Mouse moved to (172, 96)
Screenshot: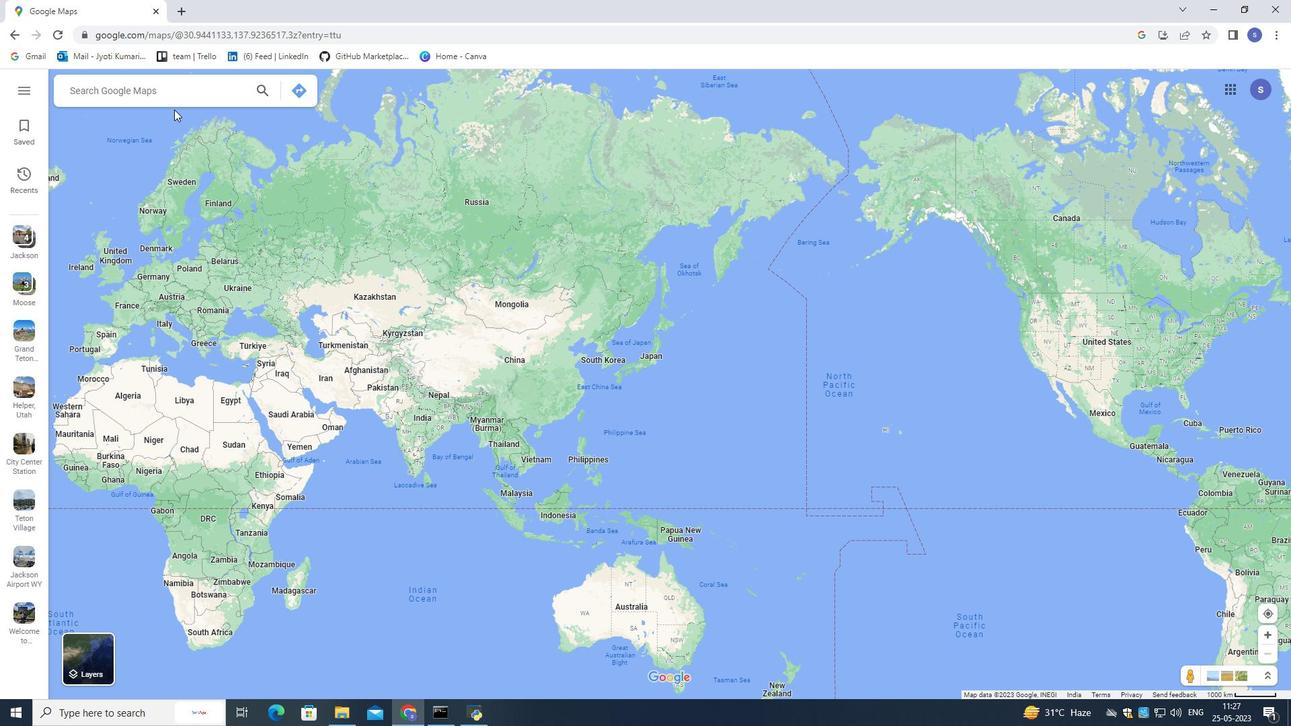 
Action: Mouse pressed left at (172, 96)
Screenshot: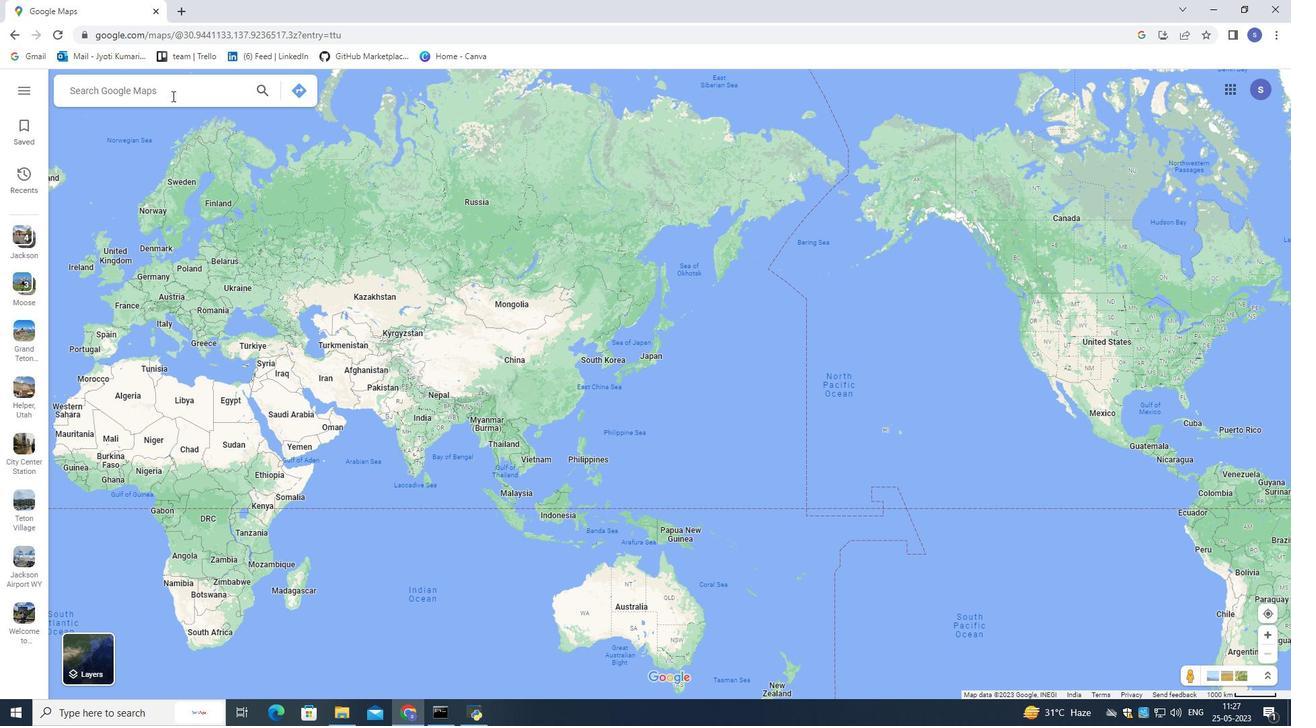 
Action: Key pressed grand<Key.space>teton<Key.space>national<Key.space>park,<Key.space>wyoming,<Key.space>united<Key.space>state<Key.enter>
Screenshot: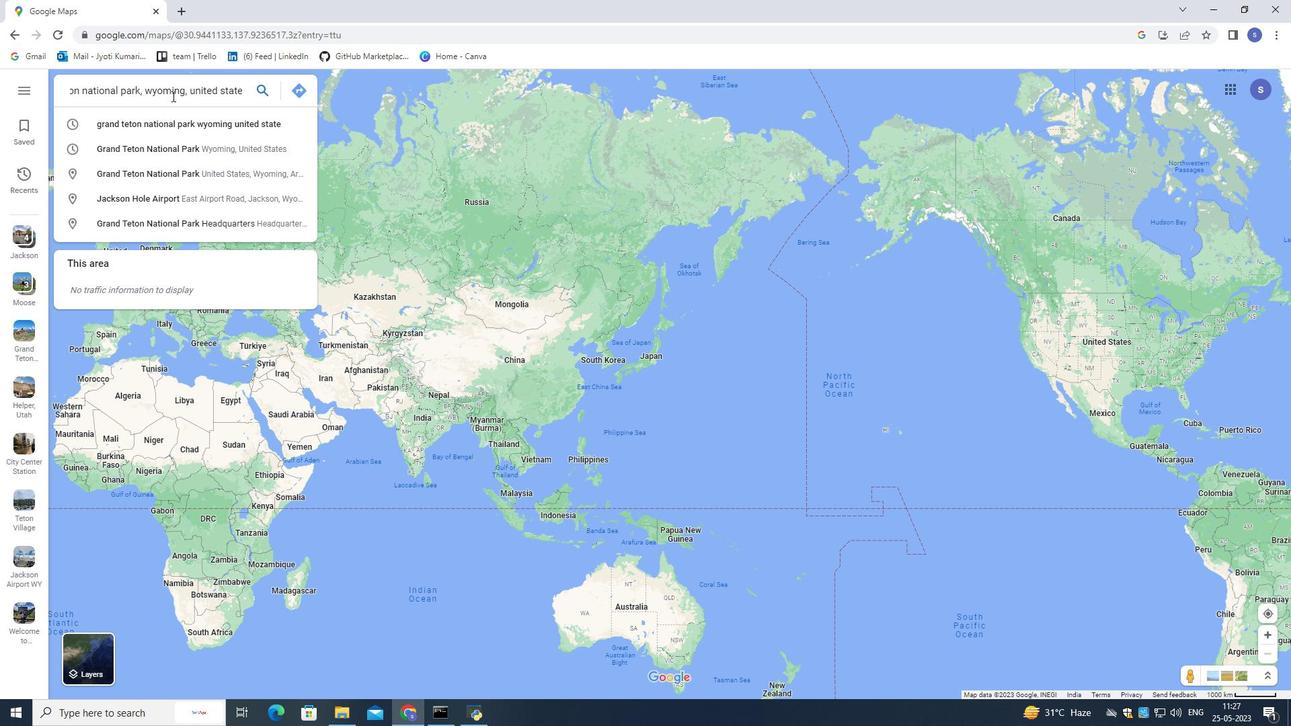 
Action: Mouse moved to (316, 289)
Screenshot: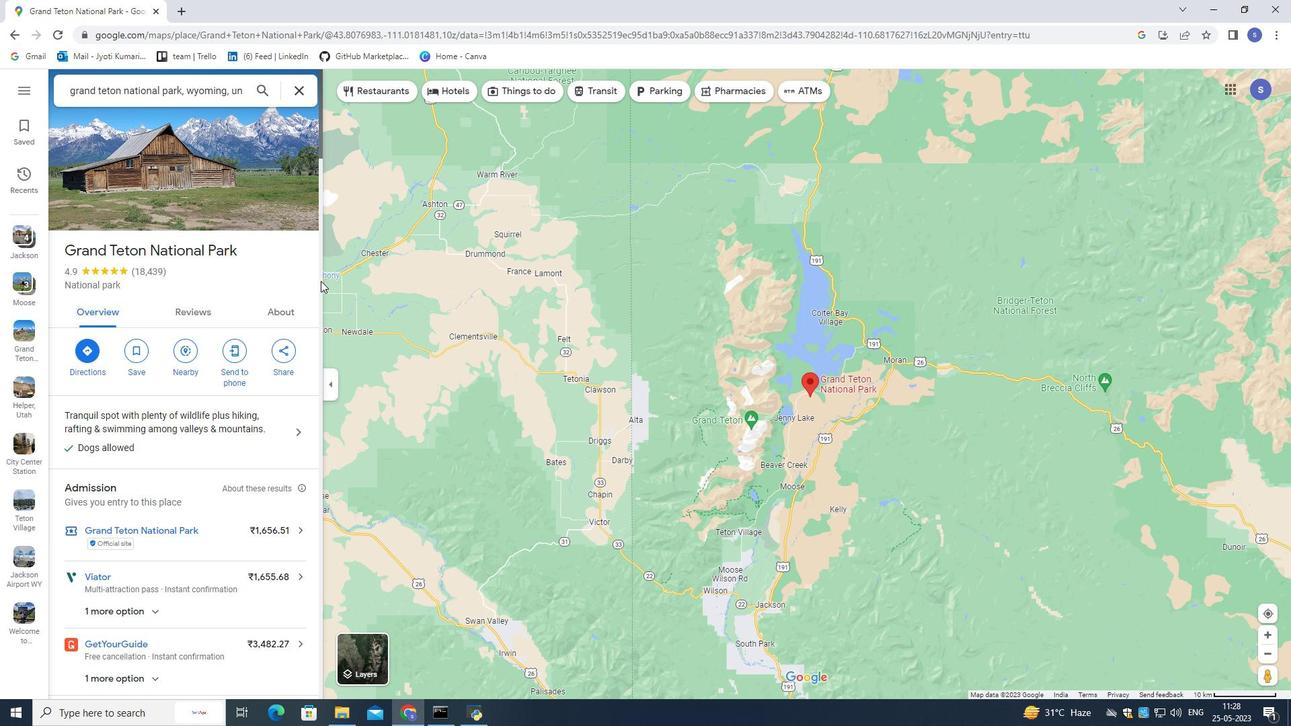 
Action: Mouse scrolled (316, 288) with delta (0, 0)
Screenshot: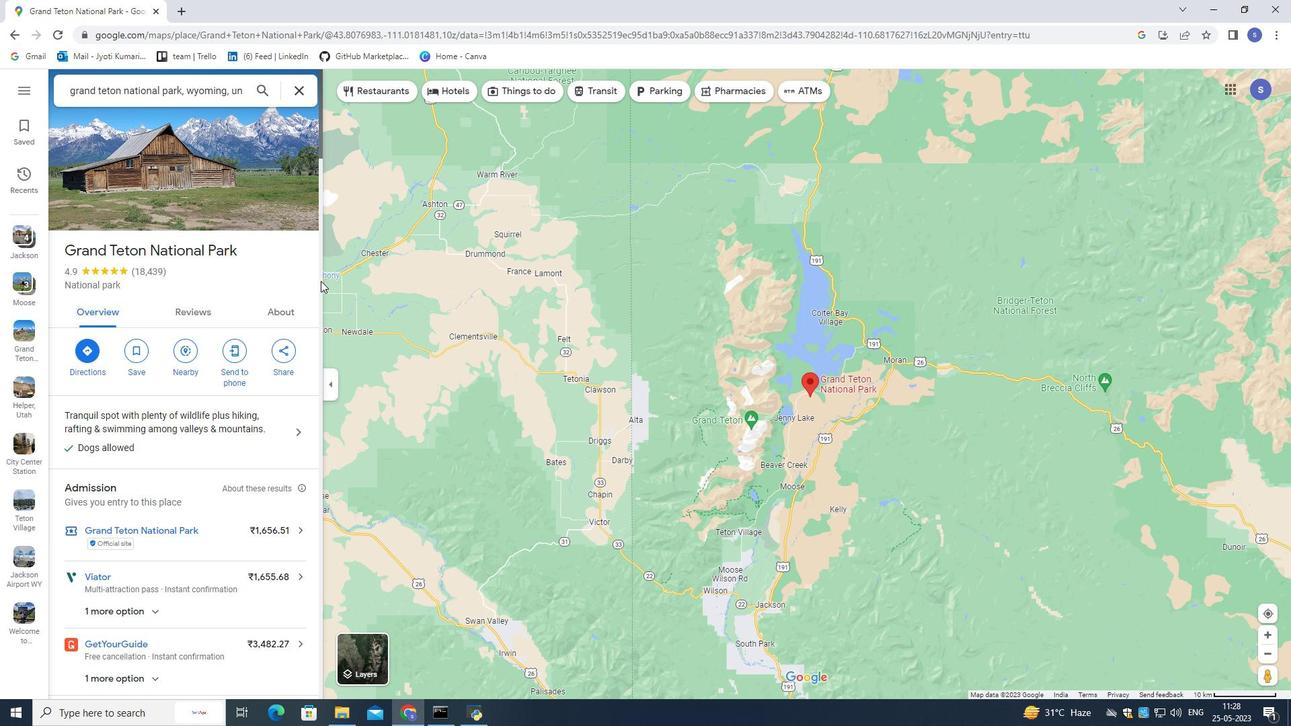 
Action: Mouse moved to (316, 291)
Screenshot: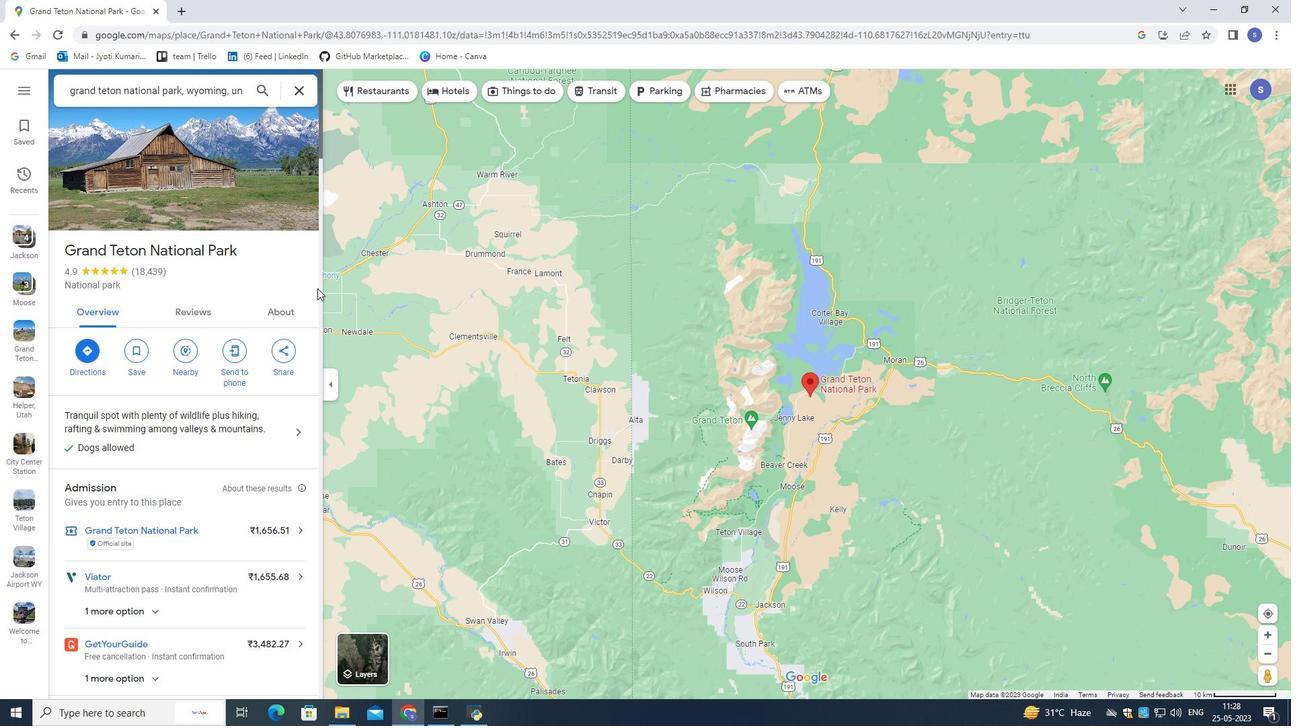 
Action: Mouse scrolled (316, 290) with delta (0, 0)
Screenshot: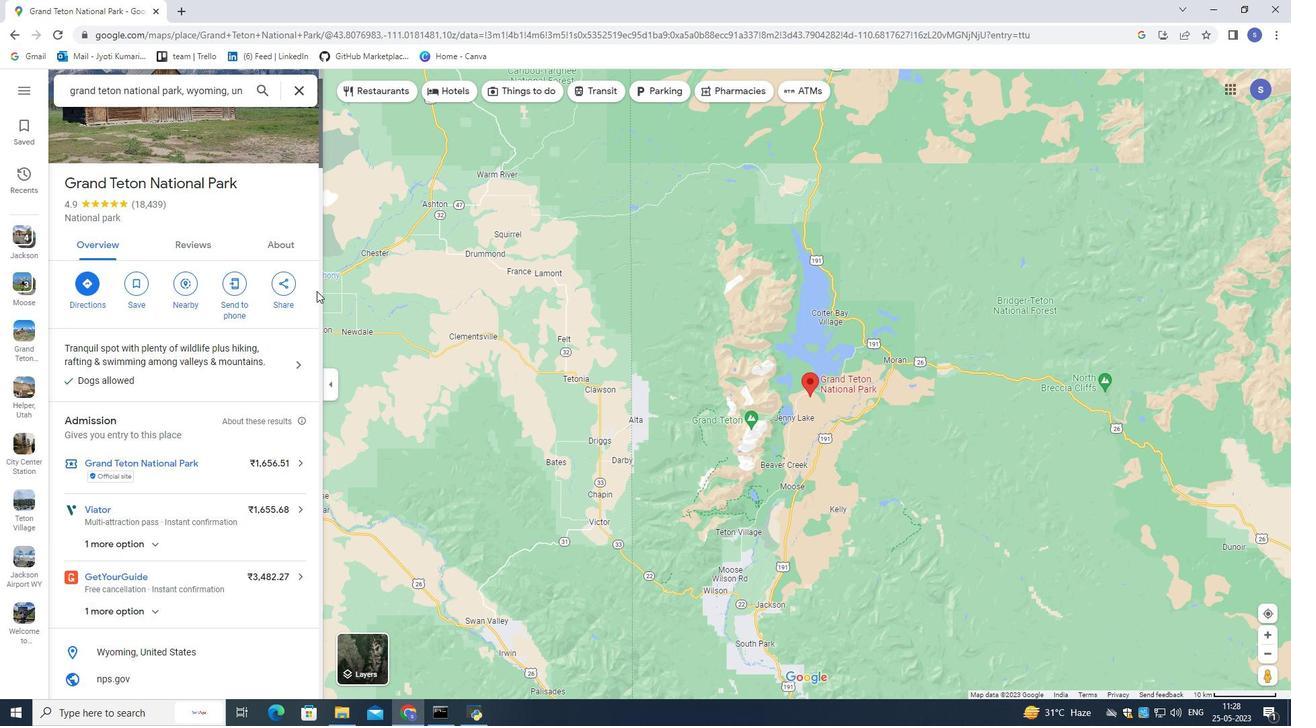 
Action: Mouse moved to (314, 291)
Screenshot: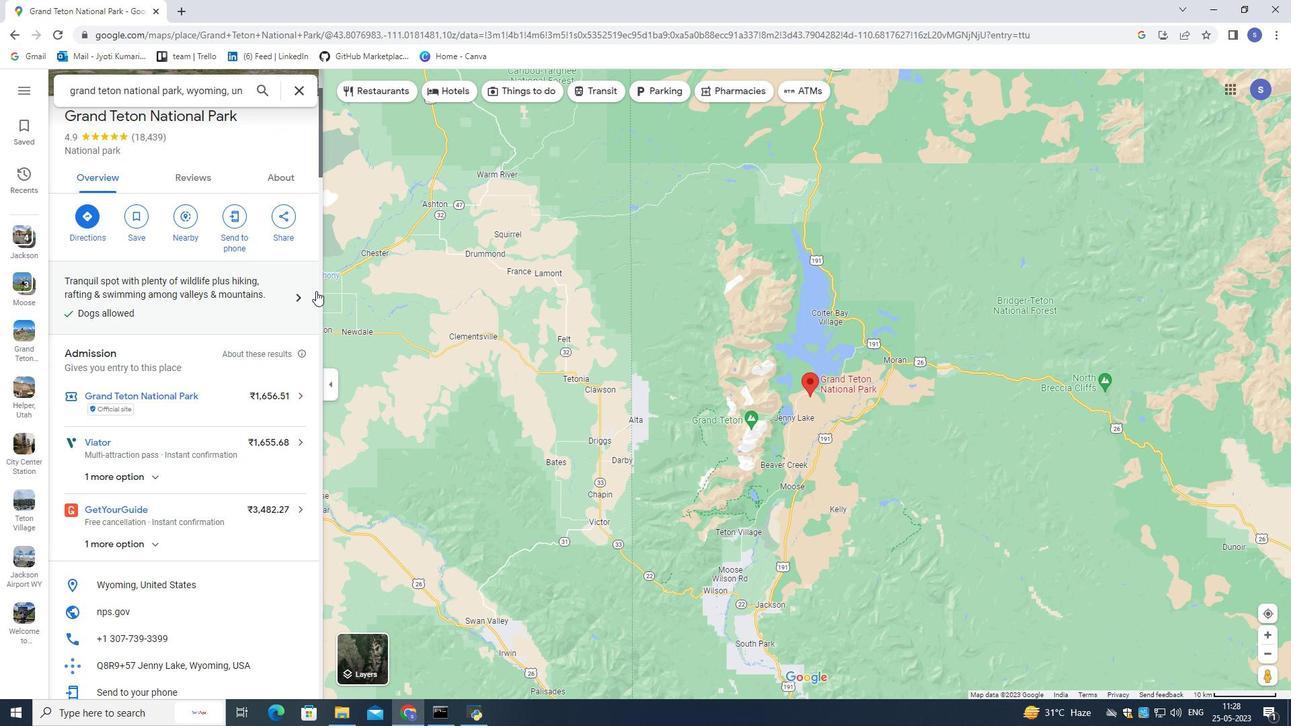 
Action: Mouse scrolled (314, 290) with delta (0, 0)
Screenshot: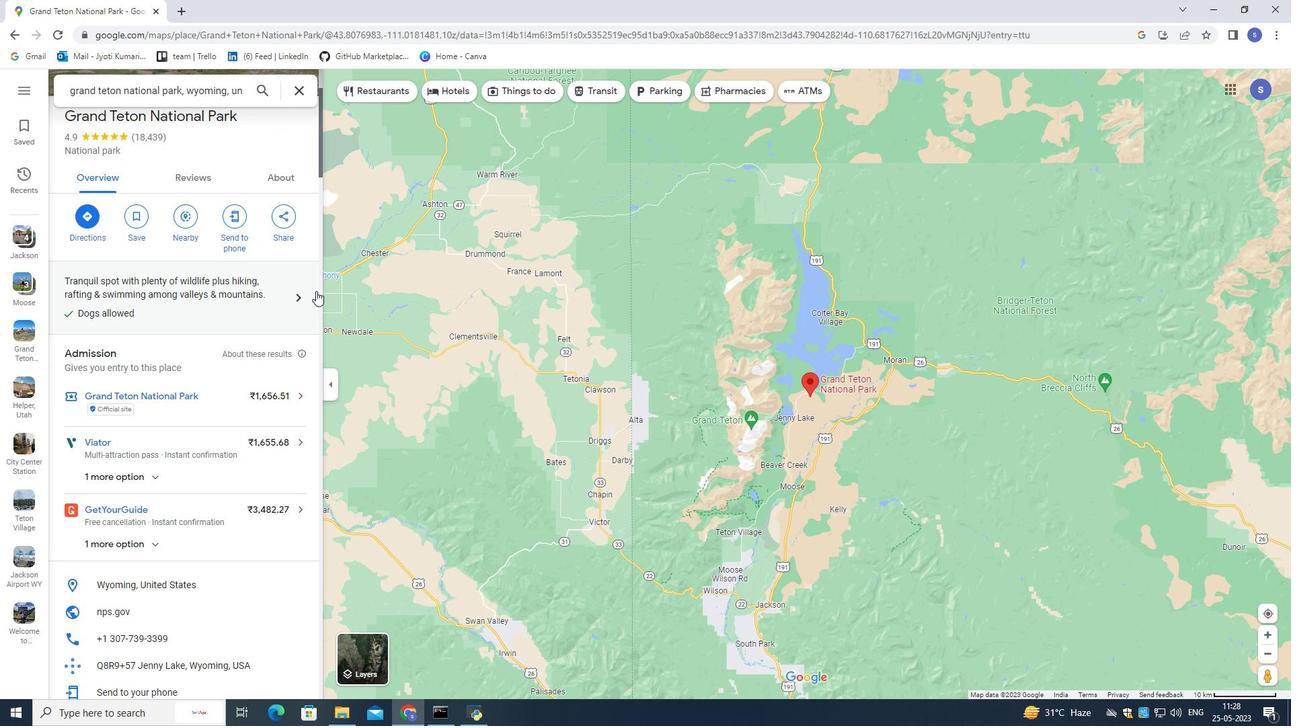 
Action: Mouse moved to (312, 291)
Screenshot: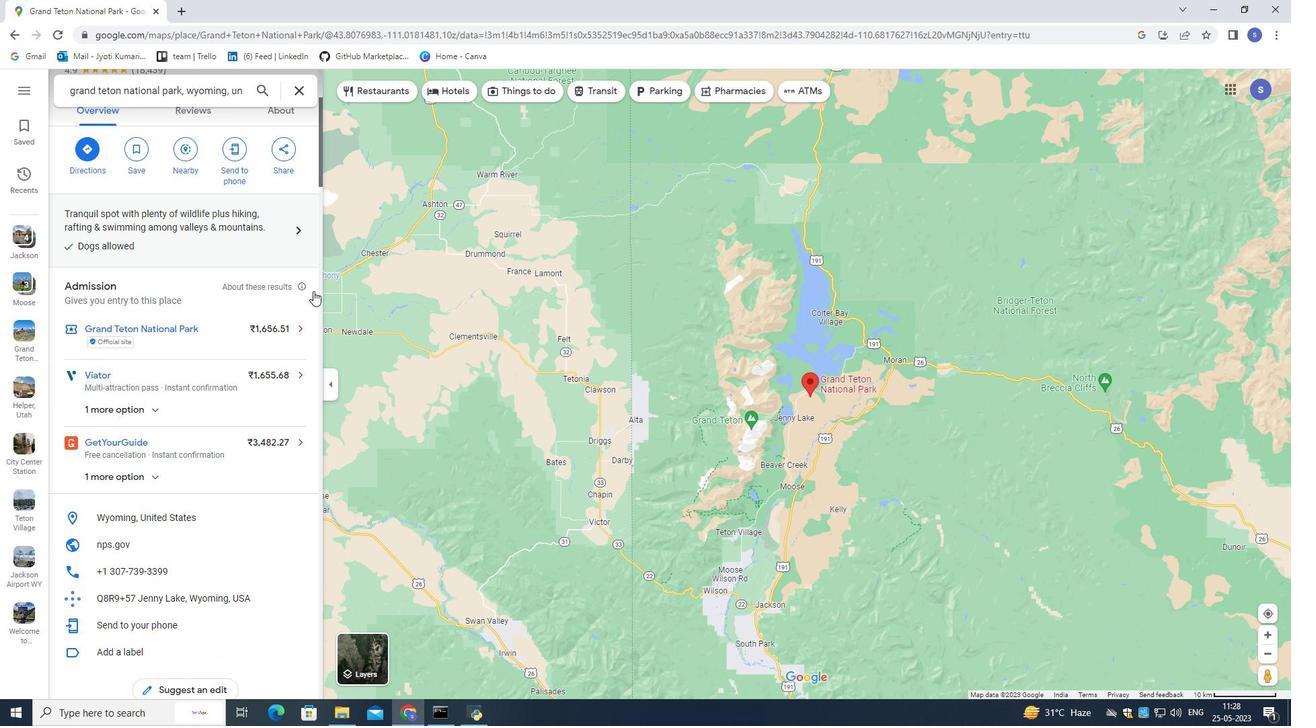
Action: Mouse scrolled (312, 290) with delta (0, 0)
Screenshot: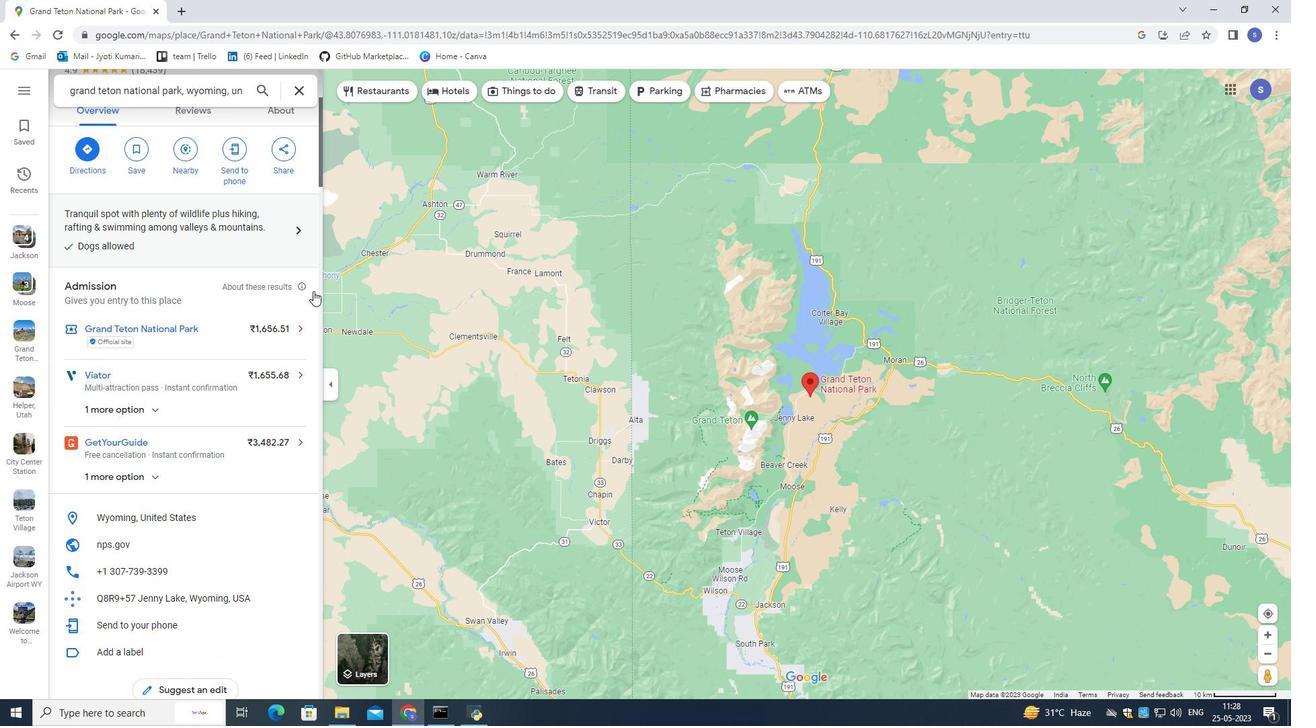 
Action: Mouse moved to (310, 290)
Screenshot: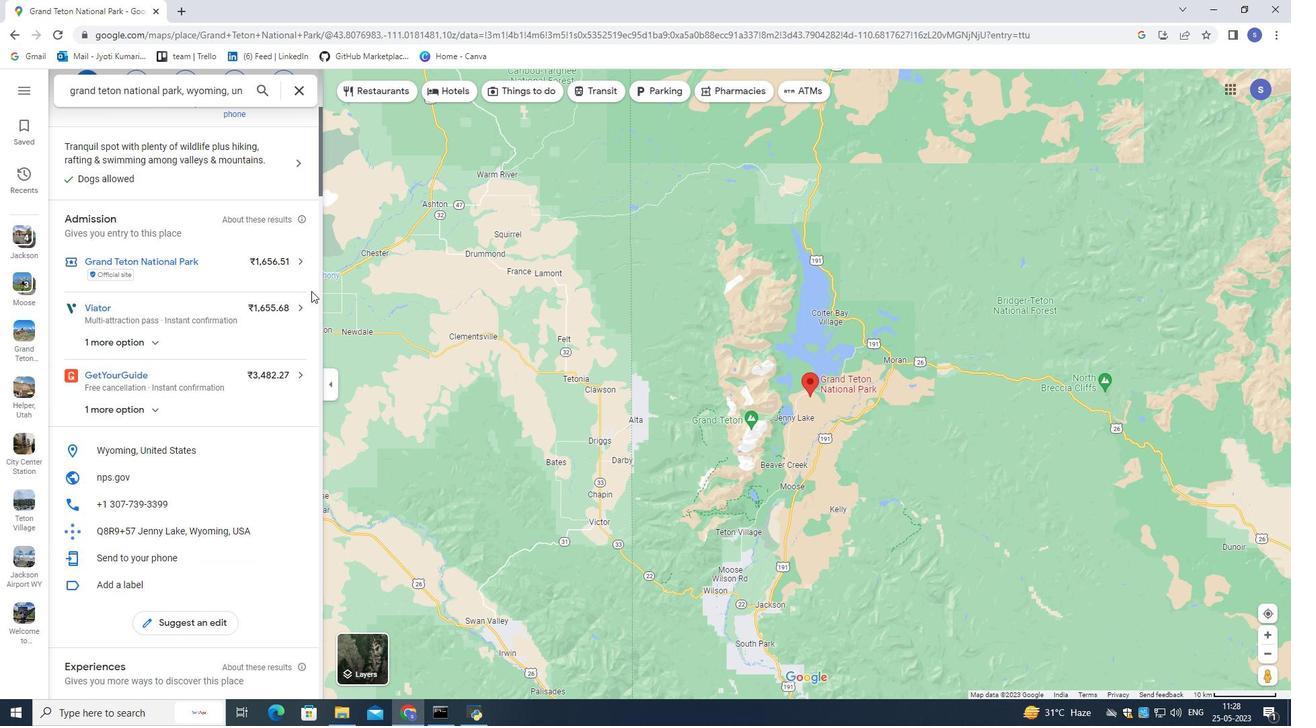 
Action: Mouse scrolled (310, 289) with delta (0, 0)
Screenshot: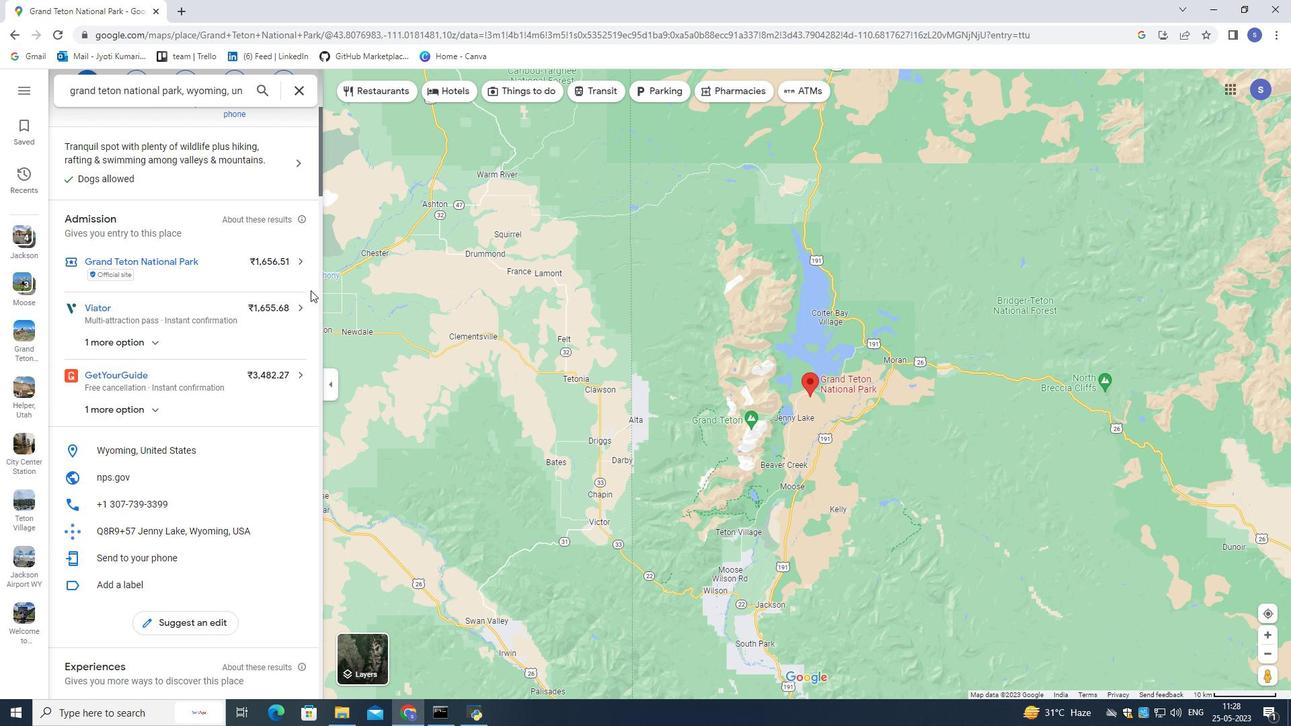 
Action: Mouse moved to (310, 289)
Screenshot: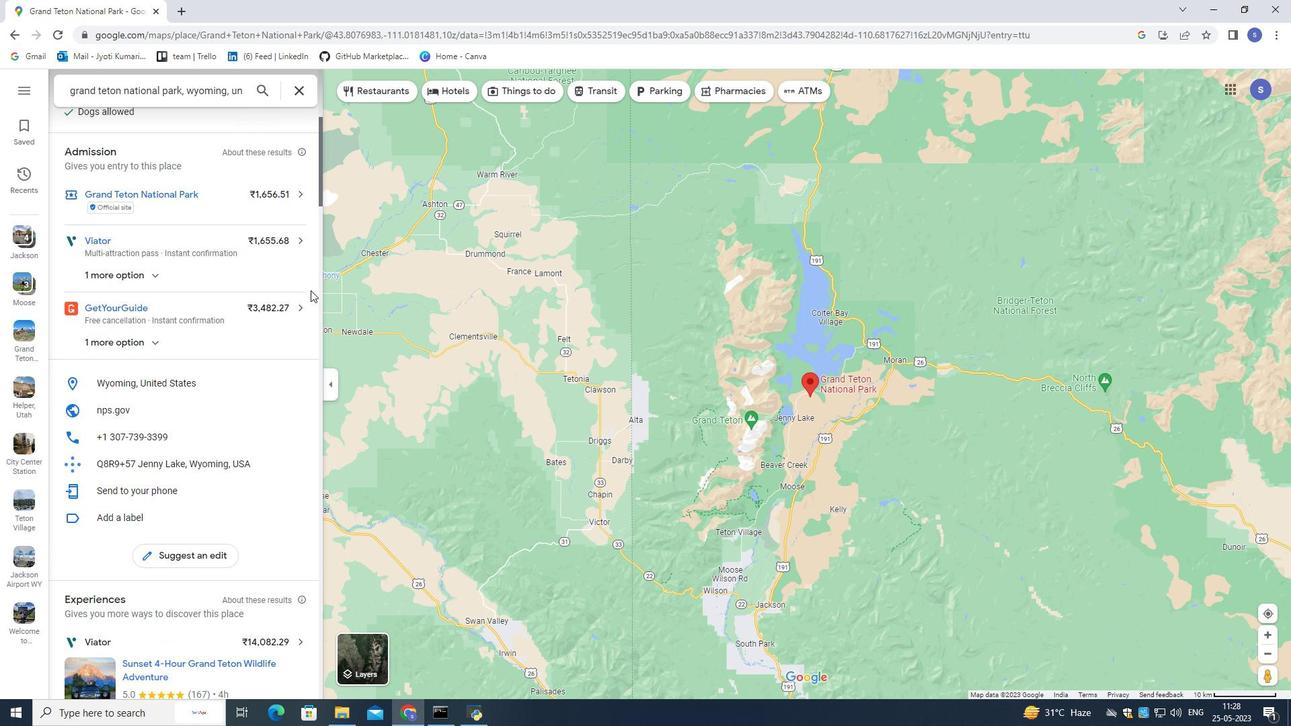 
Action: Mouse scrolled (310, 289) with delta (0, 0)
Screenshot: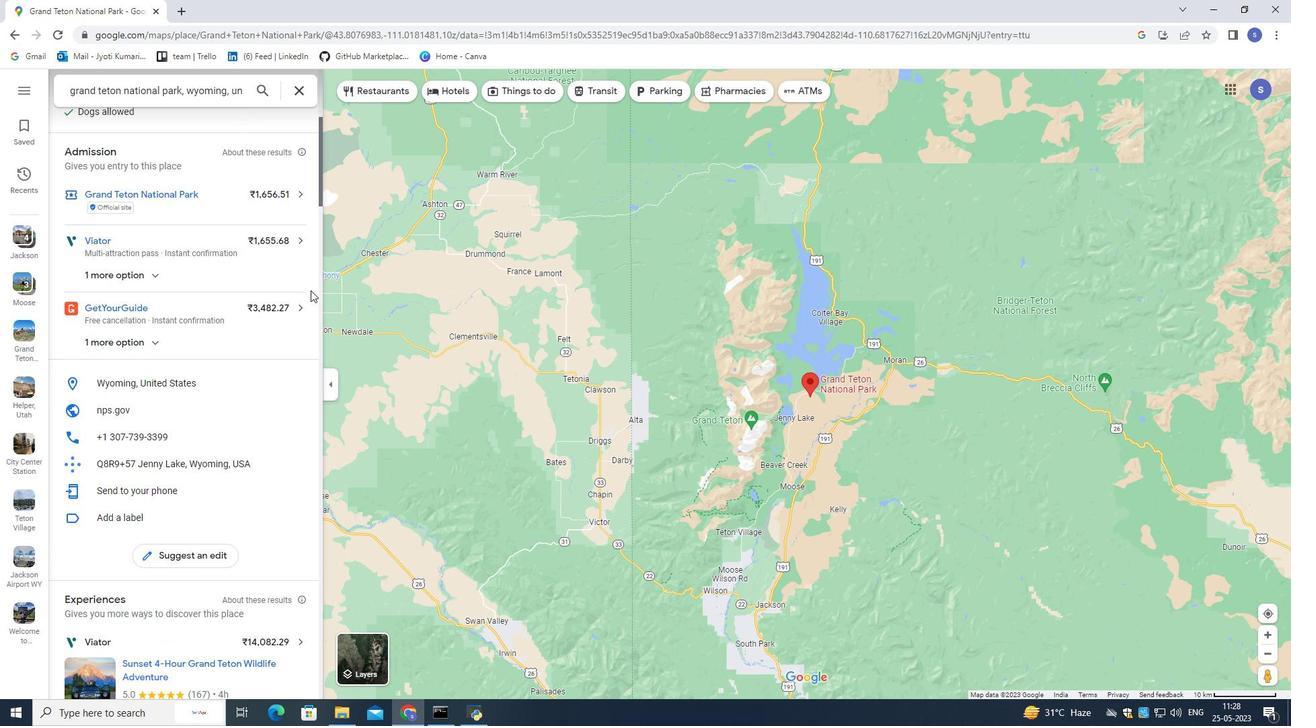 
Action: Mouse scrolled (310, 289) with delta (0, 0)
Screenshot: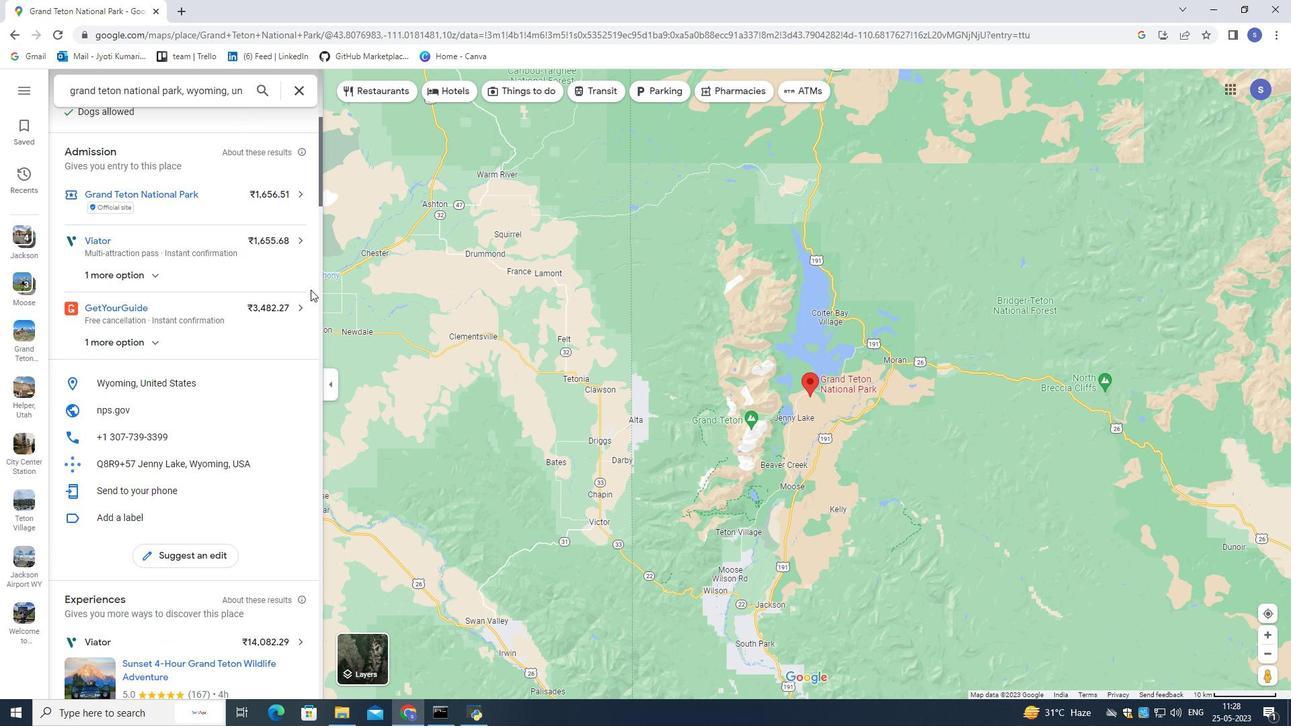 
Action: Mouse scrolled (310, 289) with delta (0, 0)
Screenshot: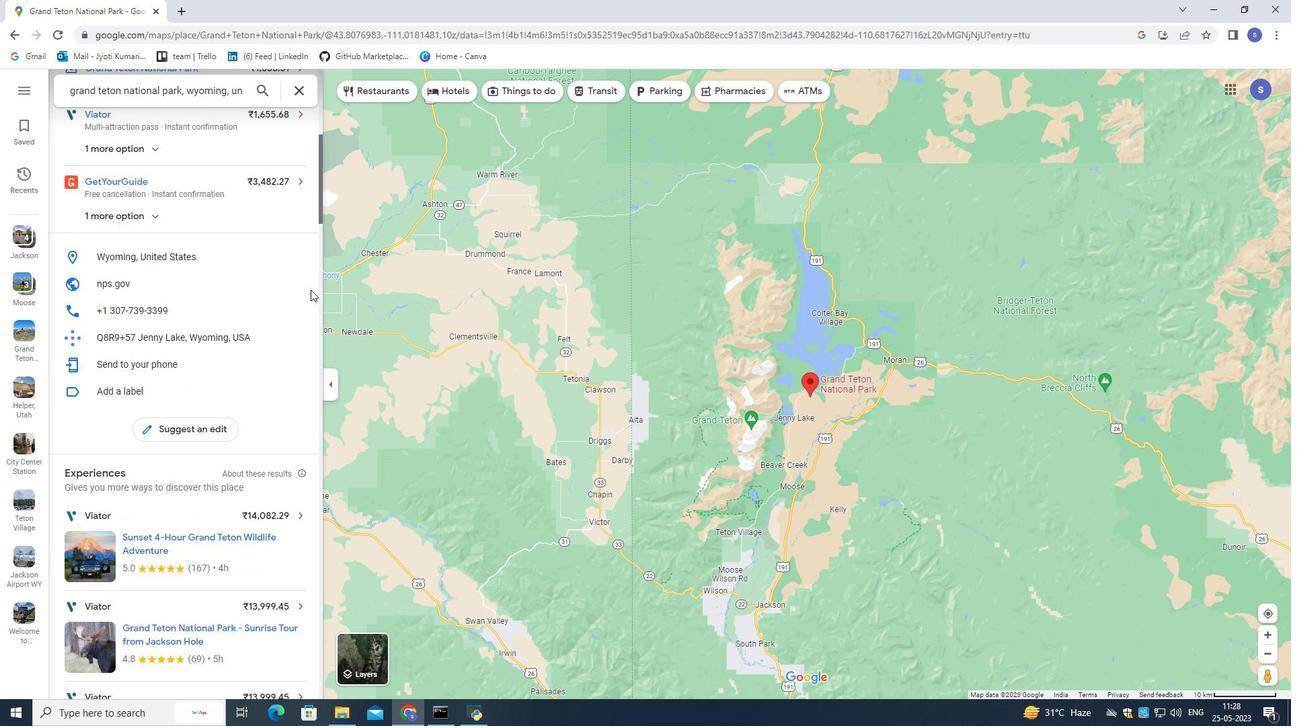 
Action: Mouse scrolled (310, 289) with delta (0, 0)
Screenshot: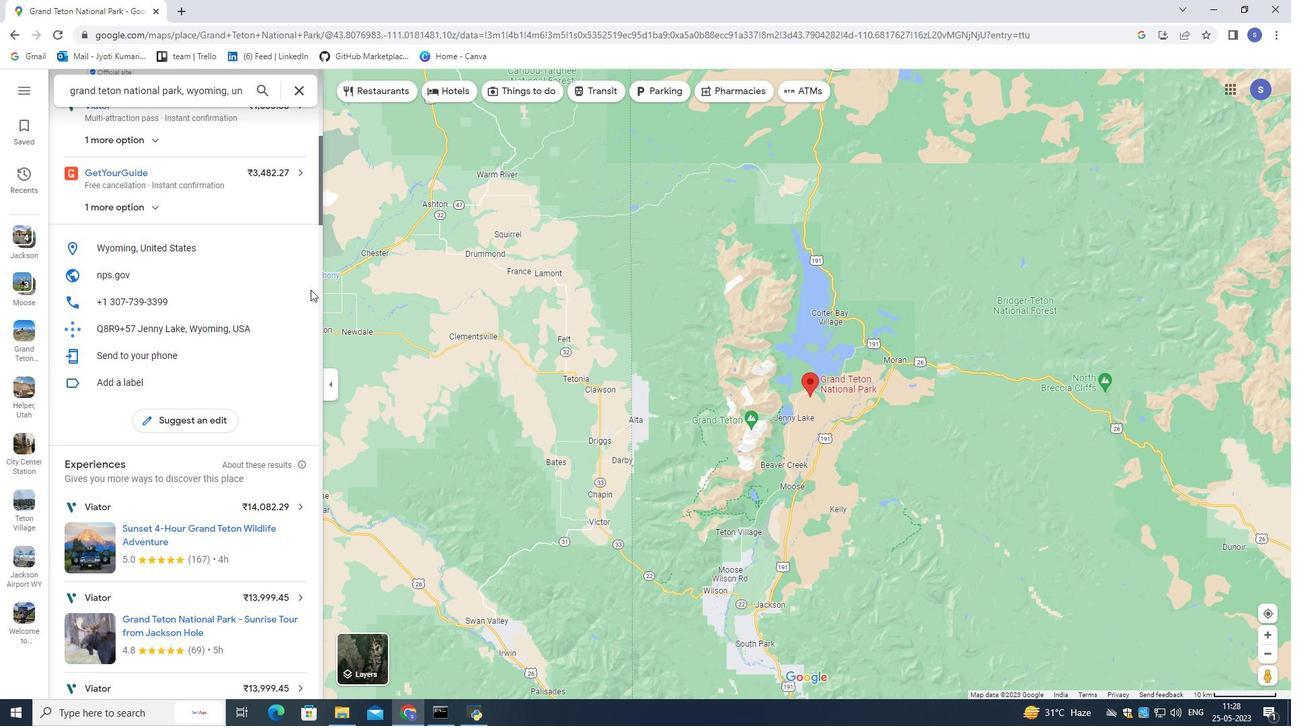 
Action: Mouse moved to (310, 287)
Screenshot: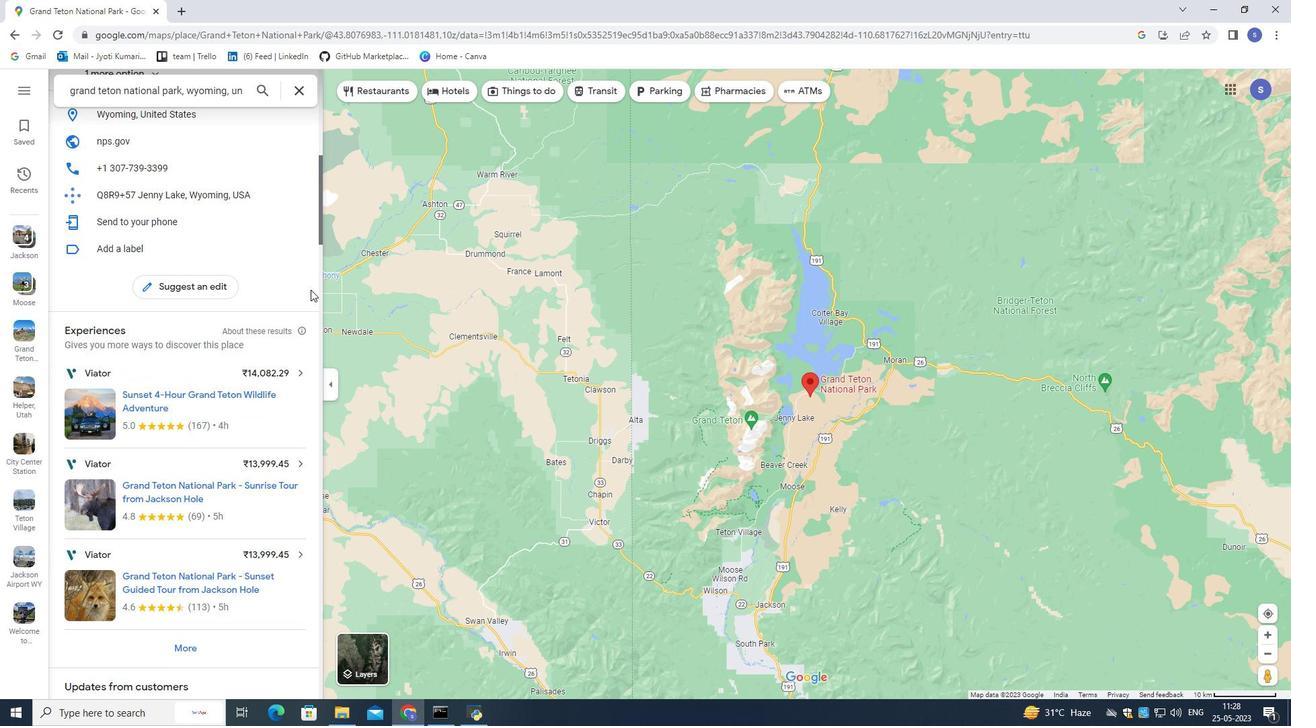 
Action: Mouse scrolled (310, 287) with delta (0, 0)
Screenshot: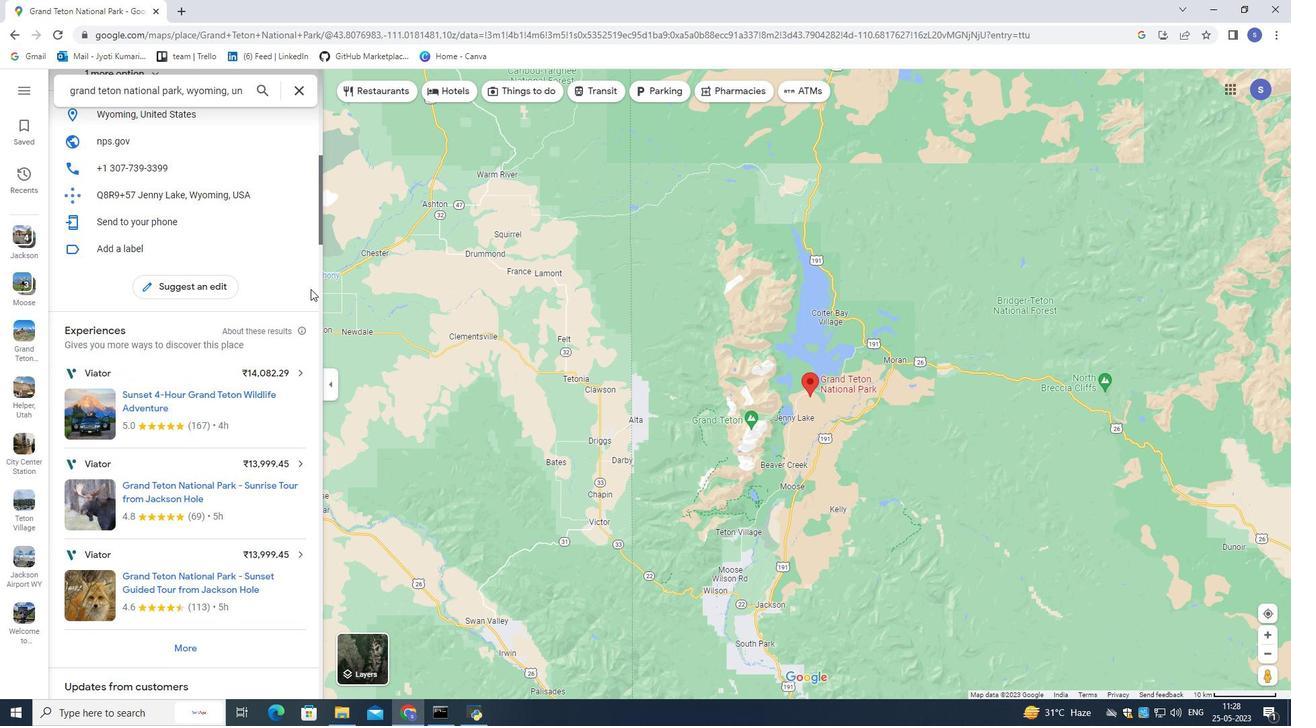 
Action: Mouse scrolled (310, 287) with delta (0, 0)
Screenshot: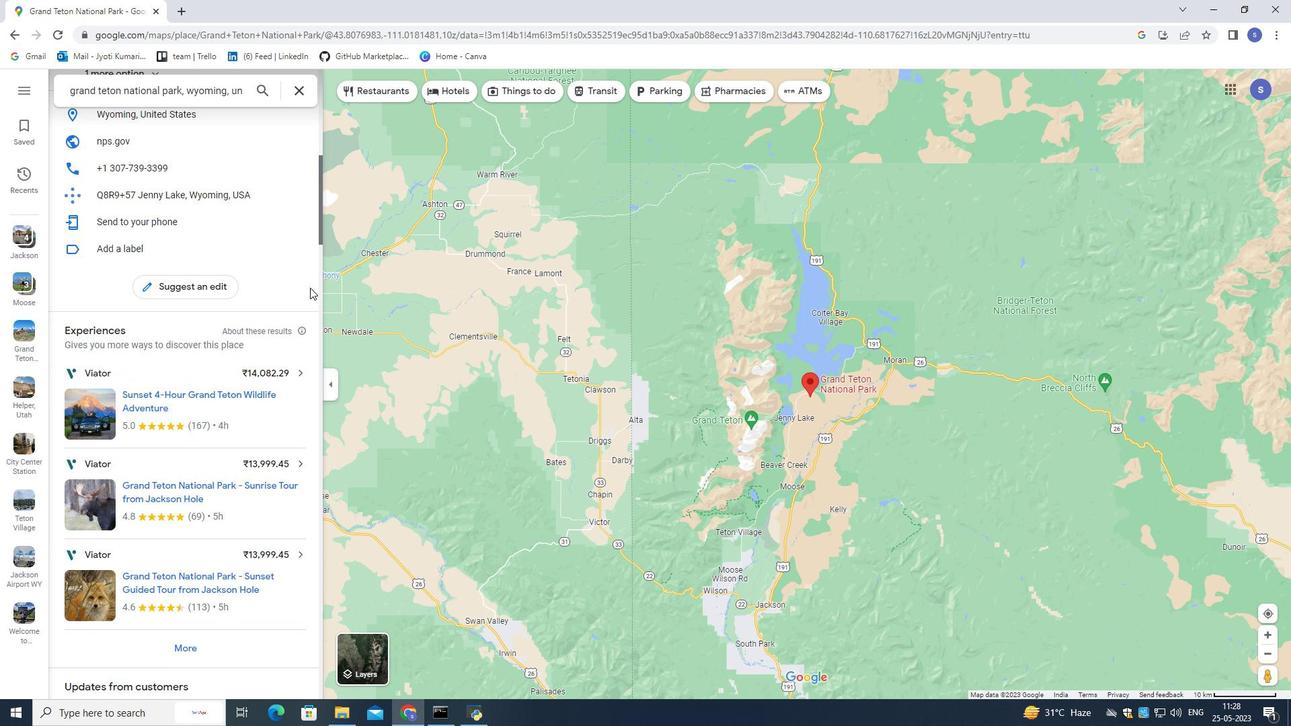 
Action: Mouse moved to (438, 88)
Screenshot: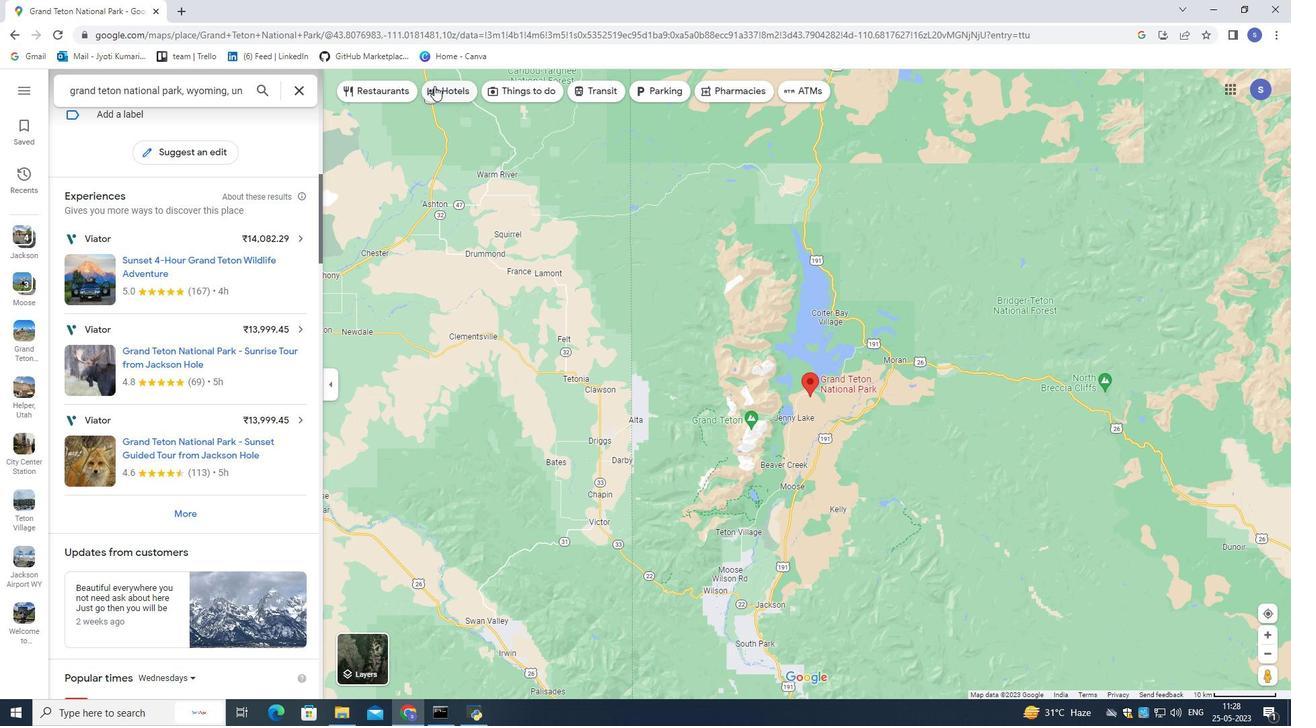 
Action: Mouse pressed left at (438, 88)
Screenshot: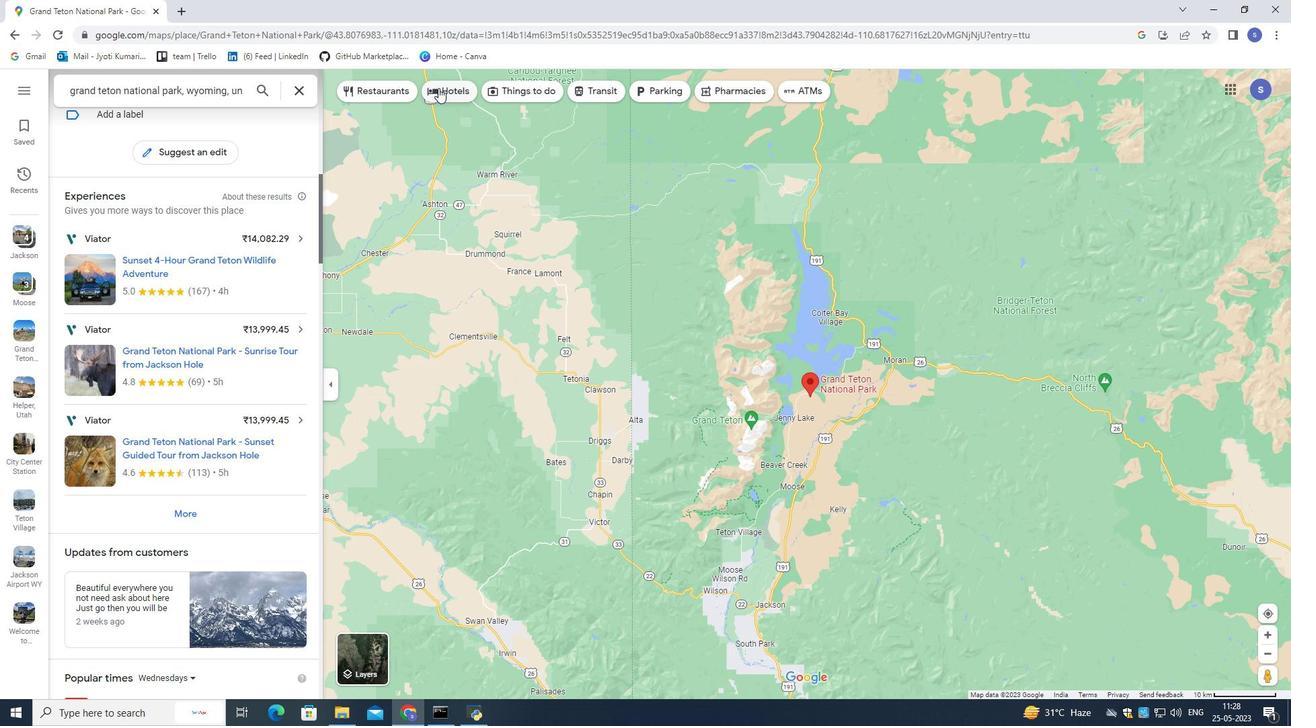 
Action: Mouse moved to (234, 255)
Screenshot: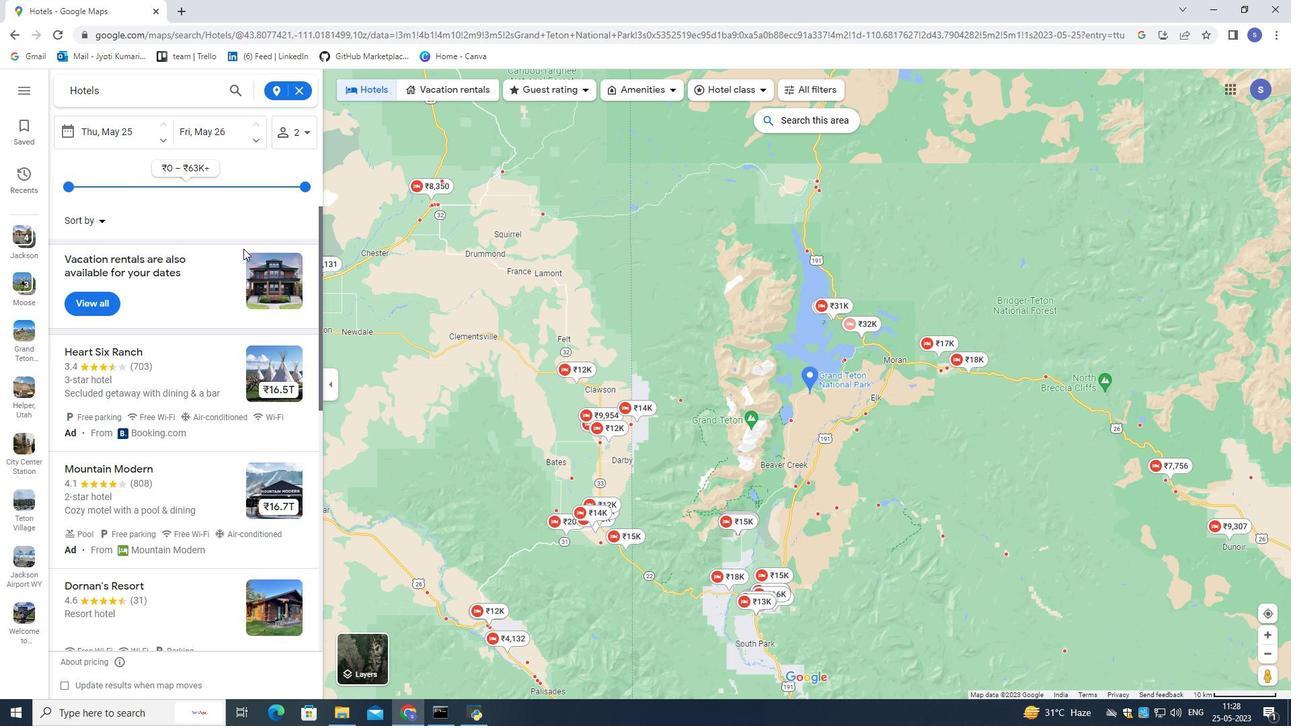
Action: Mouse scrolled (234, 254) with delta (0, 0)
Screenshot: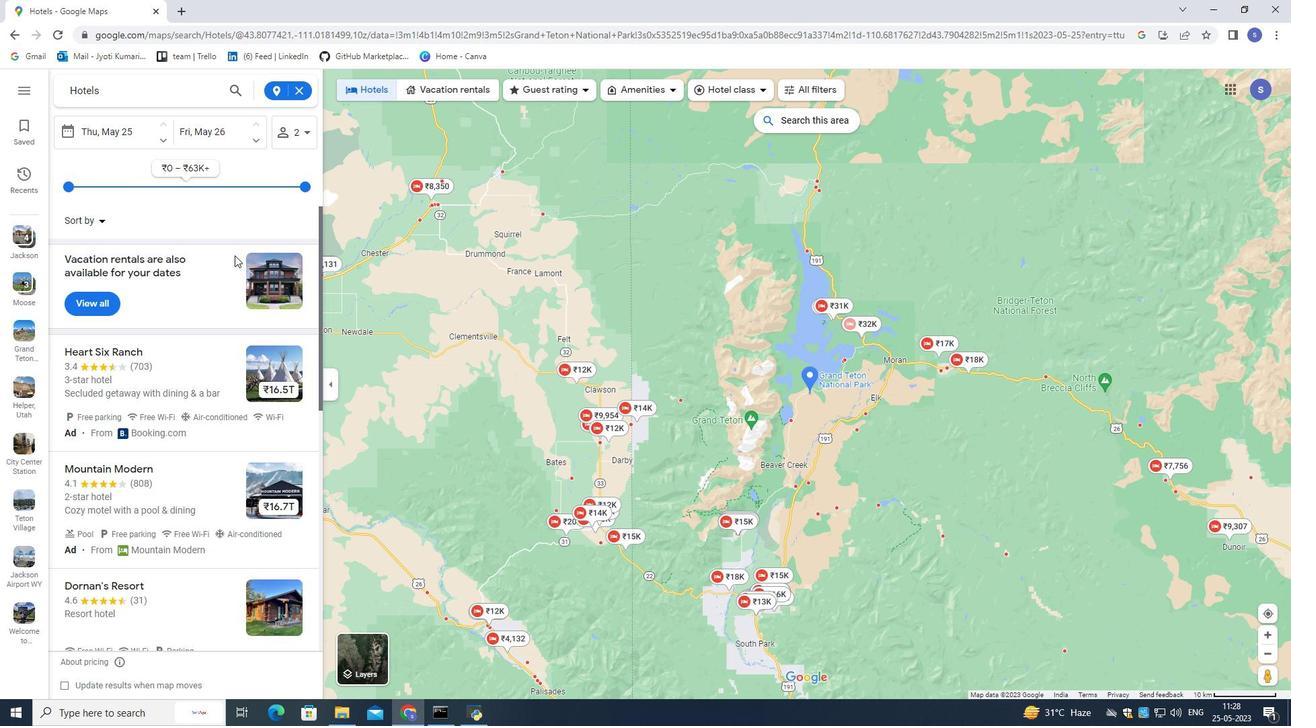 
Action: Mouse scrolled (234, 254) with delta (0, 0)
Screenshot: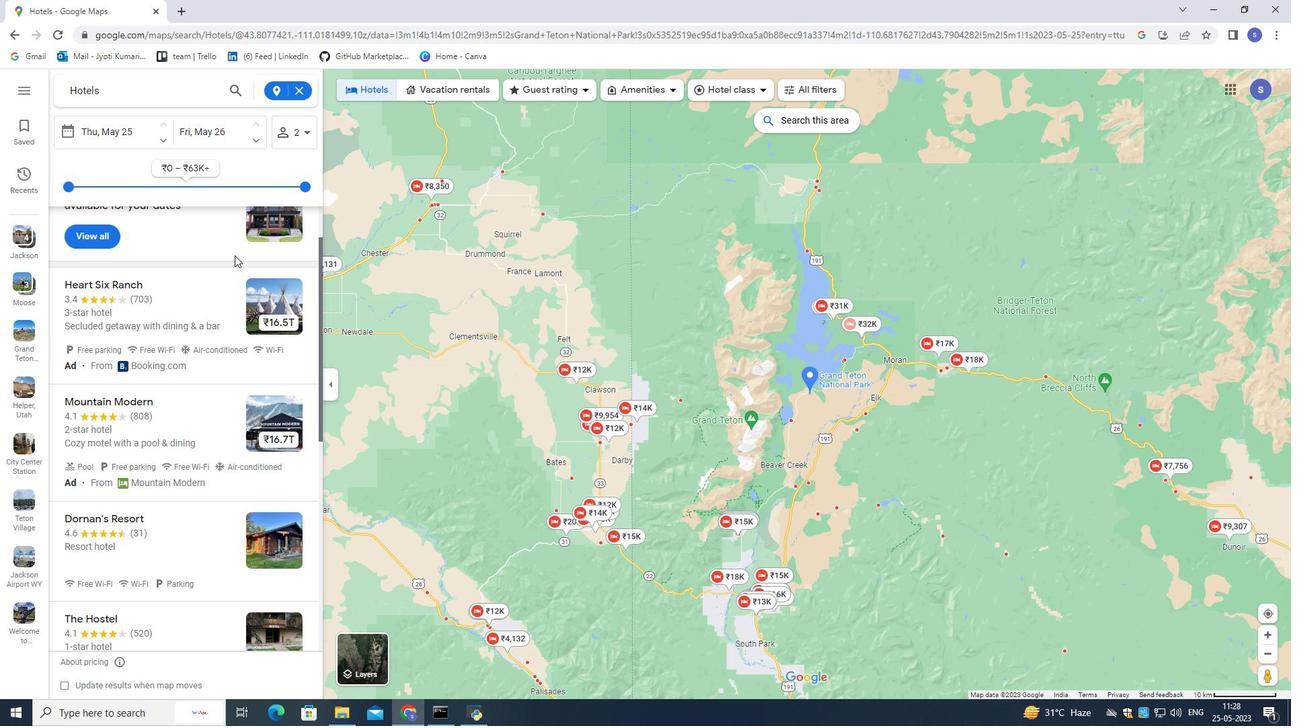
Action: Mouse scrolled (234, 254) with delta (0, 0)
Screenshot: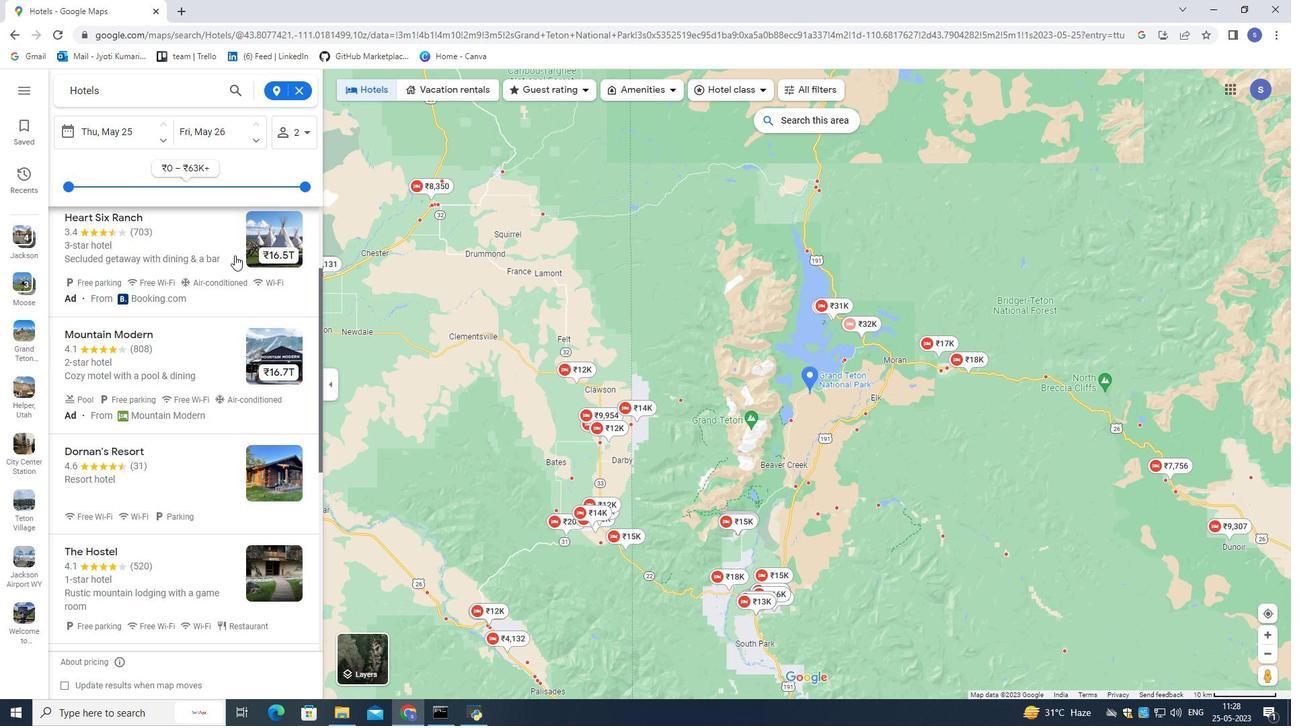 
Action: Mouse scrolled (234, 254) with delta (0, 0)
Screenshot: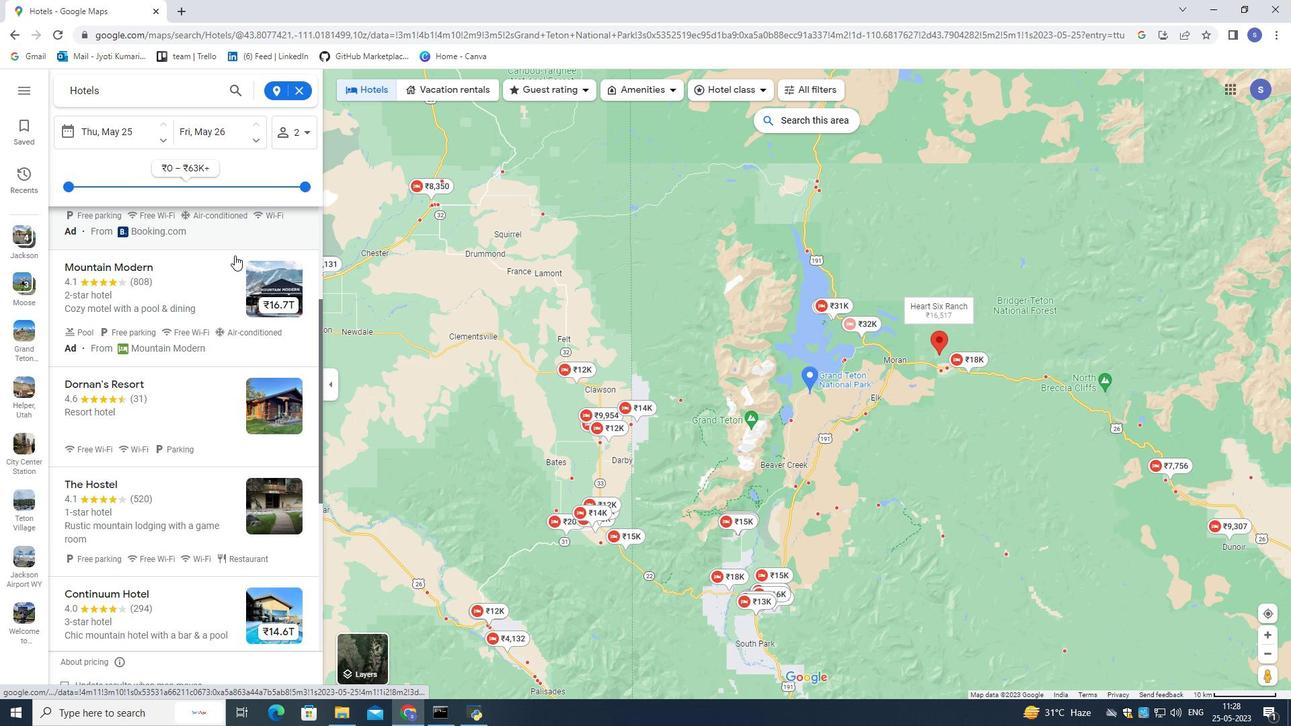 
Action: Mouse scrolled (234, 254) with delta (0, 0)
Screenshot: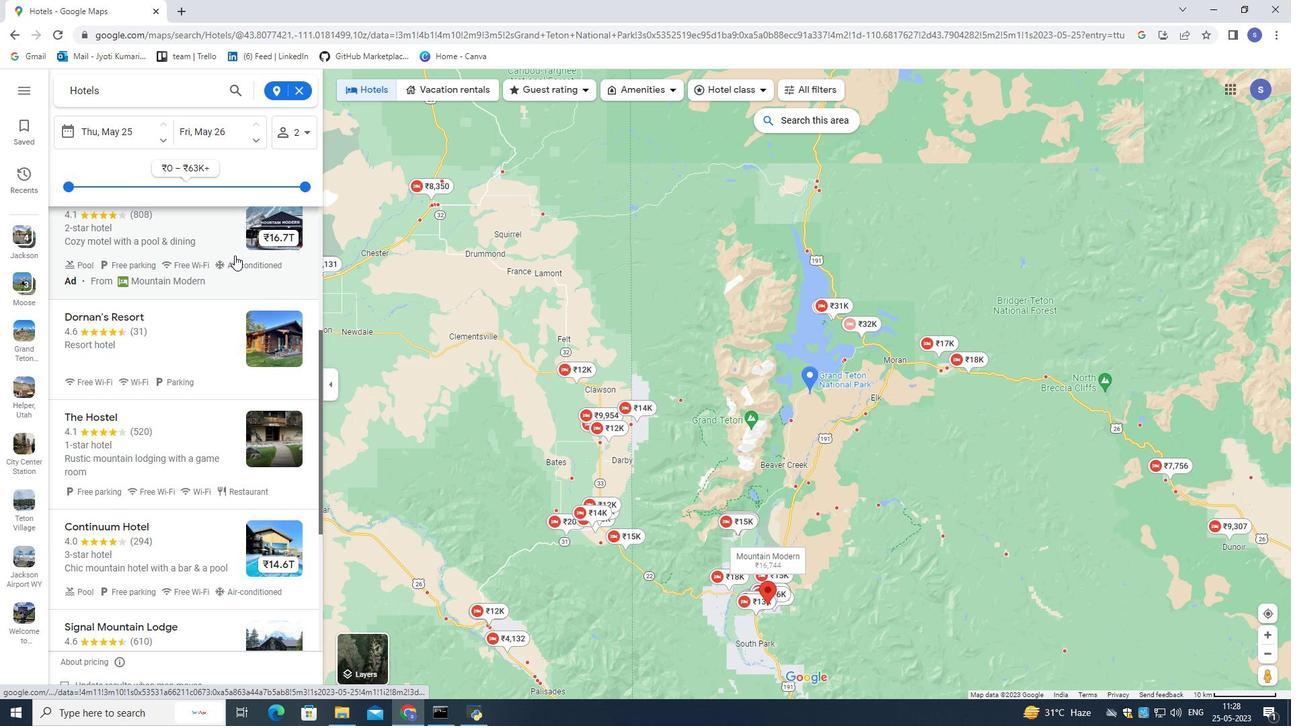 
Action: Mouse scrolled (234, 254) with delta (0, 0)
Screenshot: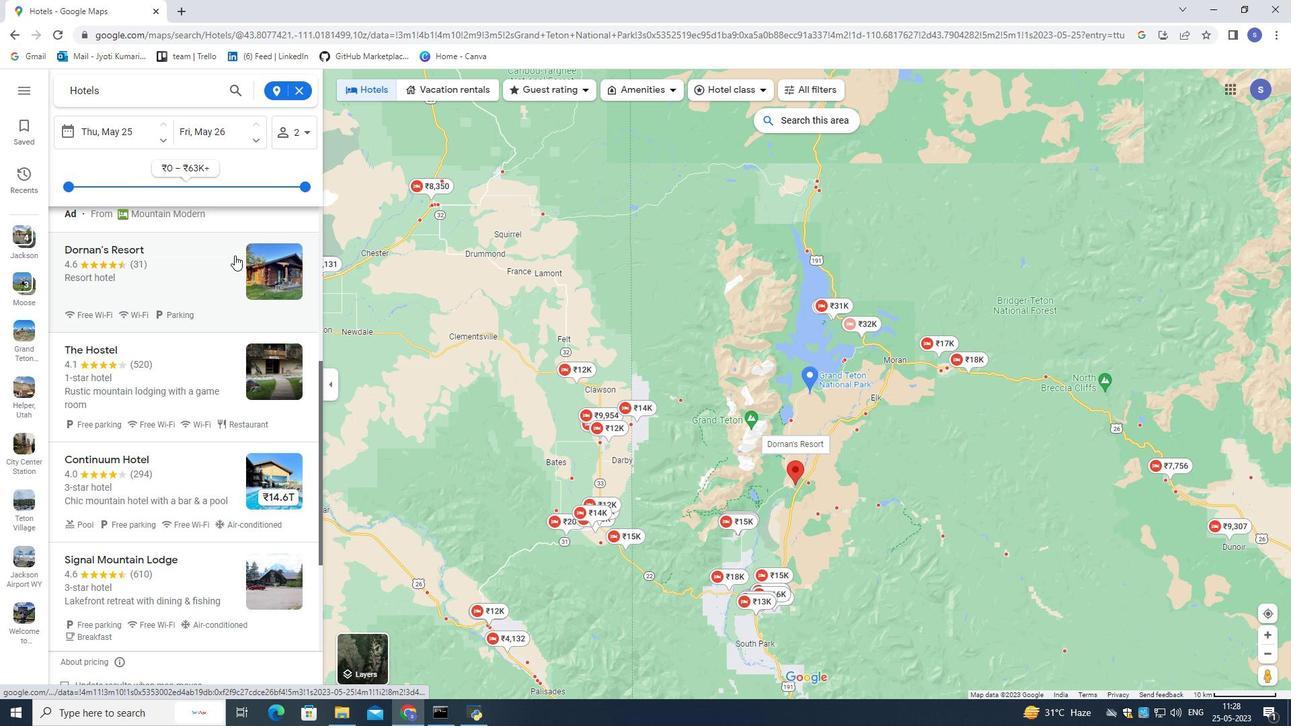 
Action: Mouse scrolled (234, 254) with delta (0, 0)
Screenshot: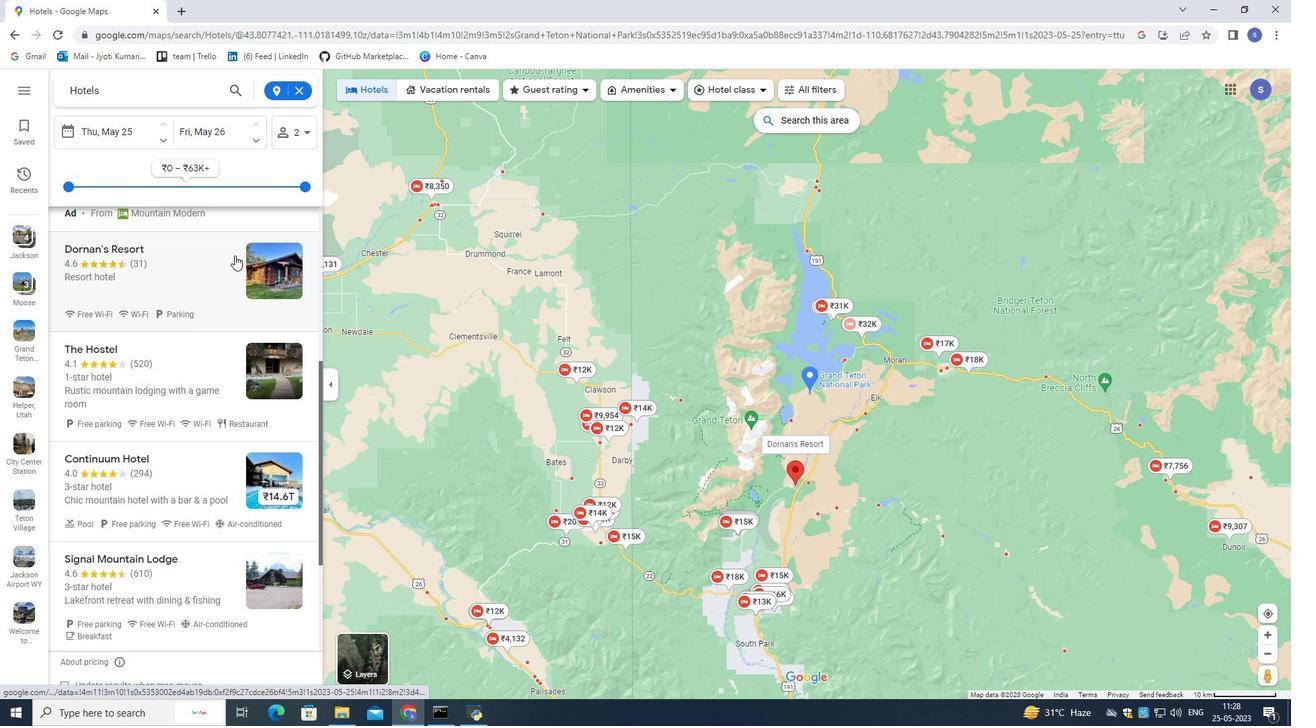 
Action: Mouse scrolled (234, 254) with delta (0, 0)
Screenshot: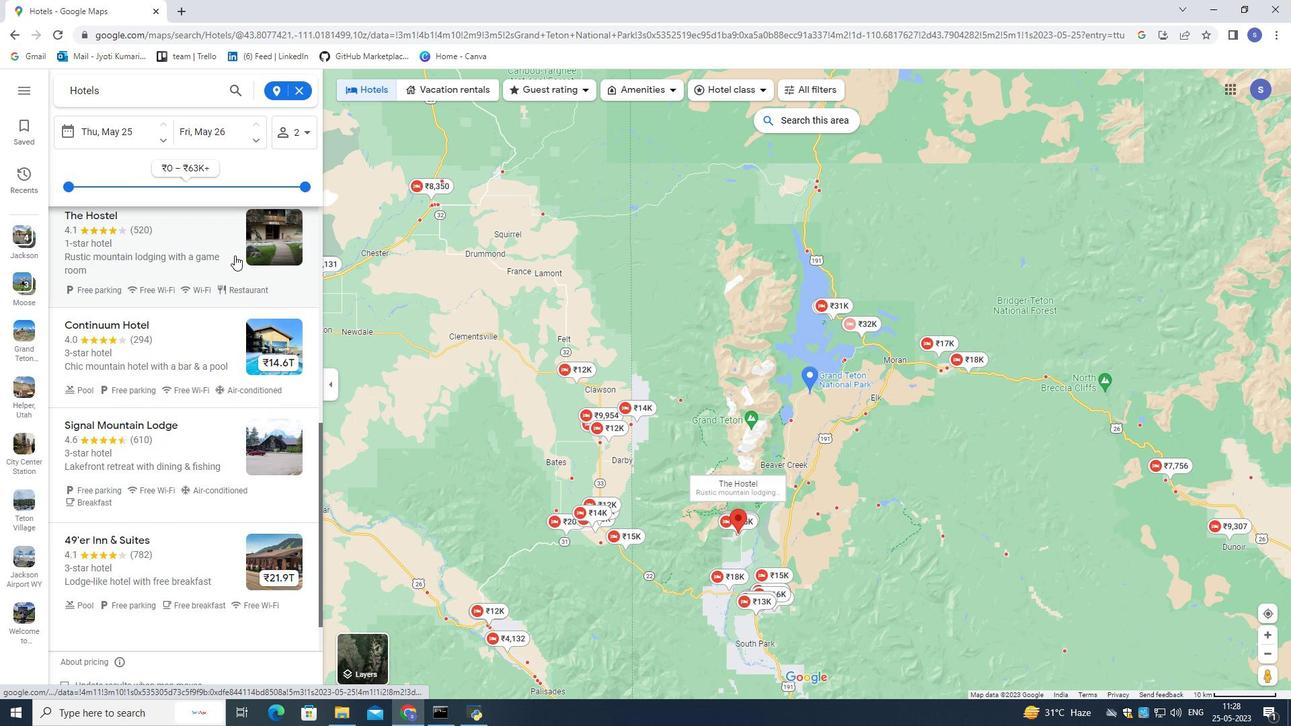 
Action: Mouse scrolled (234, 254) with delta (0, 0)
Screenshot: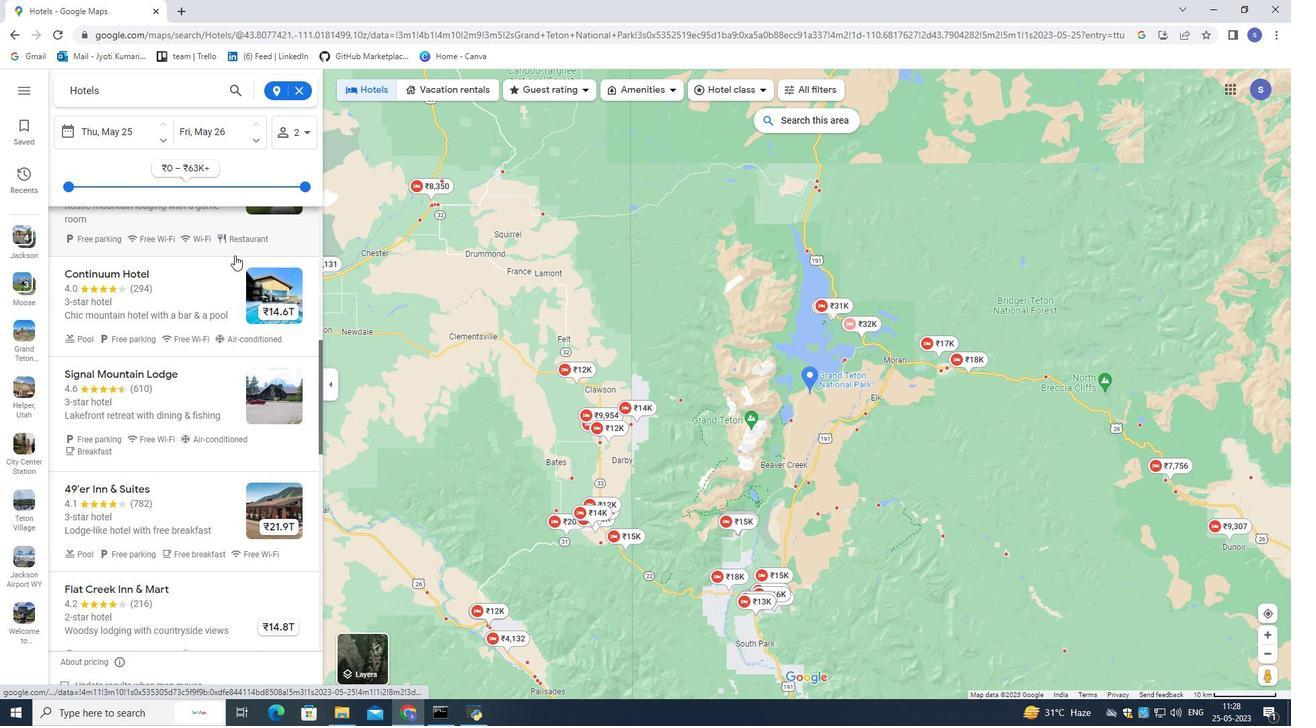 
Action: Mouse scrolled (234, 254) with delta (0, 0)
Screenshot: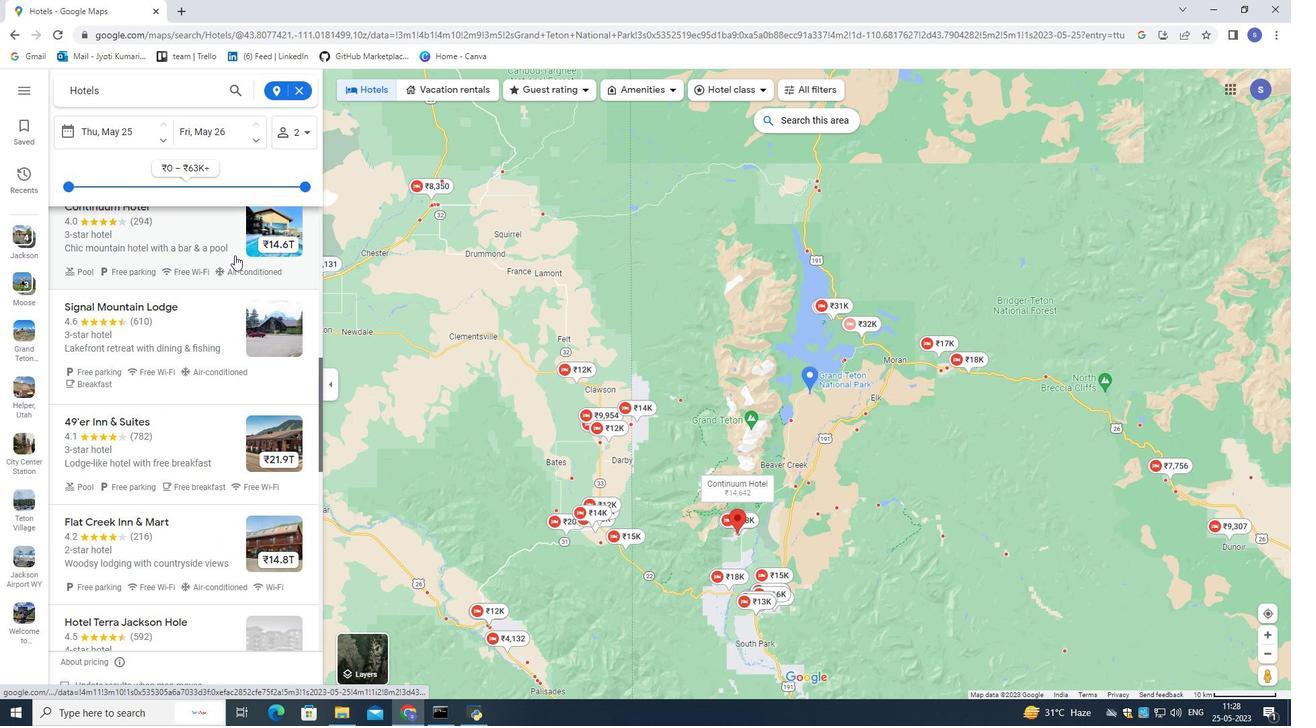 
Action: Mouse scrolled (234, 254) with delta (0, 0)
Screenshot: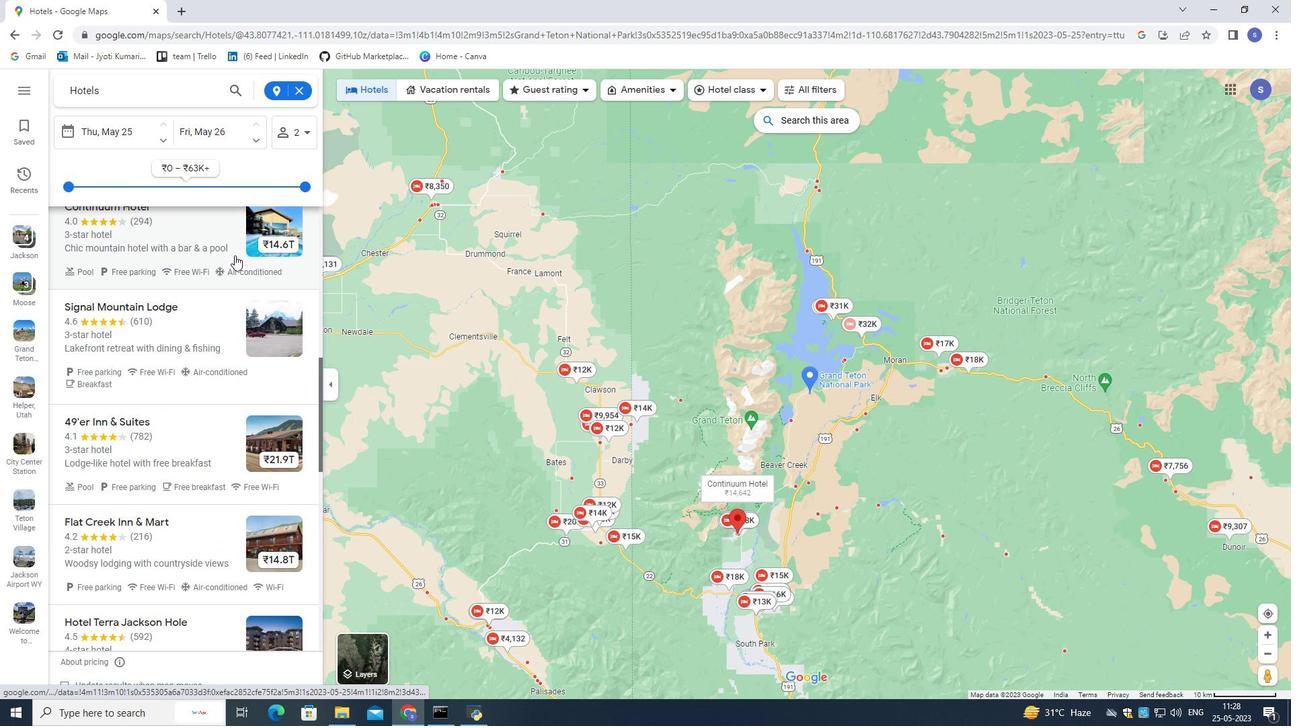 
Action: Mouse scrolled (234, 254) with delta (0, 0)
Screenshot: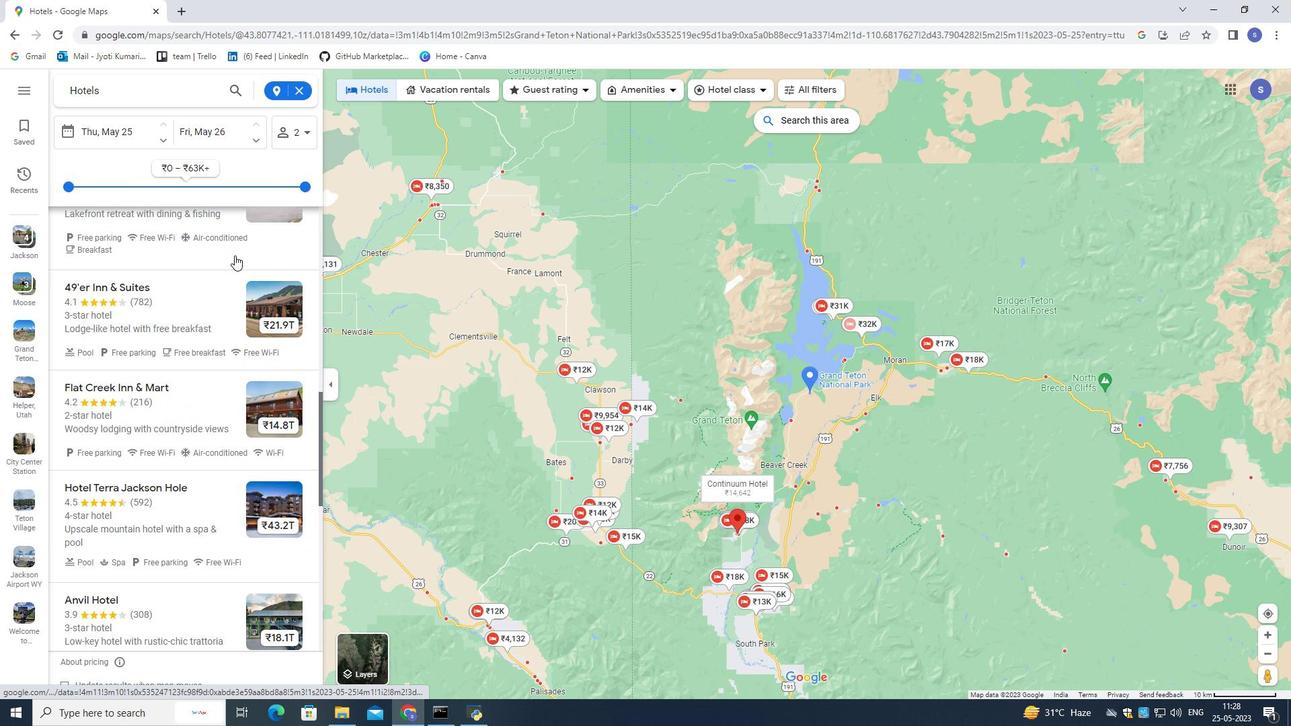 
Action: Mouse moved to (233, 255)
Screenshot: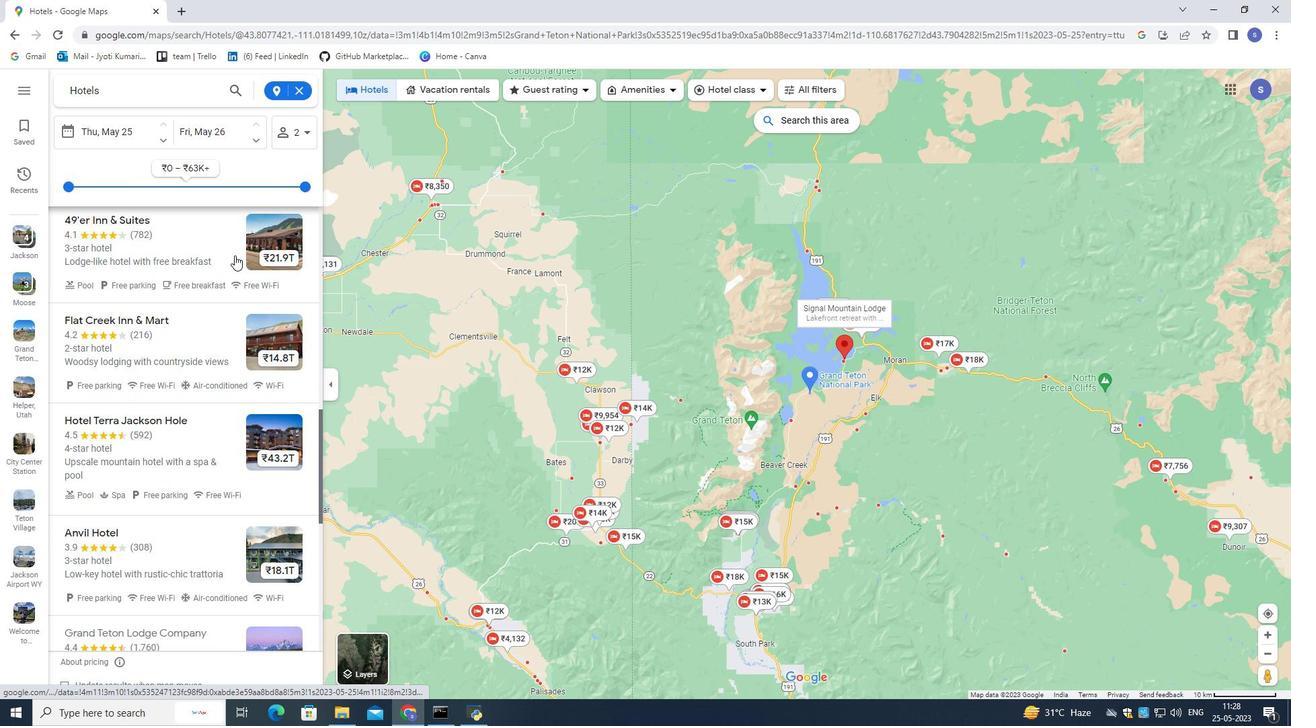 
Action: Mouse scrolled (233, 254) with delta (0, 0)
Screenshot: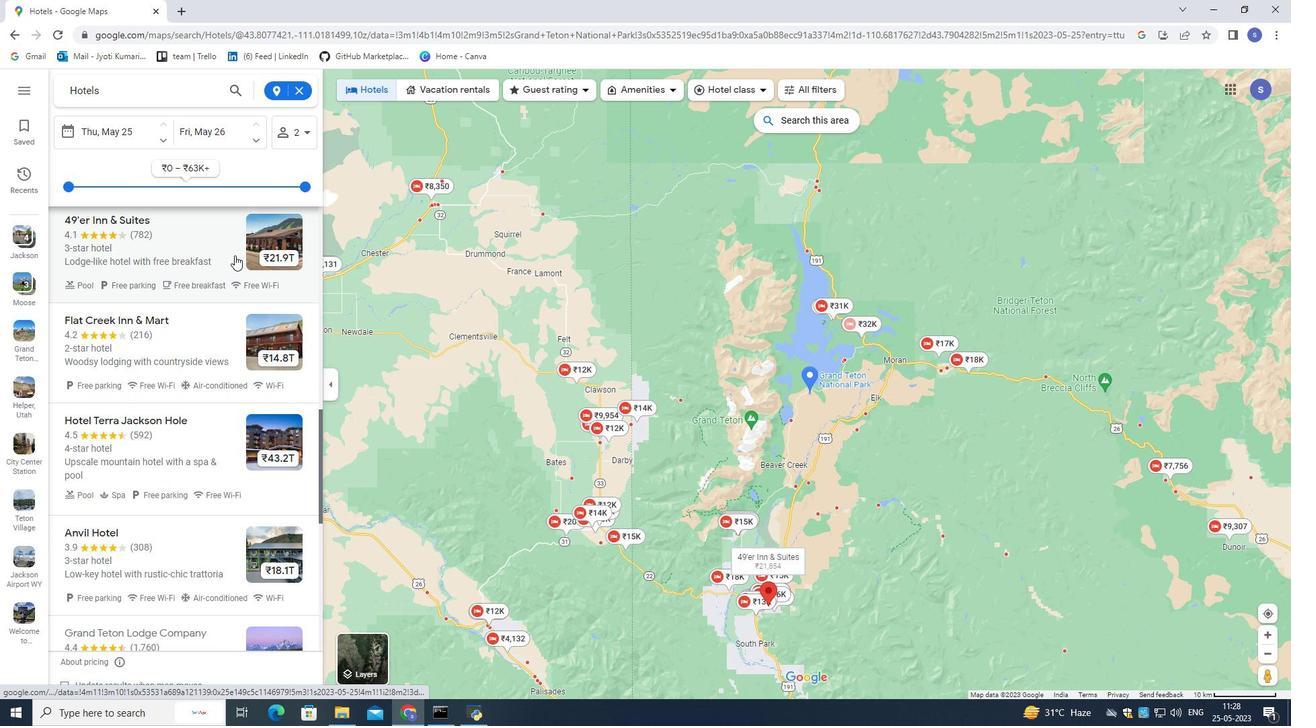 
Action: Mouse moved to (233, 256)
Screenshot: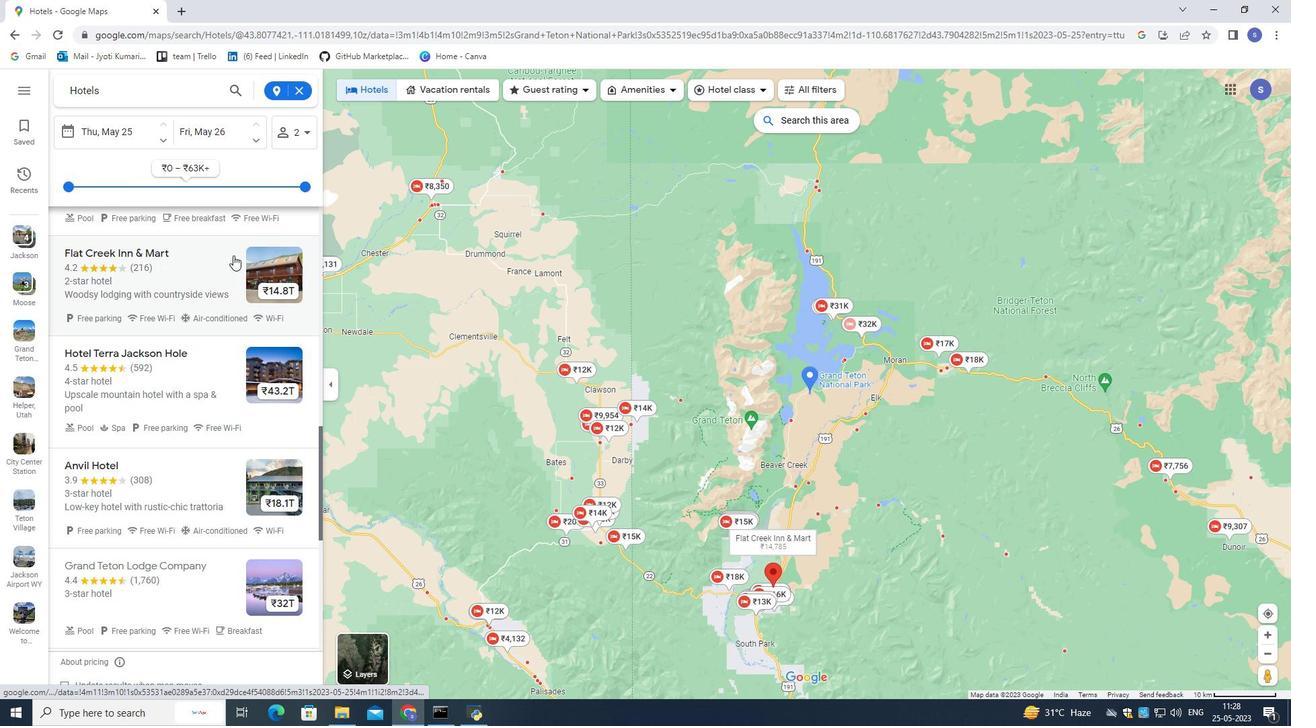 
Action: Mouse scrolled (233, 255) with delta (0, 0)
Screenshot: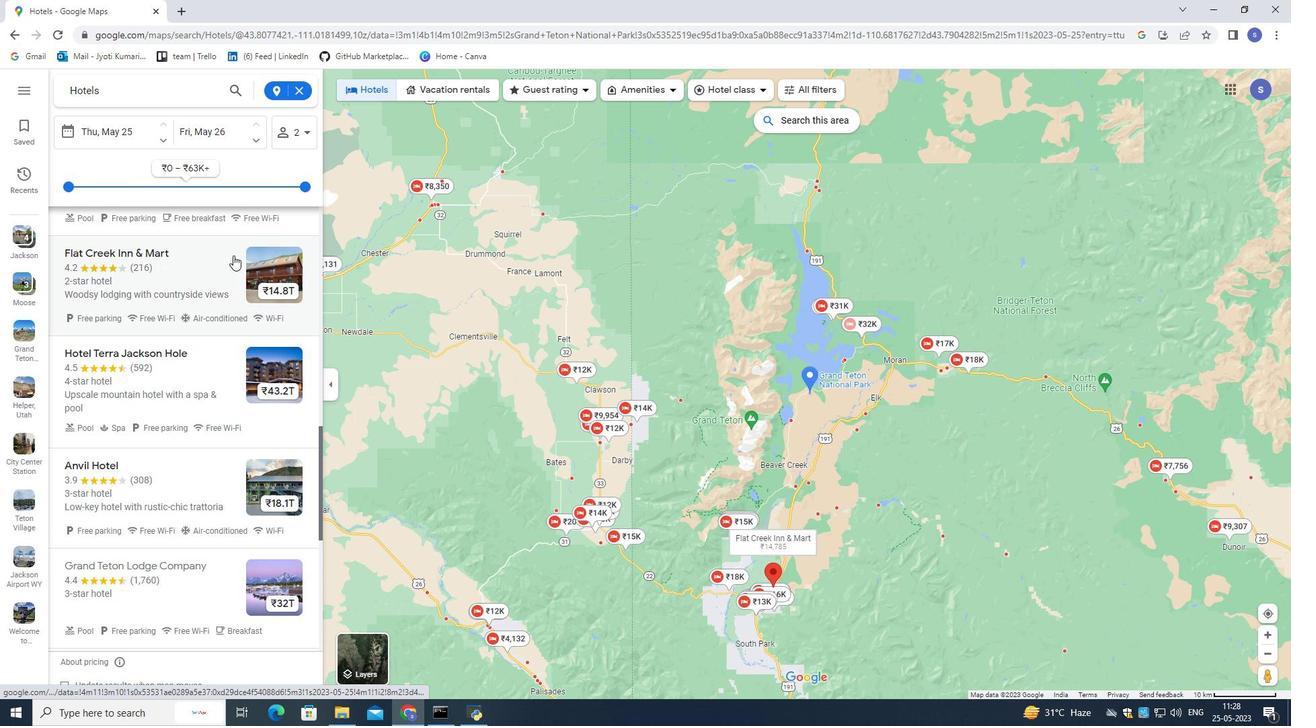 
Action: Mouse moved to (233, 258)
Screenshot: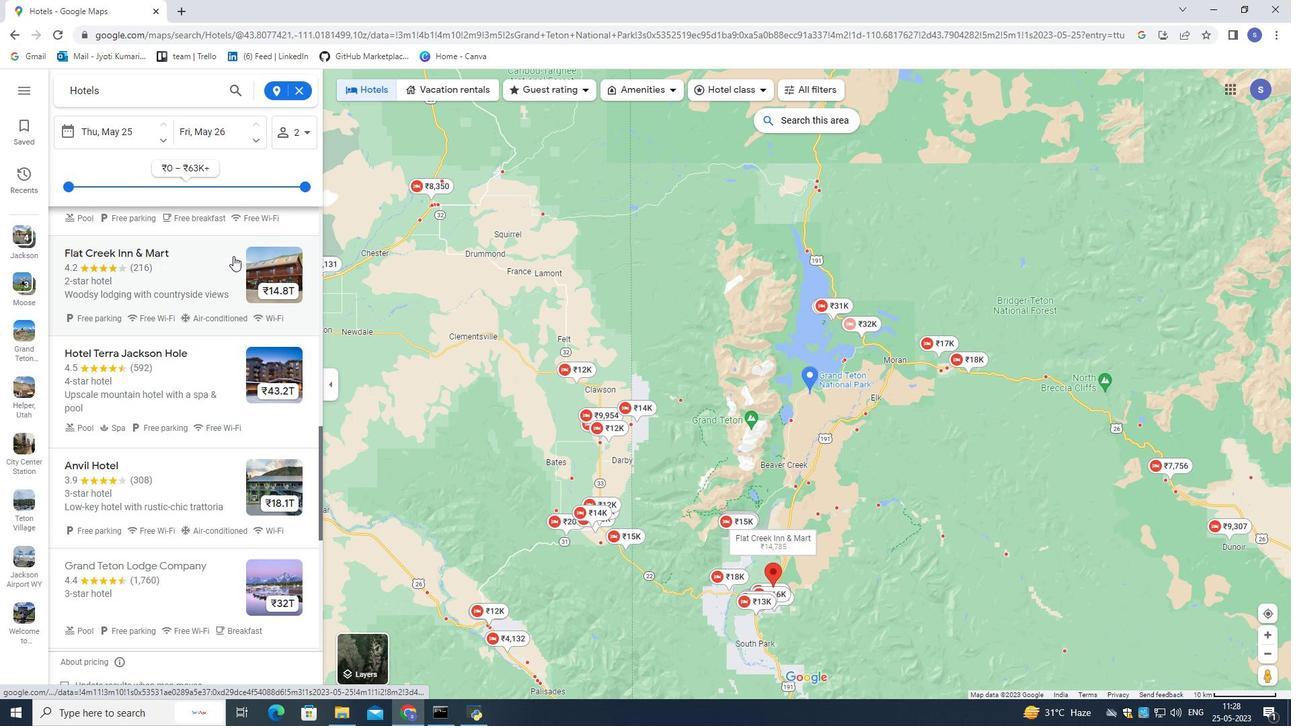 
Action: Mouse scrolled (233, 258) with delta (0, 0)
Screenshot: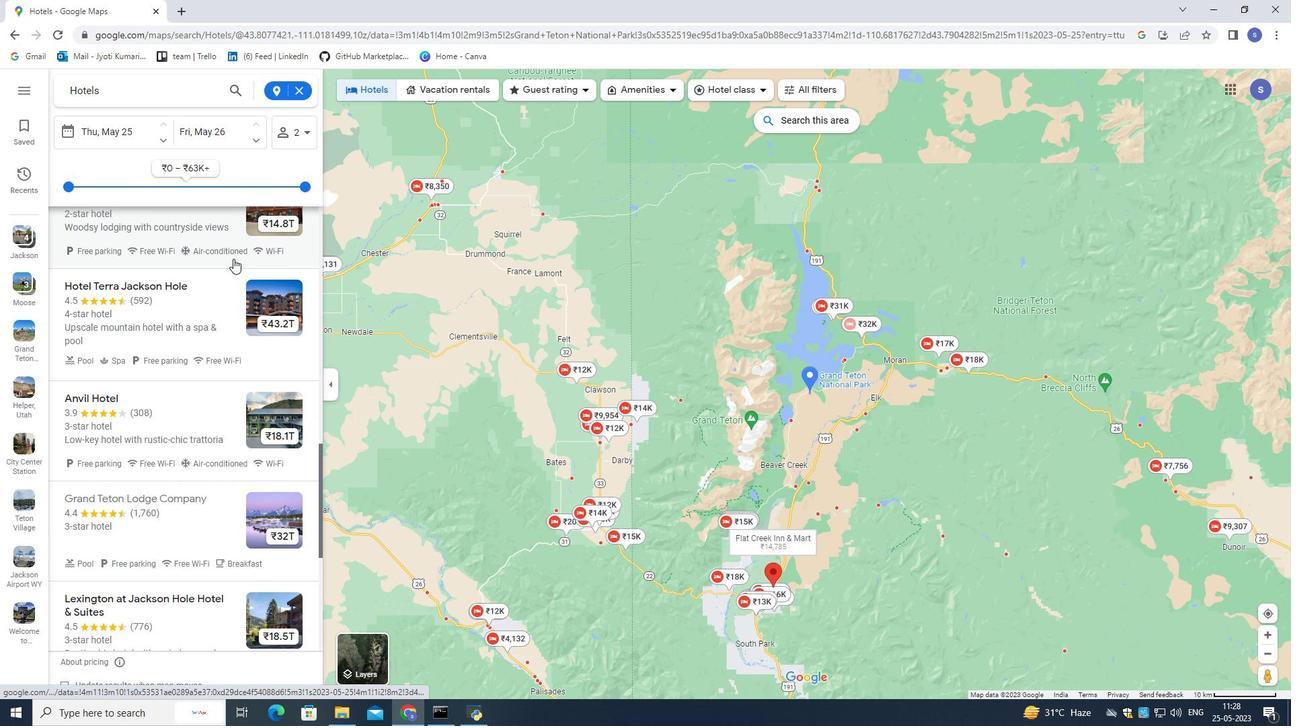 
Action: Mouse scrolled (233, 258) with delta (0, 0)
Screenshot: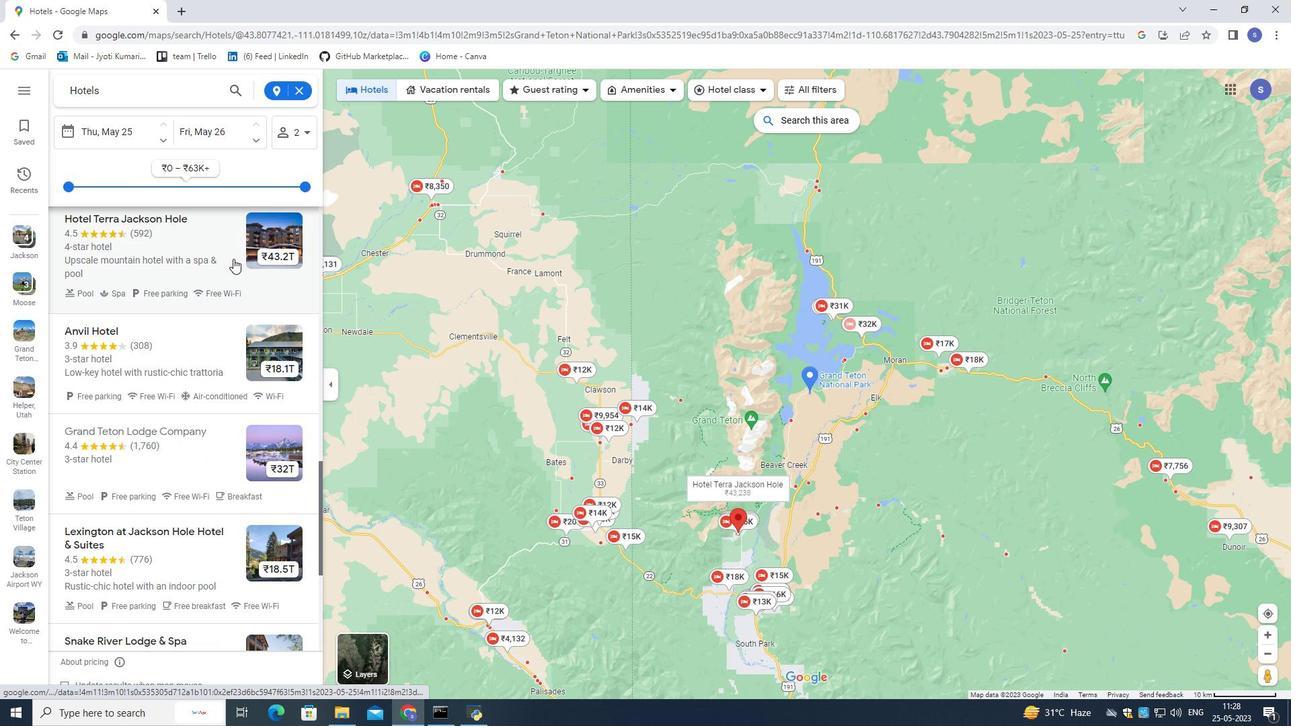 
Action: Mouse moved to (232, 258)
Screenshot: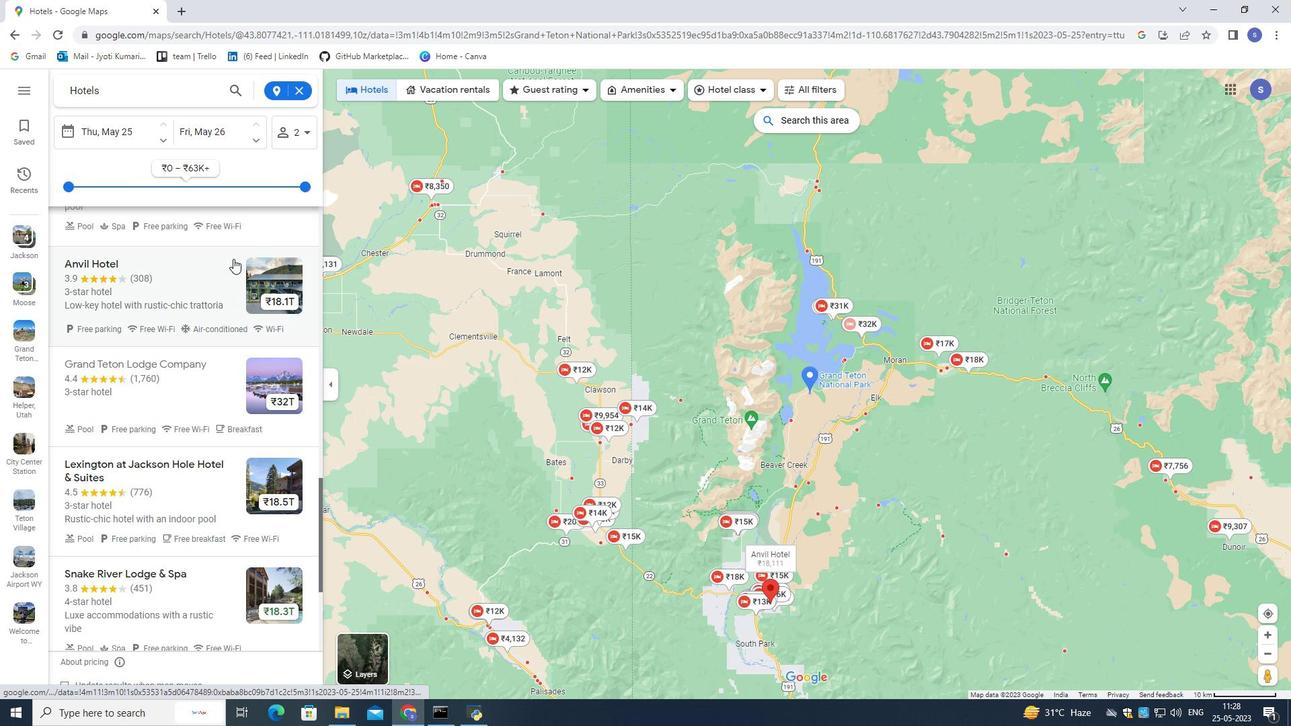 
Action: Mouse scrolled (232, 258) with delta (0, 0)
Screenshot: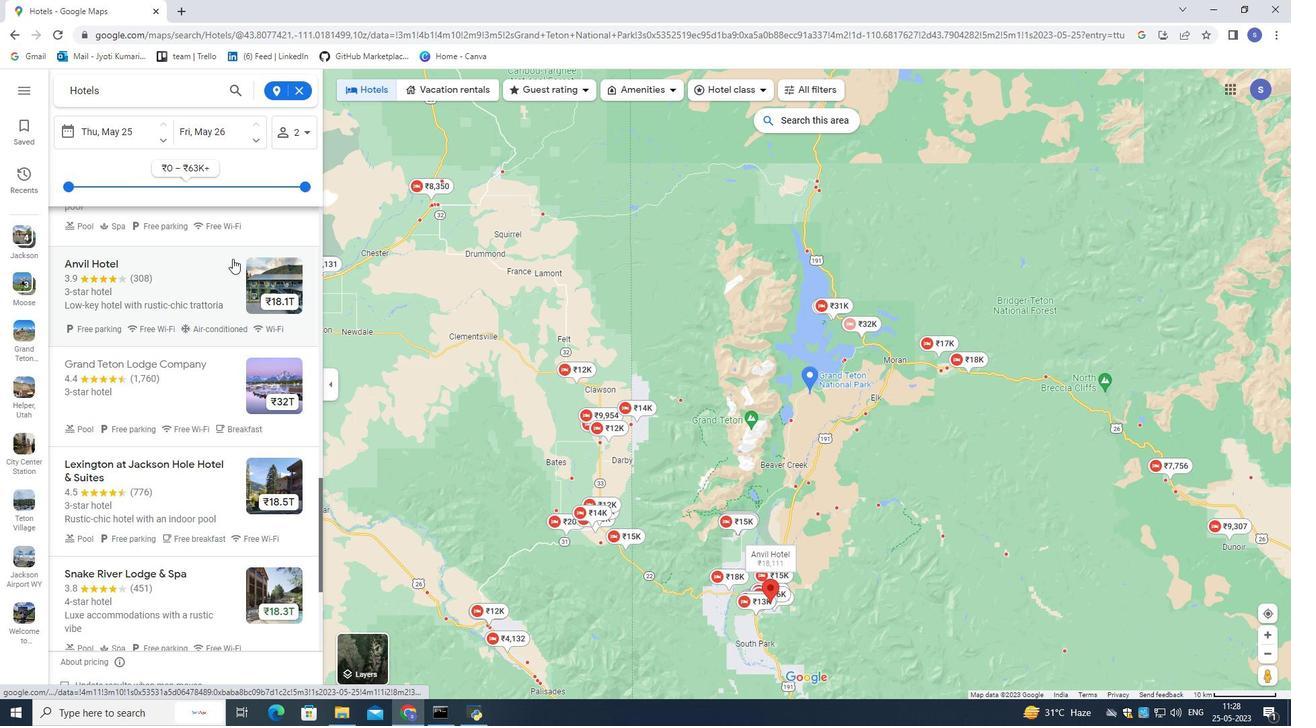 
Action: Mouse scrolled (232, 258) with delta (0, 0)
Screenshot: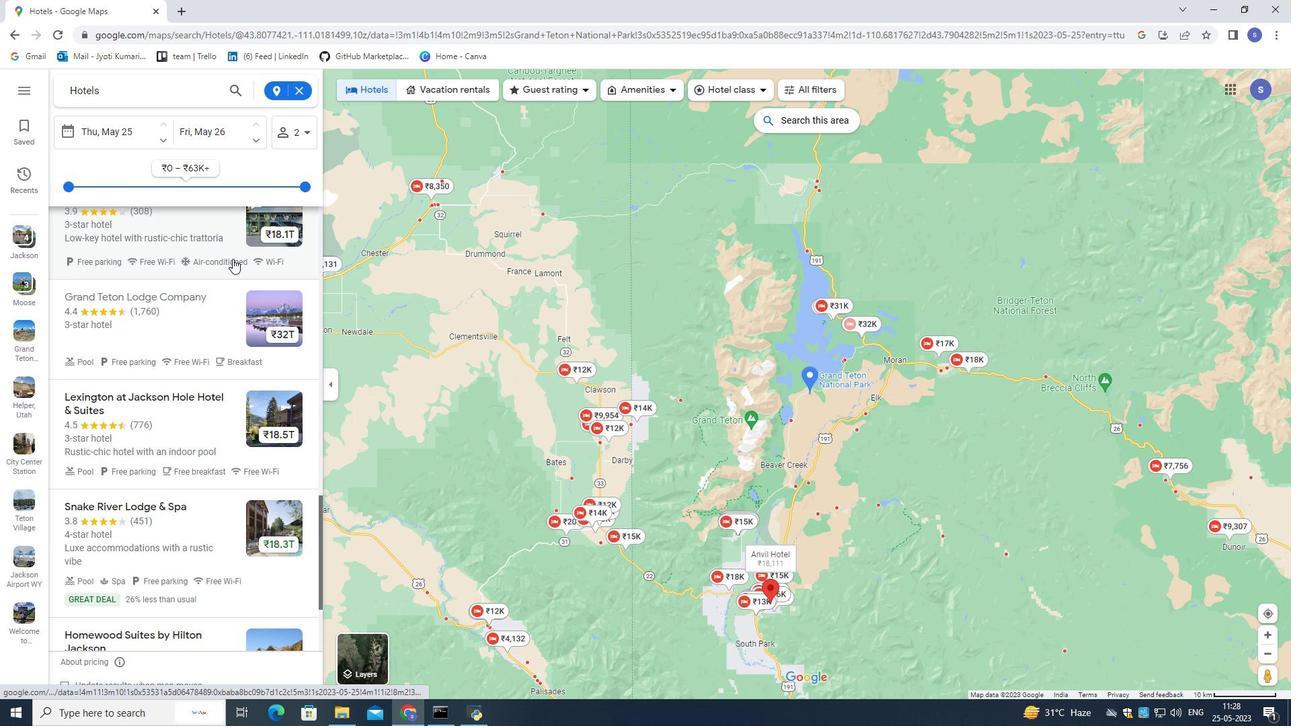 
Action: Mouse scrolled (232, 258) with delta (0, 0)
Screenshot: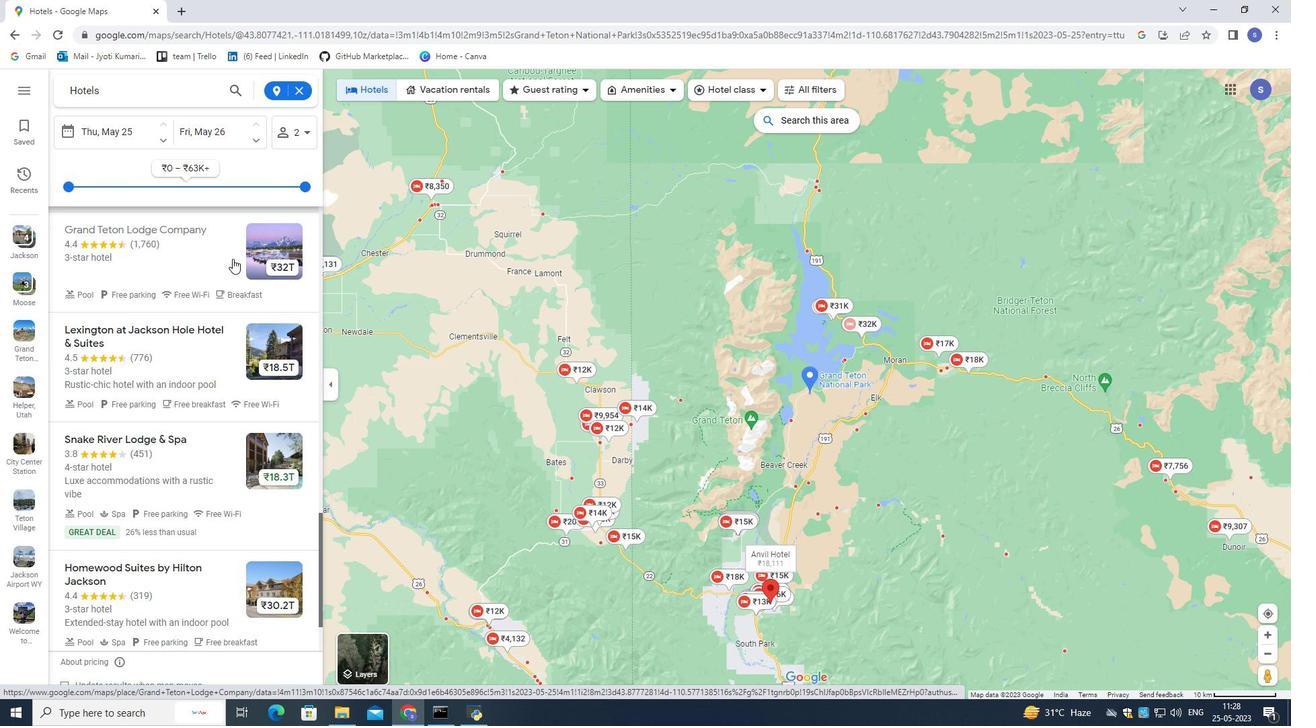 
Action: Mouse scrolled (232, 258) with delta (0, 0)
Screenshot: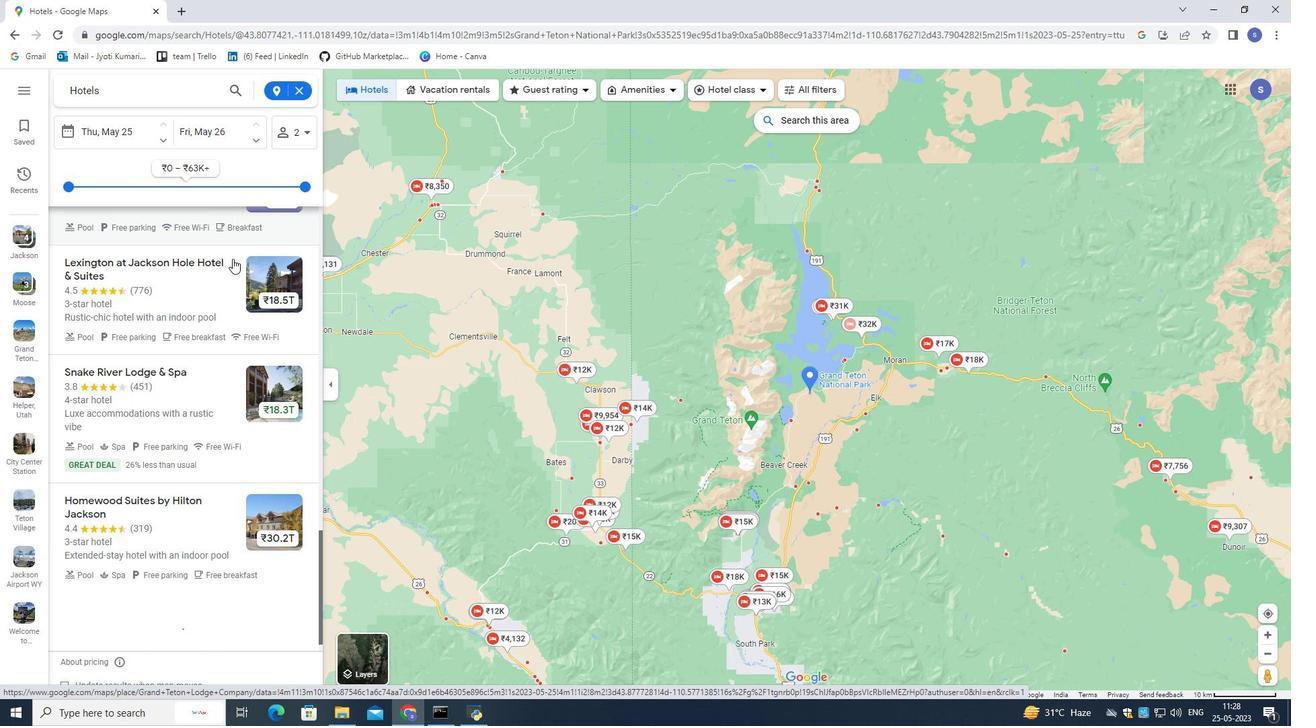 
Action: Mouse scrolled (232, 258) with delta (0, 0)
Screenshot: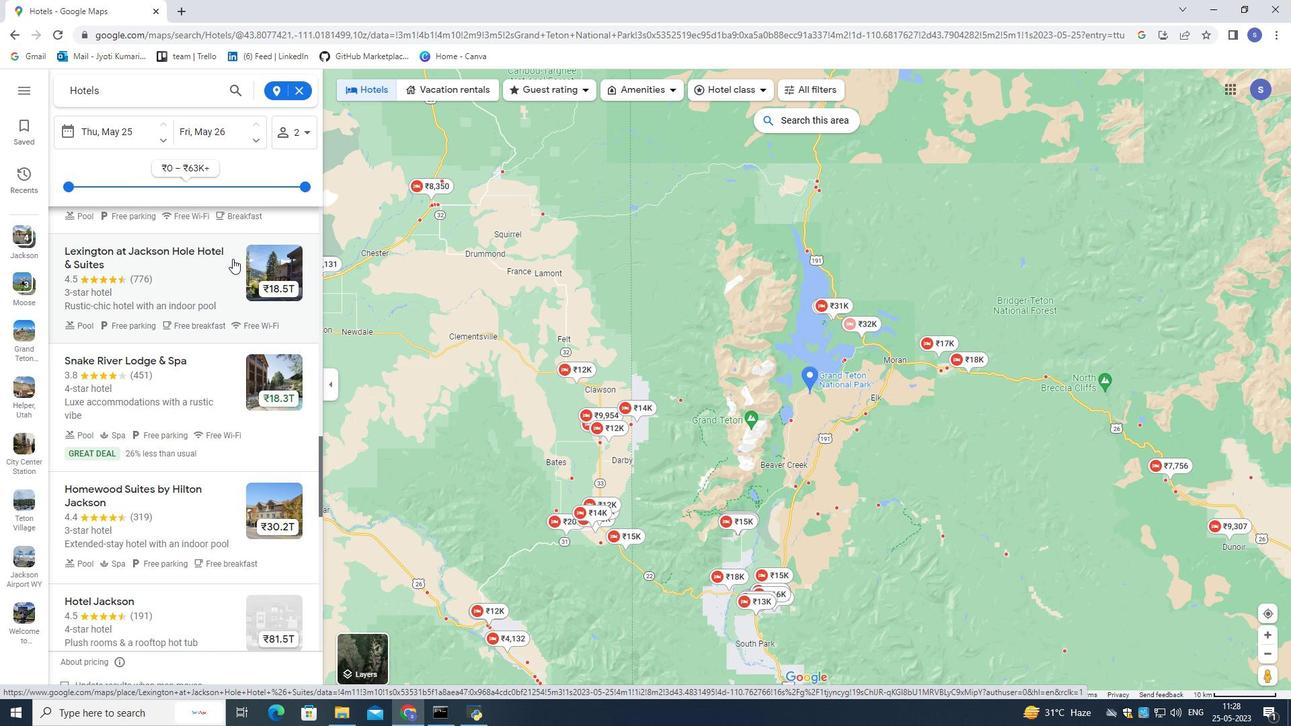 
Action: Mouse scrolled (232, 258) with delta (0, 0)
Screenshot: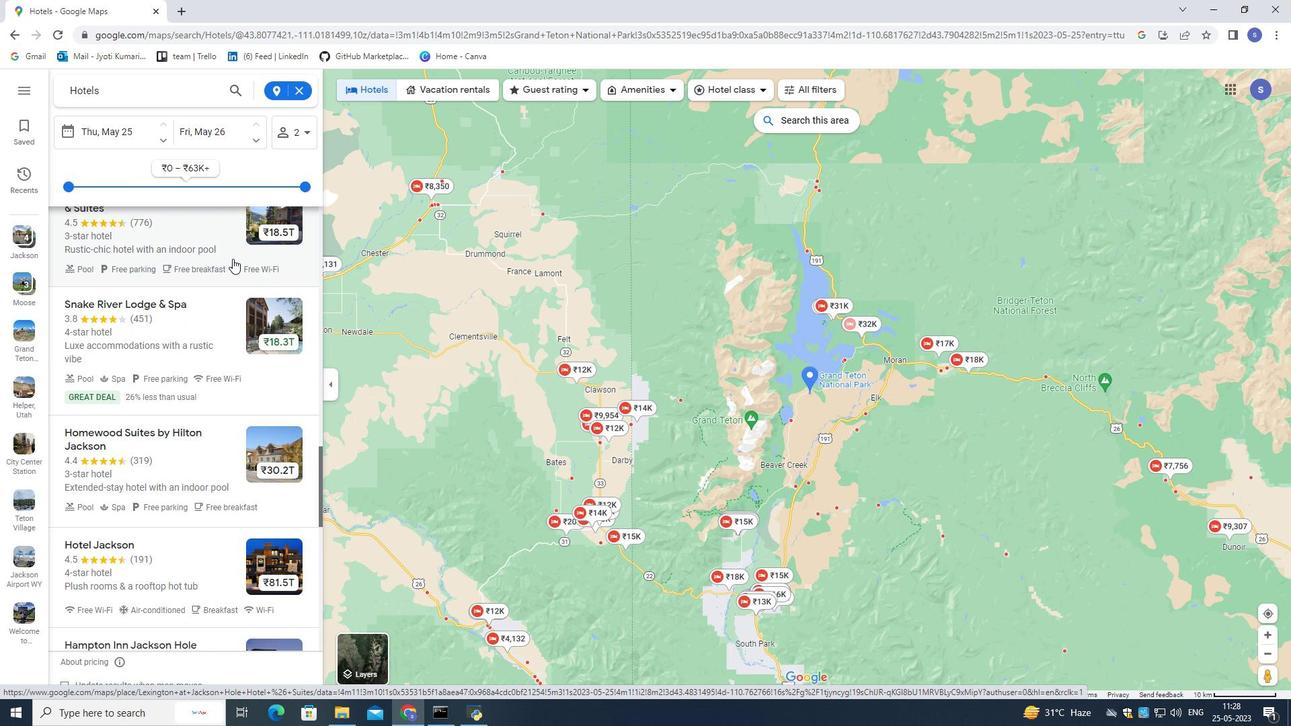 
Action: Mouse scrolled (232, 258) with delta (0, 0)
Screenshot: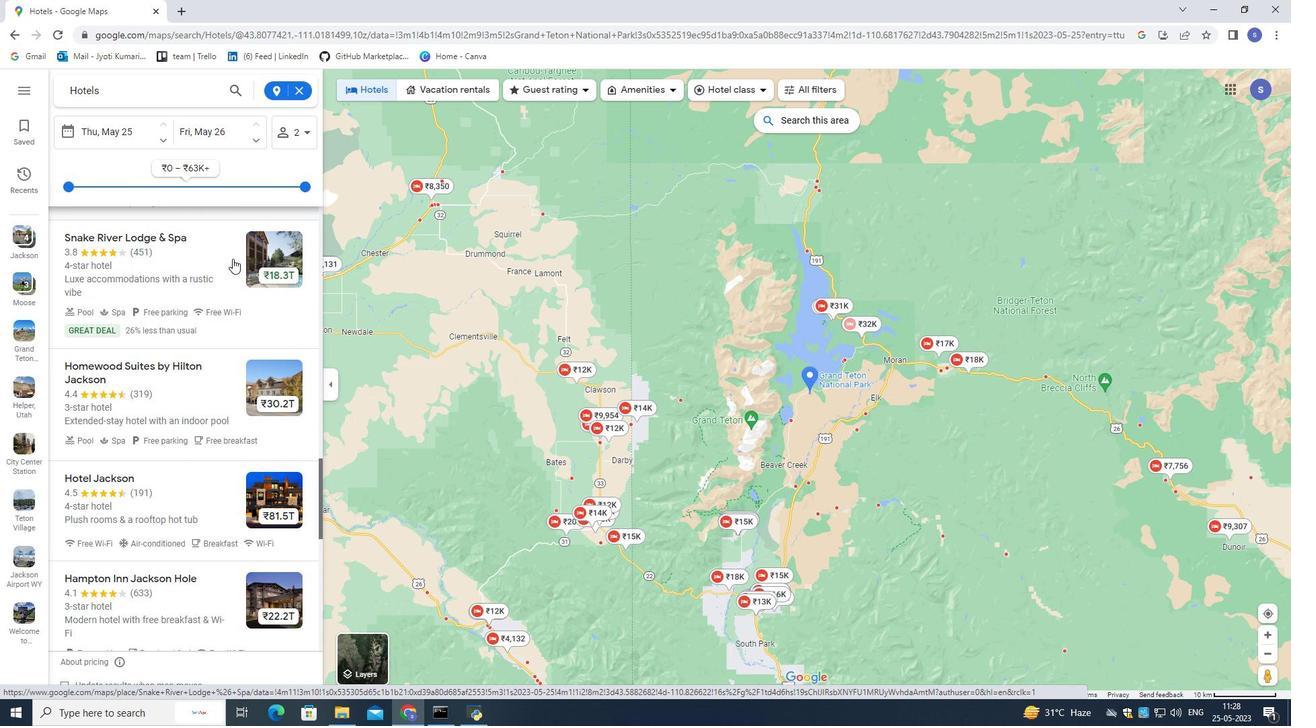 
Action: Mouse scrolled (232, 258) with delta (0, 0)
Screenshot: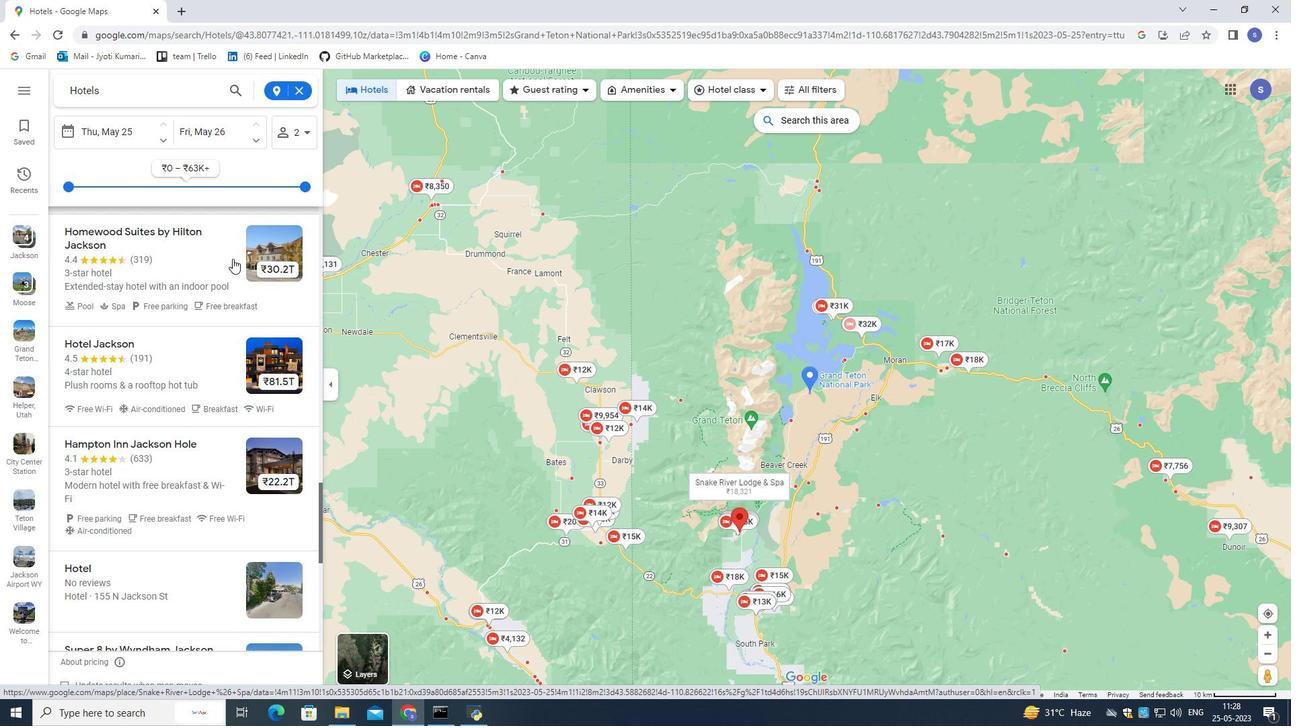 
Action: Mouse scrolled (232, 258) with delta (0, 0)
Screenshot: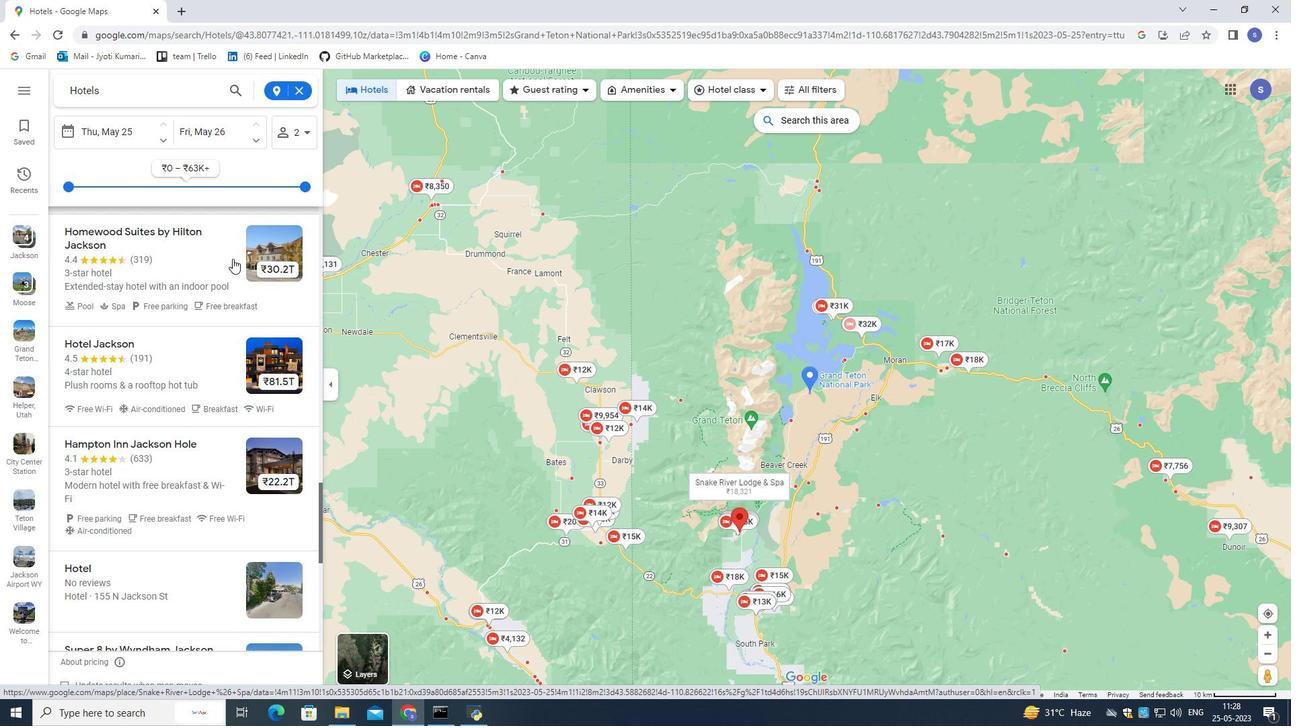 
Action: Mouse scrolled (232, 258) with delta (0, 0)
Screenshot: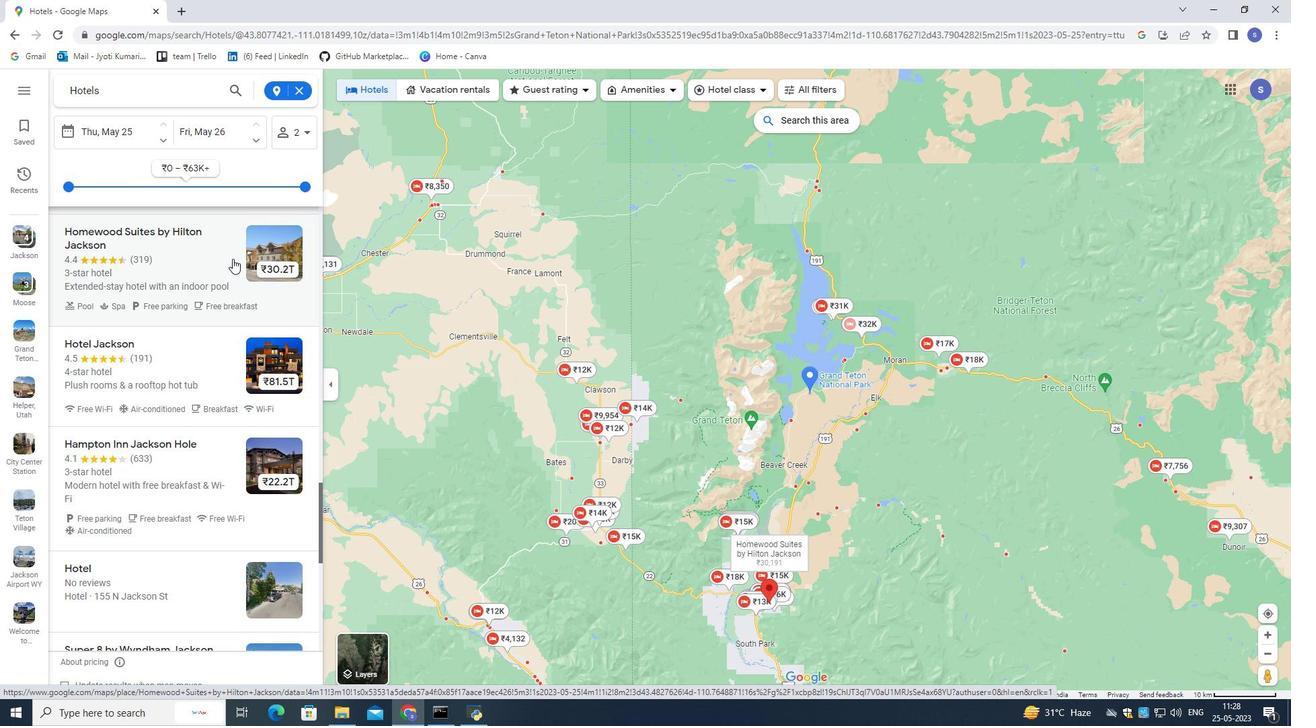
Action: Mouse scrolled (232, 258) with delta (0, 0)
Screenshot: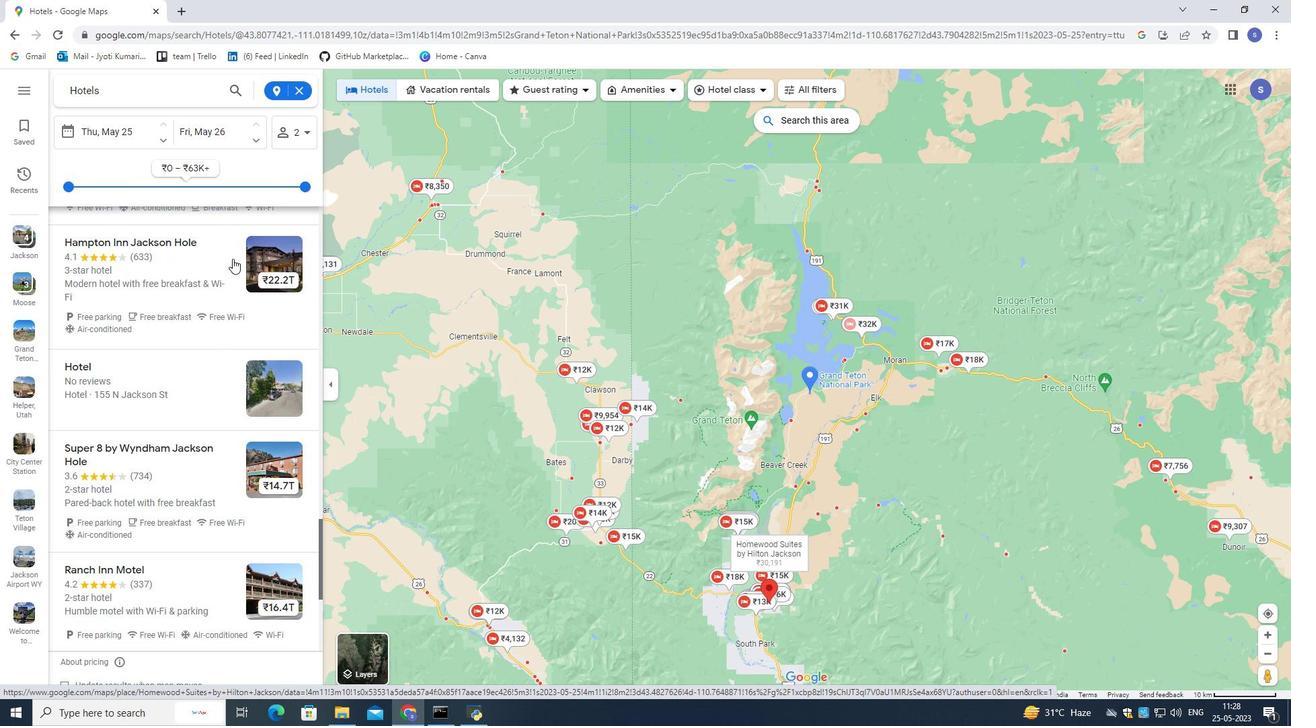 
Action: Mouse scrolled (232, 258) with delta (0, 0)
Screenshot: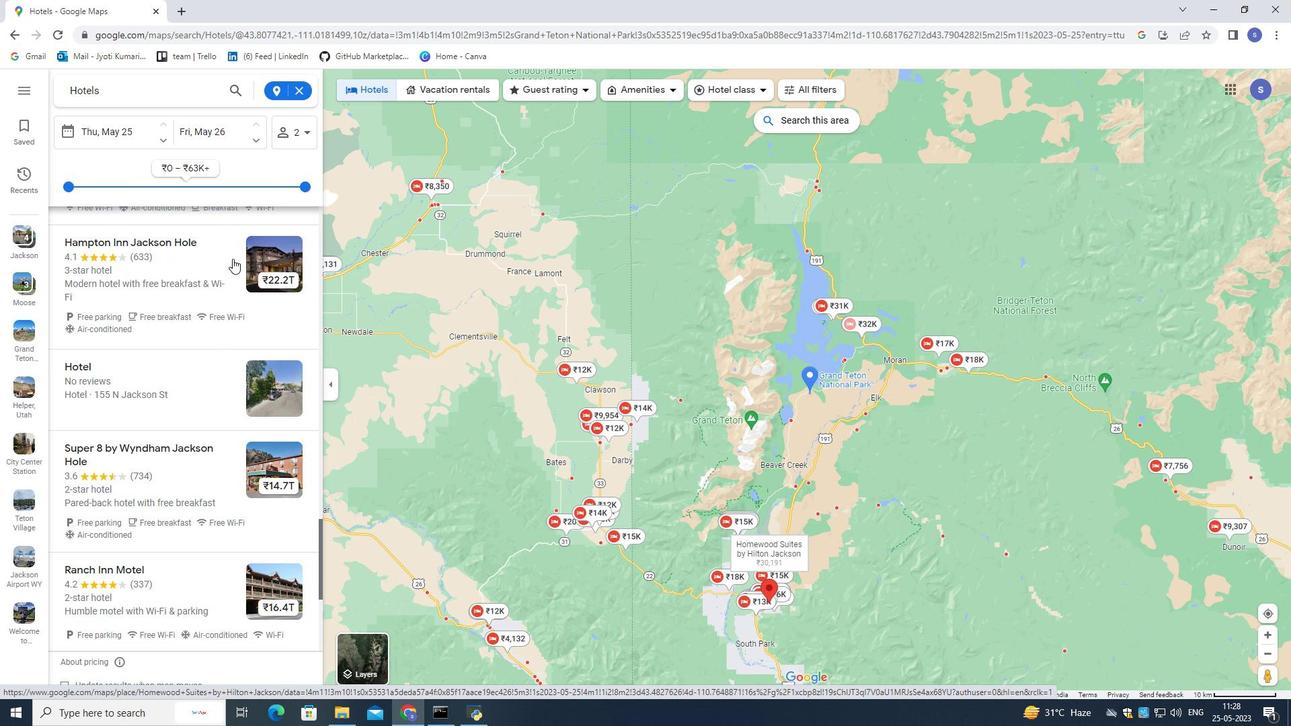 
Action: Mouse scrolled (232, 258) with delta (0, 0)
Screenshot: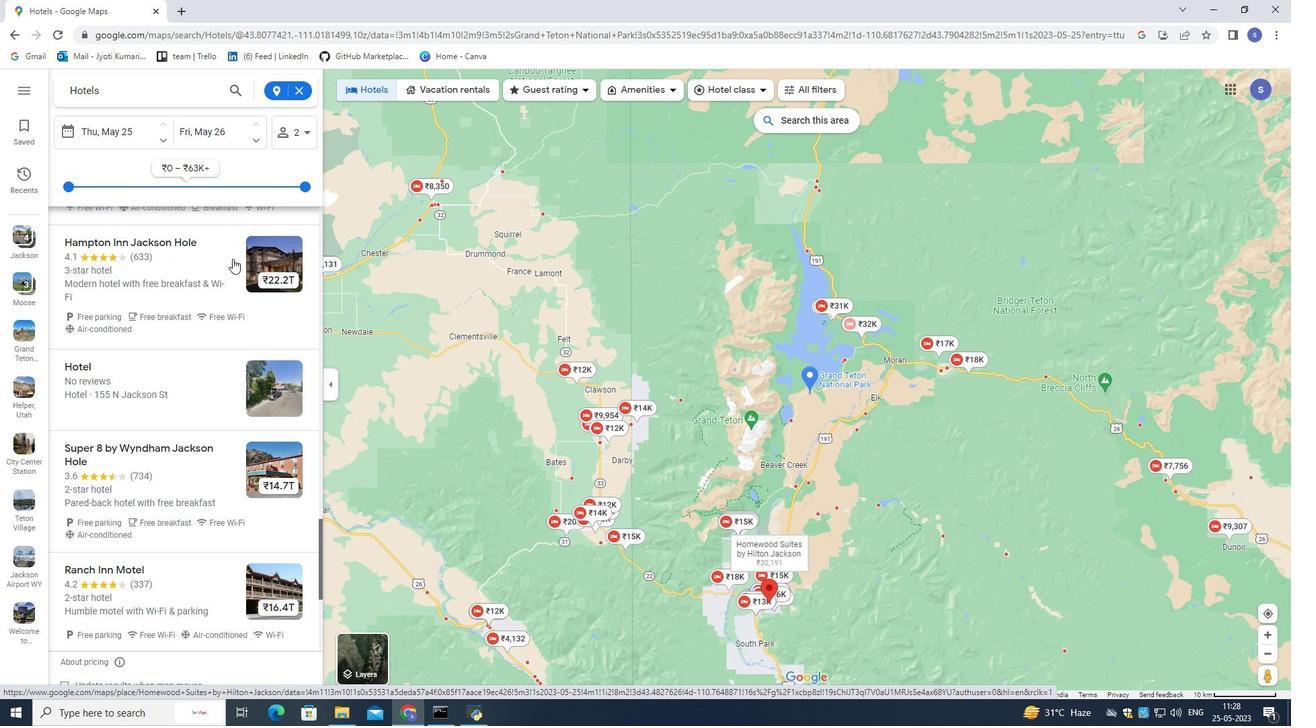 
Action: Mouse scrolled (232, 258) with delta (0, 0)
Screenshot: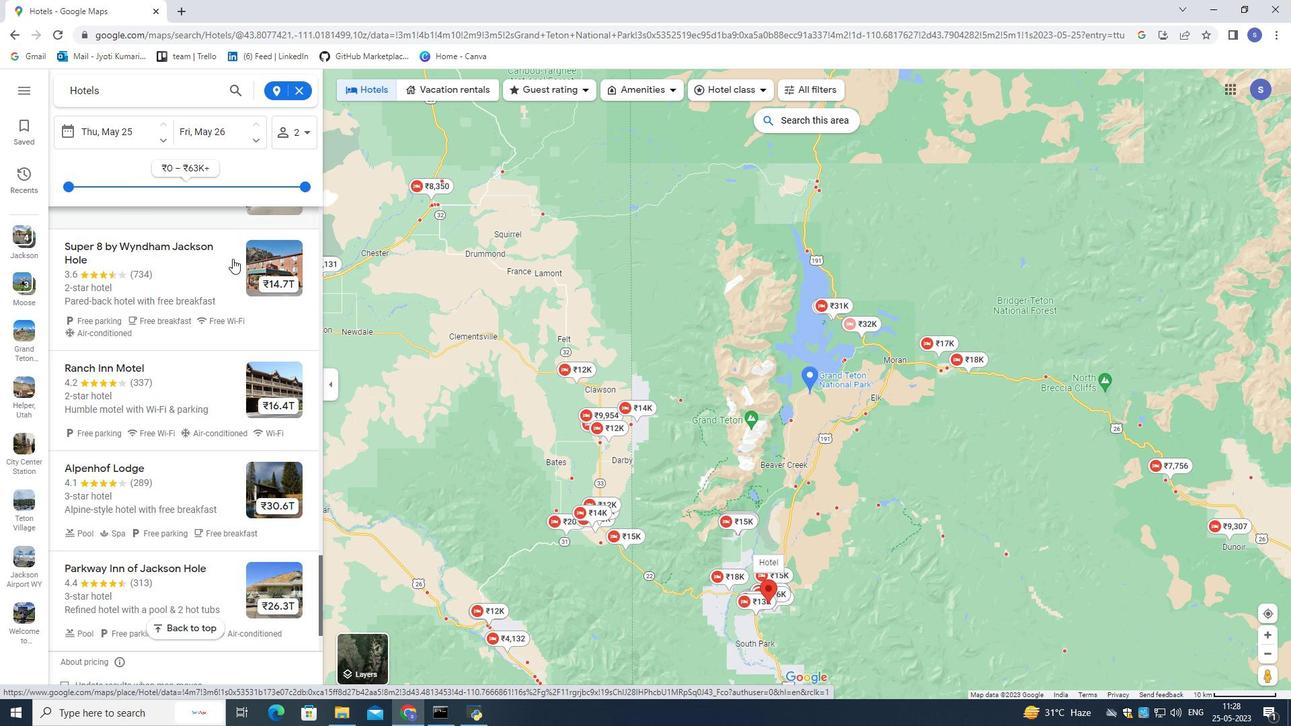 
Action: Mouse scrolled (232, 258) with delta (0, 0)
Screenshot: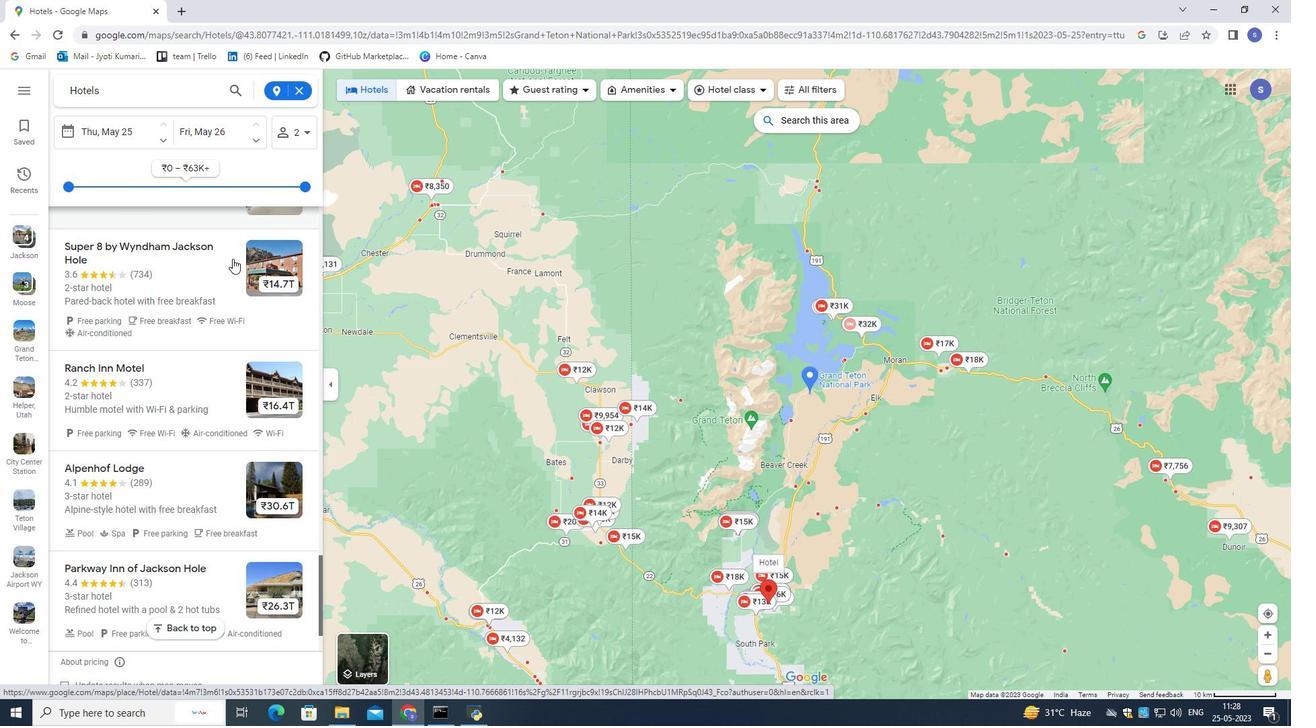 
Action: Mouse scrolled (232, 258) with delta (0, 0)
Screenshot: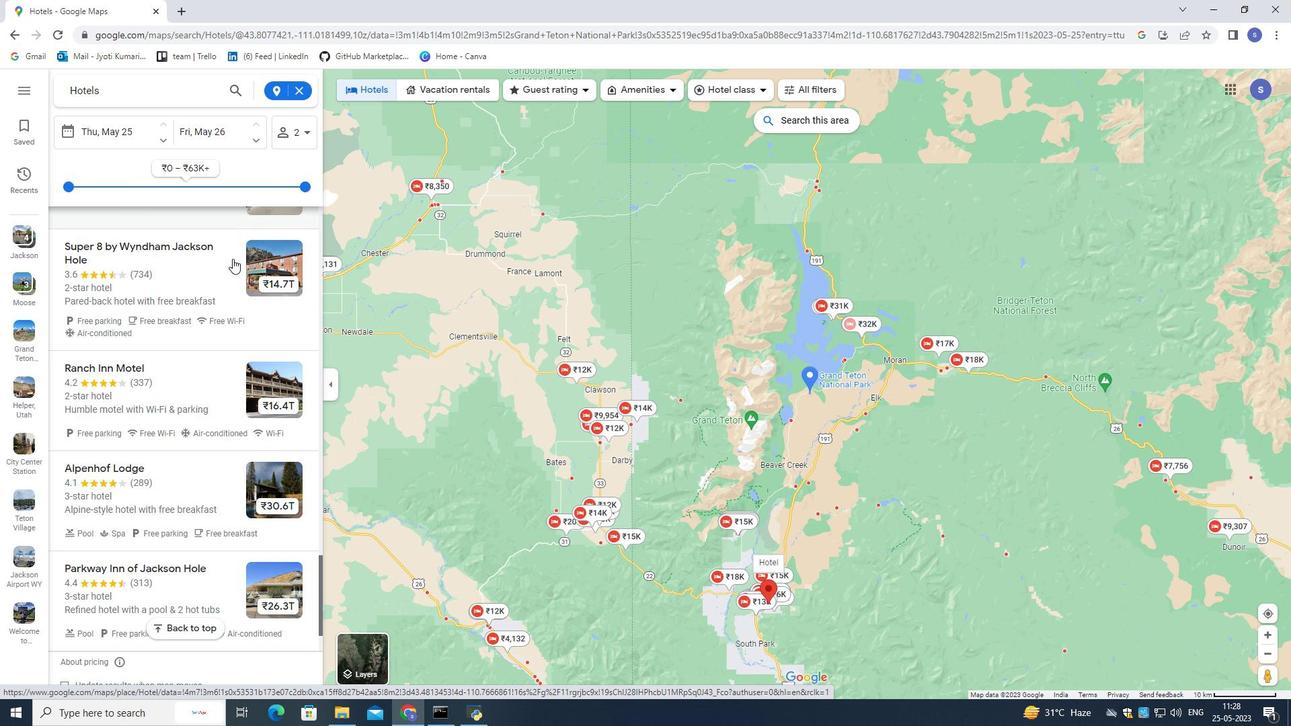 
Action: Mouse scrolled (232, 259) with delta (0, 0)
Screenshot: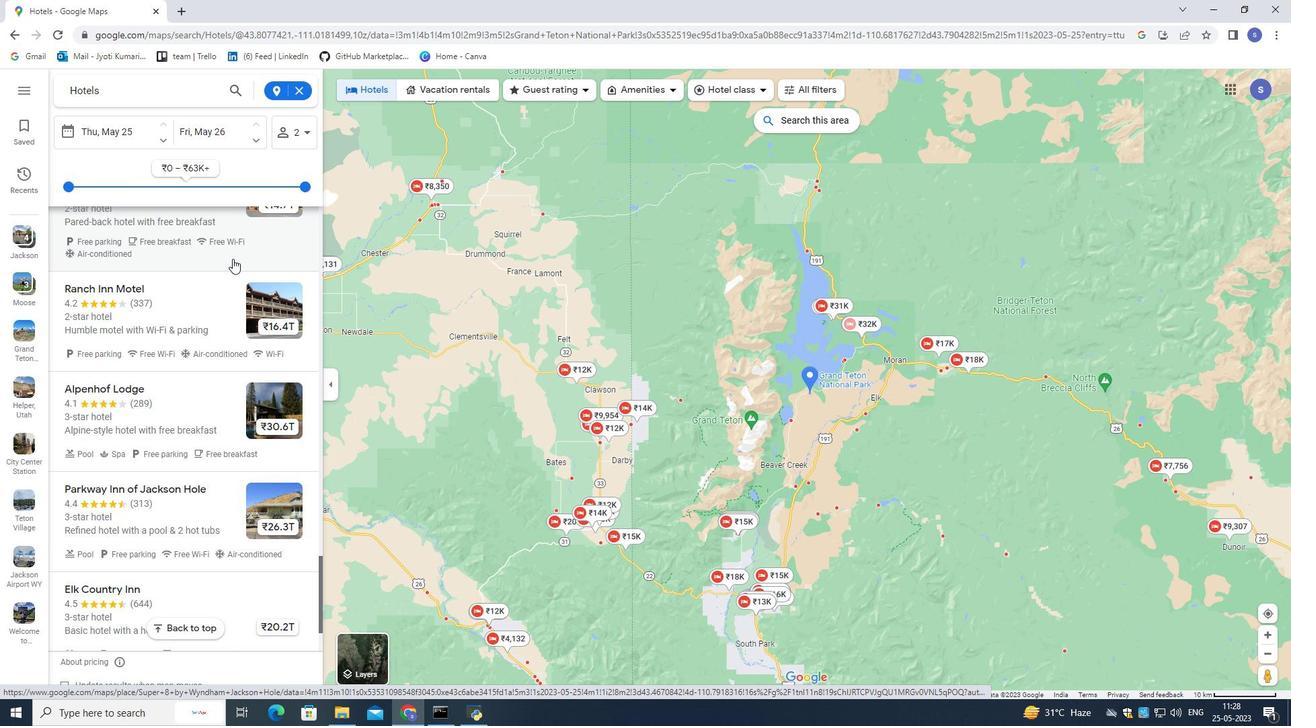 
Action: Mouse scrolled (232, 259) with delta (0, 0)
Screenshot: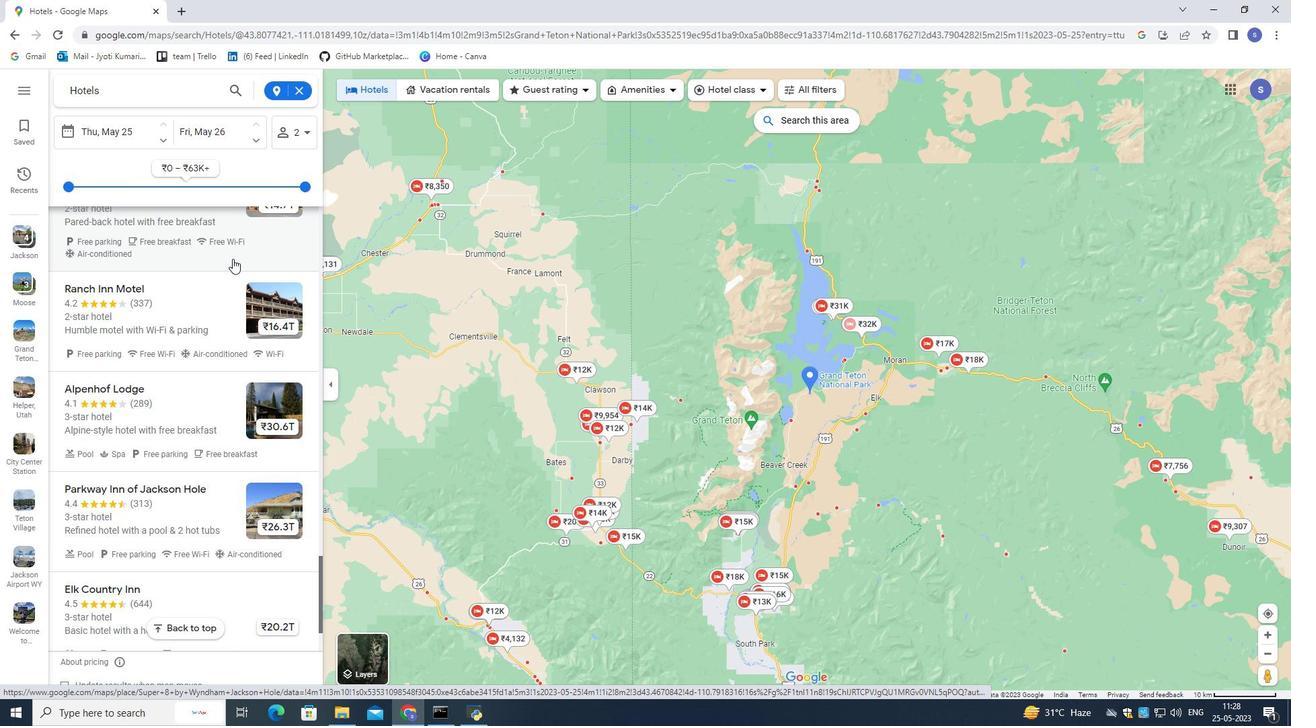 
Action: Mouse moved to (232, 258)
Screenshot: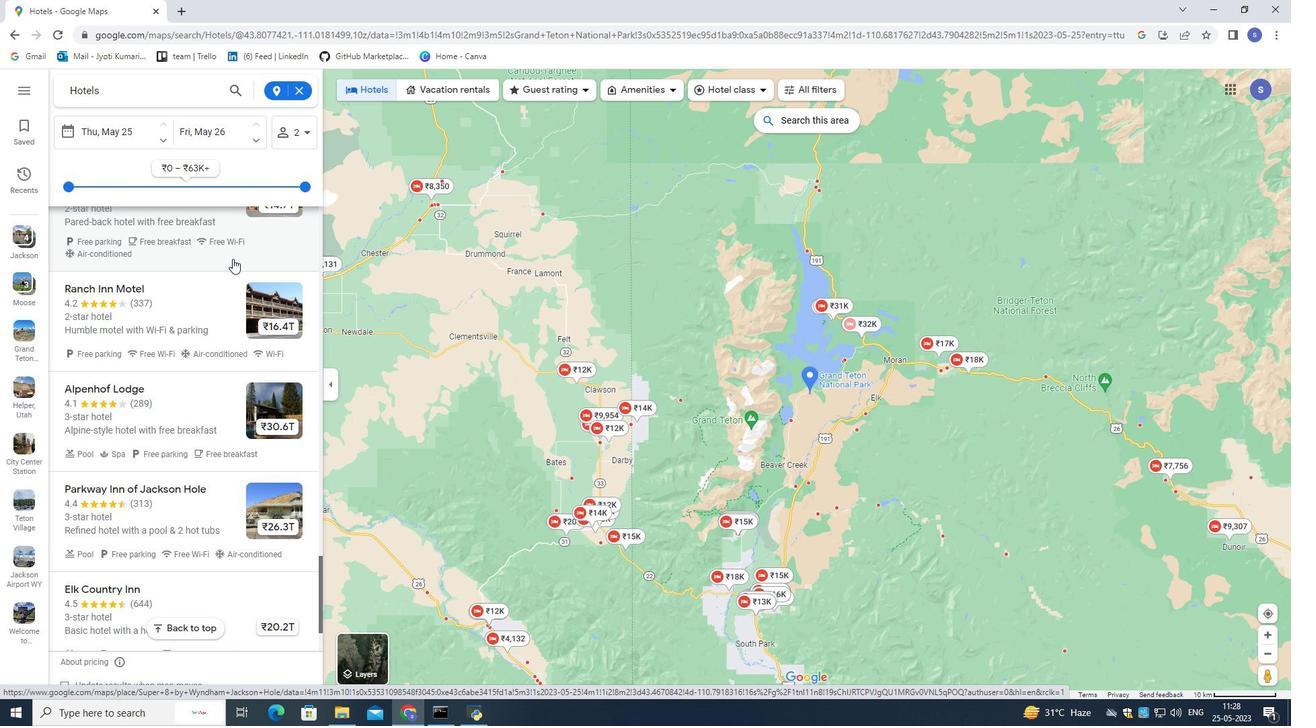 
Action: Mouse scrolled (232, 259) with delta (0, 0)
Screenshot: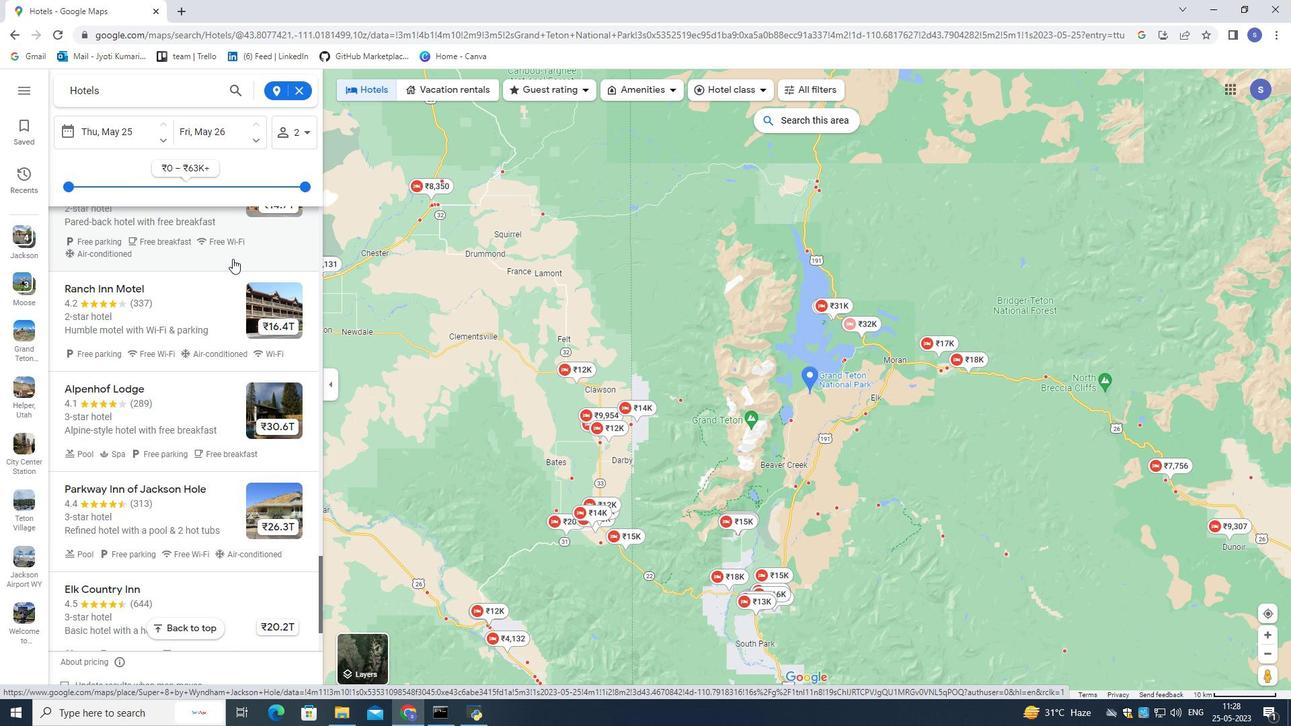 
Action: Mouse moved to (232, 256)
Screenshot: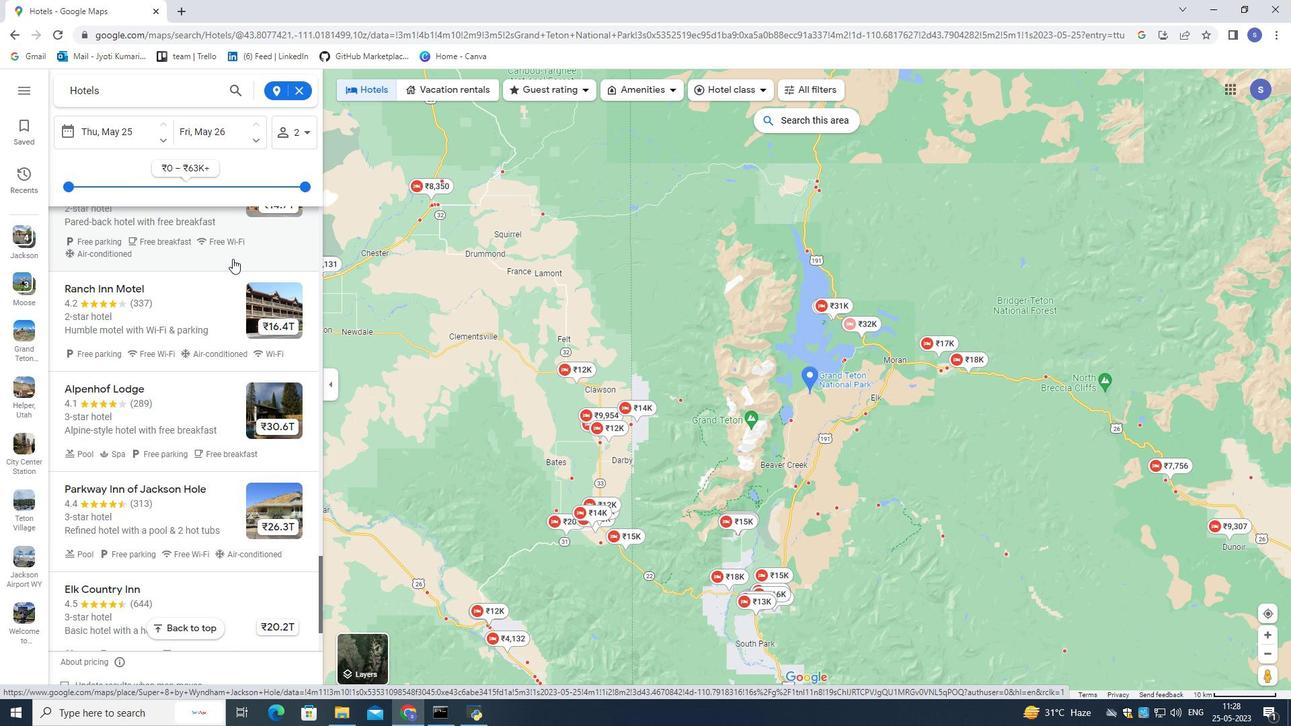 
Action: Mouse scrolled (232, 257) with delta (0, 0)
Screenshot: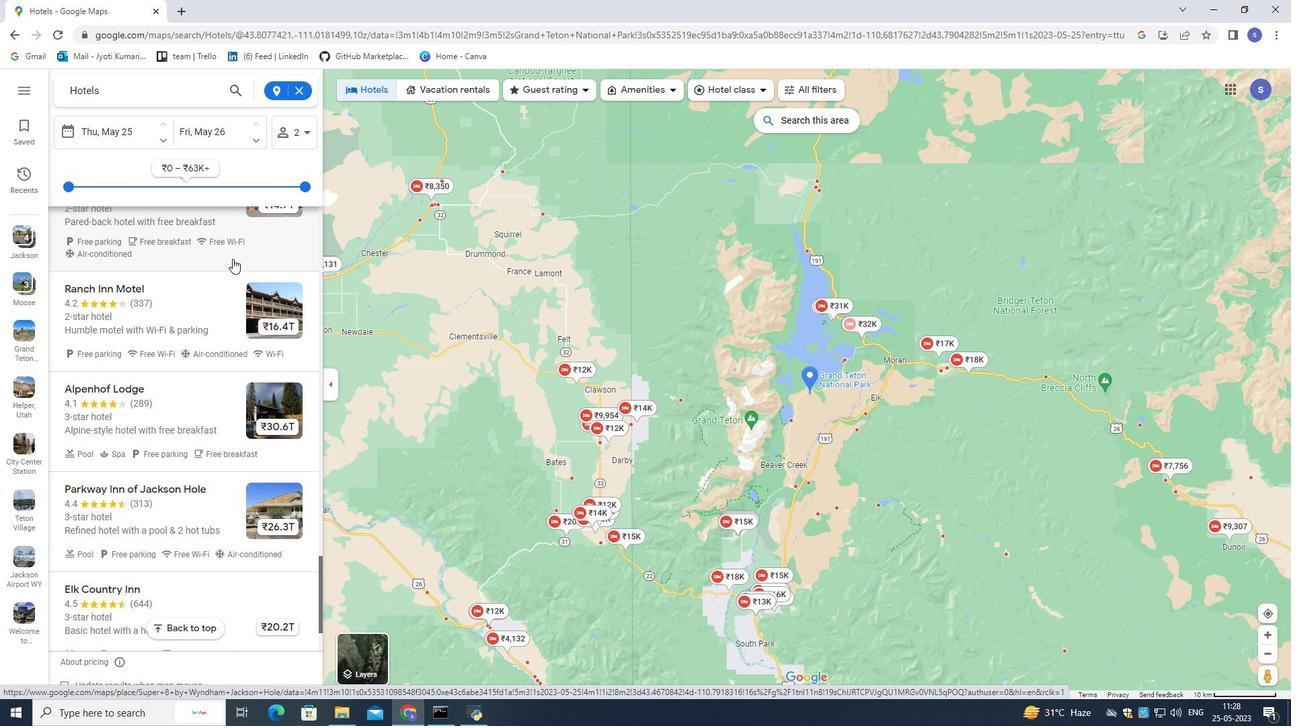 
Action: Mouse moved to (229, 254)
Screenshot: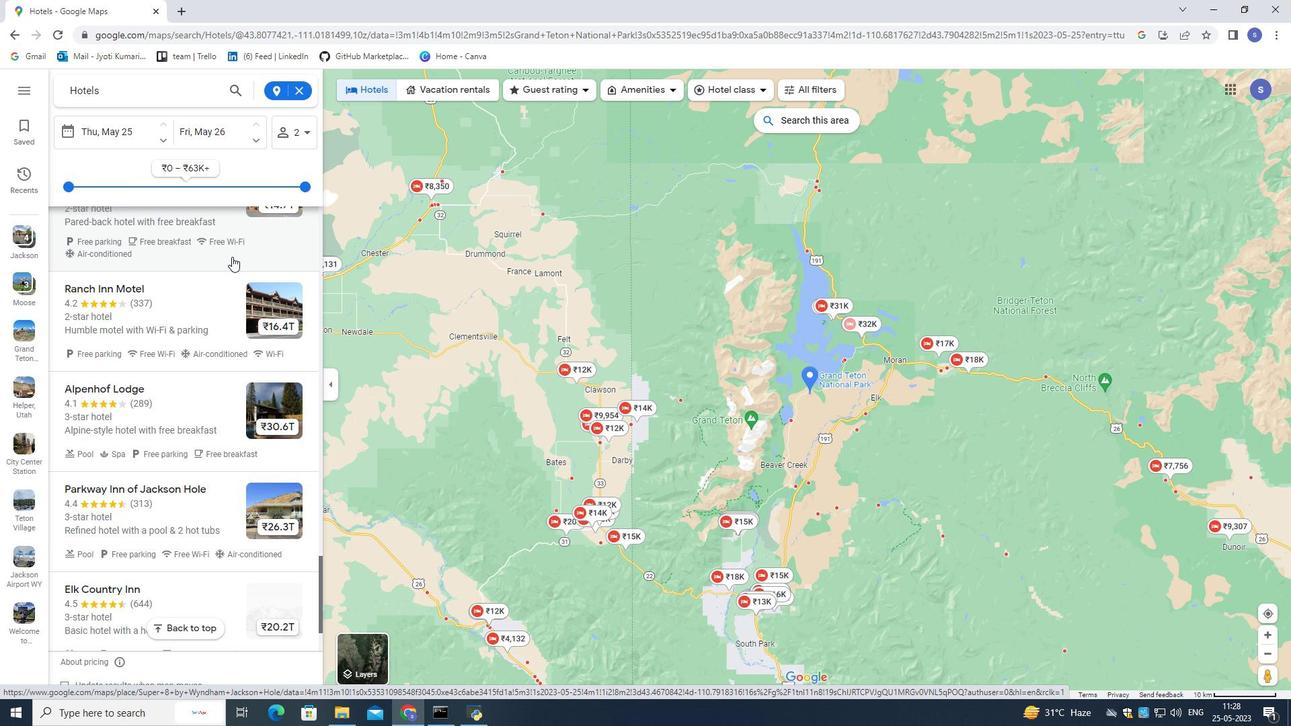 
Action: Mouse scrolled (229, 255) with delta (0, 0)
Screenshot: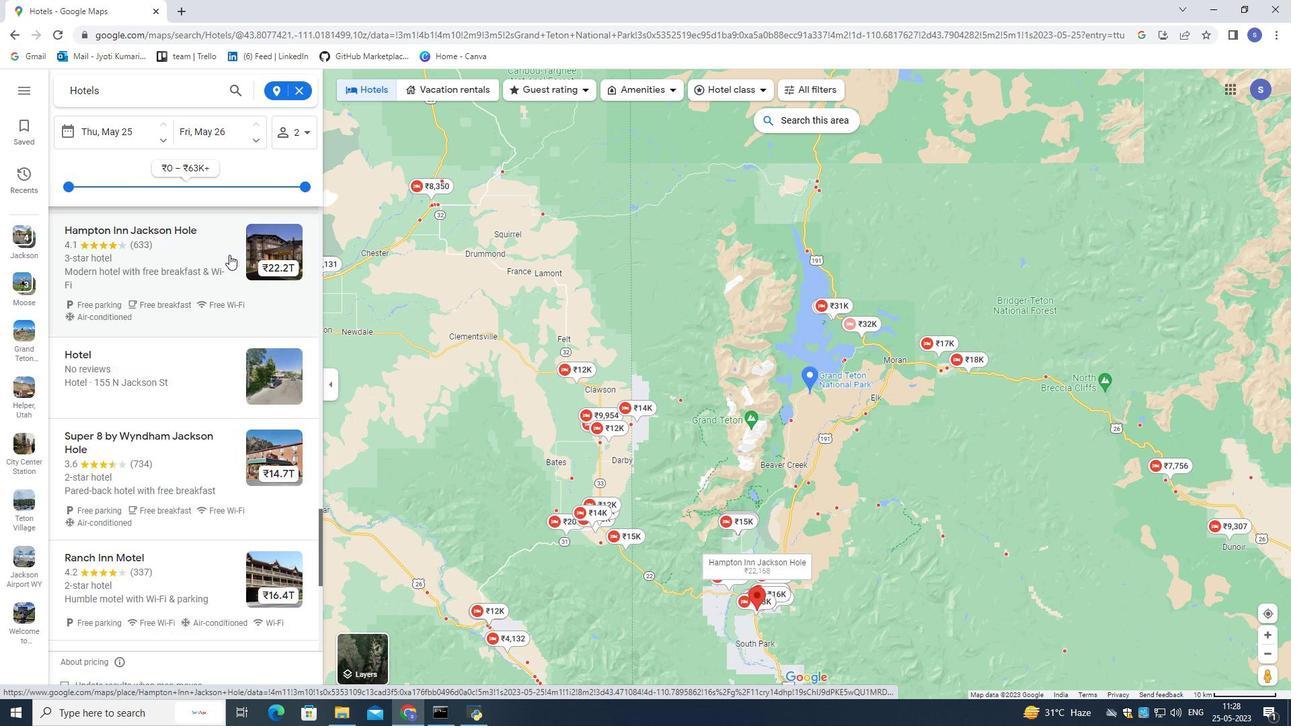 
Action: Mouse scrolled (229, 255) with delta (0, 0)
Screenshot: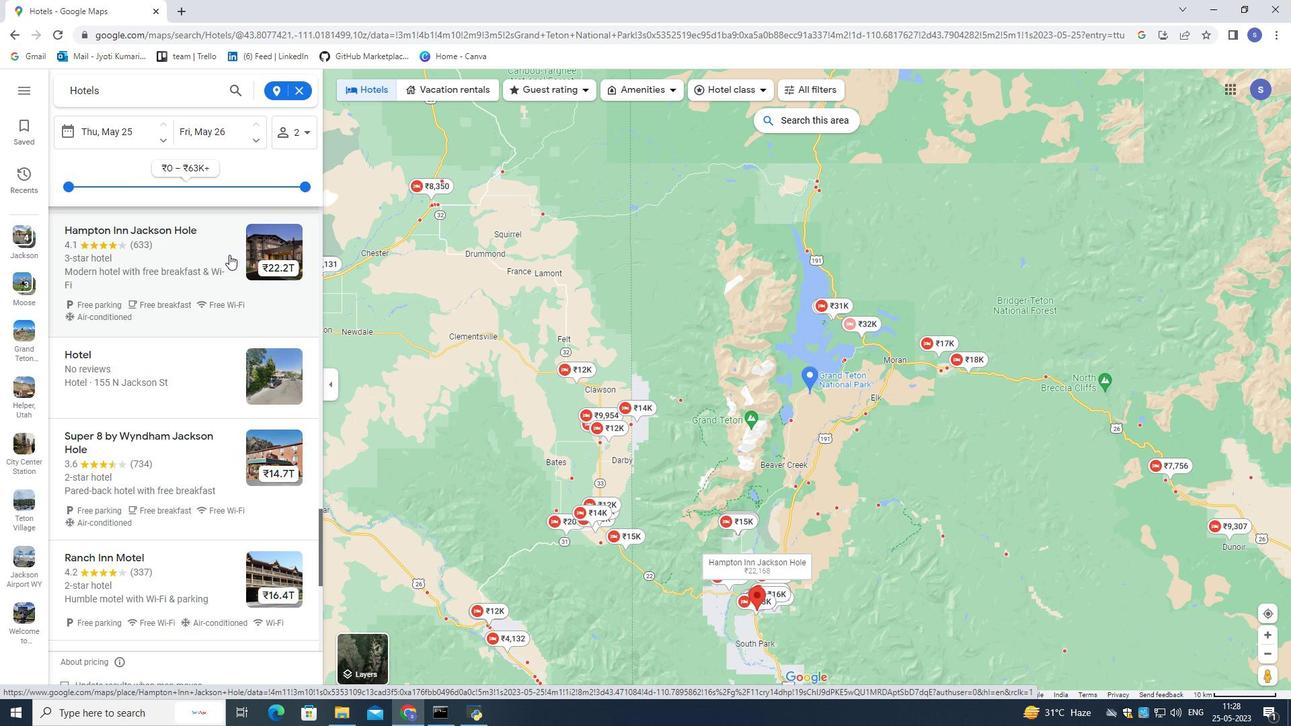 
Action: Mouse scrolled (229, 255) with delta (0, 0)
Screenshot: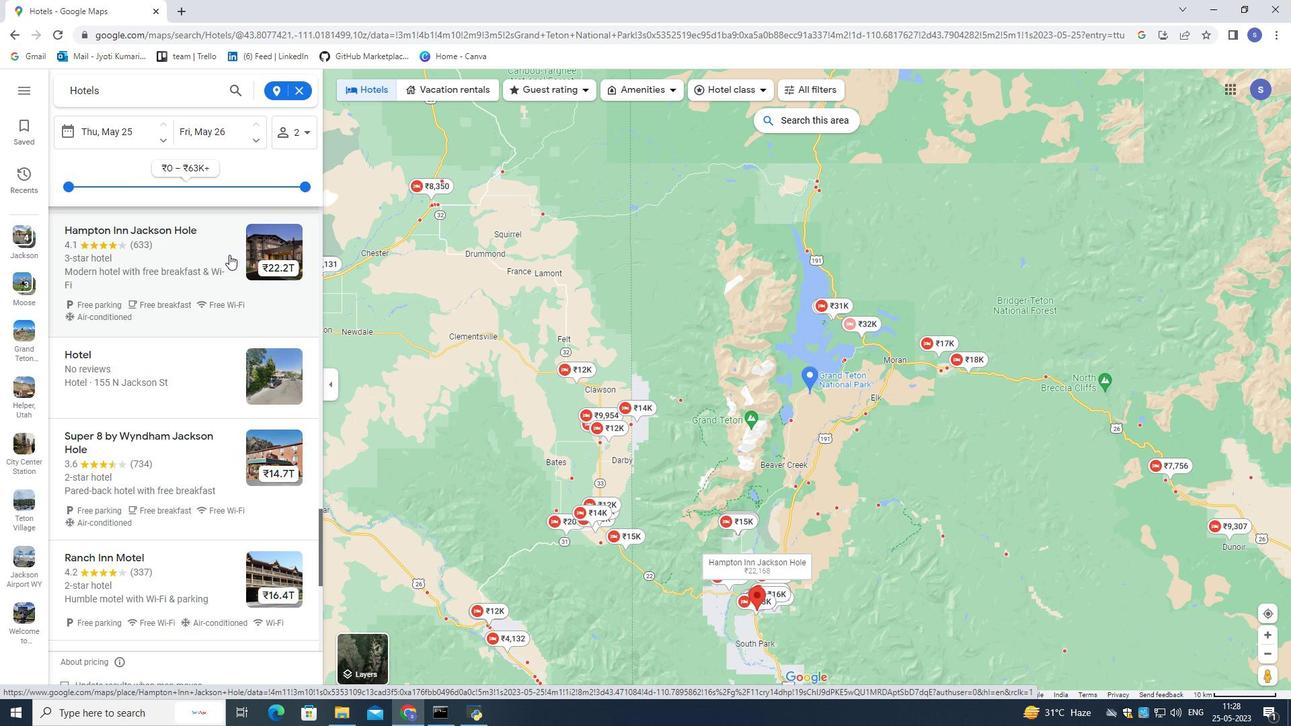 
Action: Mouse scrolled (229, 255) with delta (0, 0)
Screenshot: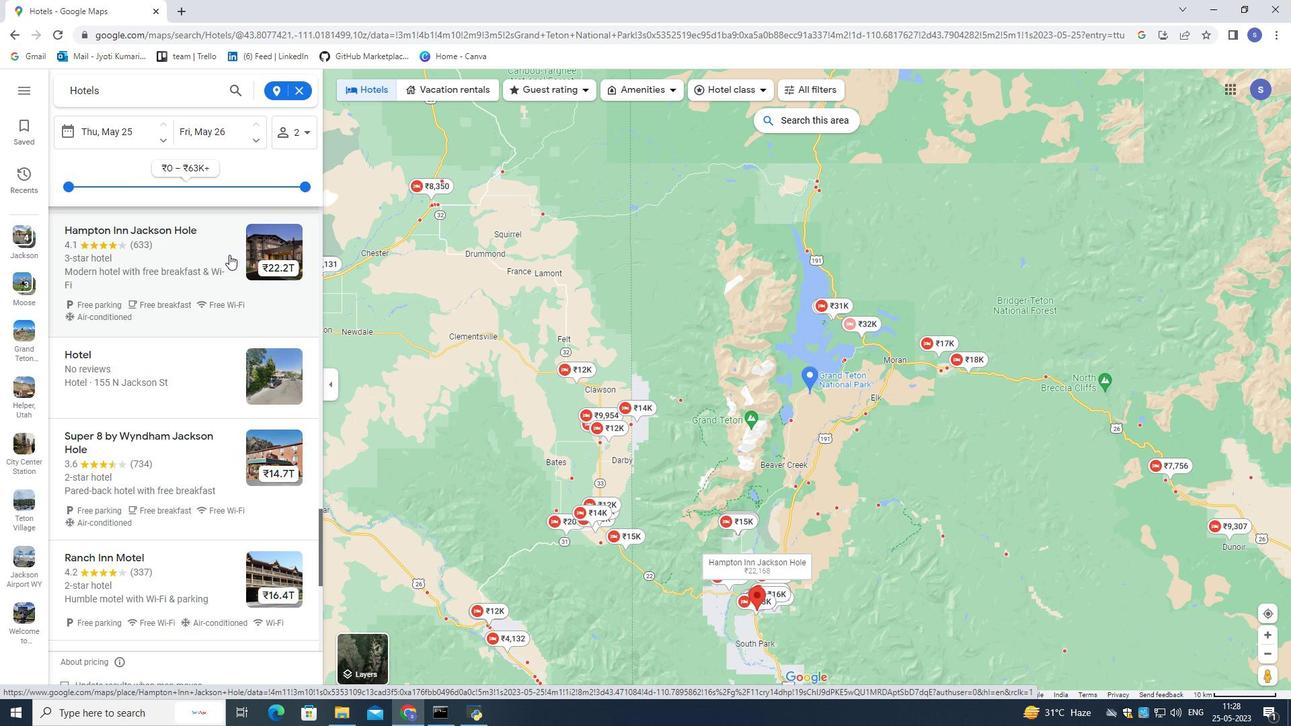 
Action: Mouse scrolled (229, 255) with delta (0, 0)
Screenshot: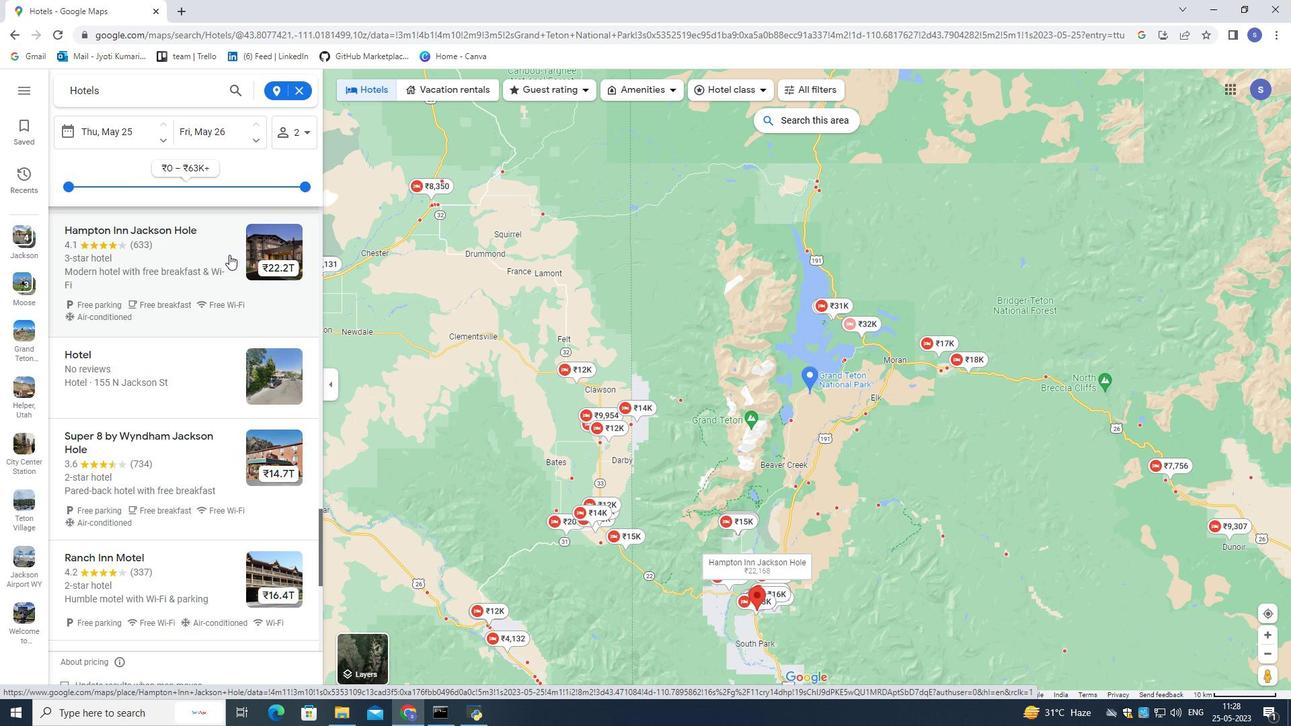 
Action: Mouse scrolled (229, 255) with delta (0, 0)
Screenshot: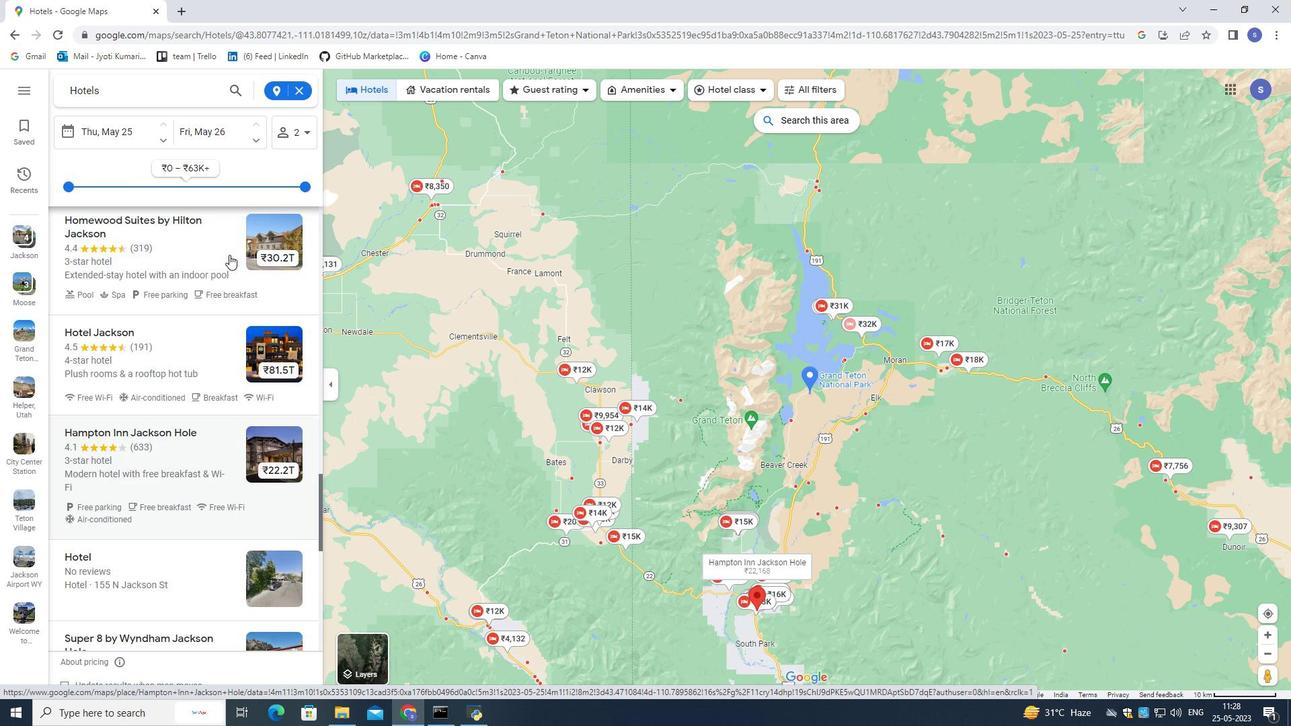 
Action: Mouse scrolled (229, 255) with delta (0, 0)
Screenshot: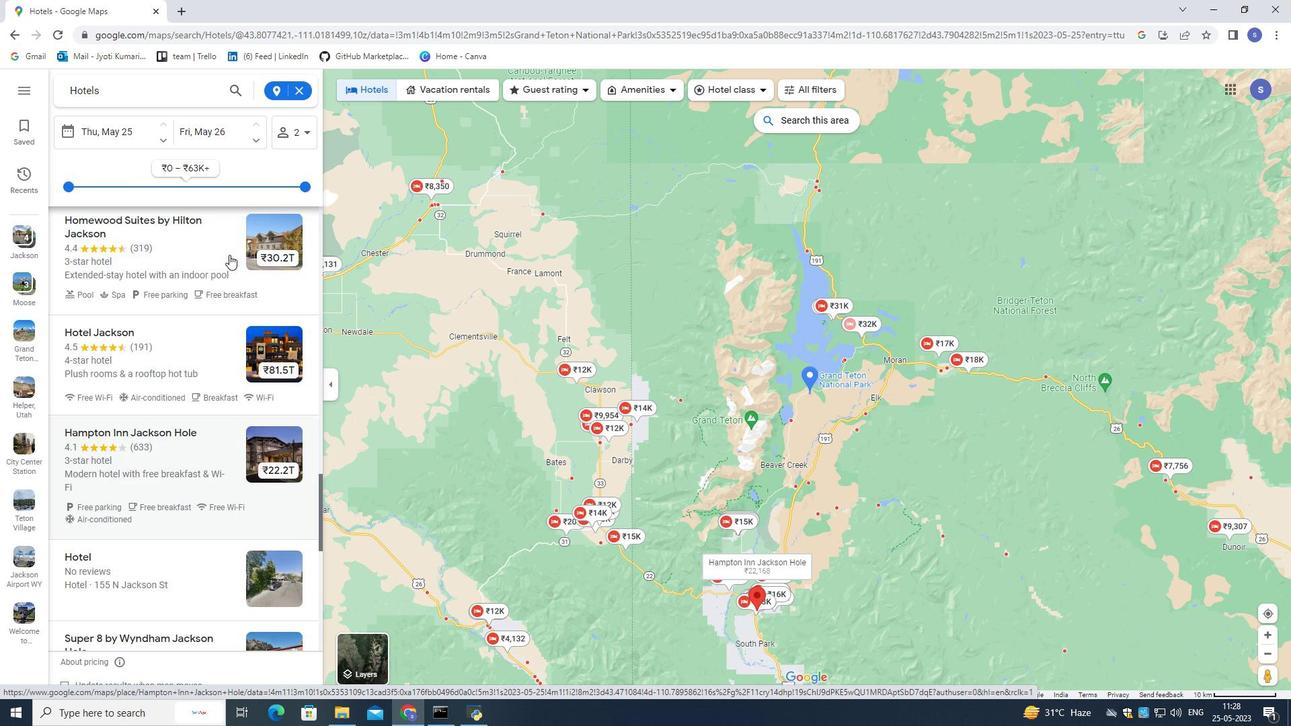 
Action: Mouse scrolled (229, 255) with delta (0, 0)
Screenshot: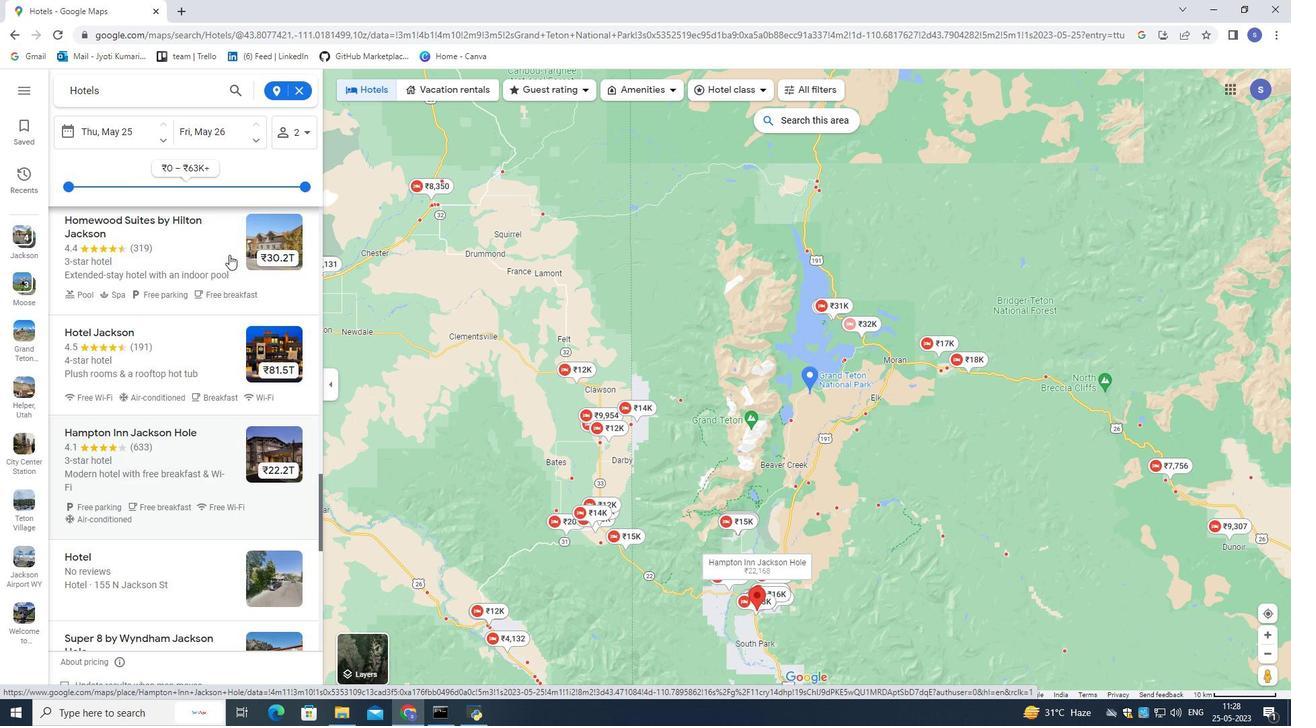 
Action: Mouse scrolled (229, 255) with delta (0, 0)
Screenshot: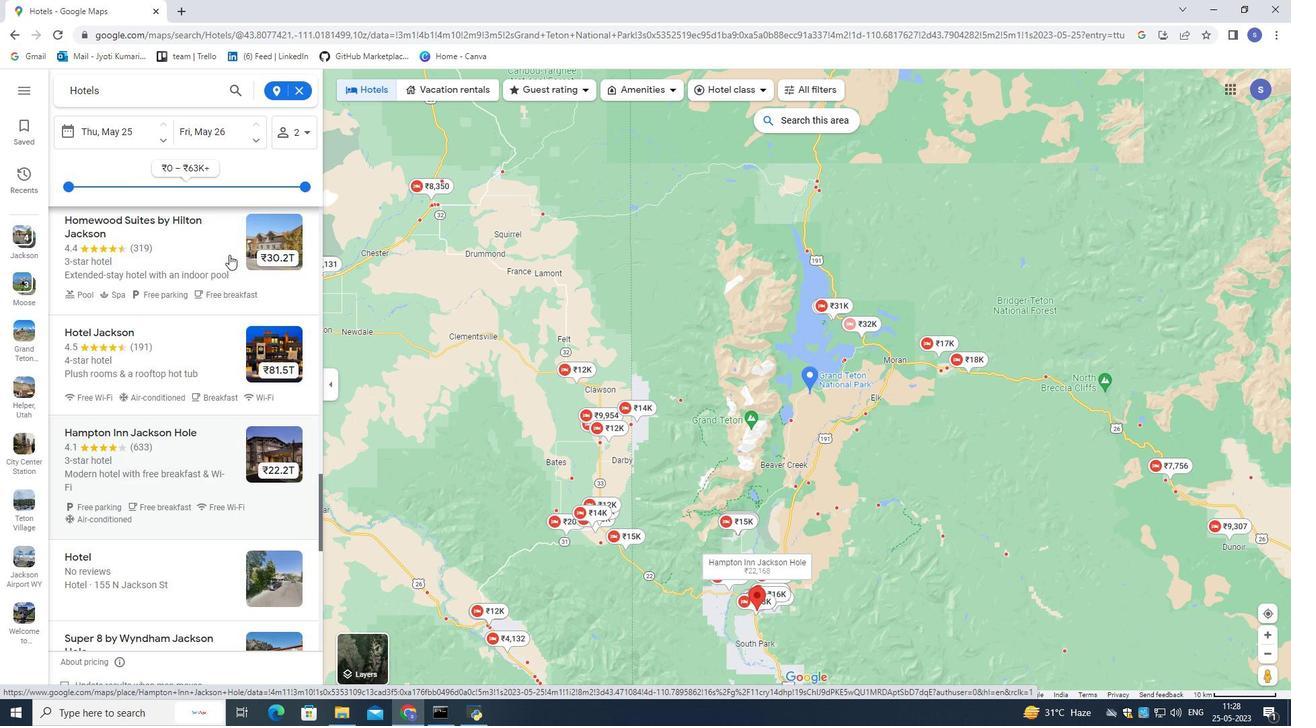 
Action: Mouse scrolled (229, 255) with delta (0, 0)
Screenshot: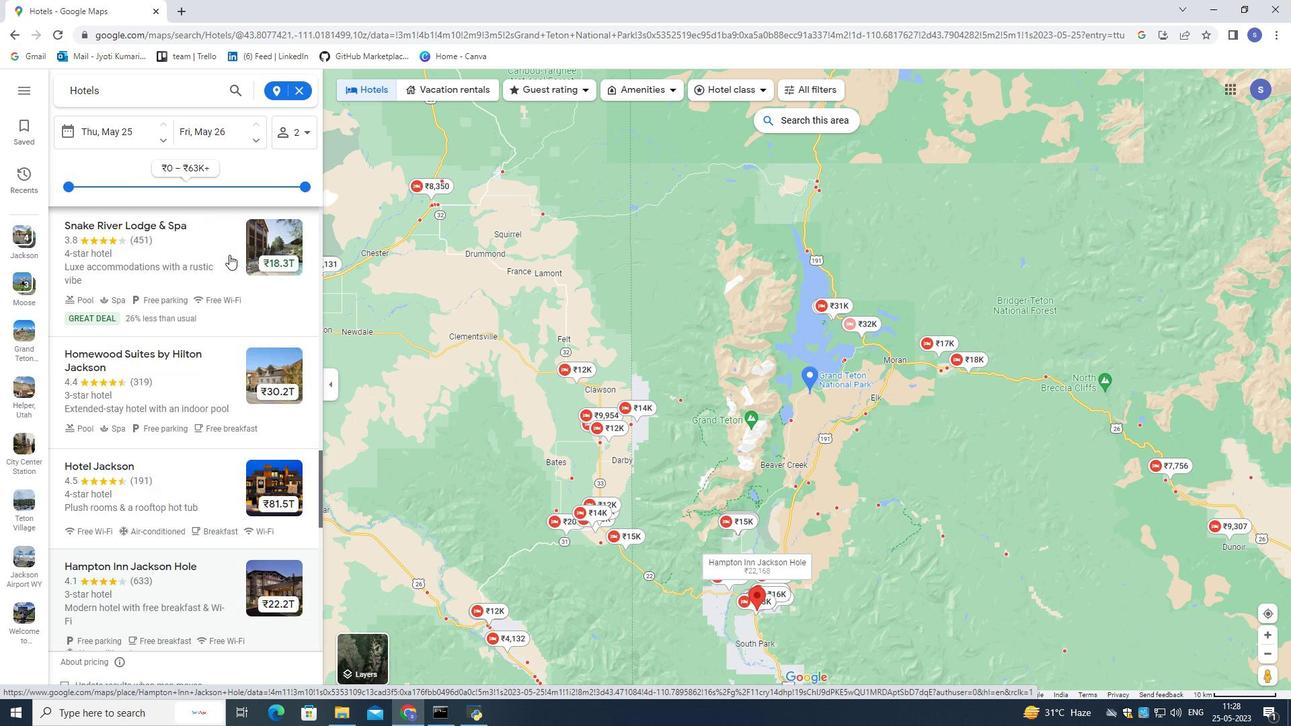 
Action: Mouse scrolled (229, 255) with delta (0, 0)
Screenshot: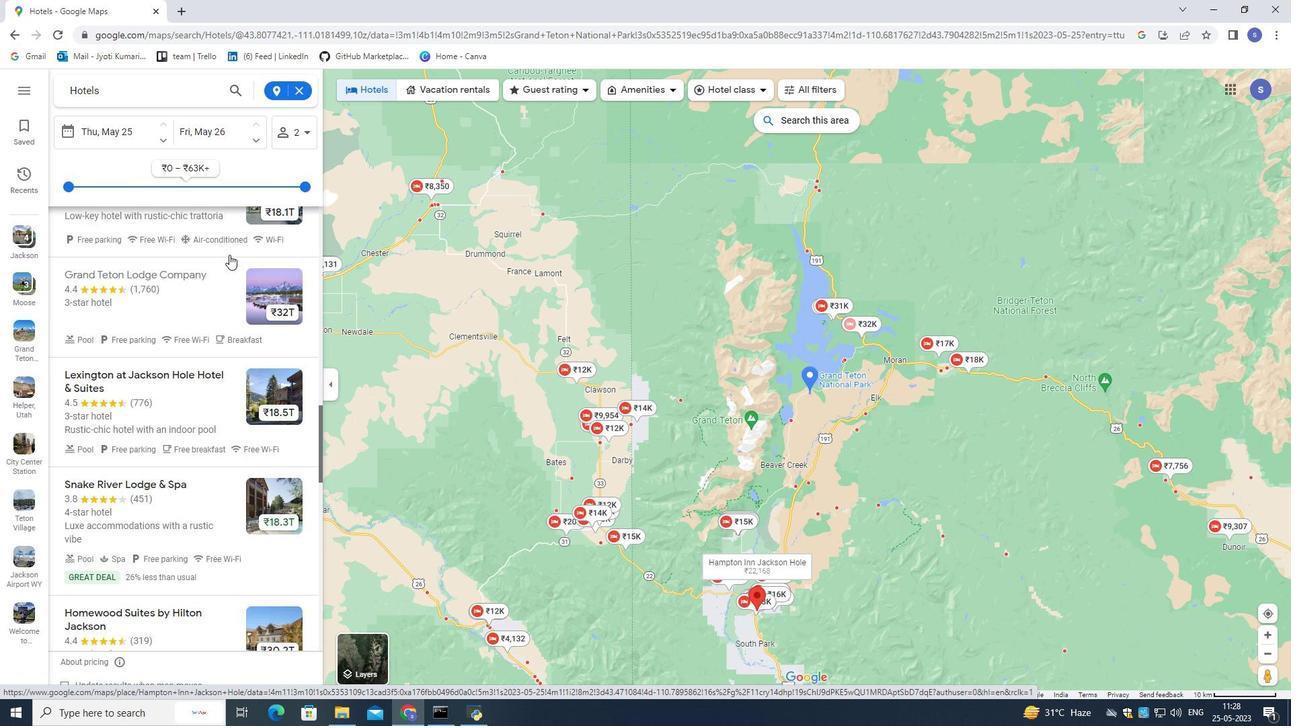 
Action: Mouse scrolled (229, 255) with delta (0, 0)
Screenshot: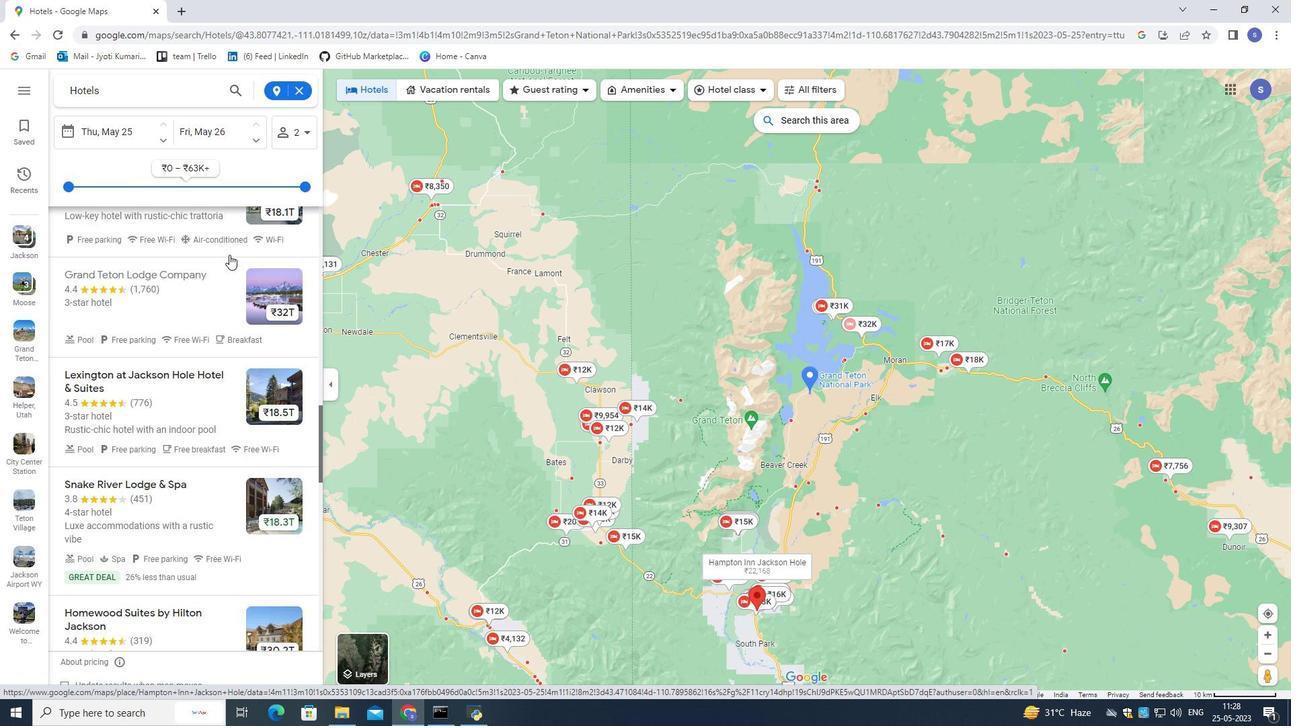 
Action: Mouse scrolled (229, 255) with delta (0, 0)
Screenshot: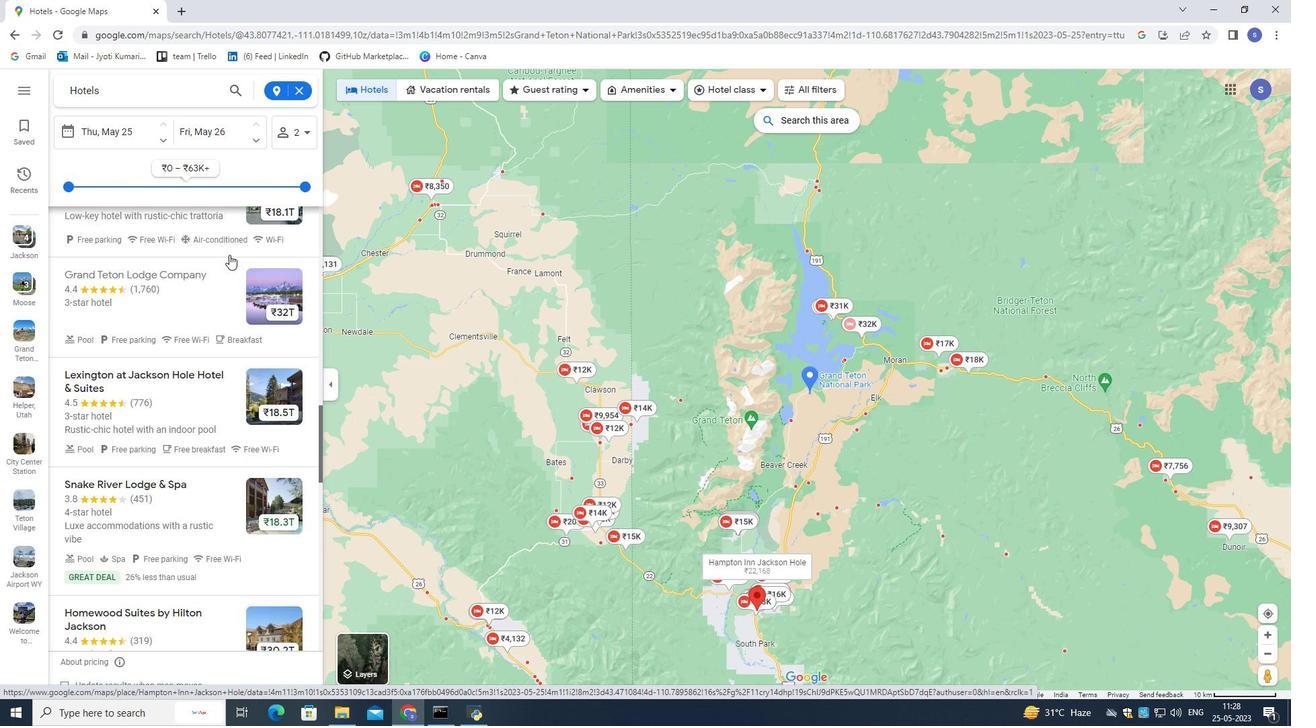 
Action: Mouse scrolled (229, 255) with delta (0, 0)
Screenshot: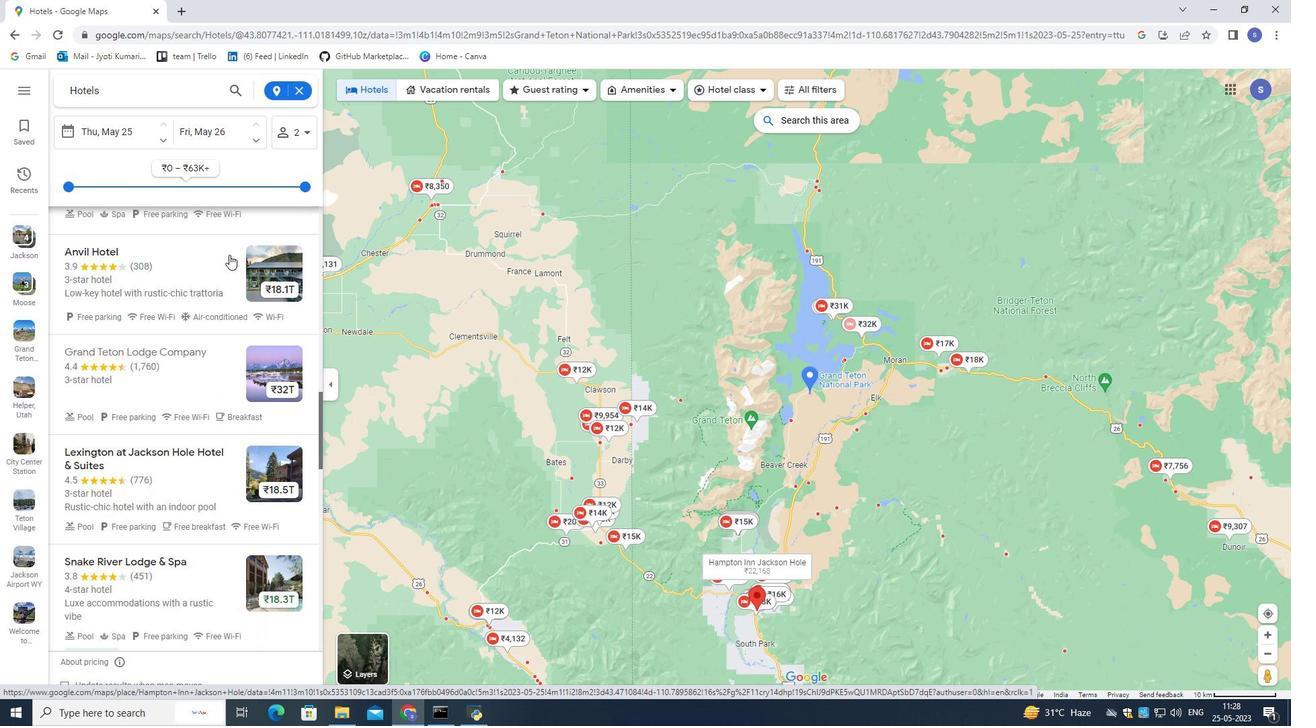 
Action: Mouse scrolled (229, 255) with delta (0, 0)
Screenshot: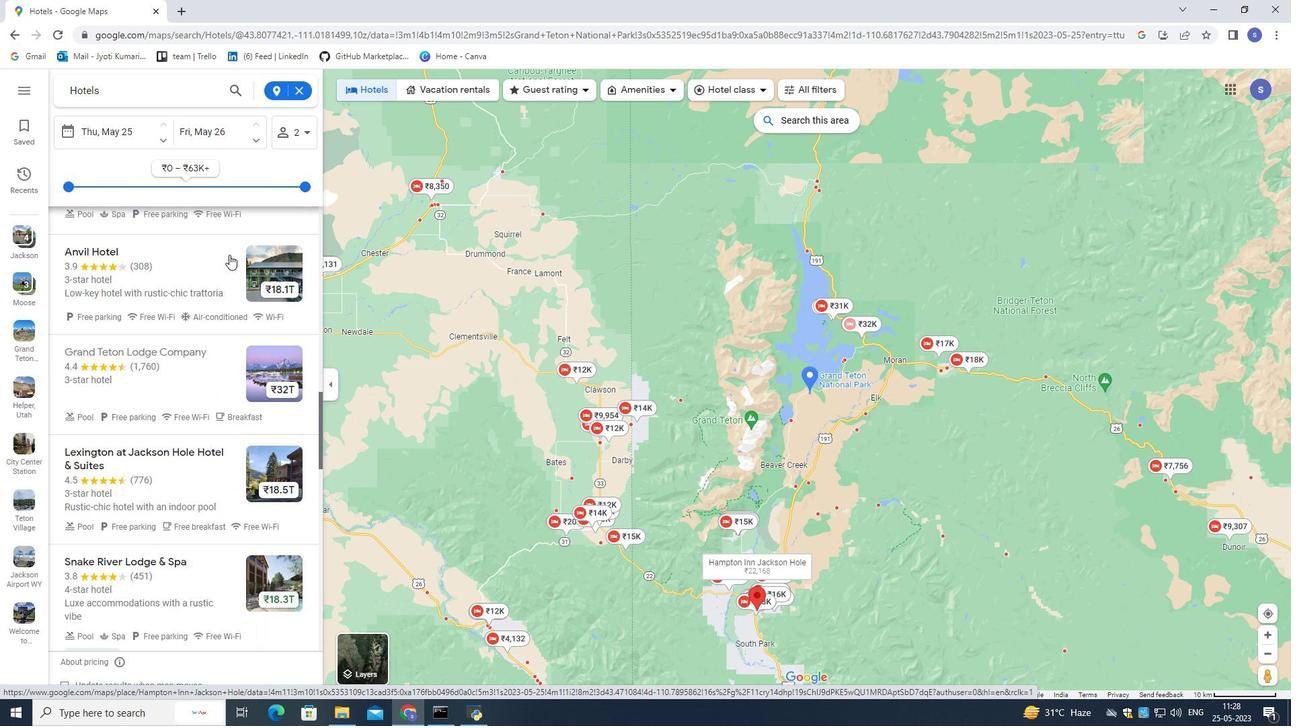 
Action: Mouse scrolled (229, 255) with delta (0, 0)
Screenshot: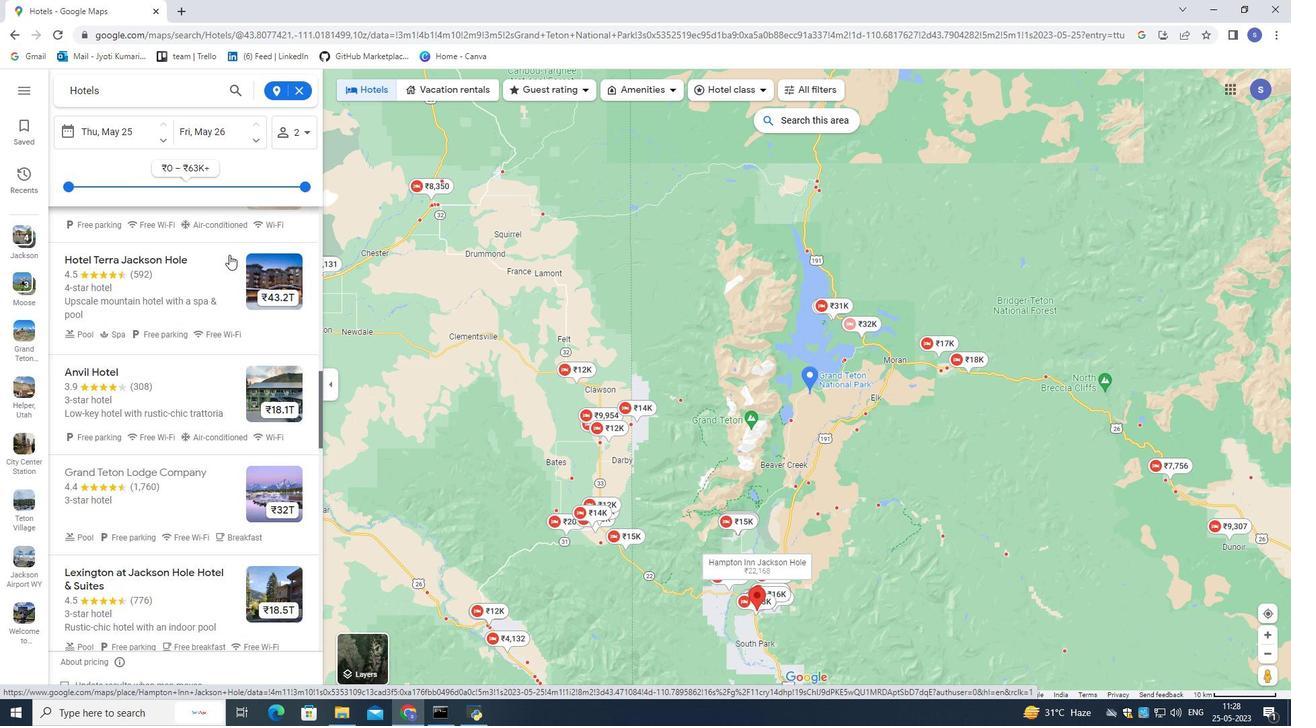 
Action: Mouse scrolled (229, 255) with delta (0, 0)
Screenshot: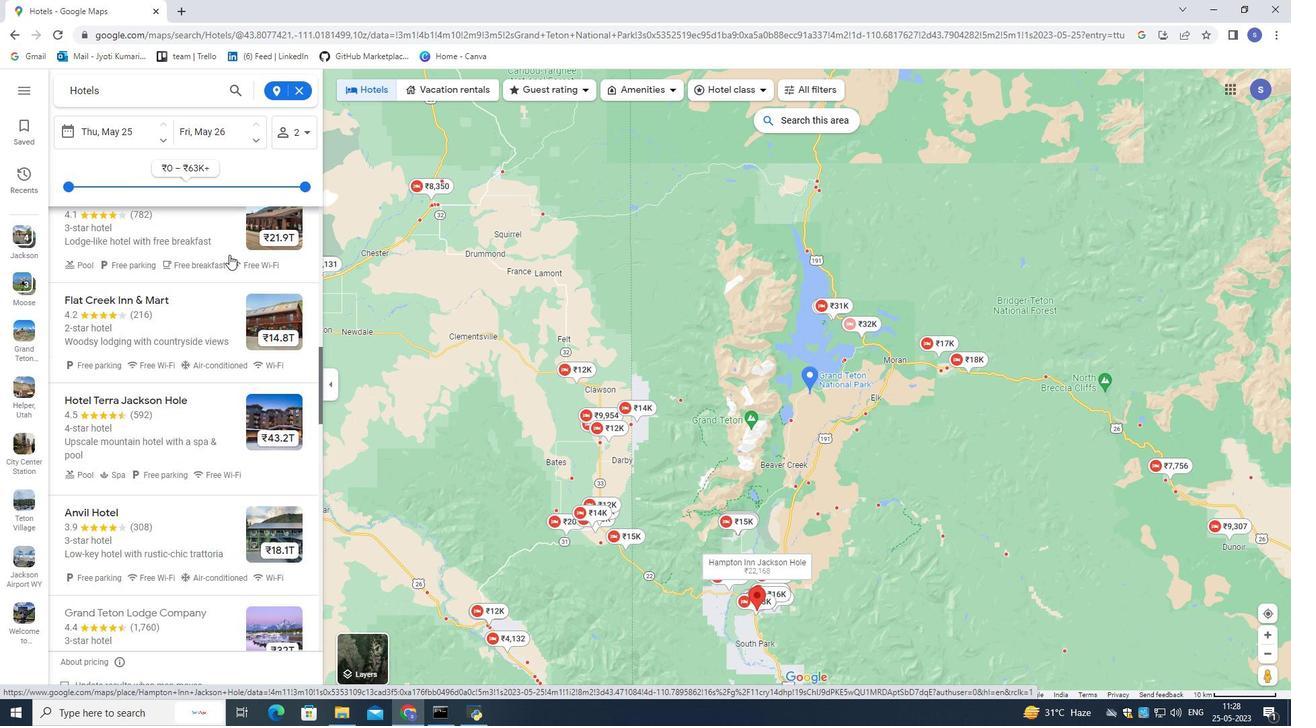 
Action: Mouse scrolled (229, 255) with delta (0, 0)
Screenshot: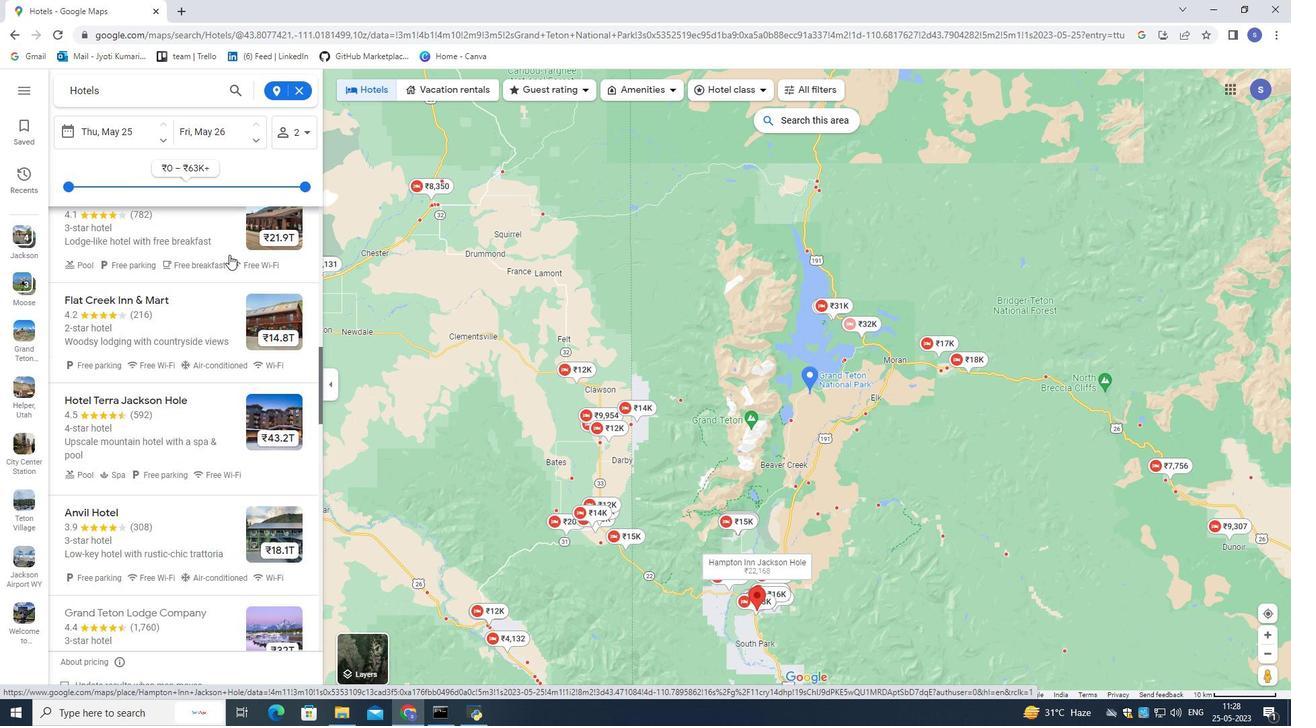 
Action: Mouse scrolled (229, 255) with delta (0, 0)
Screenshot: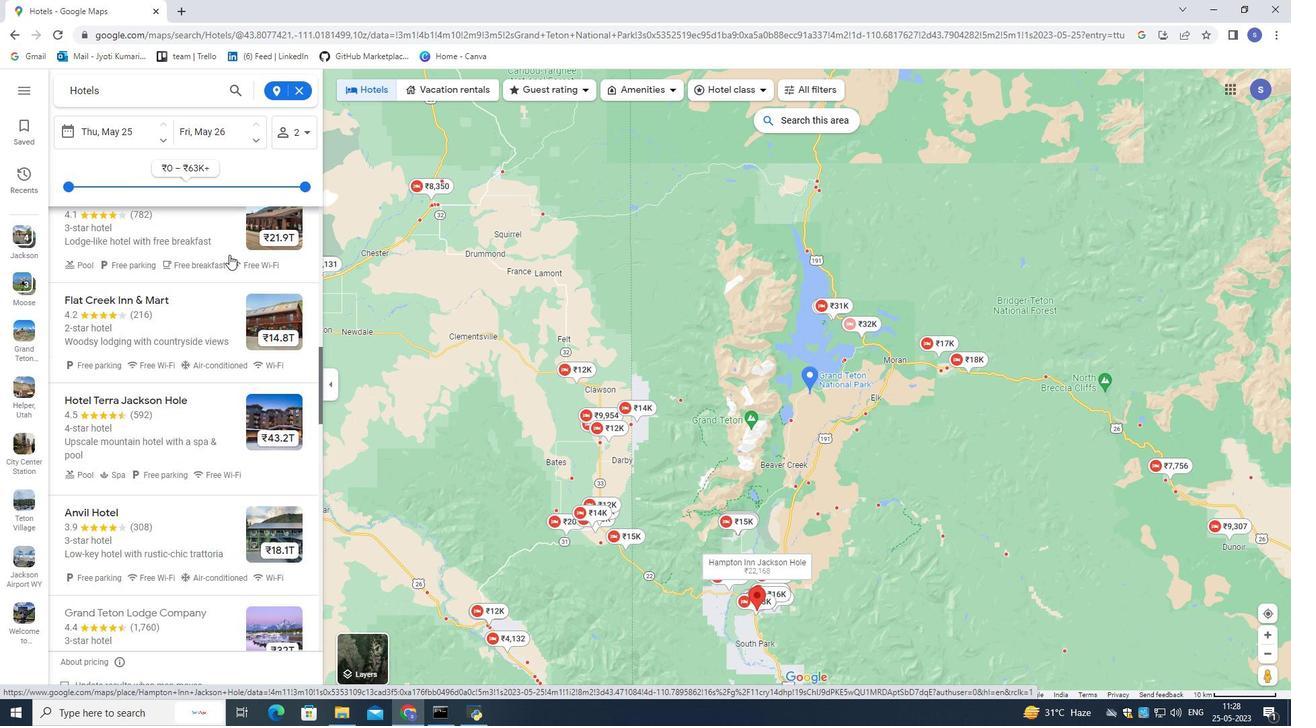 
Action: Mouse scrolled (229, 255) with delta (0, 0)
Screenshot: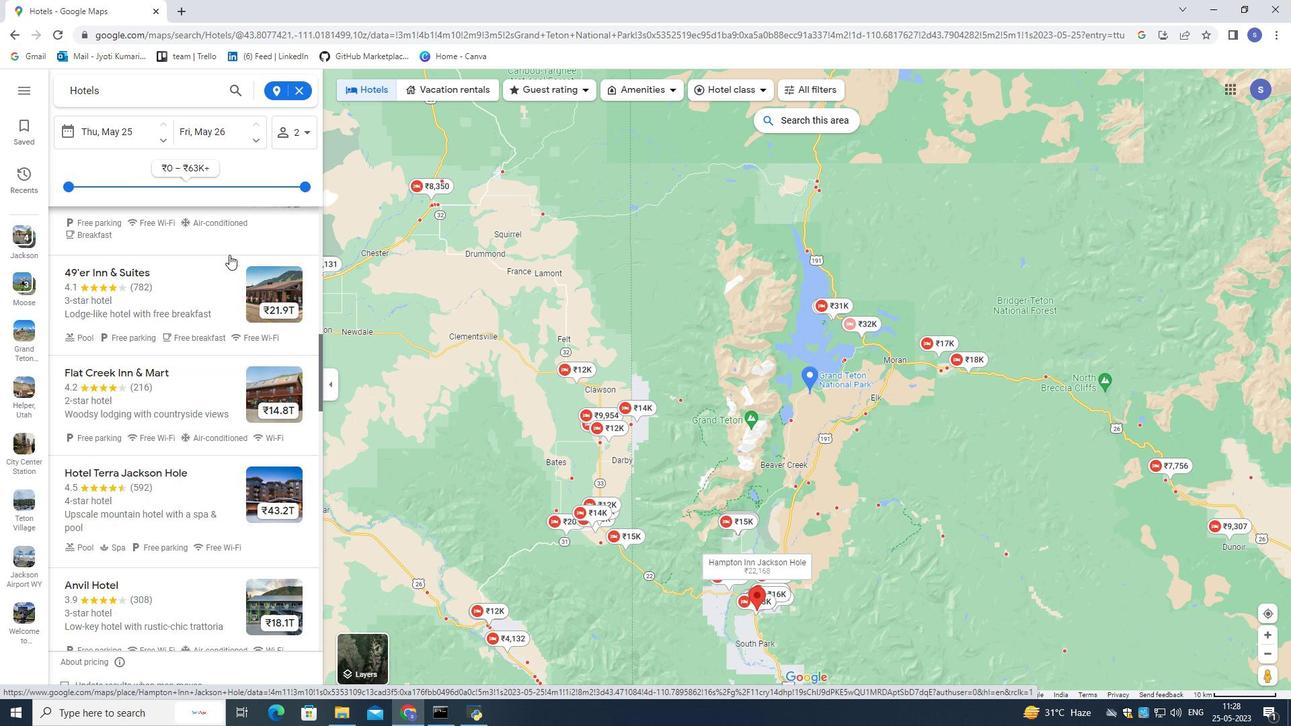 
Action: Mouse scrolled (229, 255) with delta (0, 0)
Screenshot: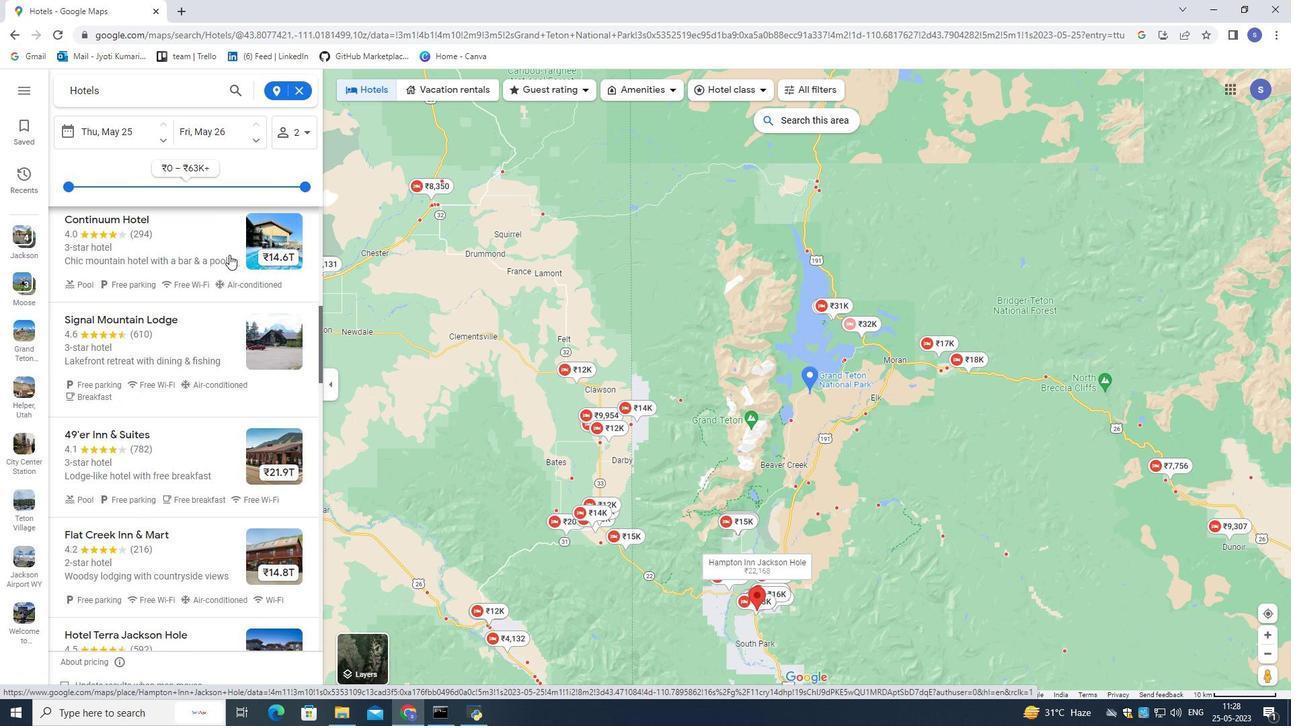 
Action: Mouse scrolled (229, 255) with delta (0, 0)
Screenshot: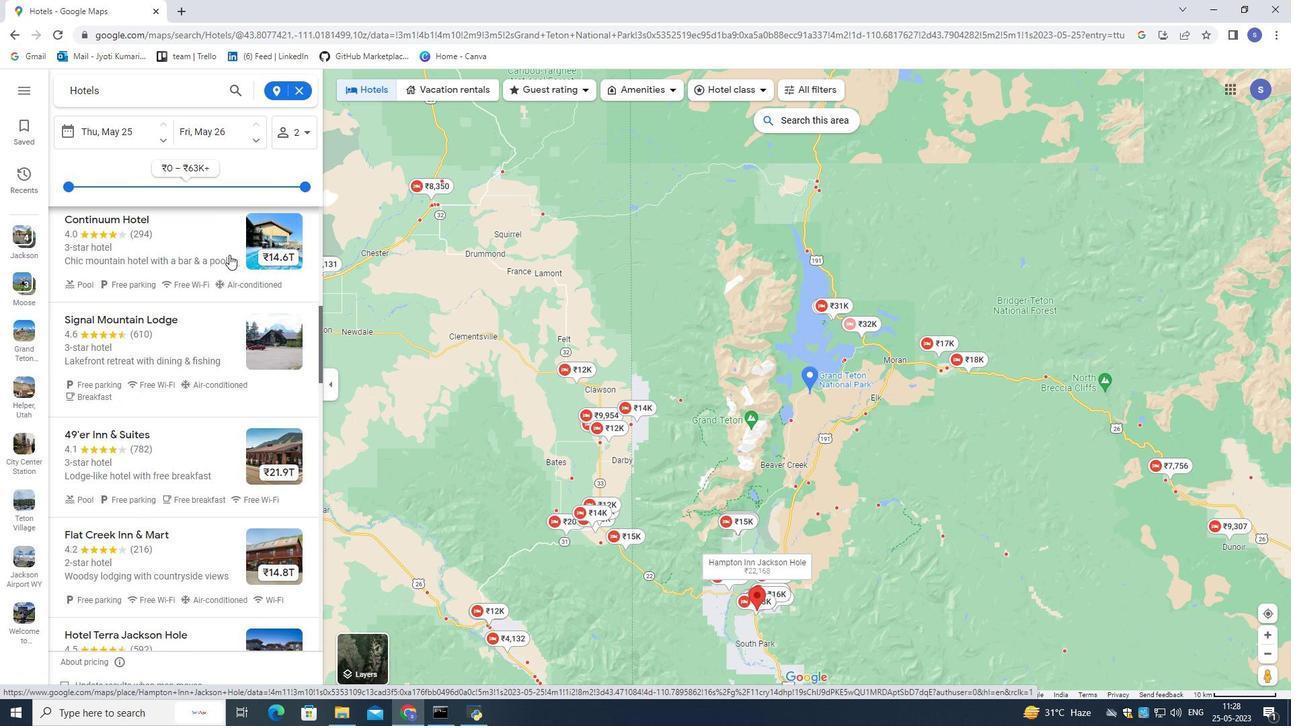 
Action: Mouse scrolled (229, 255) with delta (0, 0)
Screenshot: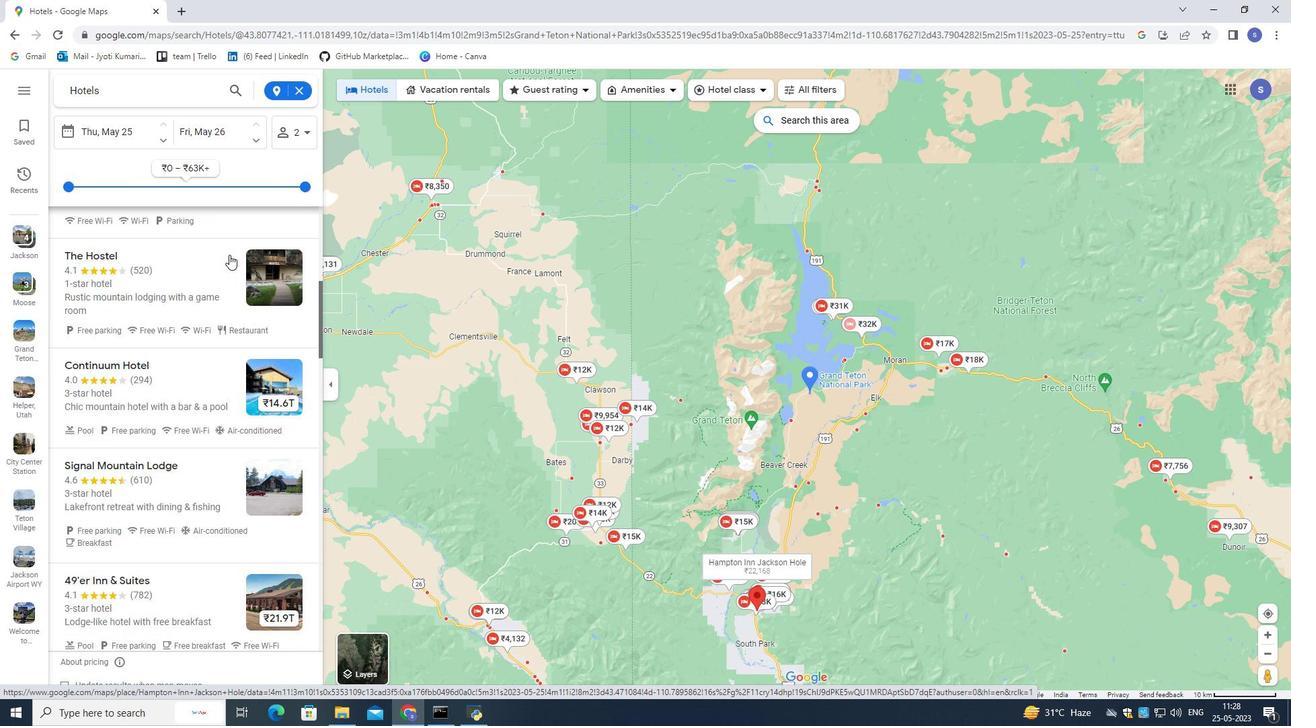 
Action: Mouse scrolled (229, 255) with delta (0, 0)
Screenshot: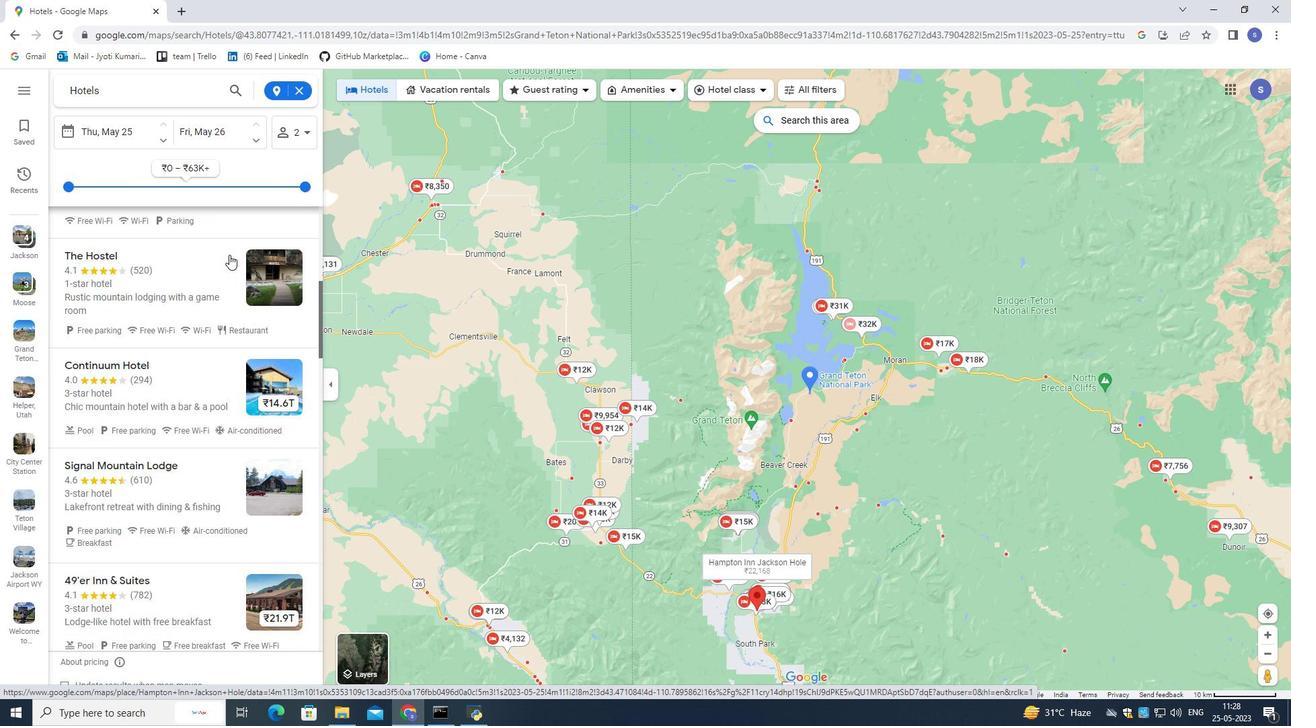 
Action: Mouse scrolled (229, 255) with delta (0, 0)
Screenshot: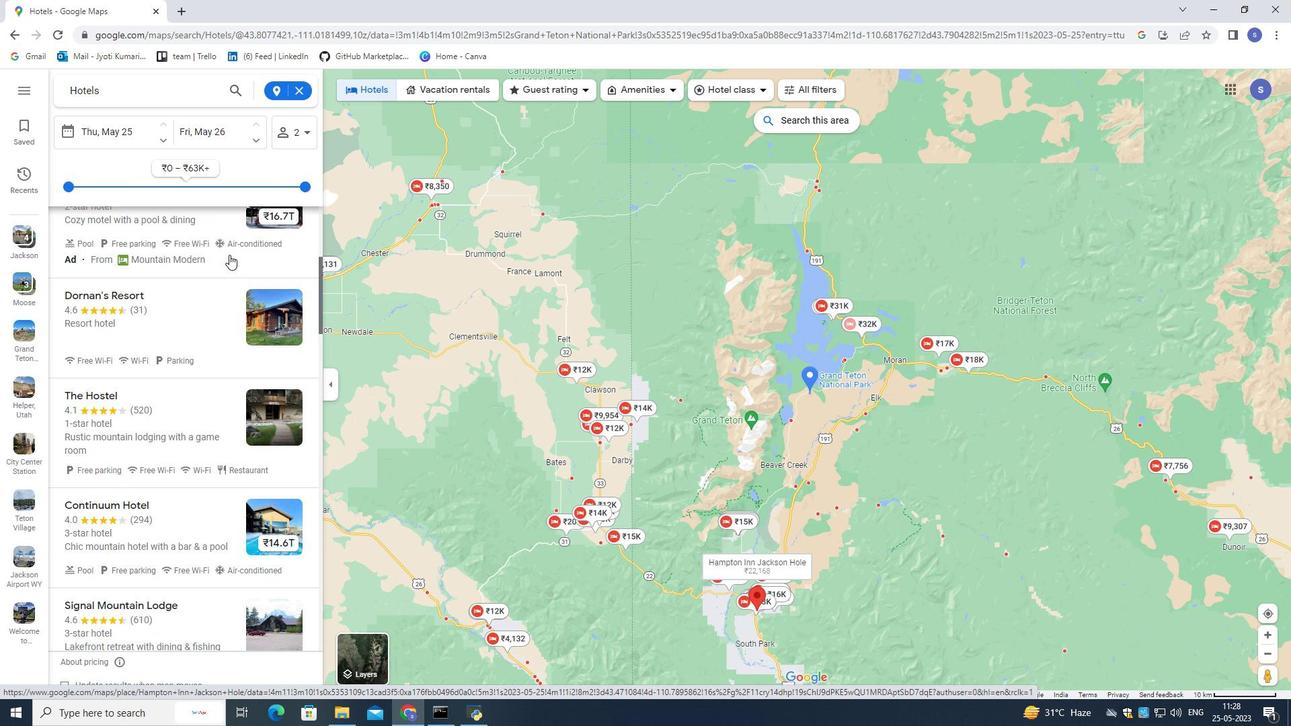 
Action: Mouse scrolled (229, 255) with delta (0, 0)
Screenshot: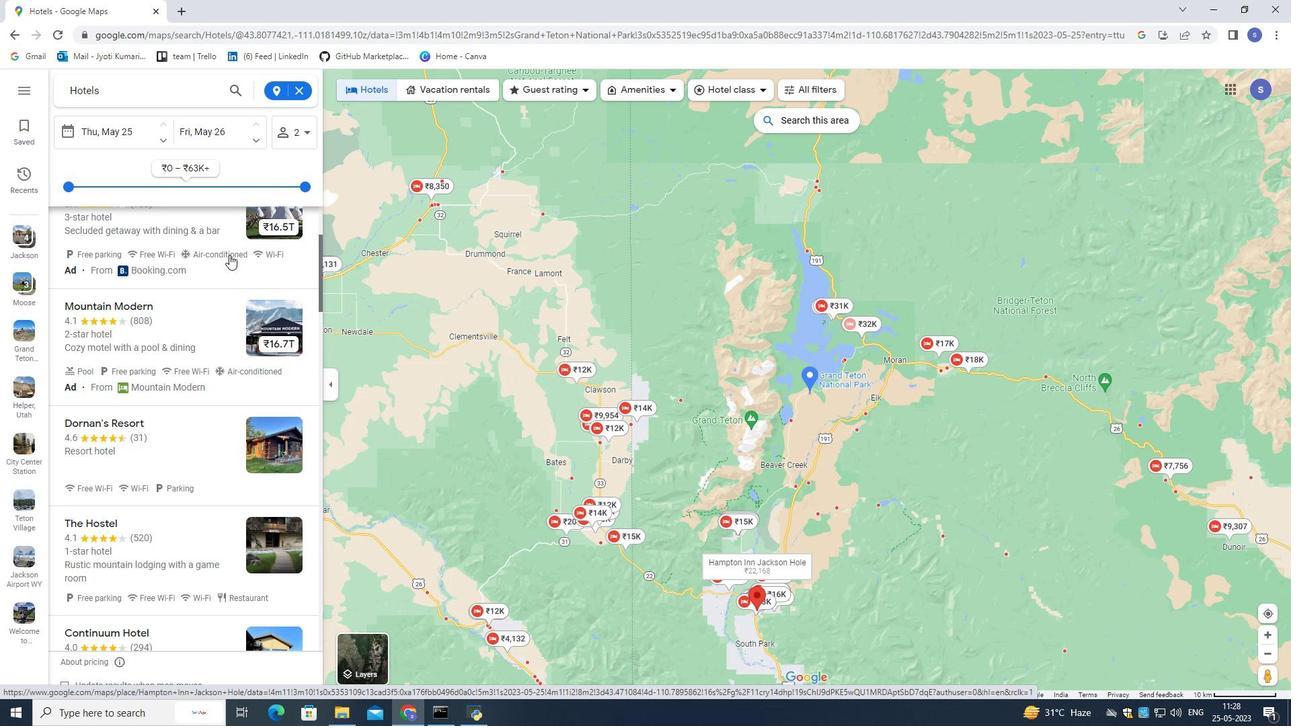 
Action: Mouse scrolled (229, 255) with delta (0, 0)
Screenshot: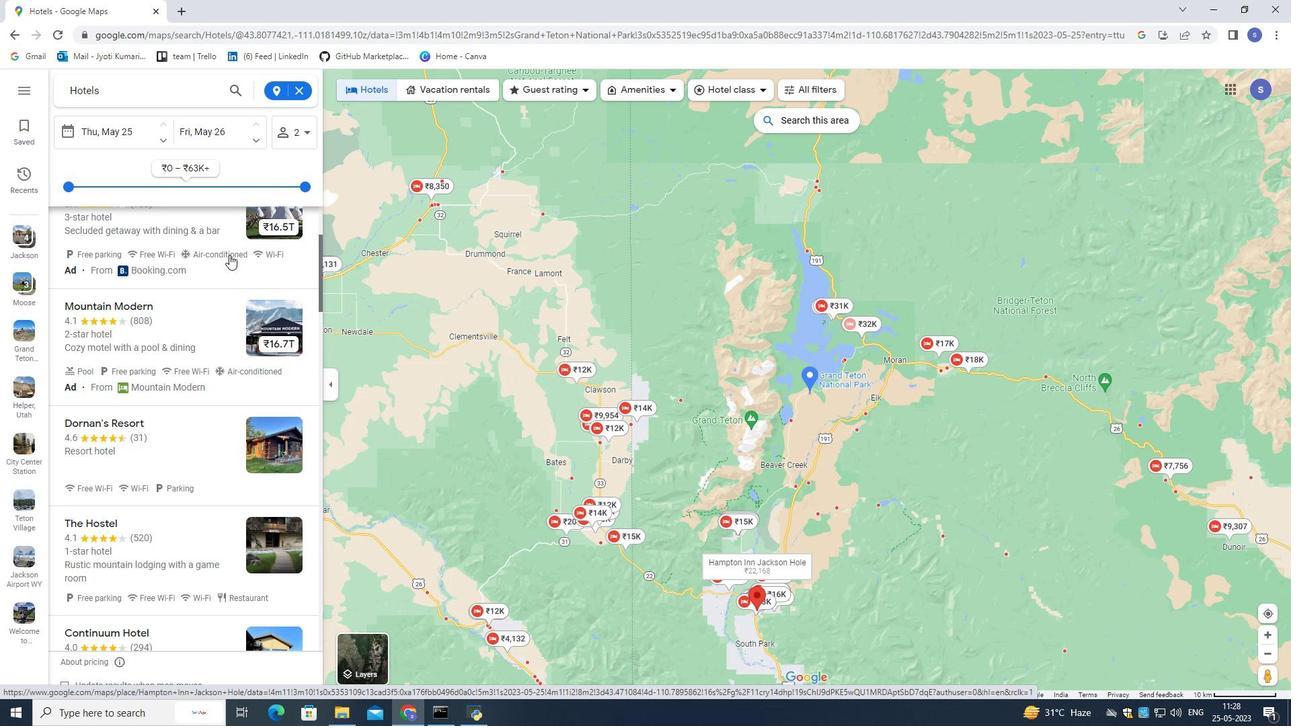 
Action: Mouse scrolled (229, 255) with delta (0, 0)
Screenshot: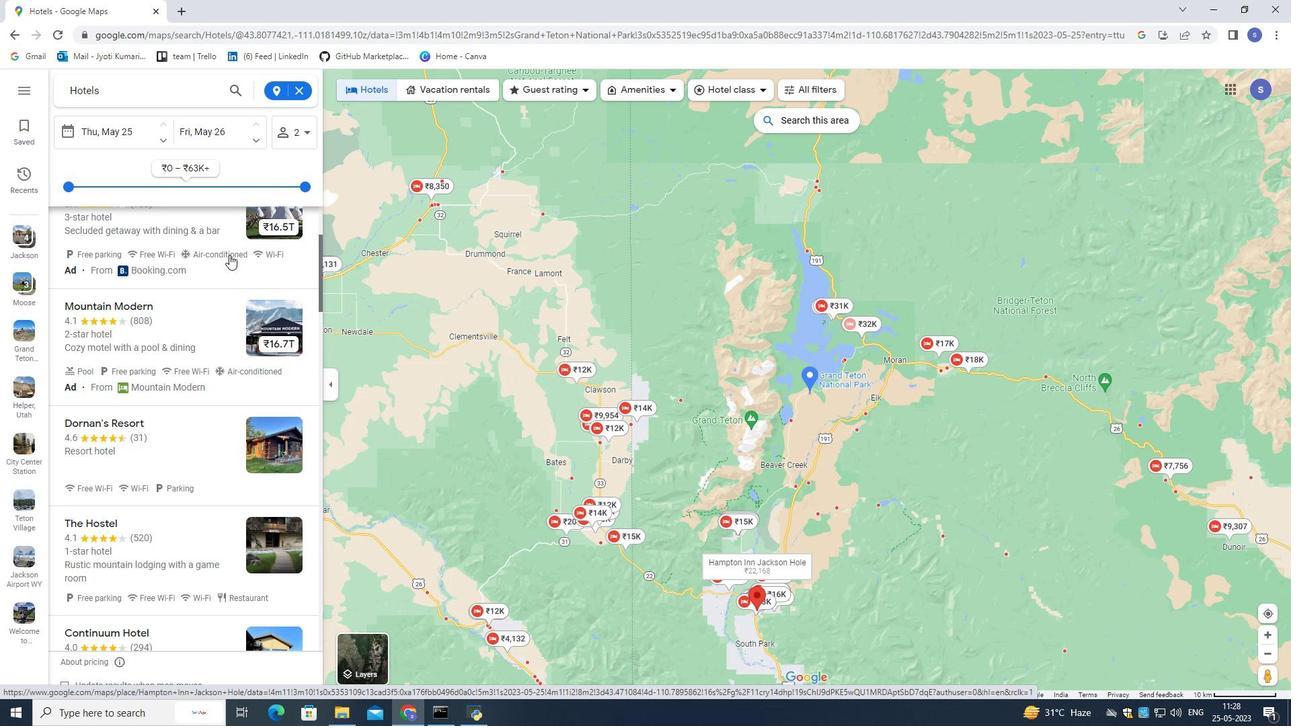 
Action: Mouse scrolled (229, 255) with delta (0, 0)
Screenshot: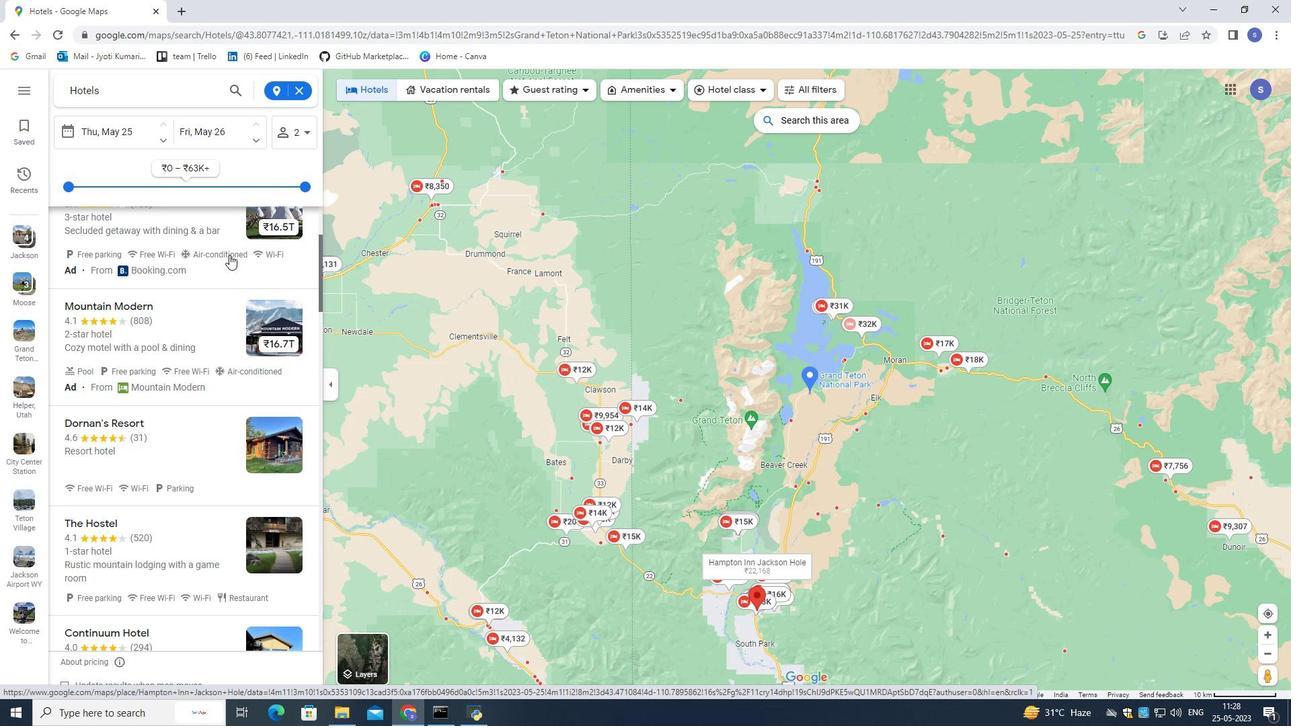 
Action: Mouse scrolled (229, 255) with delta (0, 0)
Screenshot: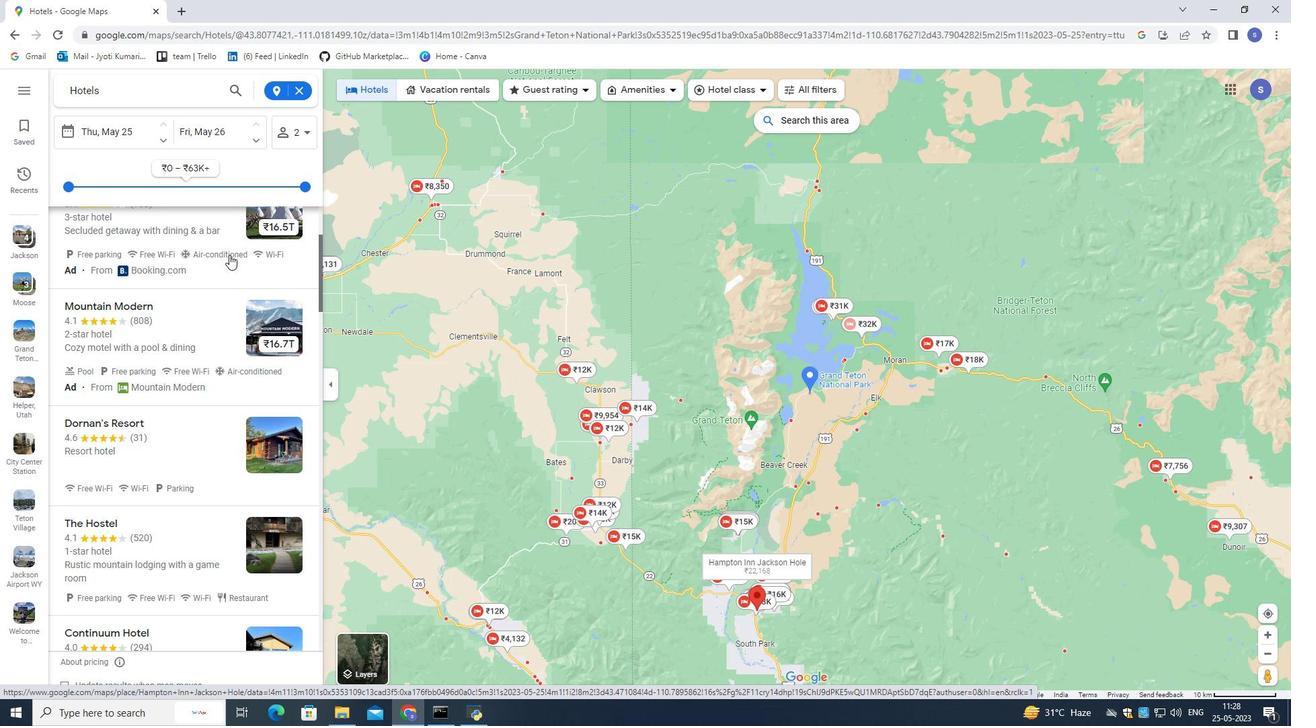 
Action: Mouse scrolled (229, 255) with delta (0, 0)
Screenshot: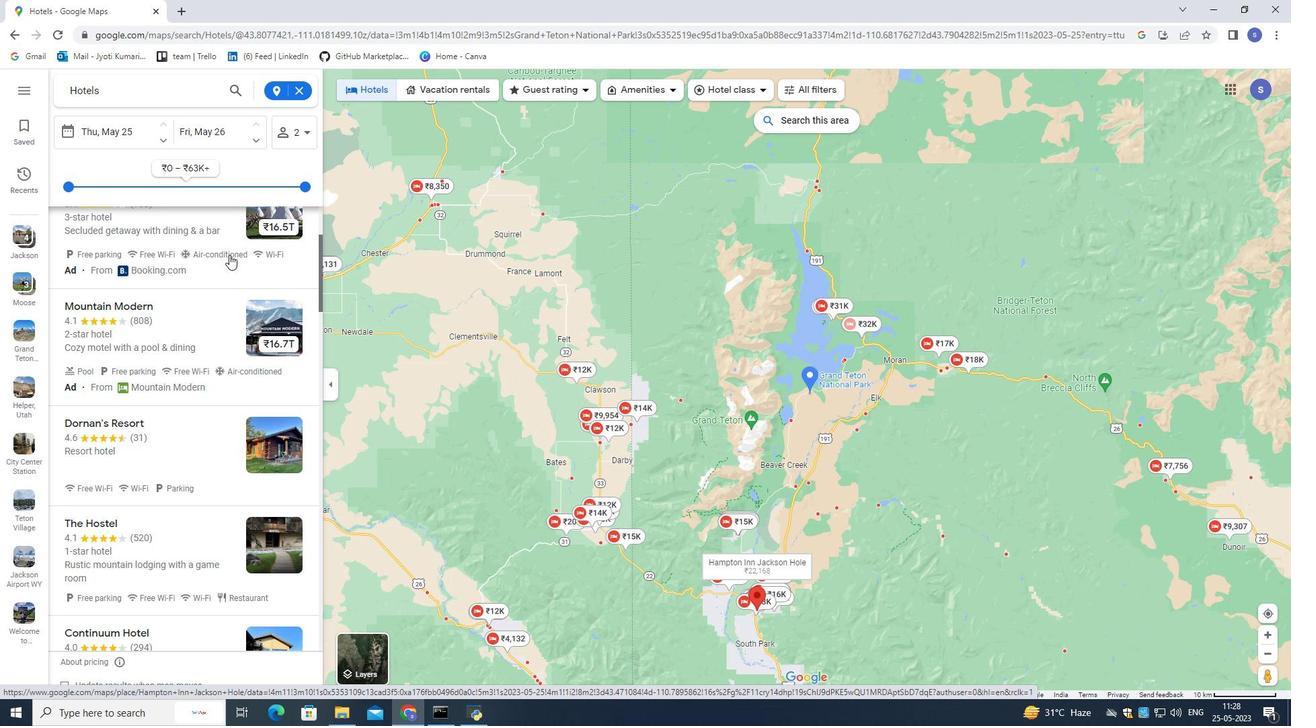 
Action: Mouse scrolled (229, 255) with delta (0, 0)
Screenshot: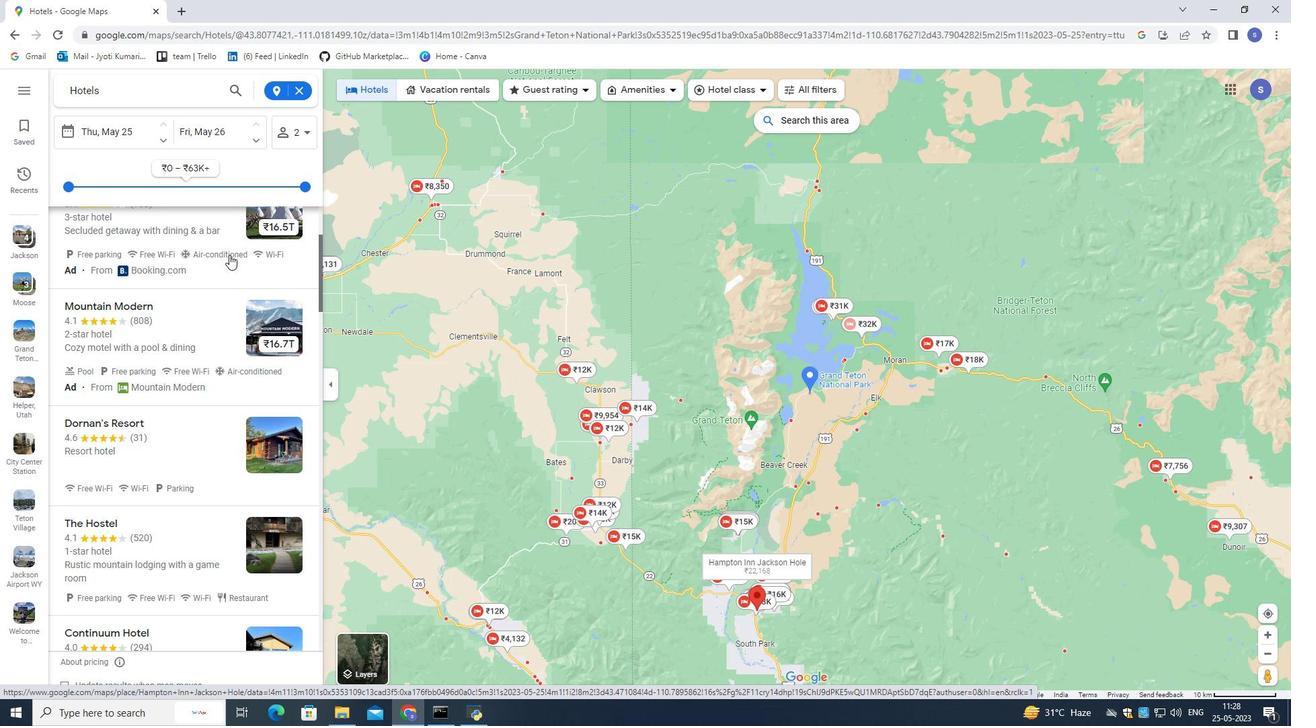 
Action: Mouse scrolled (229, 255) with delta (0, 0)
Screenshot: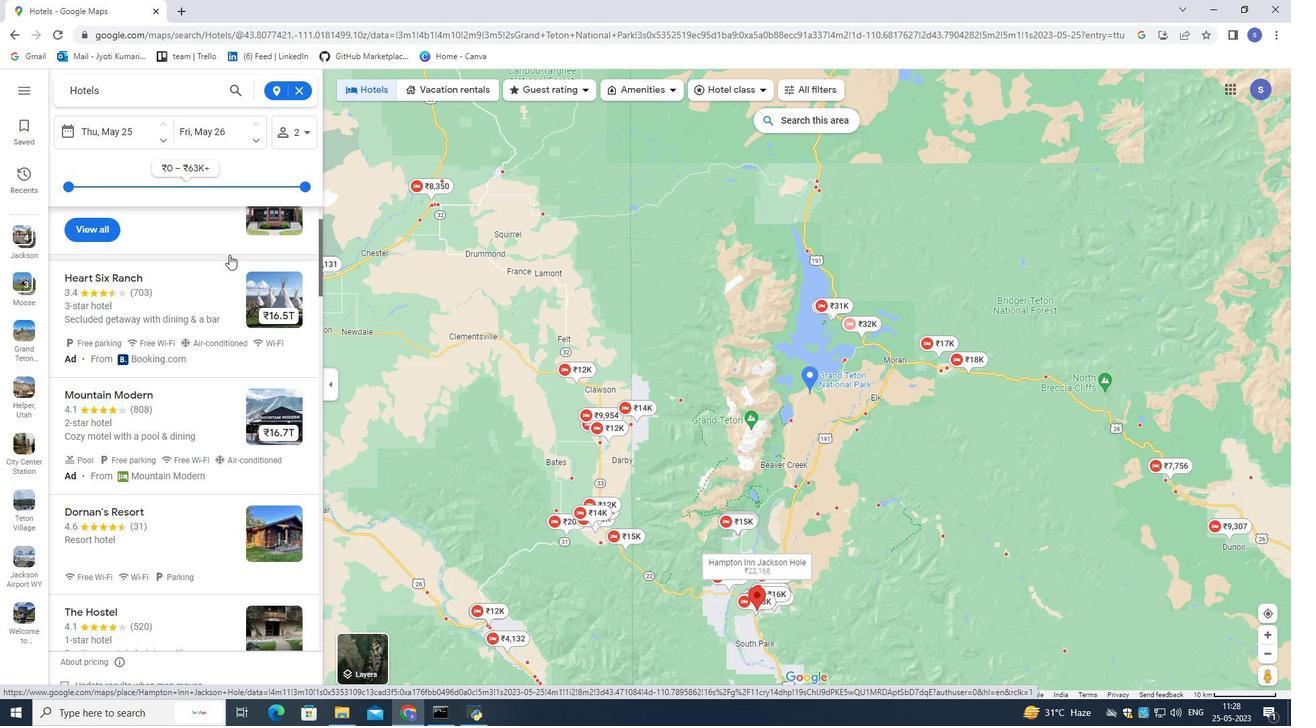 
Action: Mouse scrolled (229, 255) with delta (0, 0)
Screenshot: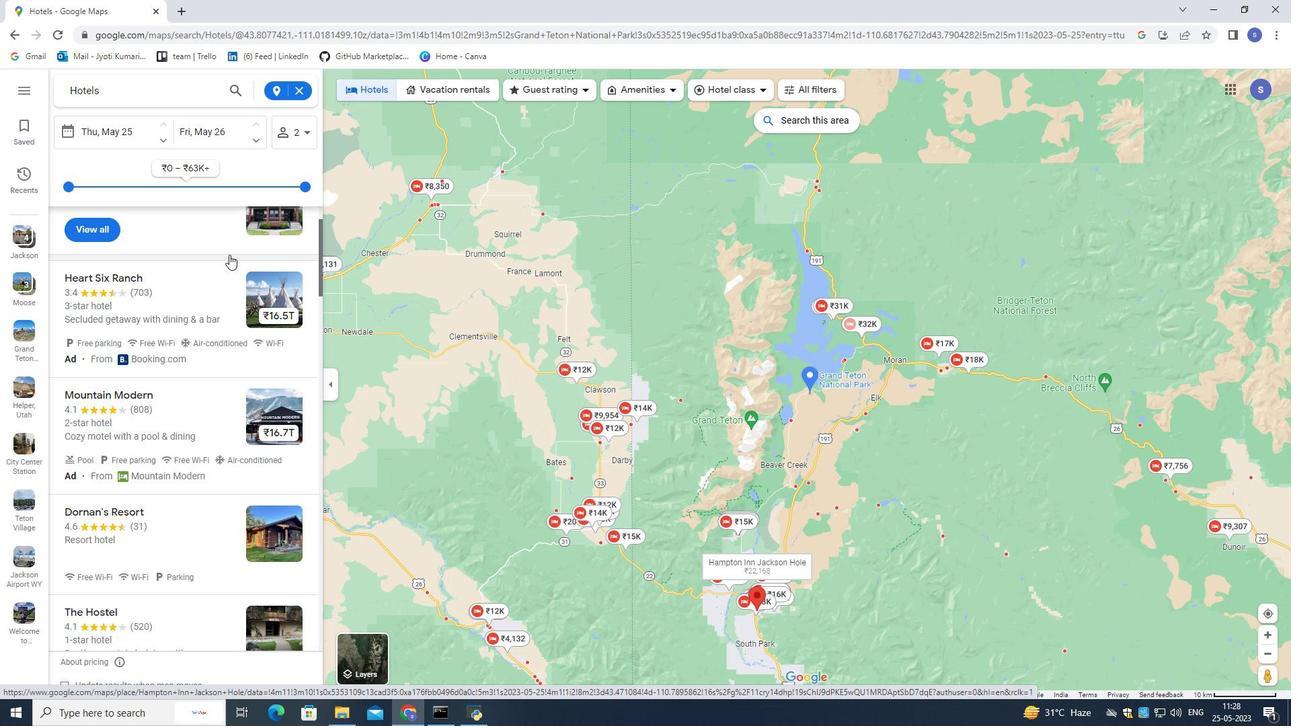
Action: Mouse scrolled (229, 255) with delta (0, 0)
Screenshot: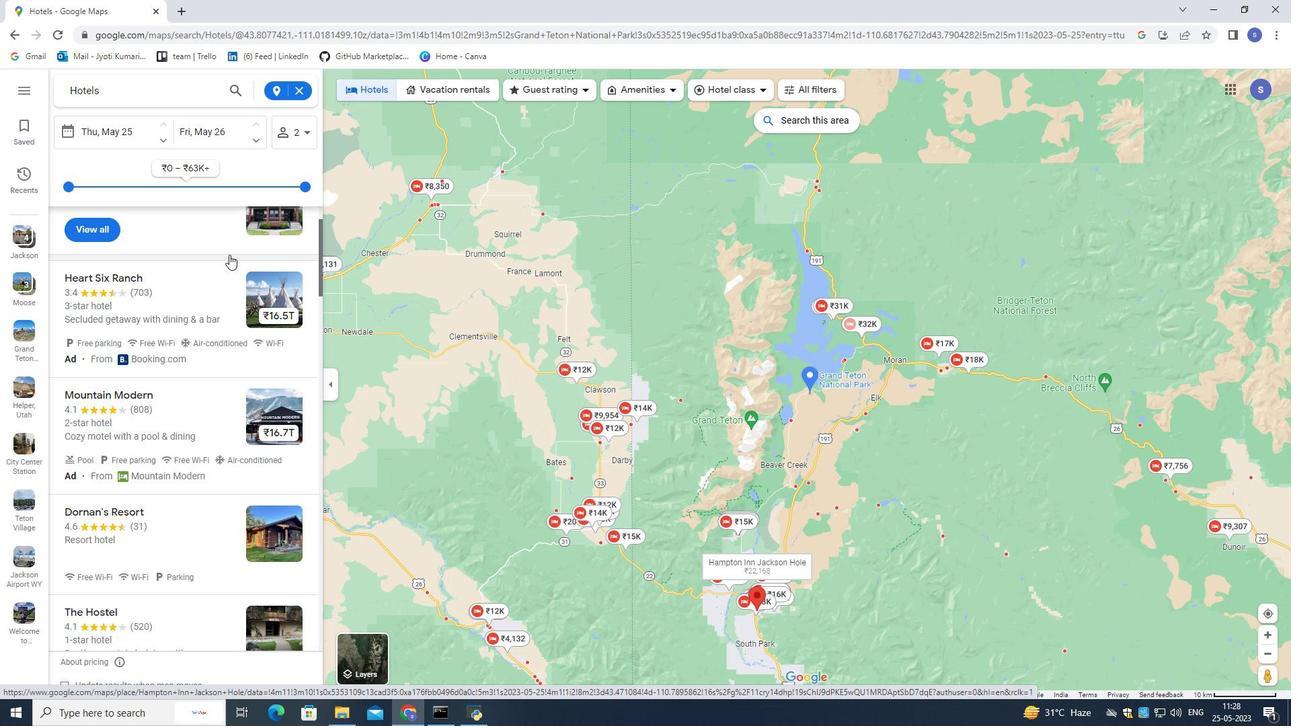 
Action: Mouse scrolled (229, 255) with delta (0, 0)
Screenshot: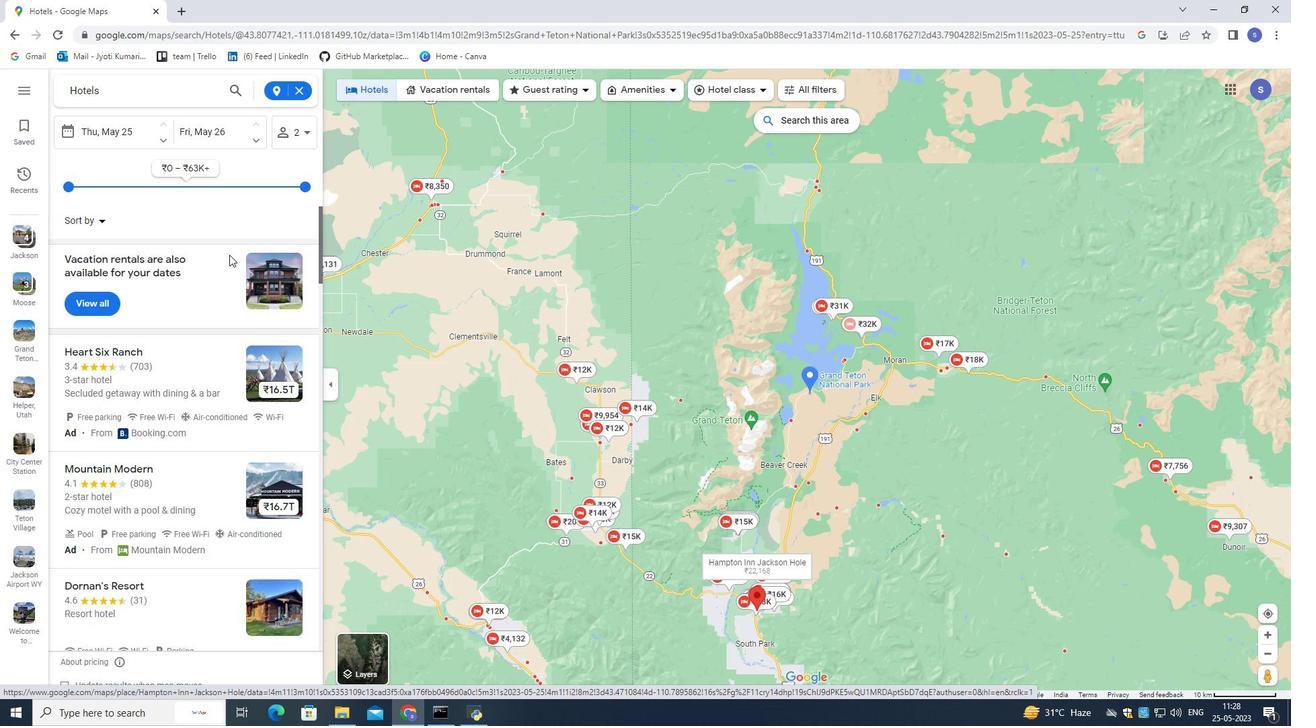 
Action: Mouse scrolled (229, 255) with delta (0, 0)
Screenshot: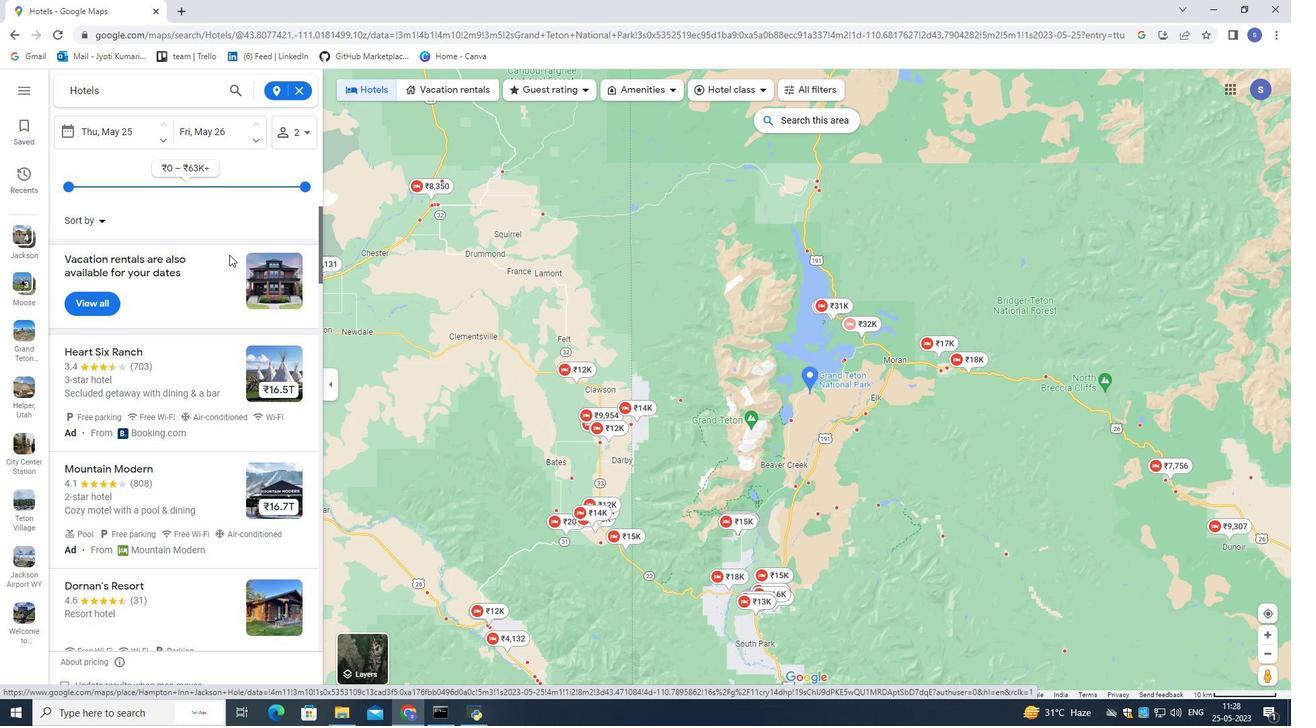 
Action: Mouse scrolled (229, 255) with delta (0, 0)
Screenshot: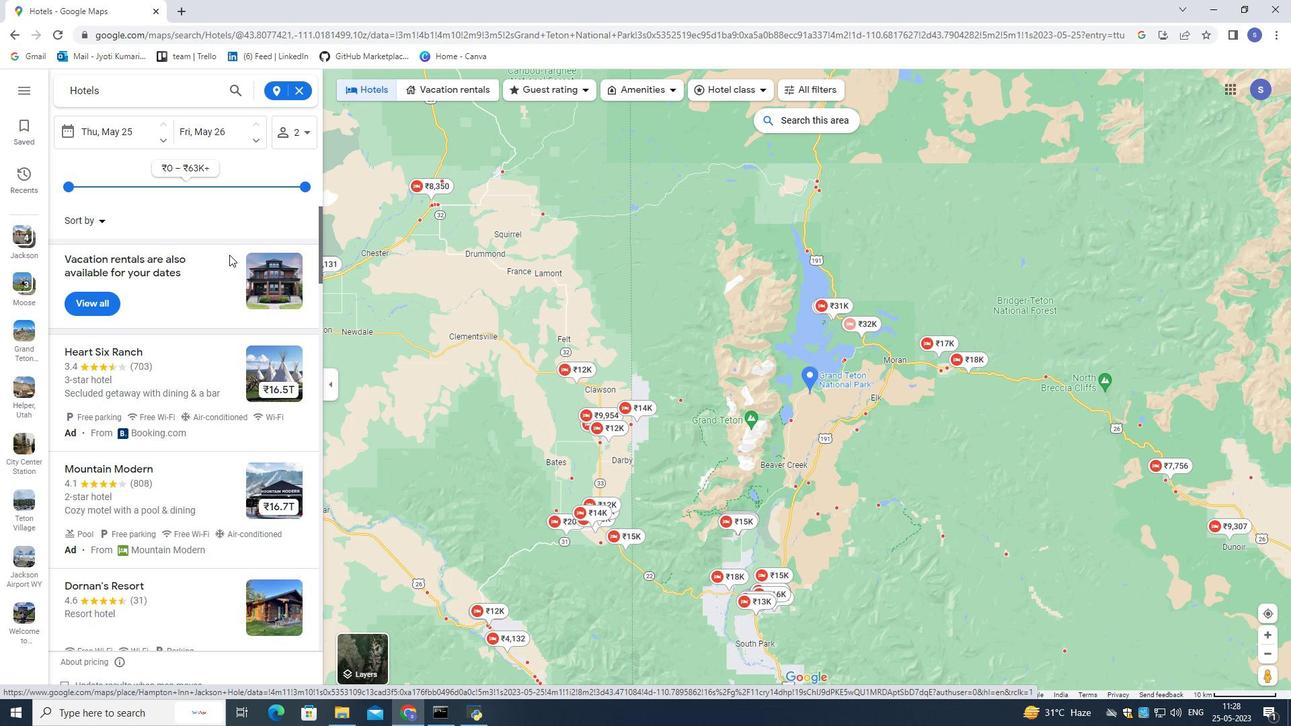 
Action: Mouse scrolled (229, 255) with delta (0, 0)
Screenshot: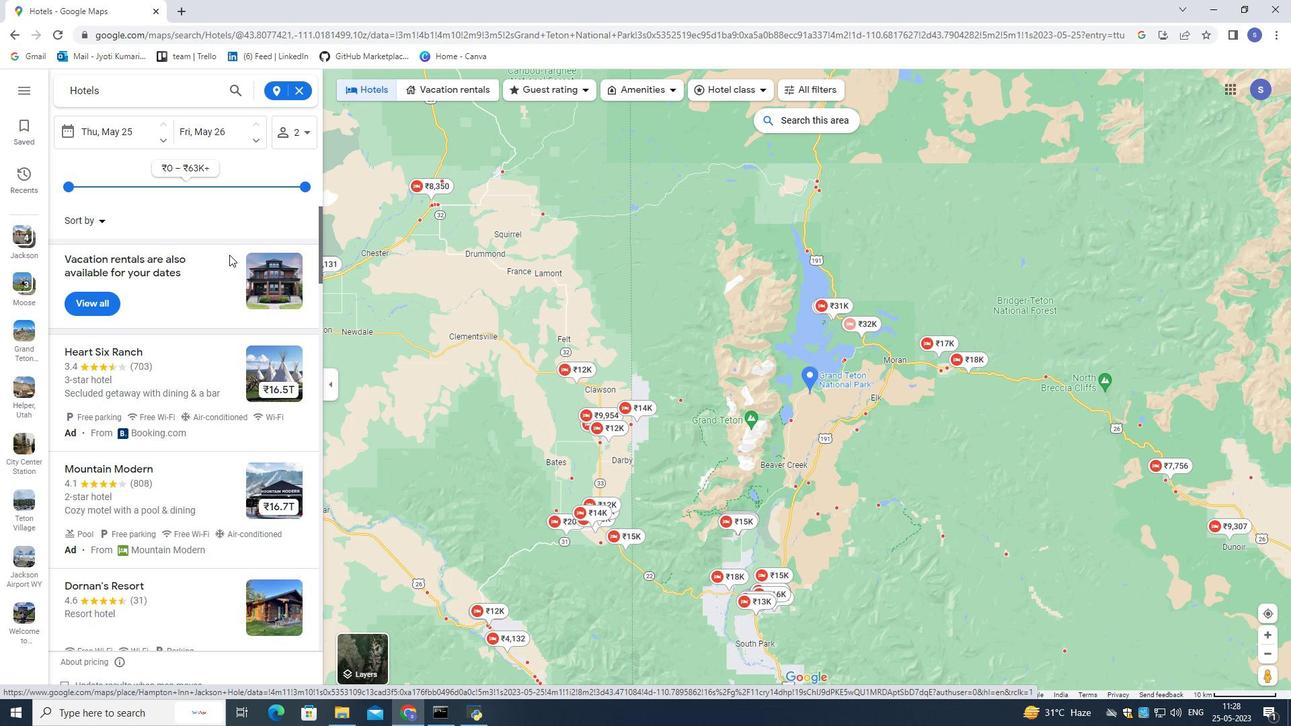 
Action: Mouse scrolled (229, 255) with delta (0, 0)
